 Task: Locate Luxury Apartments in San Francisco.
Action: Key pressed s<Key.caps_lock>AN<Key.space><Key.caps_lock>f<Key.caps_lock>RANS<Key.backspace>CISCO
Screenshot: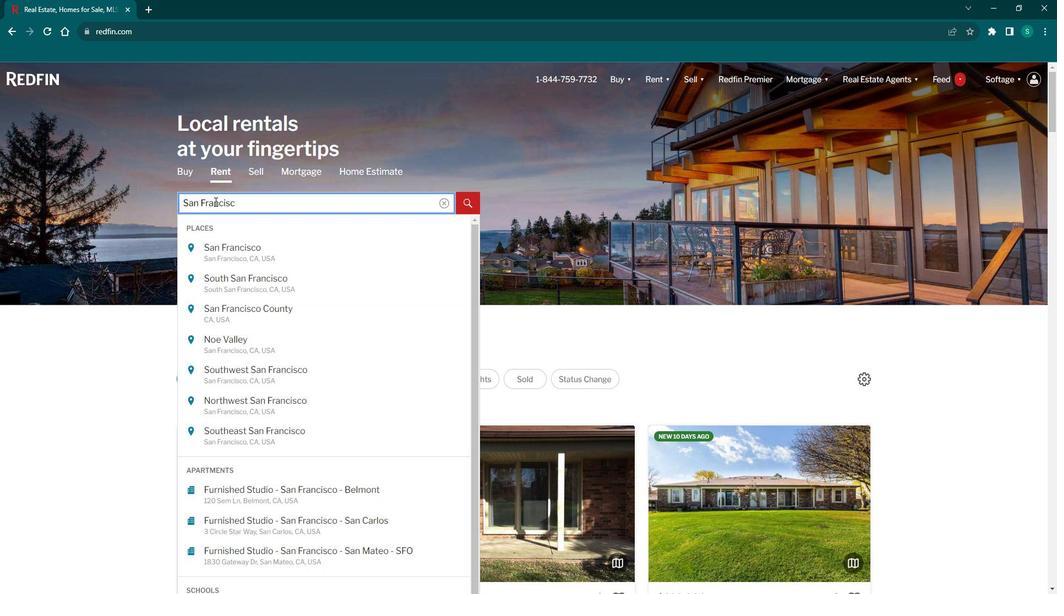 
Action: Mouse moved to (244, 238)
Screenshot: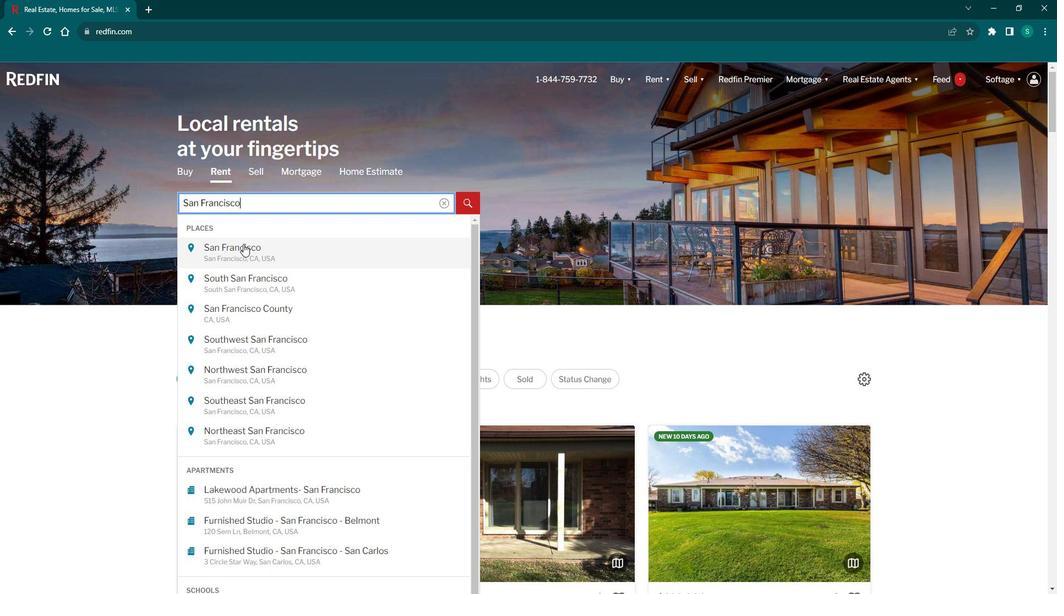 
Action: Mouse pressed left at (244, 238)
Screenshot: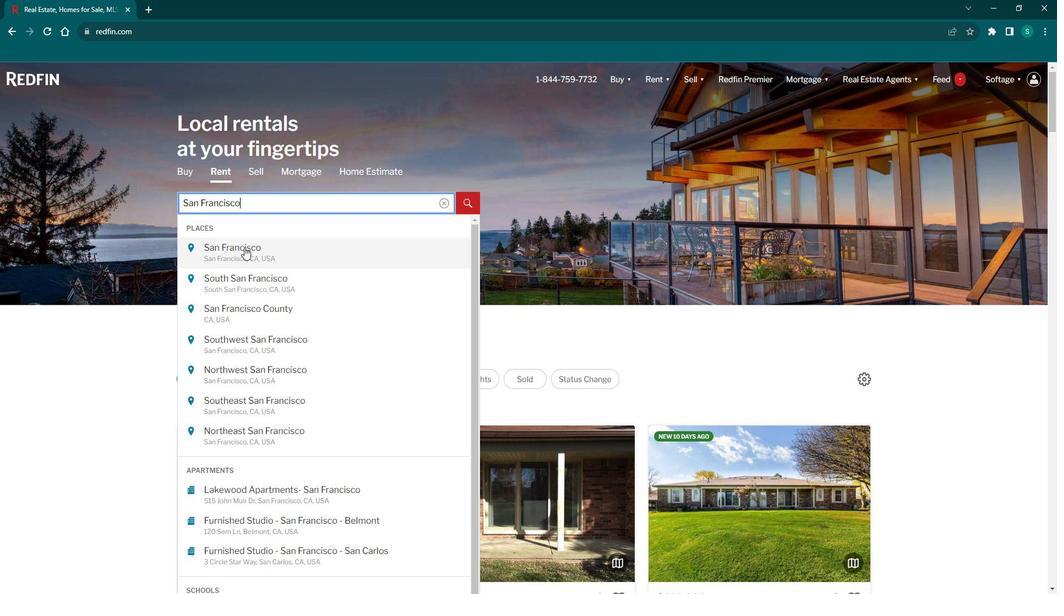 
Action: Mouse moved to (943, 153)
Screenshot: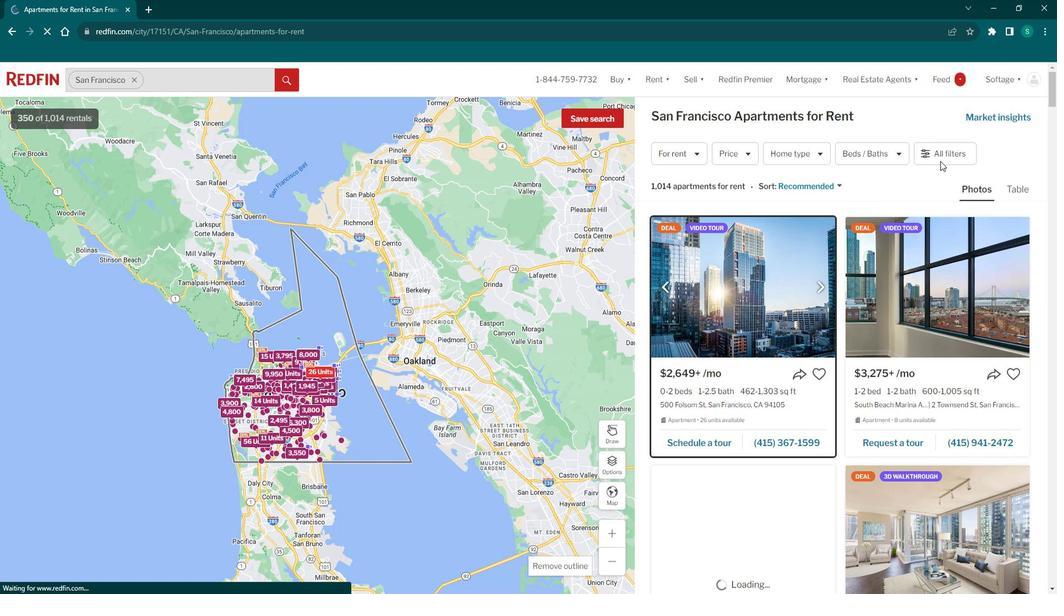 
Action: Mouse pressed left at (943, 153)
Screenshot: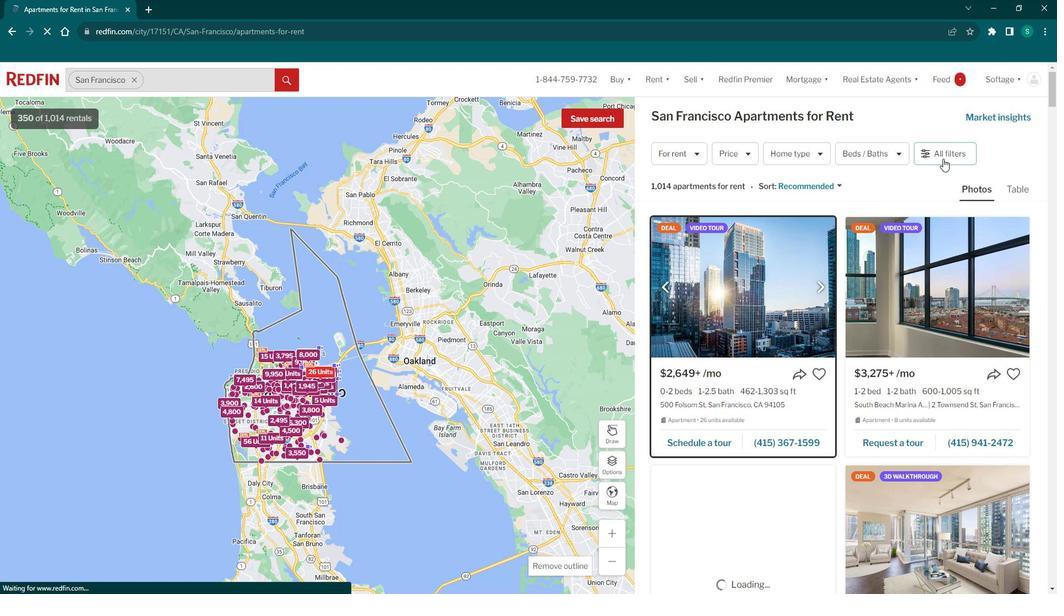 
Action: Mouse pressed left at (943, 153)
Screenshot: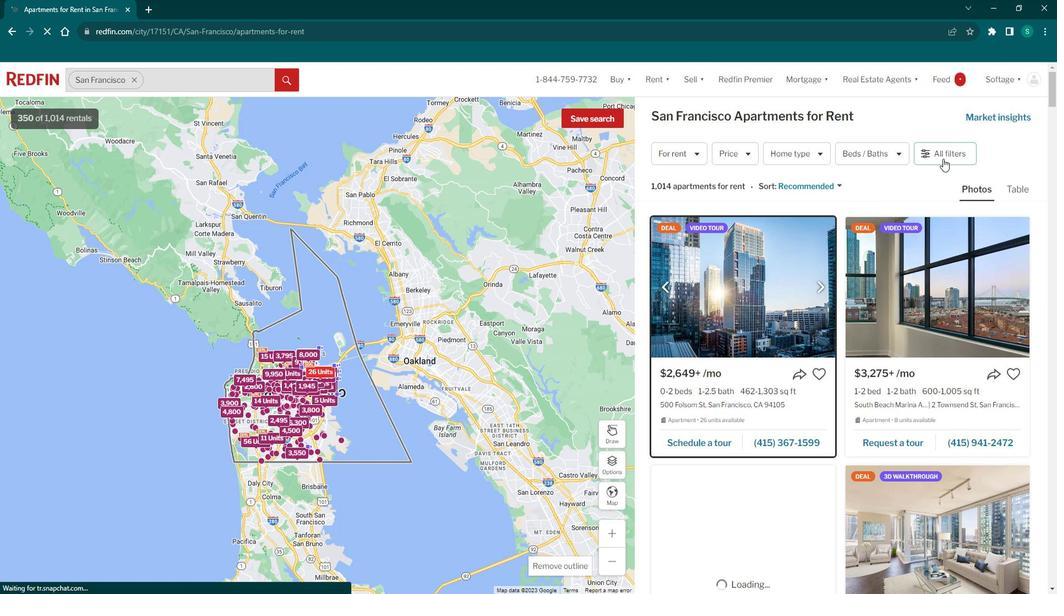 
Action: Mouse moved to (952, 150)
Screenshot: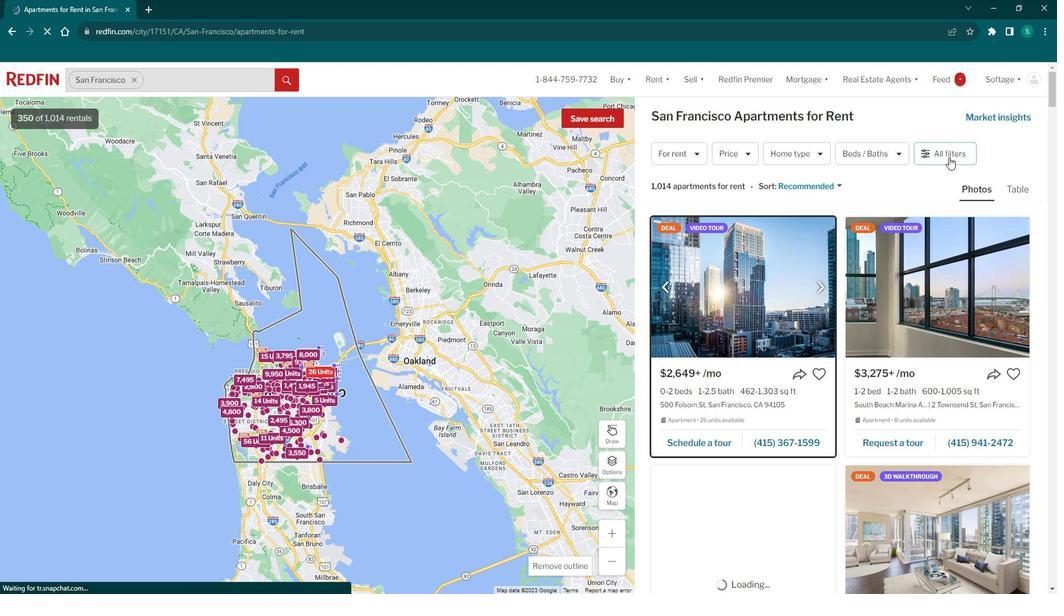 
Action: Mouse pressed left at (952, 150)
Screenshot: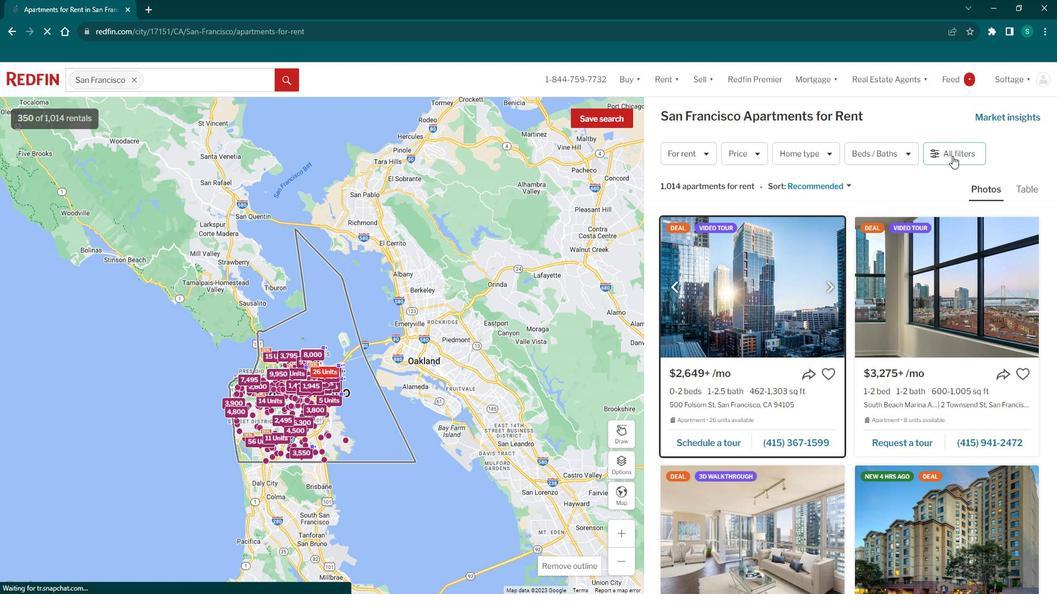 
Action: Mouse moved to (865, 348)
Screenshot: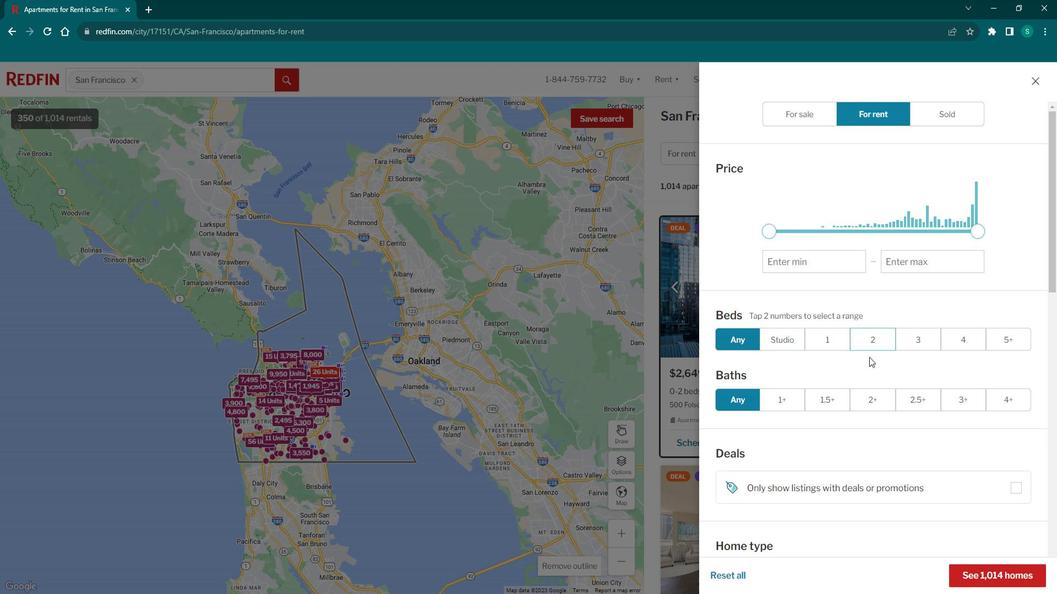
Action: Mouse scrolled (865, 348) with delta (0, 0)
Screenshot: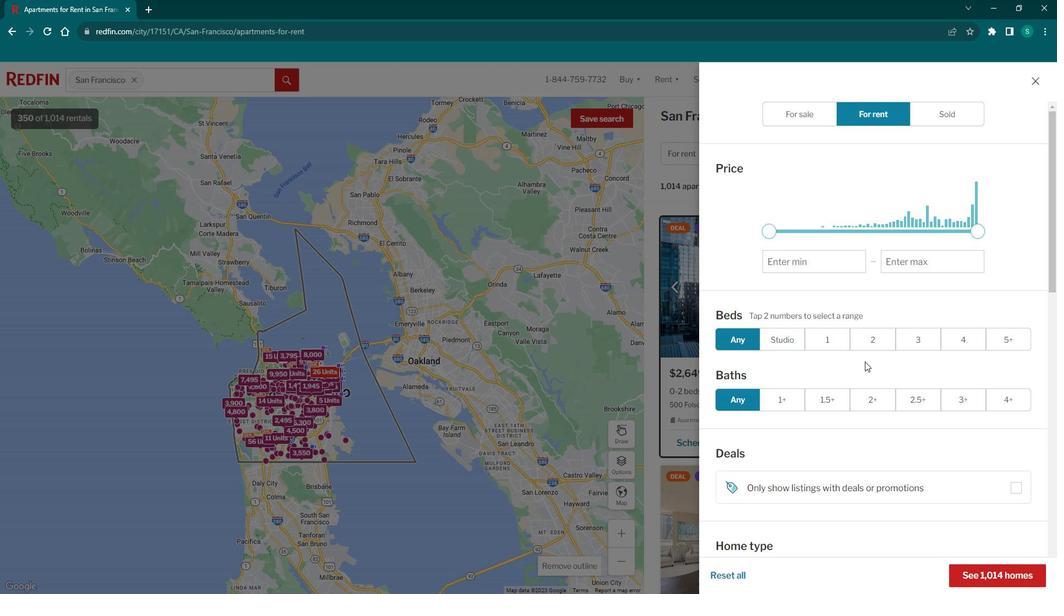 
Action: Mouse scrolled (865, 348) with delta (0, 0)
Screenshot: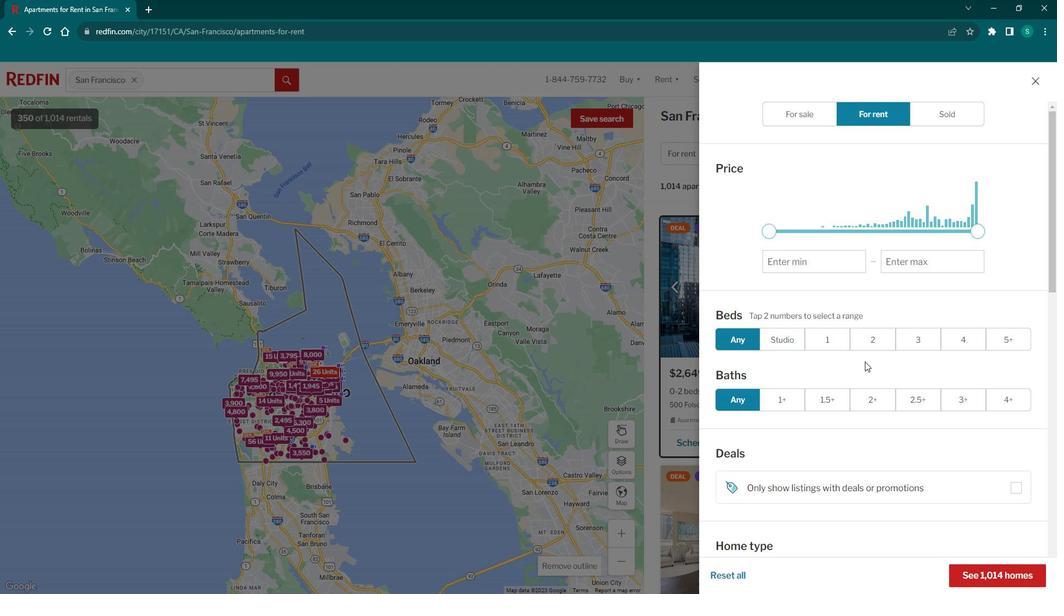 
Action: Mouse scrolled (865, 348) with delta (0, 0)
Screenshot: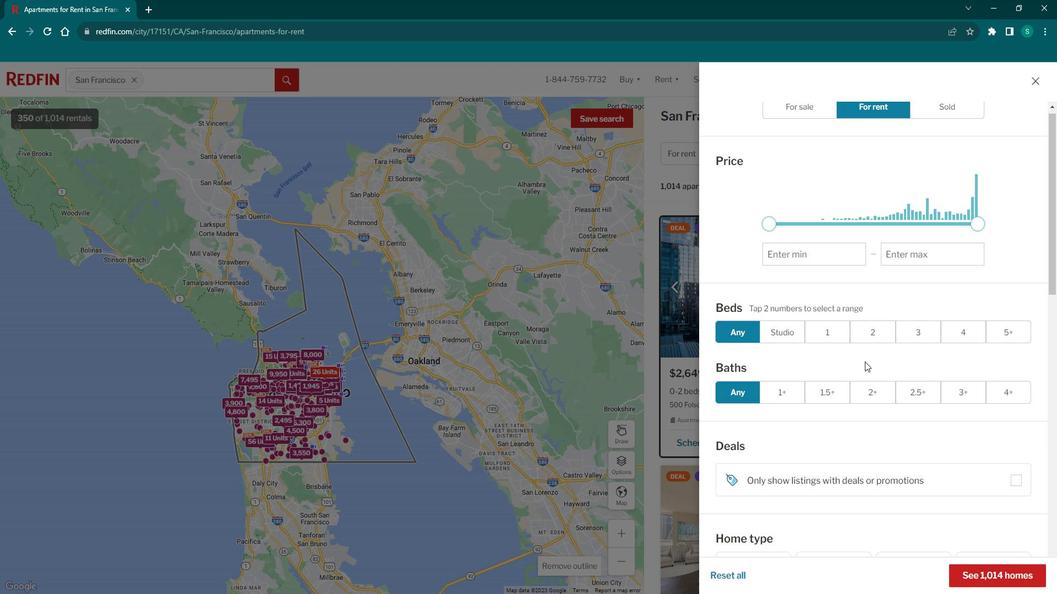 
Action: Mouse scrolled (865, 348) with delta (0, 0)
Screenshot: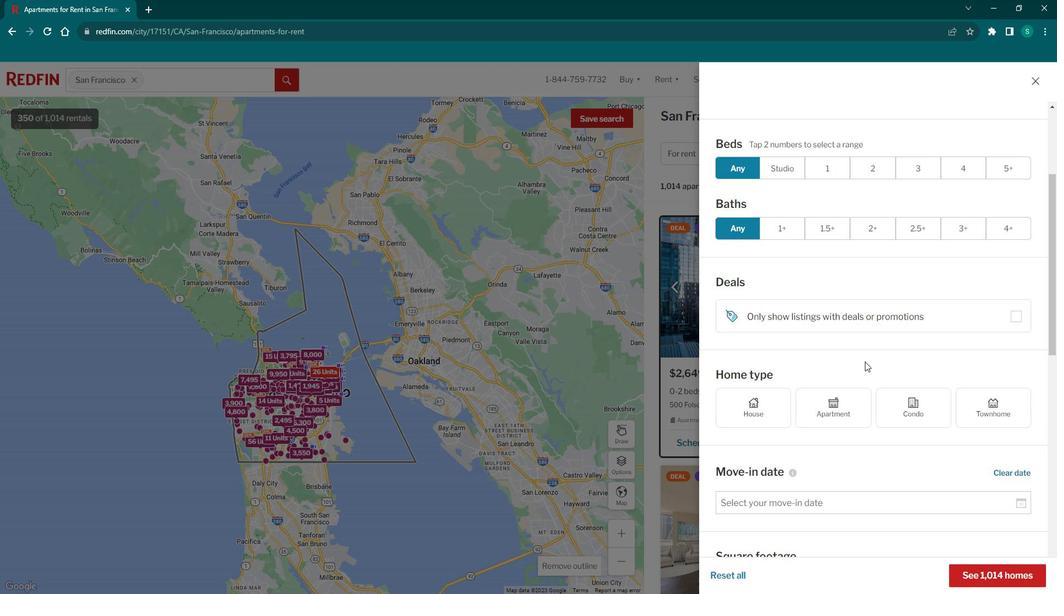 
Action: Mouse scrolled (865, 348) with delta (0, 0)
Screenshot: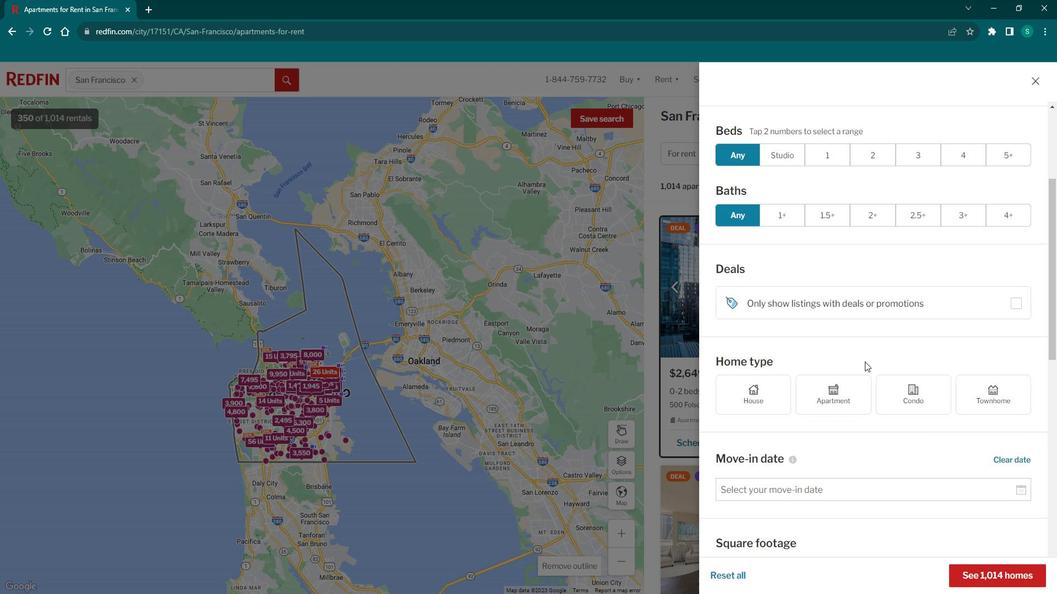 
Action: Mouse moved to (848, 285)
Screenshot: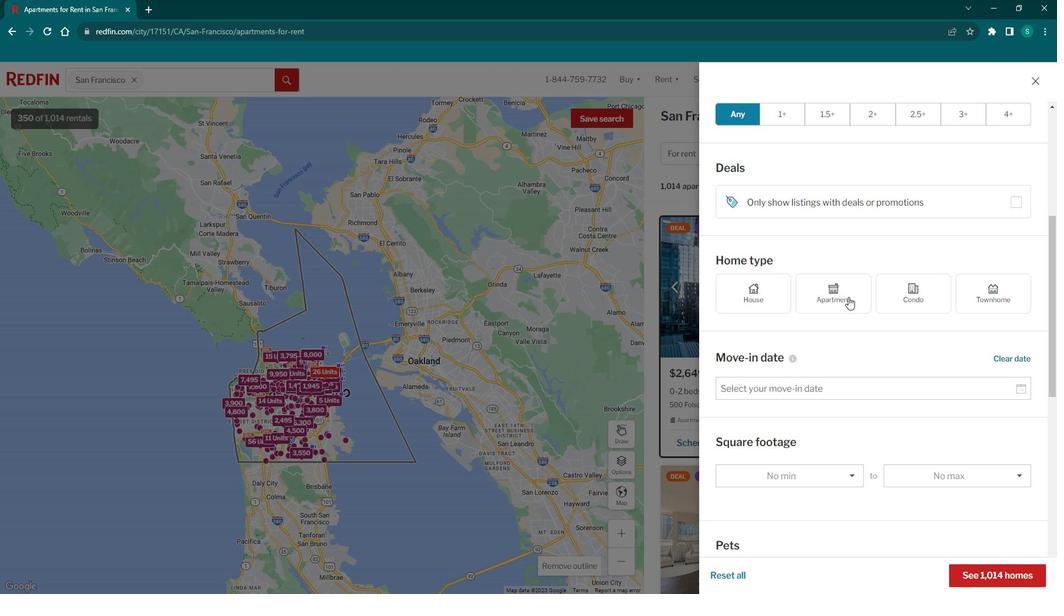 
Action: Mouse pressed left at (848, 285)
Screenshot: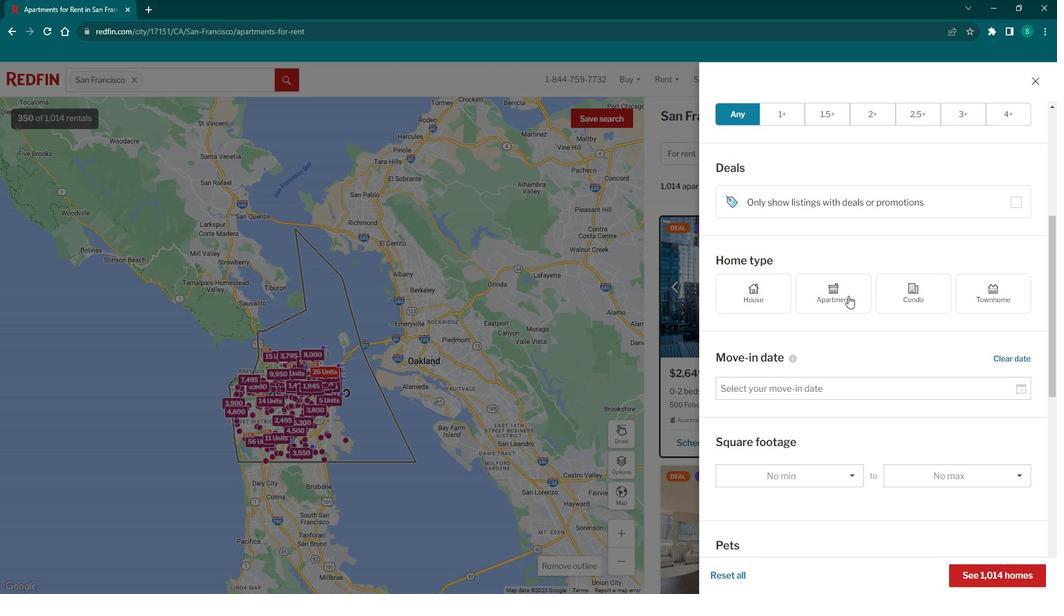 
Action: Mouse moved to (800, 385)
Screenshot: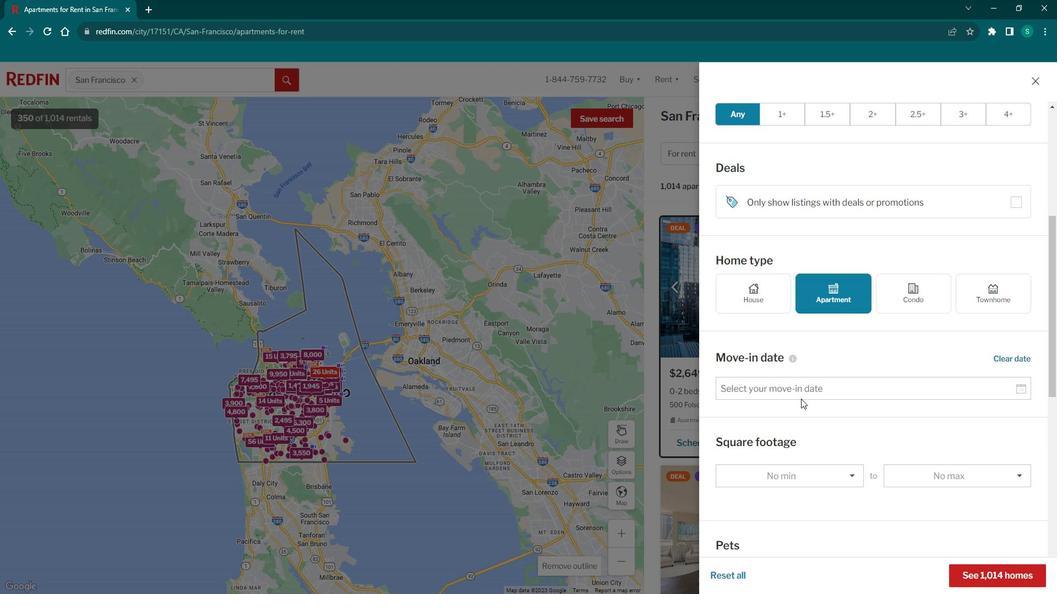 
Action: Mouse scrolled (800, 385) with delta (0, 0)
Screenshot: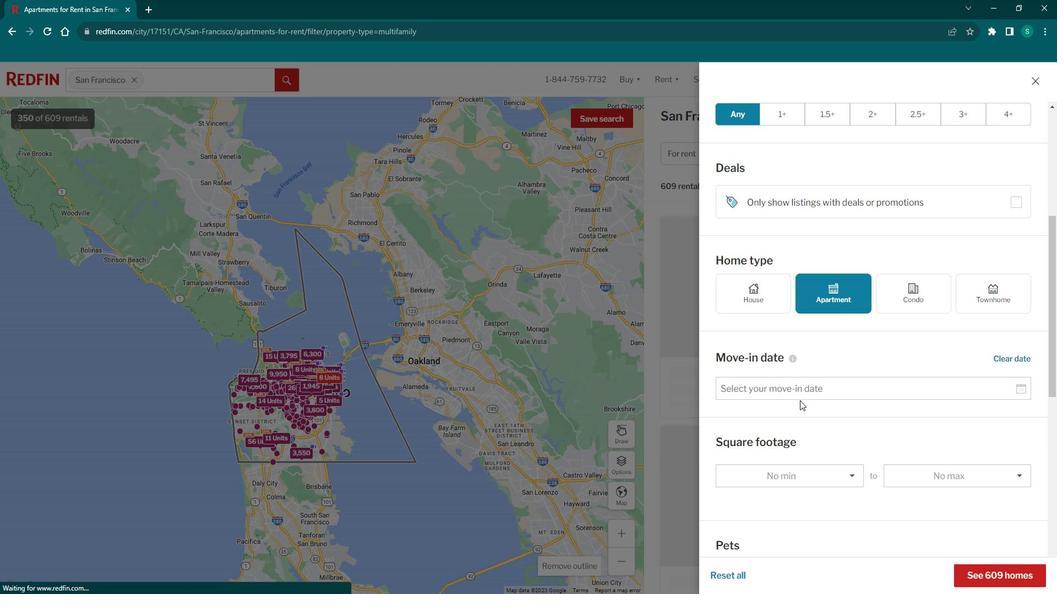
Action: Mouse scrolled (800, 385) with delta (0, 0)
Screenshot: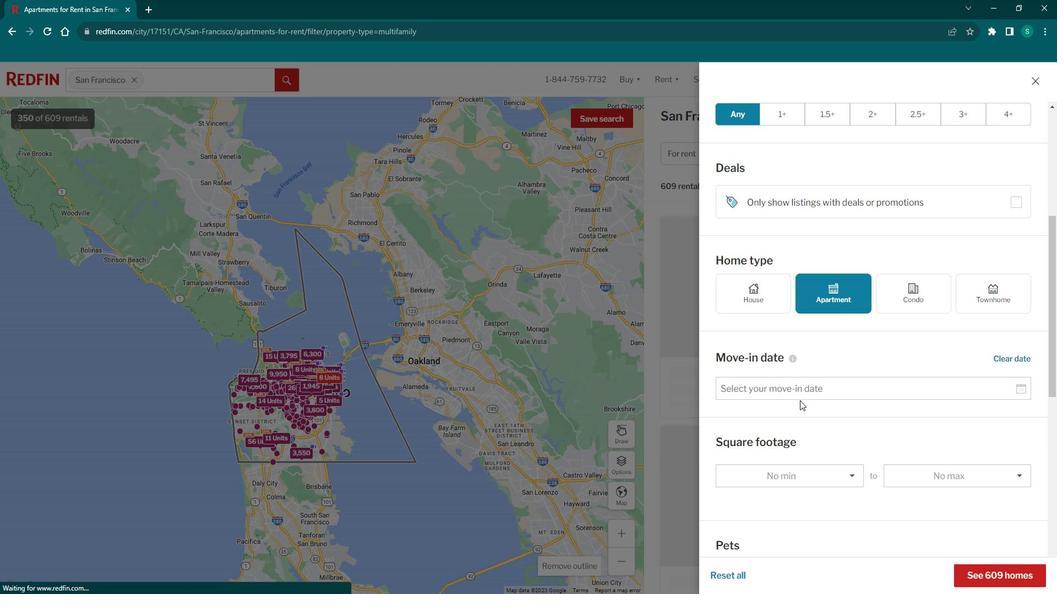 
Action: Mouse scrolled (800, 385) with delta (0, 0)
Screenshot: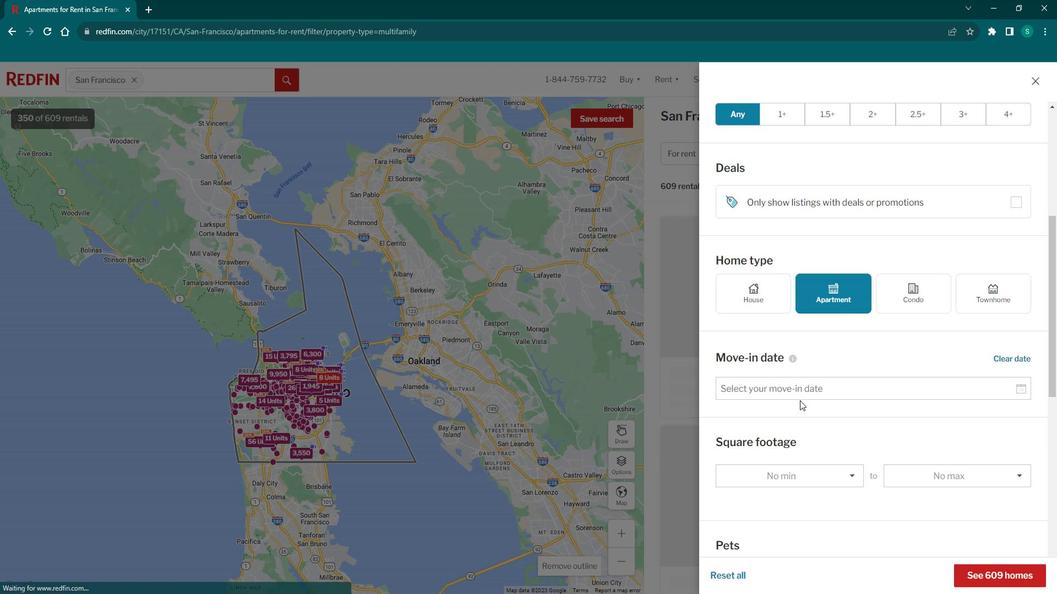
Action: Mouse scrolled (800, 385) with delta (0, 0)
Screenshot: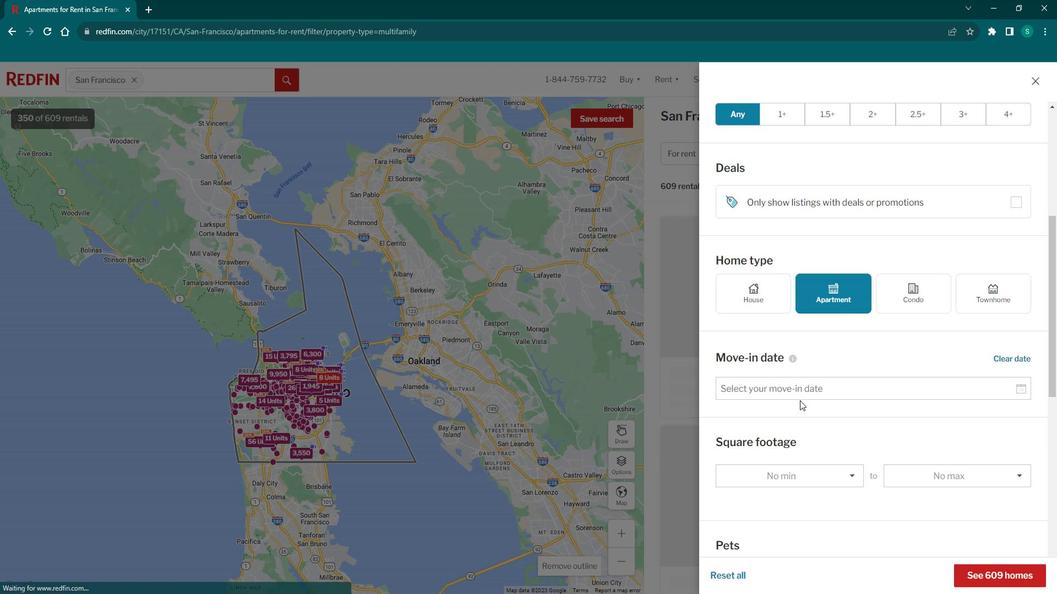 
Action: Mouse scrolled (800, 385) with delta (0, 0)
Screenshot: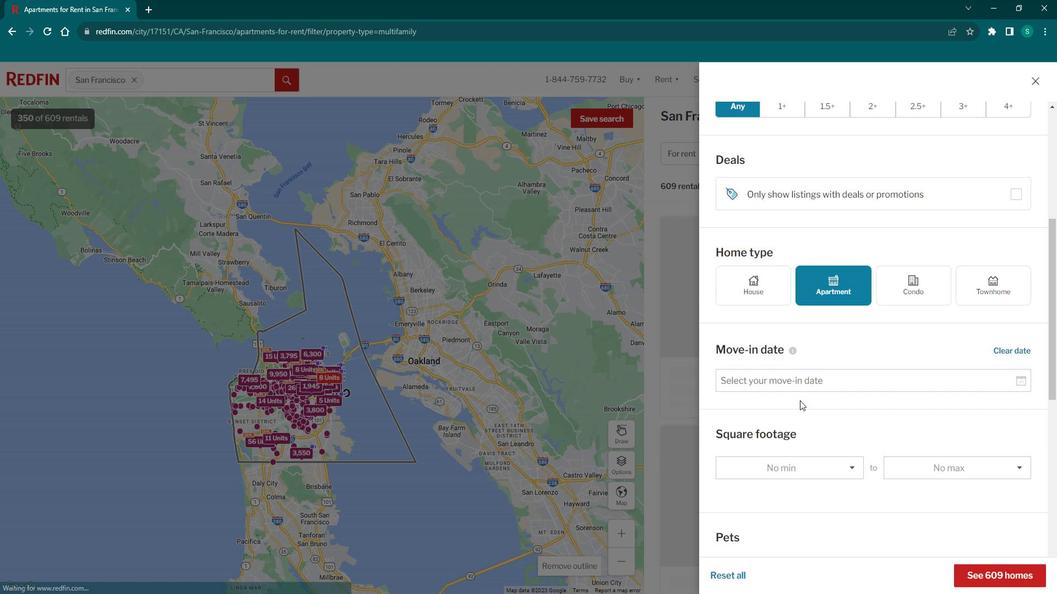 
Action: Mouse scrolled (800, 385) with delta (0, 0)
Screenshot: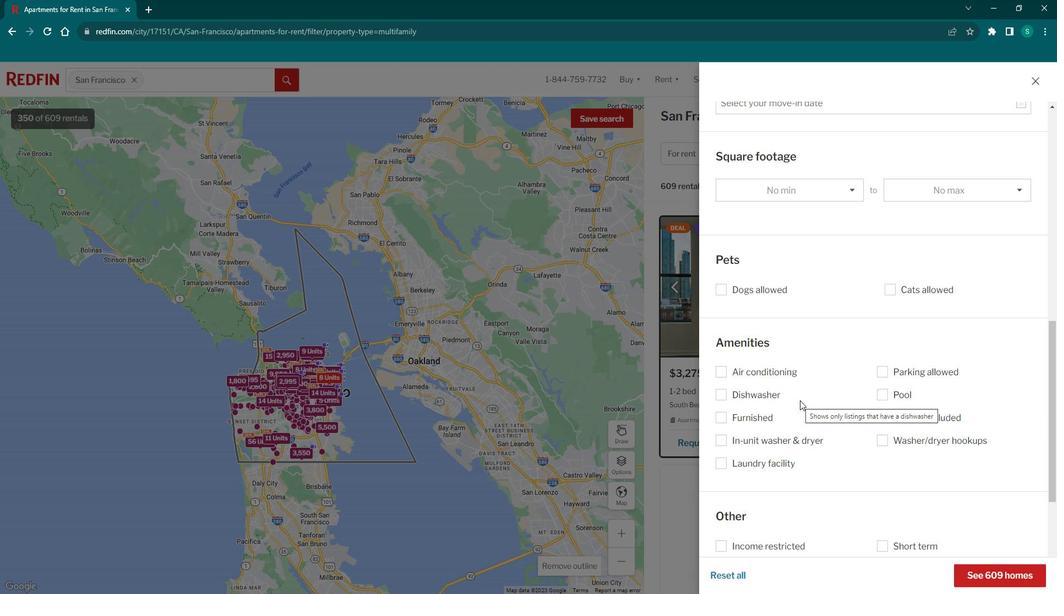 
Action: Mouse scrolled (800, 385) with delta (0, 0)
Screenshot: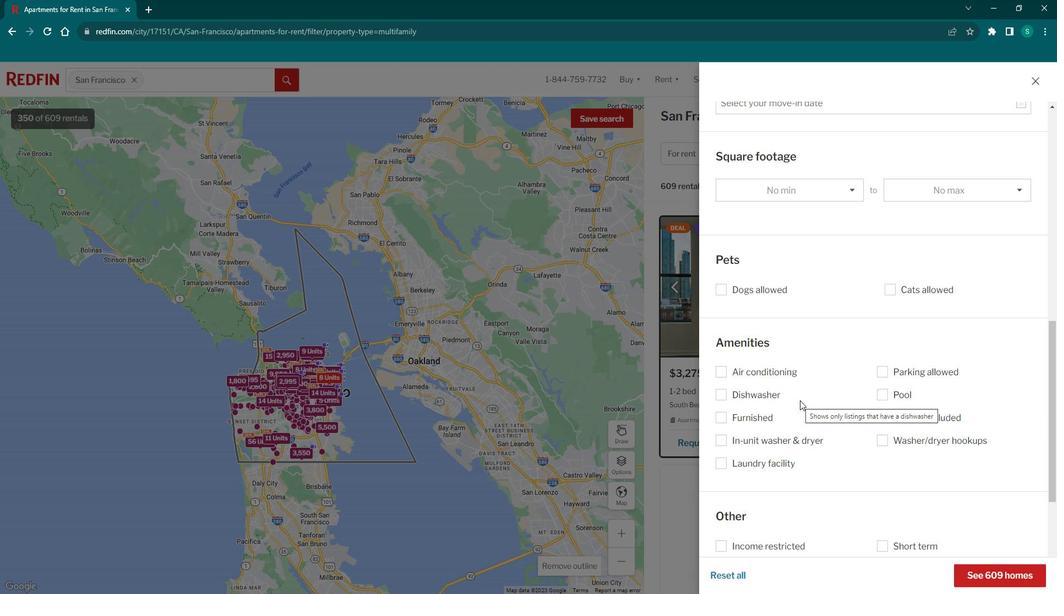 
Action: Mouse scrolled (800, 385) with delta (0, 0)
Screenshot: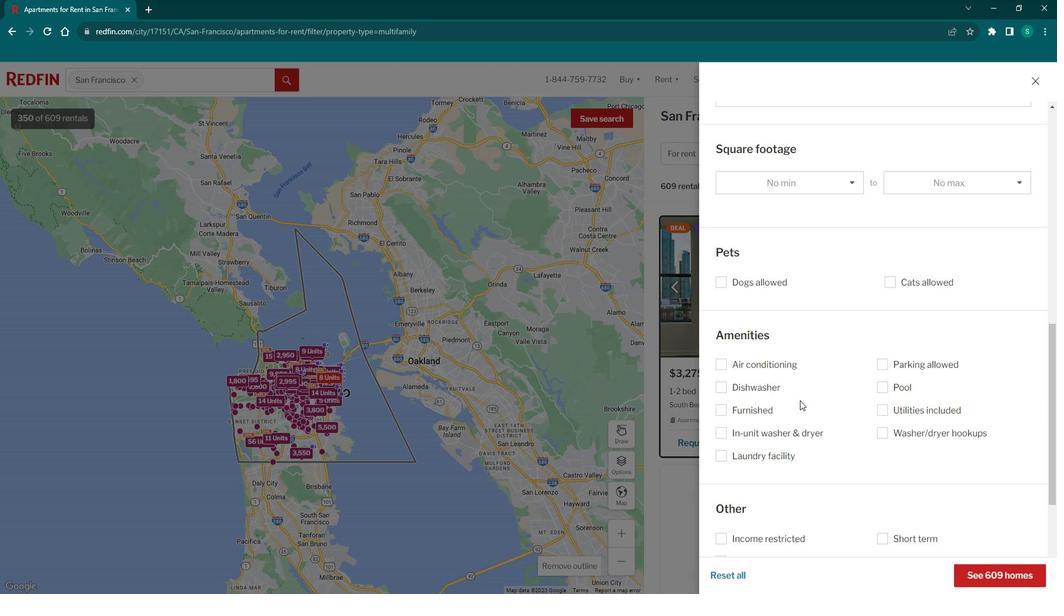 
Action: Mouse scrolled (800, 385) with delta (0, 0)
Screenshot: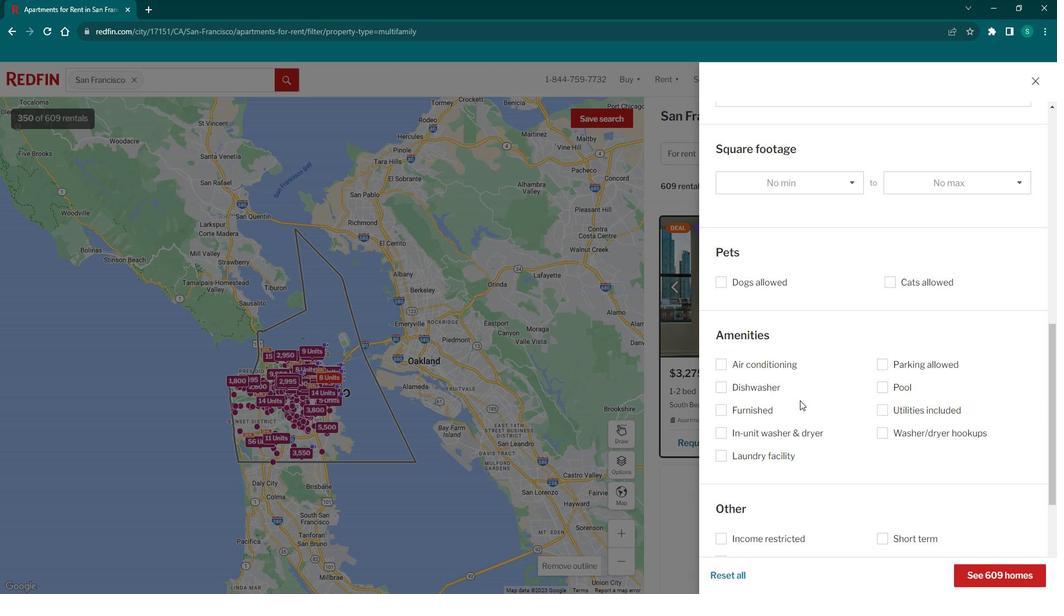 
Action: Mouse scrolled (800, 385) with delta (0, 0)
Screenshot: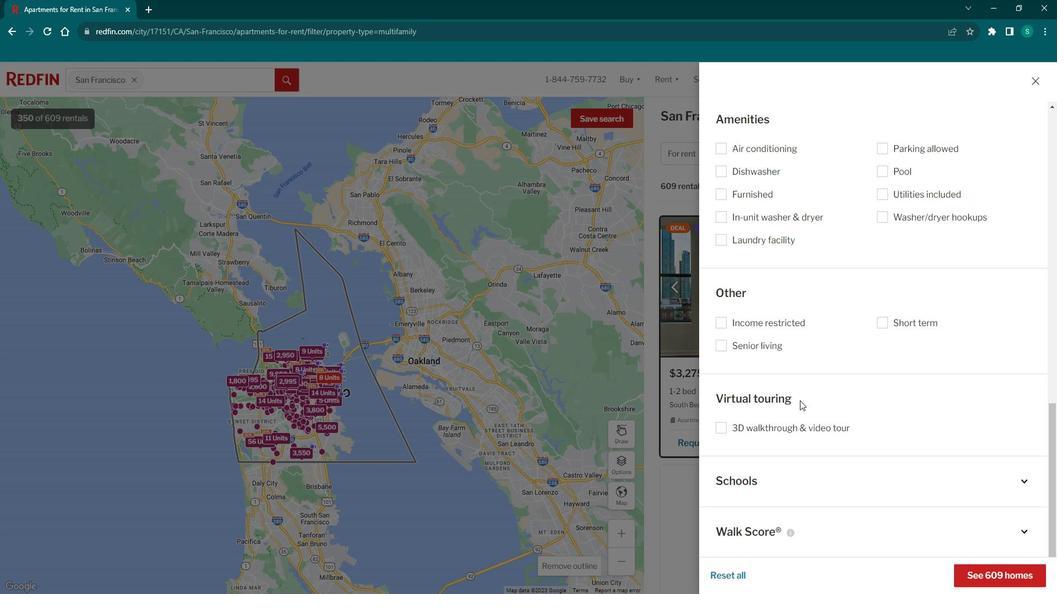 
Action: Mouse scrolled (800, 385) with delta (0, 0)
Screenshot: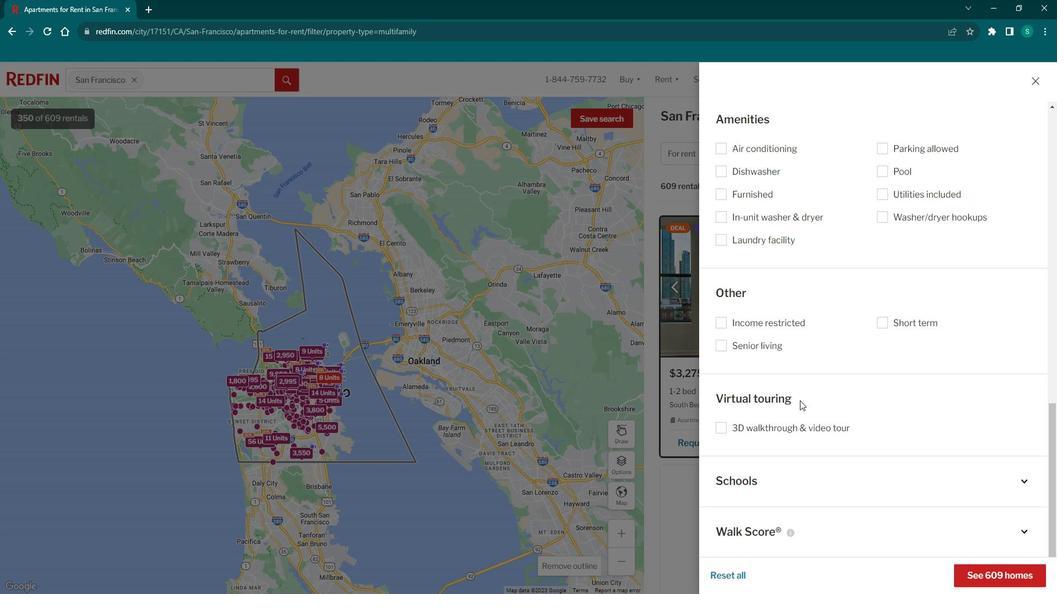 
Action: Mouse scrolled (800, 385) with delta (0, 0)
Screenshot: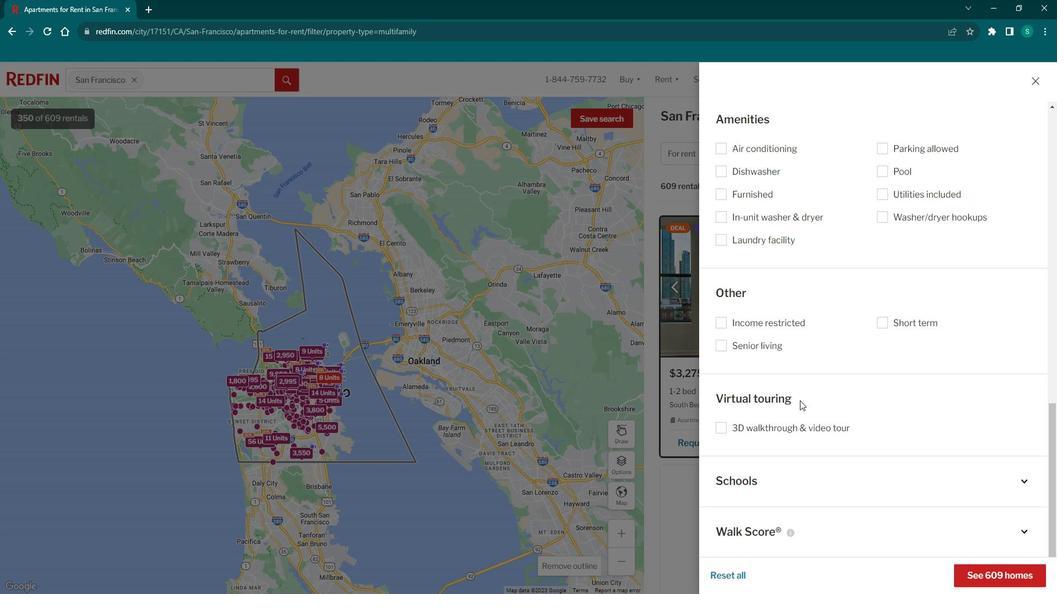 
Action: Mouse scrolled (800, 385) with delta (0, 0)
Screenshot: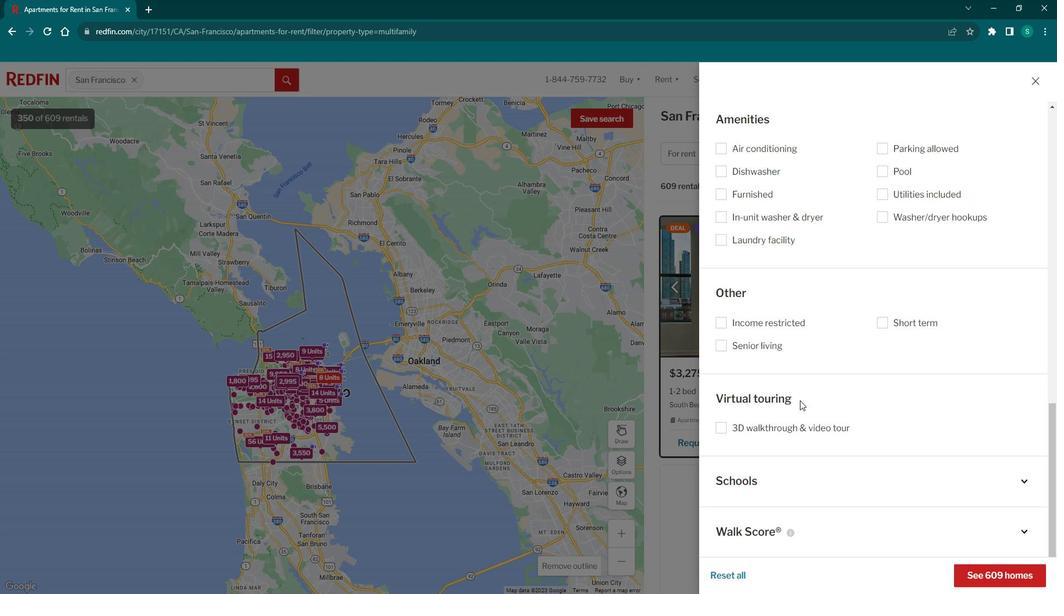 
Action: Mouse scrolled (800, 386) with delta (0, 0)
Screenshot: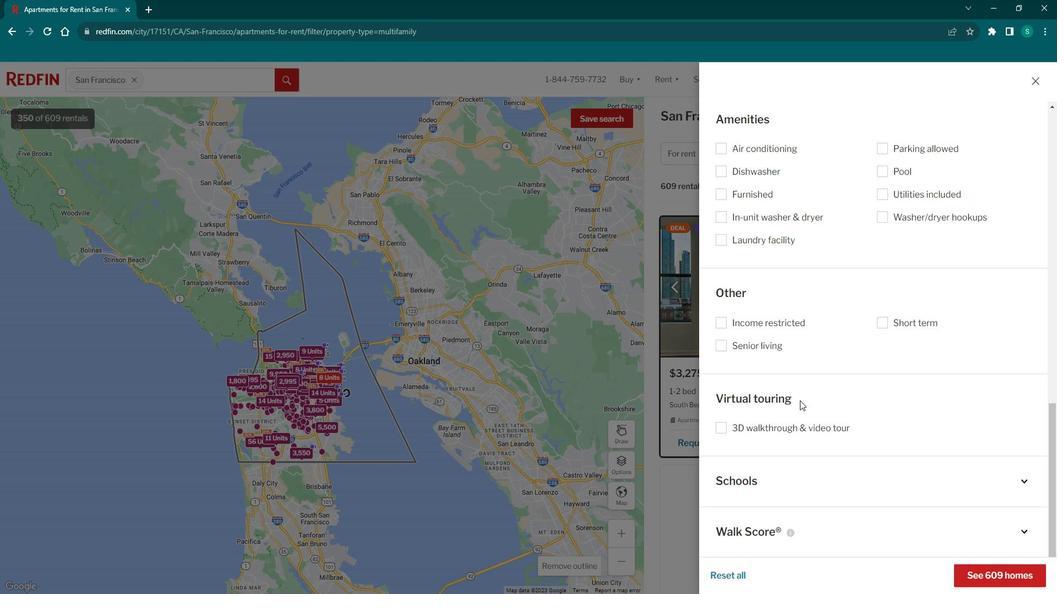 
Action: Mouse scrolled (800, 386) with delta (0, 0)
Screenshot: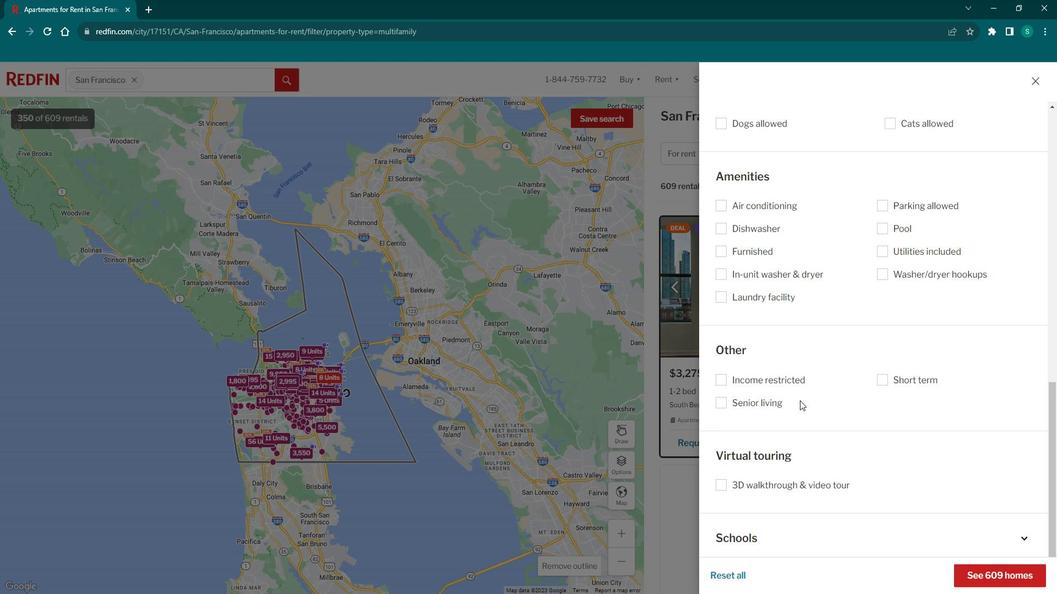 
Action: Mouse scrolled (800, 386) with delta (0, 0)
Screenshot: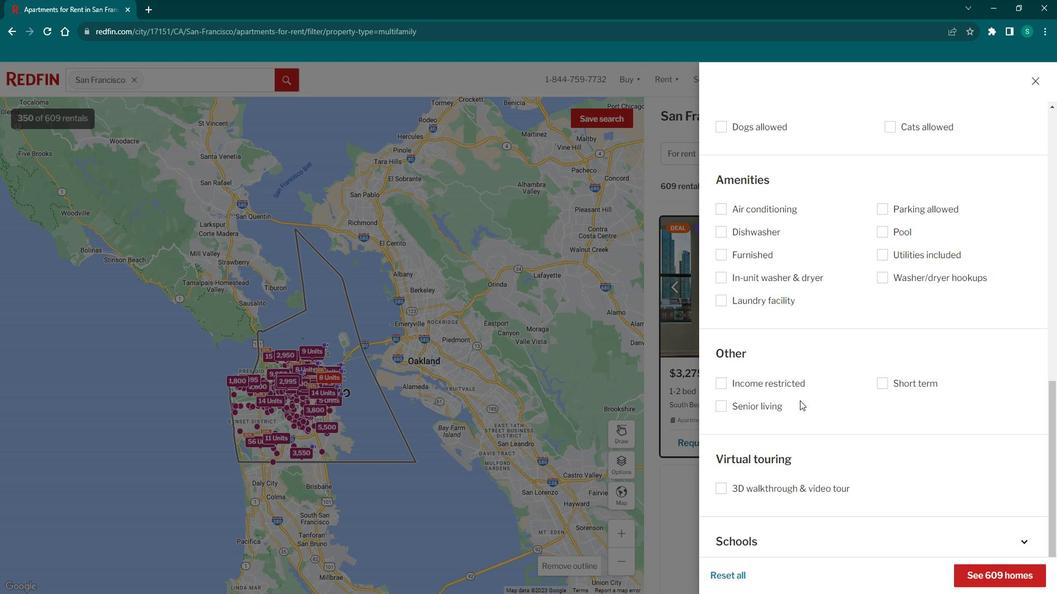 
Action: Mouse scrolled (800, 386) with delta (0, 0)
Screenshot: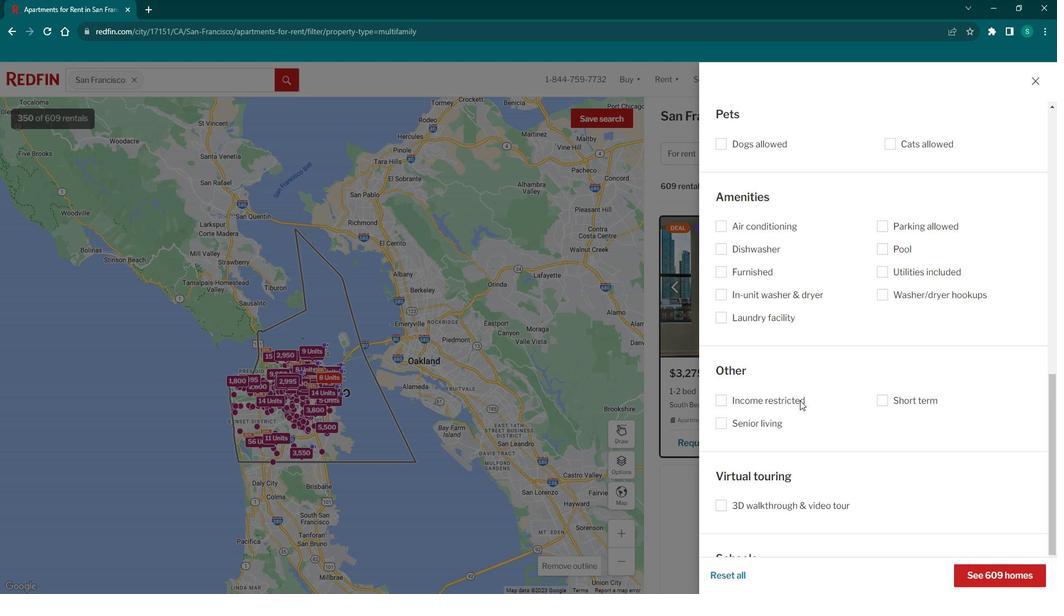 
Action: Mouse moved to (964, 553)
Screenshot: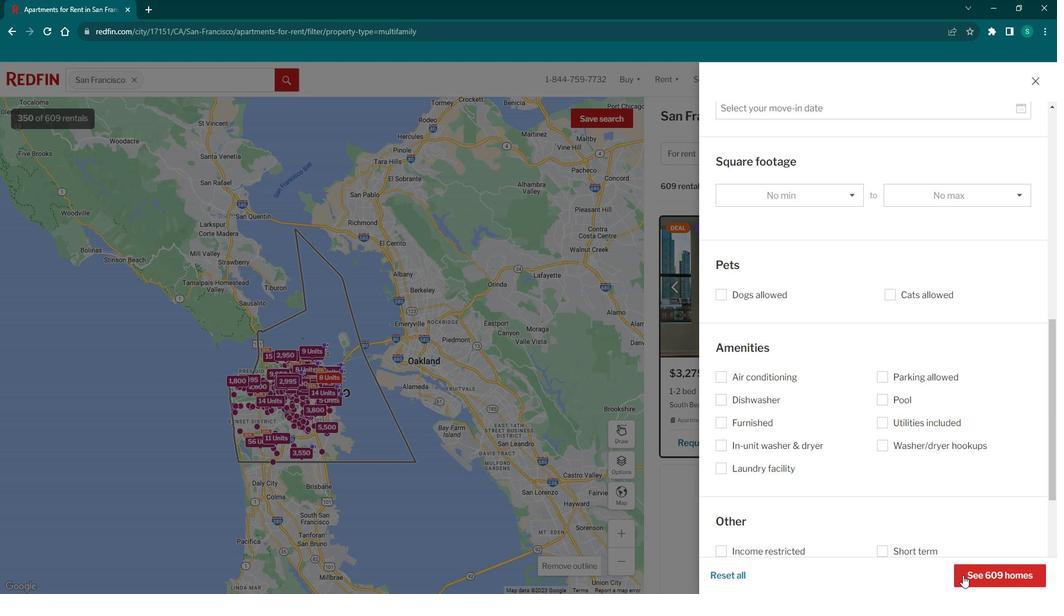 
Action: Mouse pressed left at (964, 553)
Screenshot: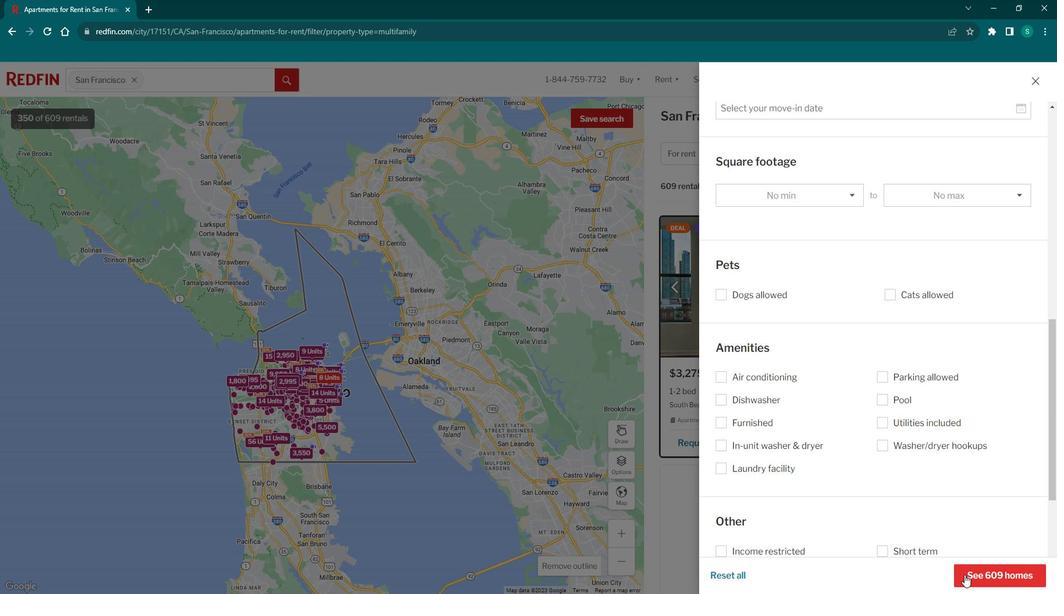 
Action: Mouse moved to (778, 401)
Screenshot: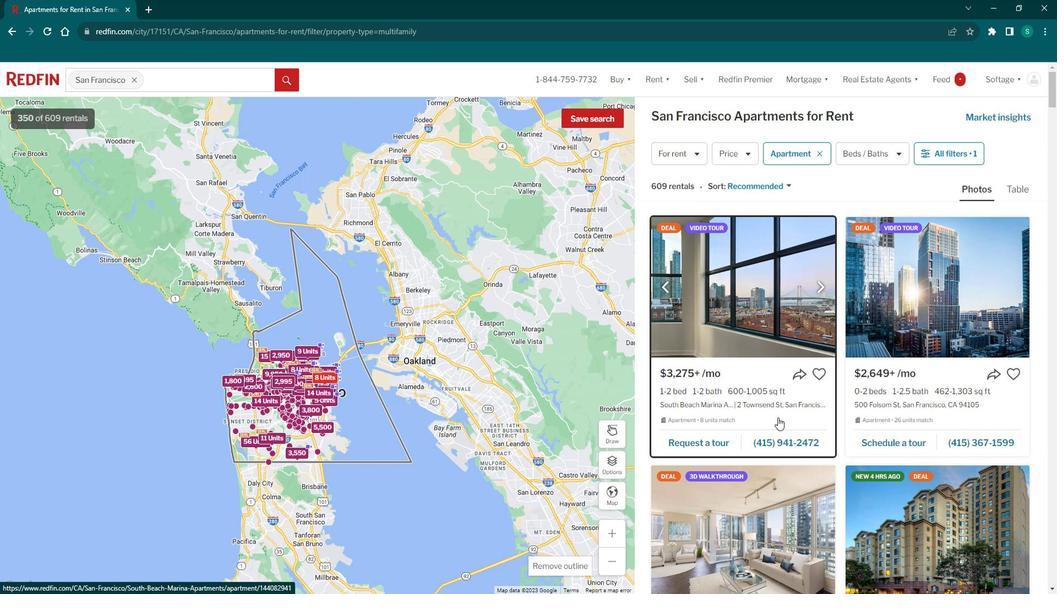 
Action: Mouse scrolled (778, 401) with delta (0, 0)
Screenshot: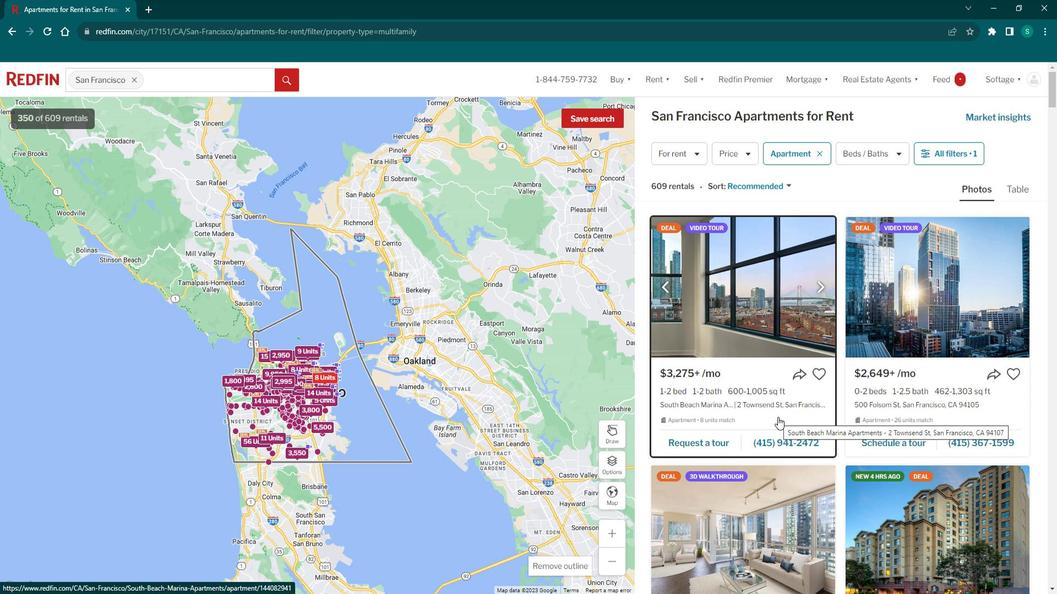 
Action: Mouse scrolled (778, 401) with delta (0, 0)
Screenshot: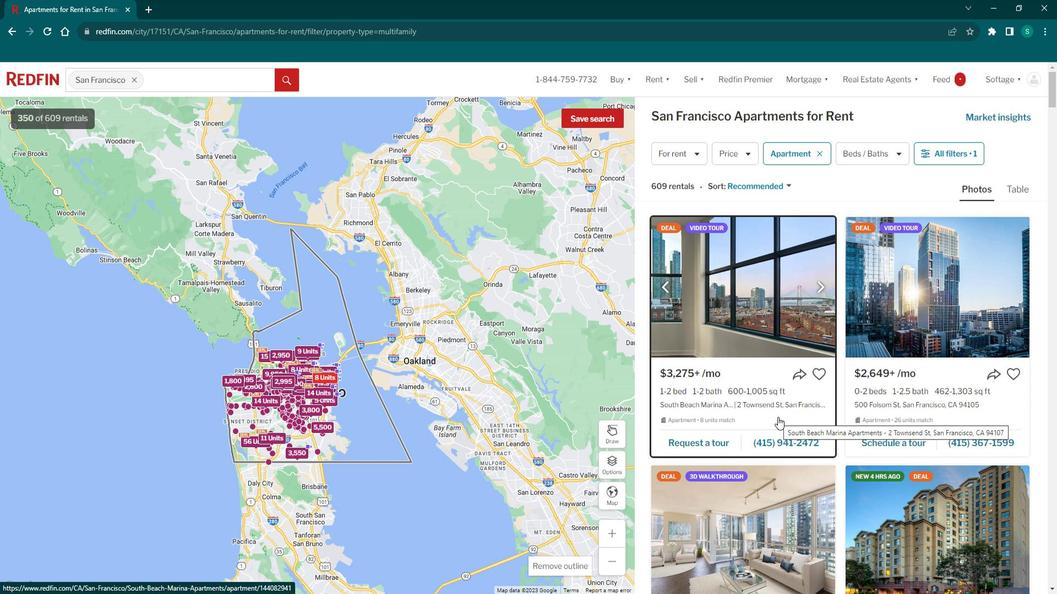 
Action: Mouse scrolled (778, 401) with delta (0, 0)
Screenshot: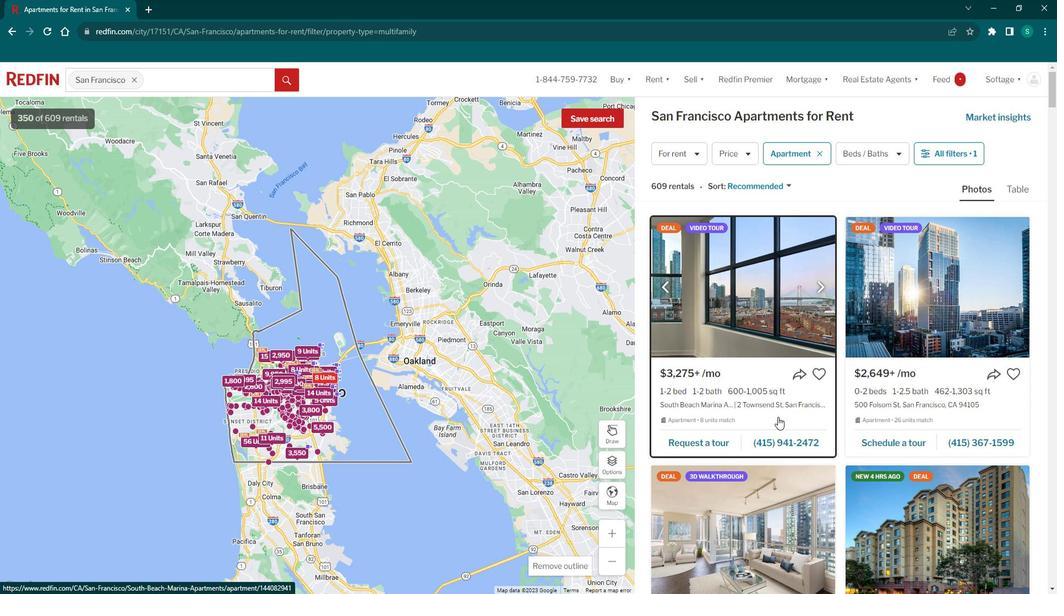 
Action: Mouse scrolled (778, 401) with delta (0, 0)
Screenshot: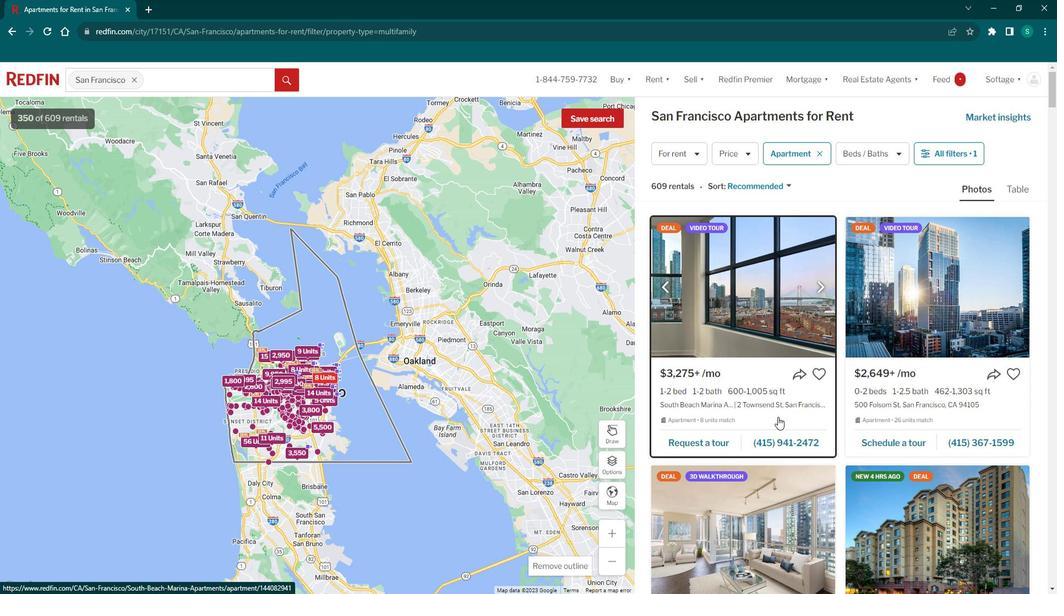 
Action: Mouse moved to (734, 378)
Screenshot: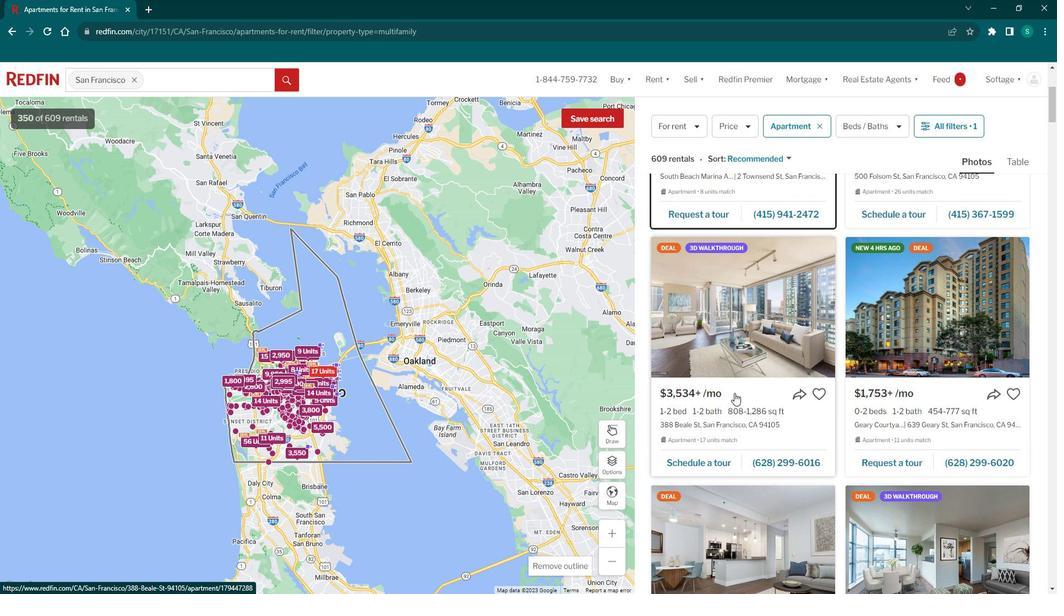
Action: Mouse pressed left at (734, 378)
Screenshot: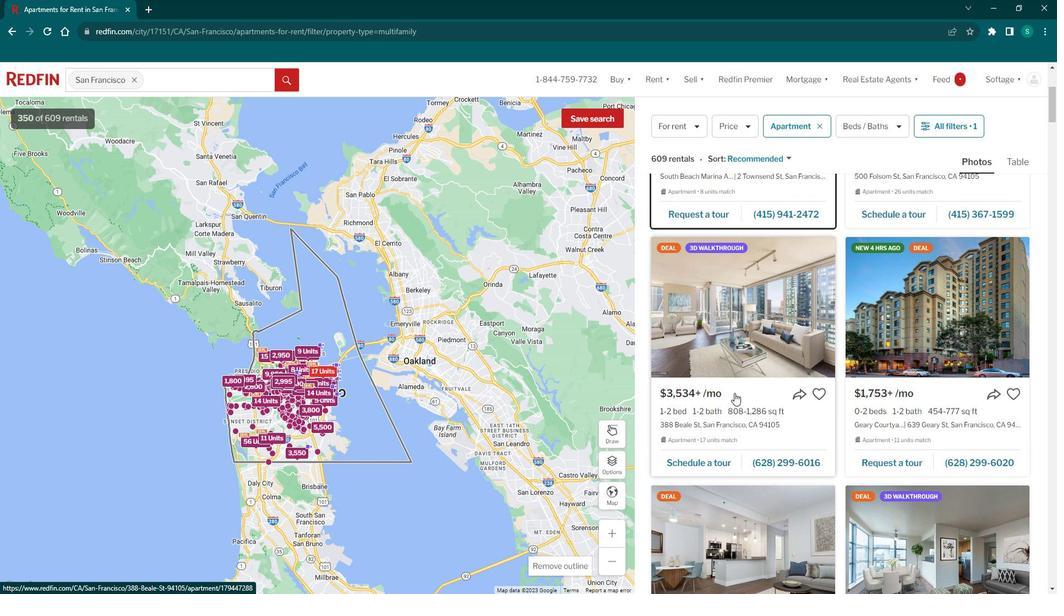 
Action: Mouse moved to (482, 379)
Screenshot: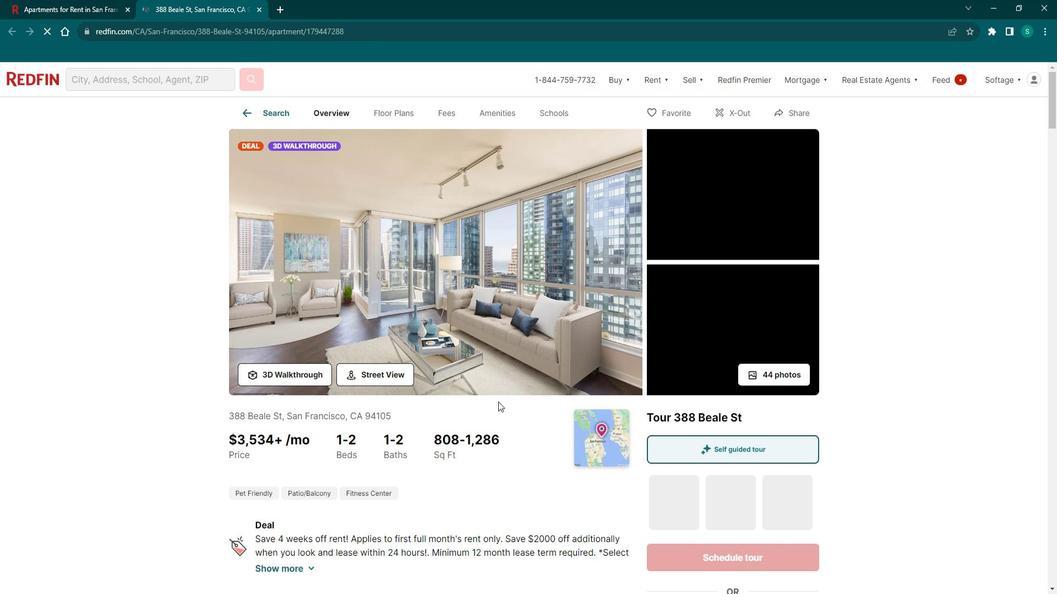 
Action: Mouse scrolled (482, 378) with delta (0, 0)
Screenshot: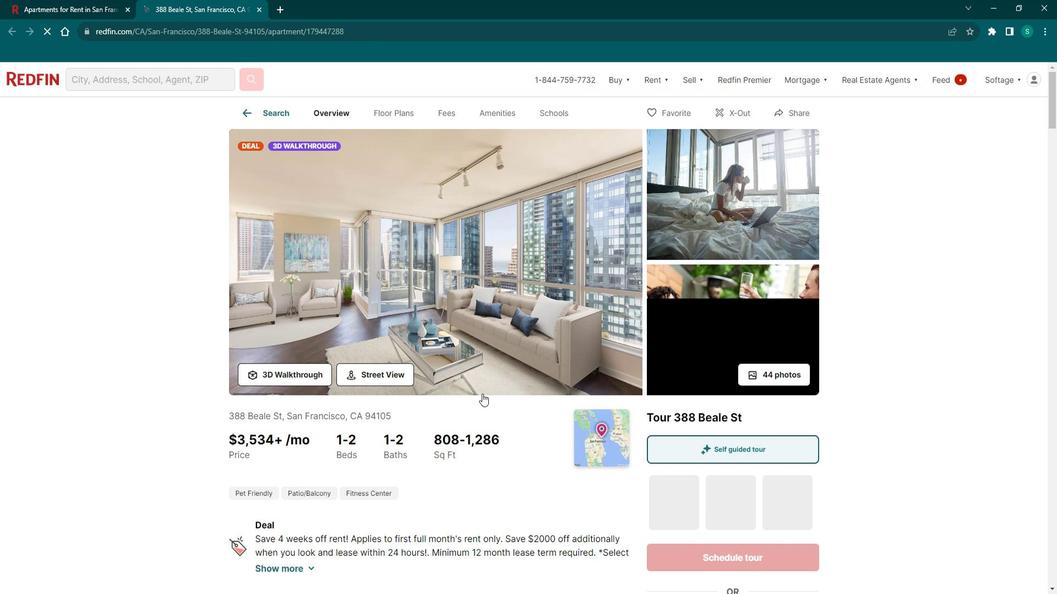
Action: Mouse scrolled (482, 378) with delta (0, 0)
Screenshot: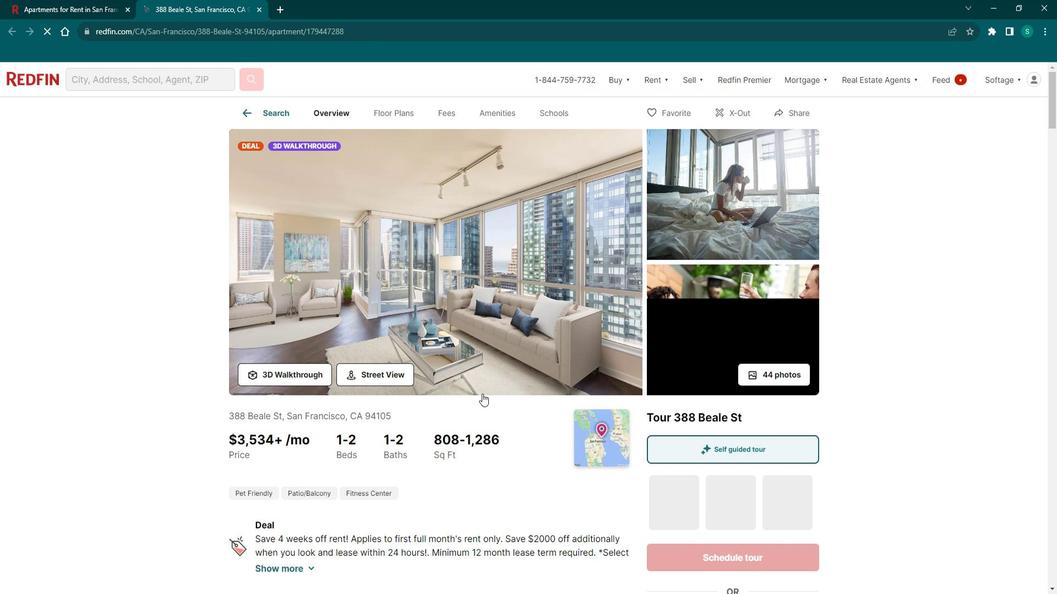
Action: Mouse scrolled (482, 378) with delta (0, 0)
Screenshot: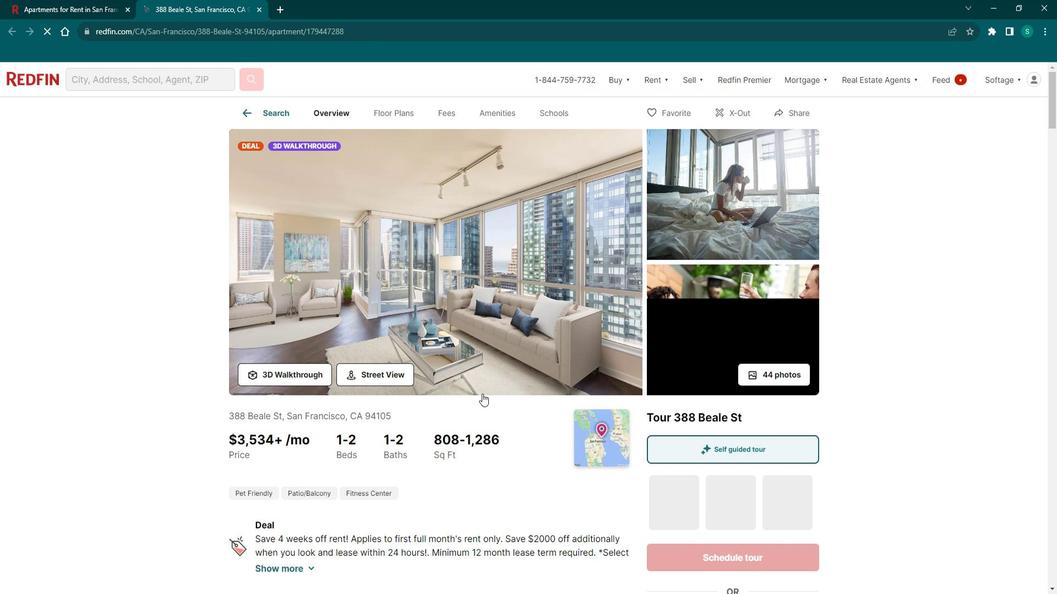 
Action: Mouse scrolled (482, 378) with delta (0, 0)
Screenshot: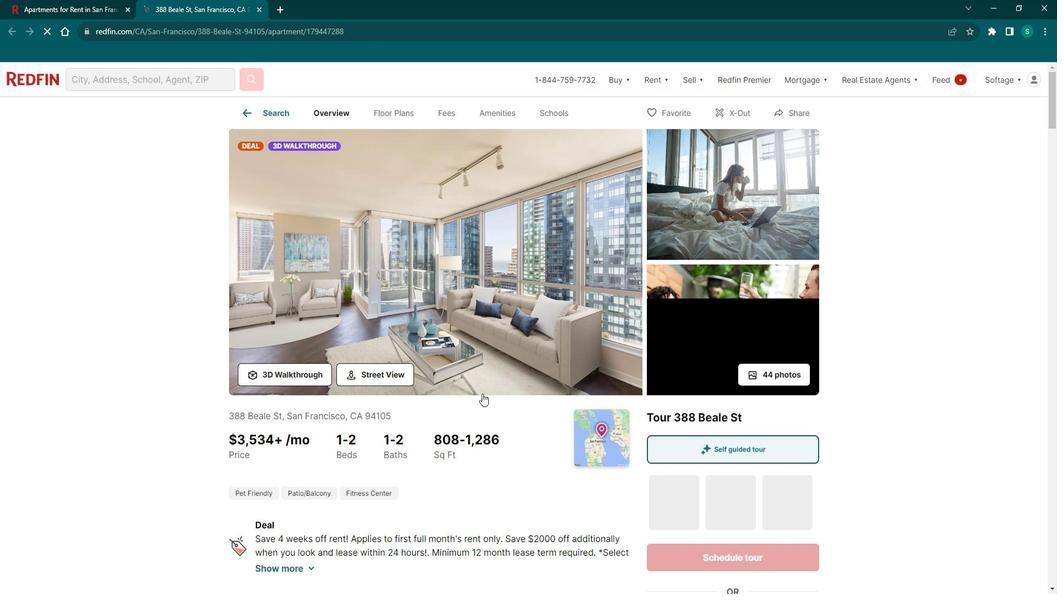 
Action: Mouse moved to (481, 378)
Screenshot: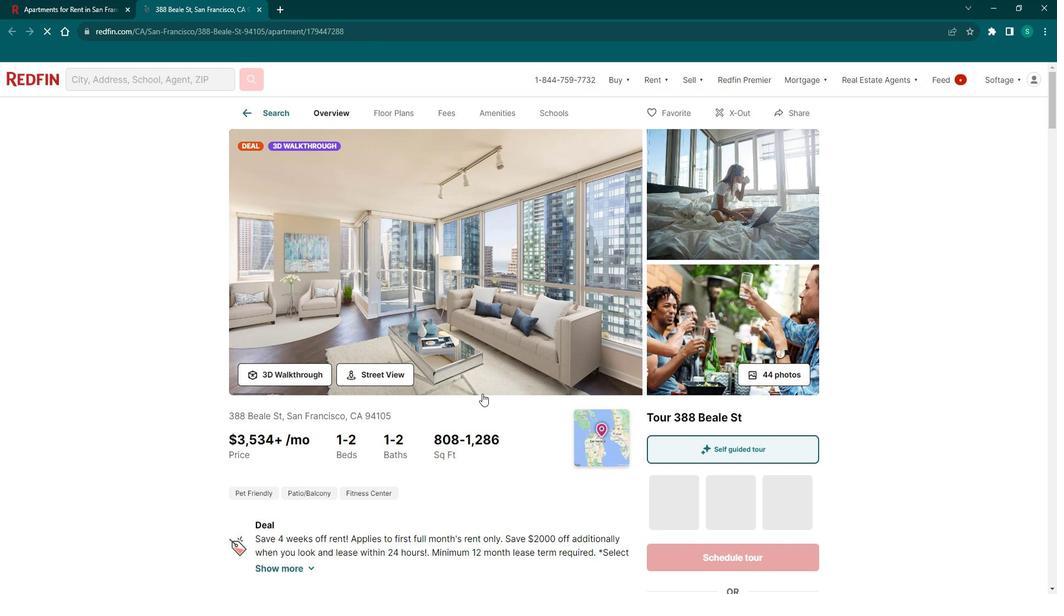 
Action: Mouse scrolled (481, 378) with delta (0, 0)
Screenshot: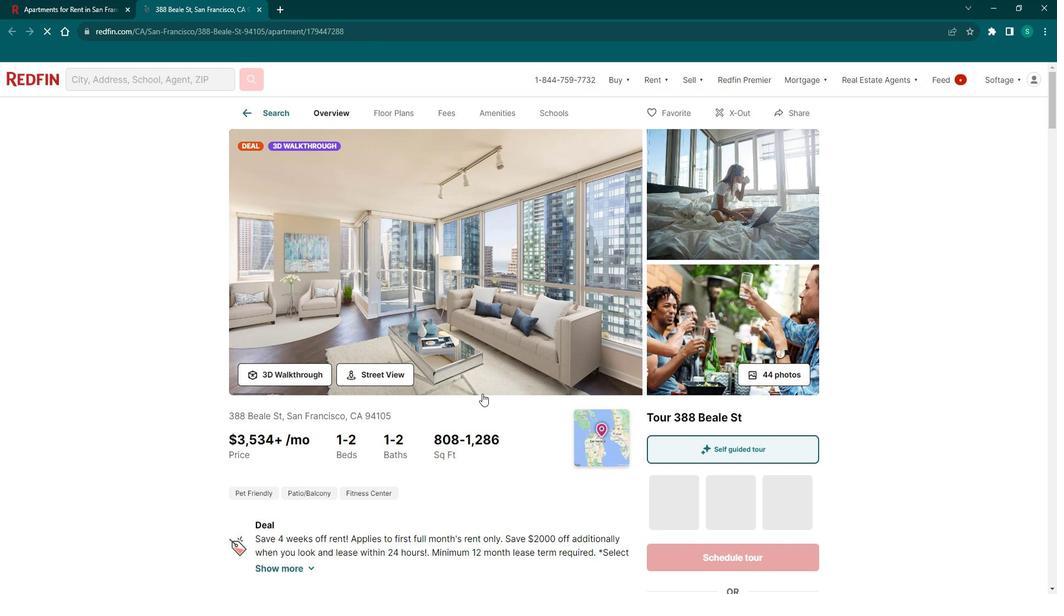 
Action: Mouse moved to (480, 378)
Screenshot: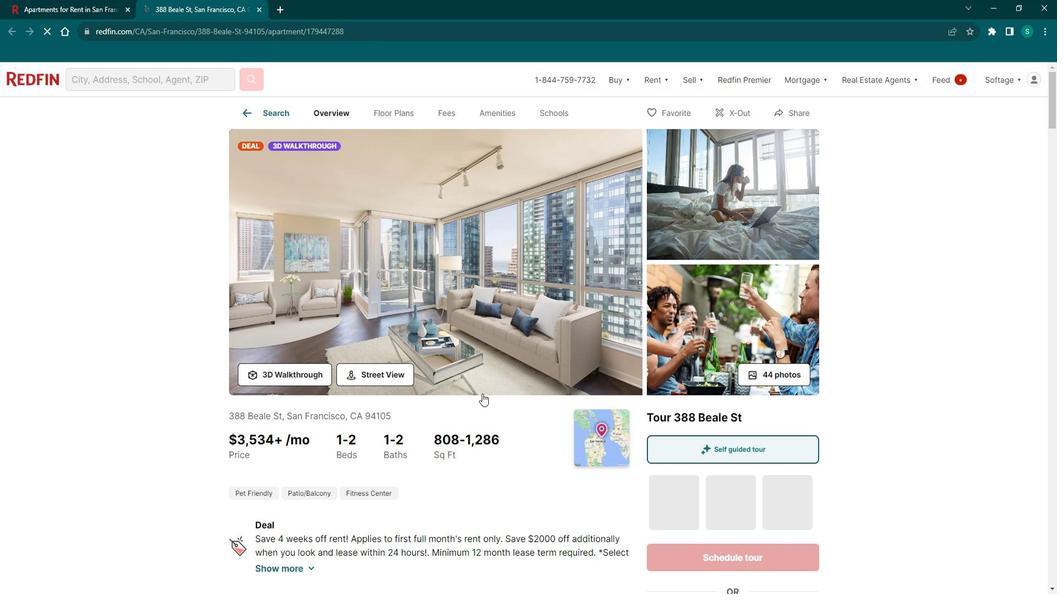 
Action: Mouse scrolled (480, 378) with delta (0, 0)
Screenshot: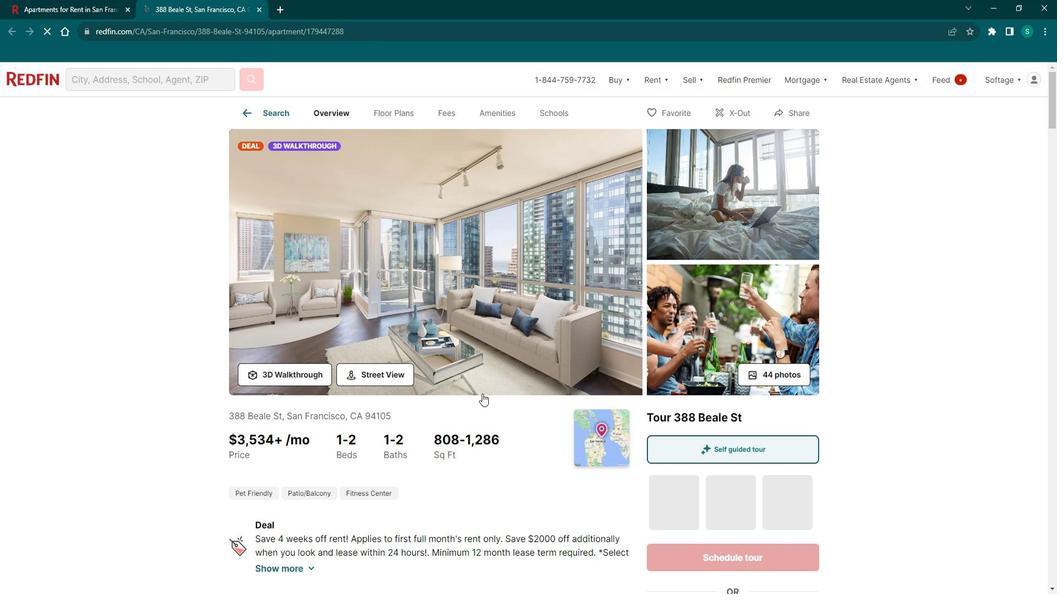 
Action: Mouse moved to (310, 264)
Screenshot: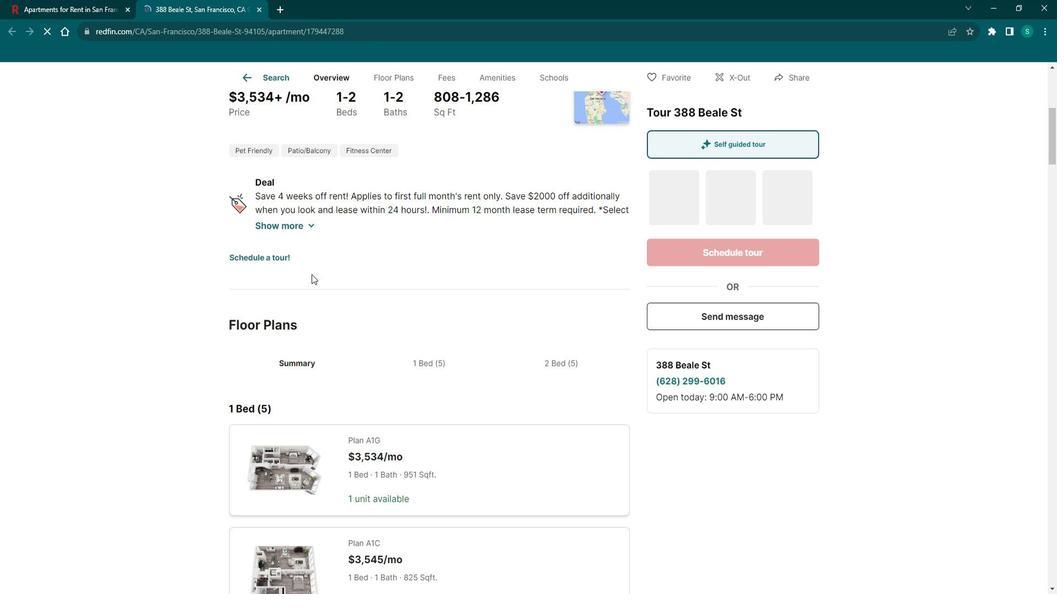 
Action: Mouse scrolled (310, 263) with delta (0, 0)
Screenshot: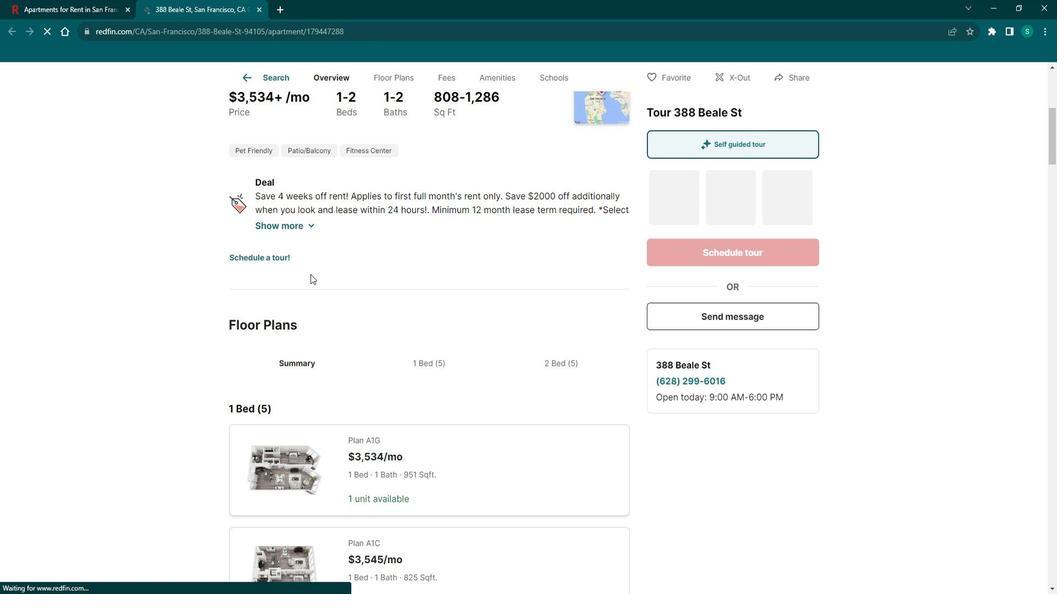 
Action: Mouse scrolled (310, 263) with delta (0, 0)
Screenshot: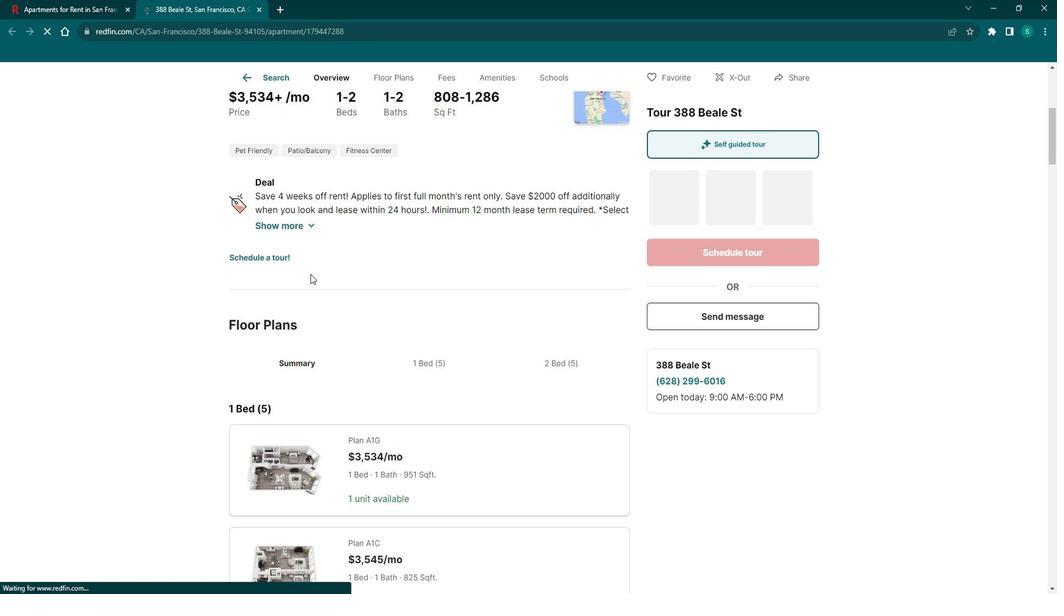 
Action: Mouse scrolled (310, 263) with delta (0, 0)
Screenshot: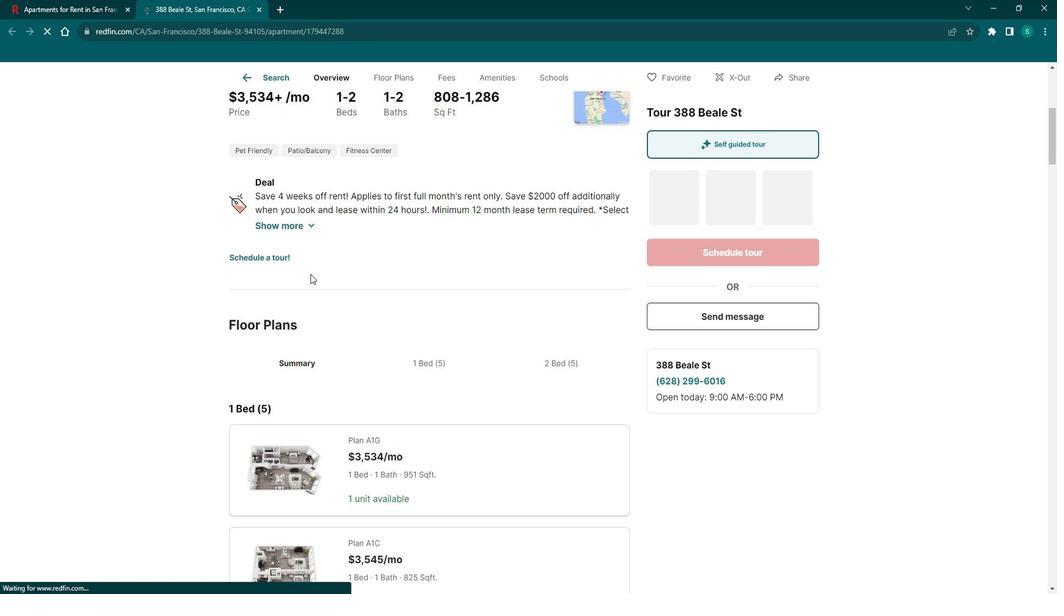 
Action: Mouse scrolled (310, 263) with delta (0, 0)
Screenshot: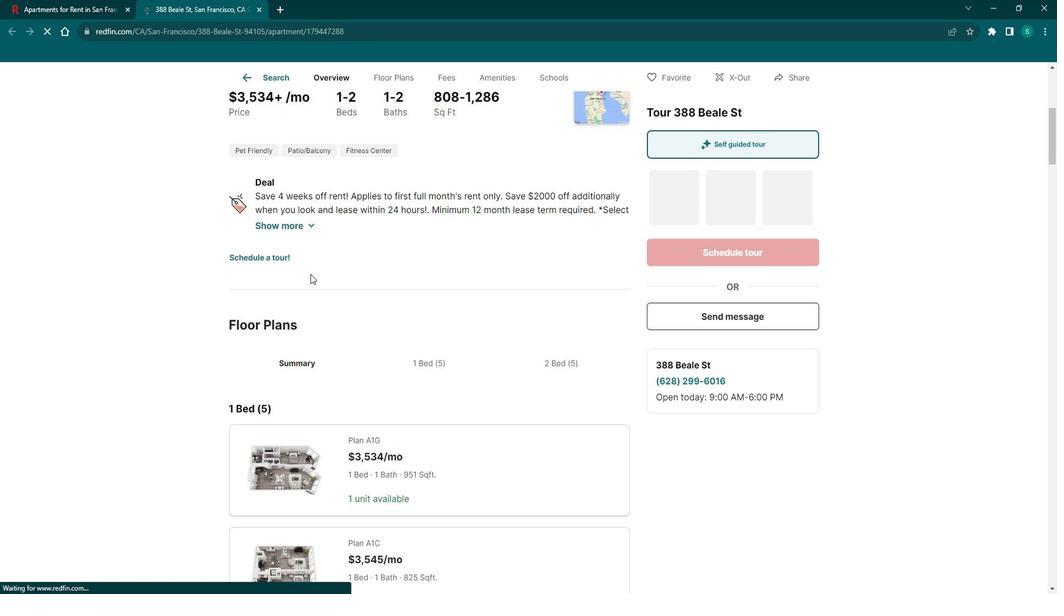 
Action: Mouse scrolled (310, 263) with delta (0, 0)
Screenshot: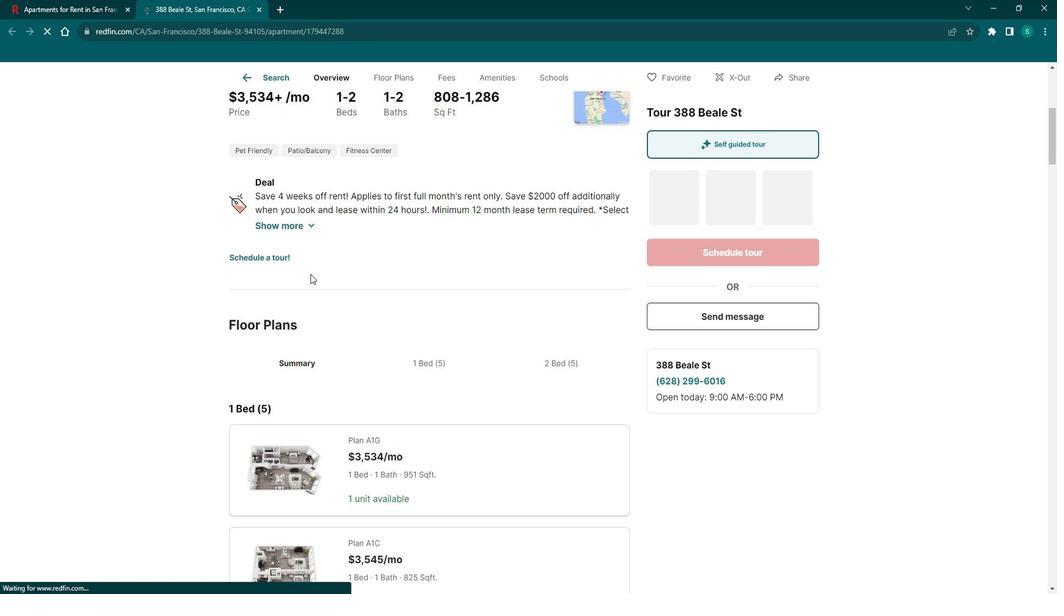 
Action: Mouse scrolled (310, 263) with delta (0, 0)
Screenshot: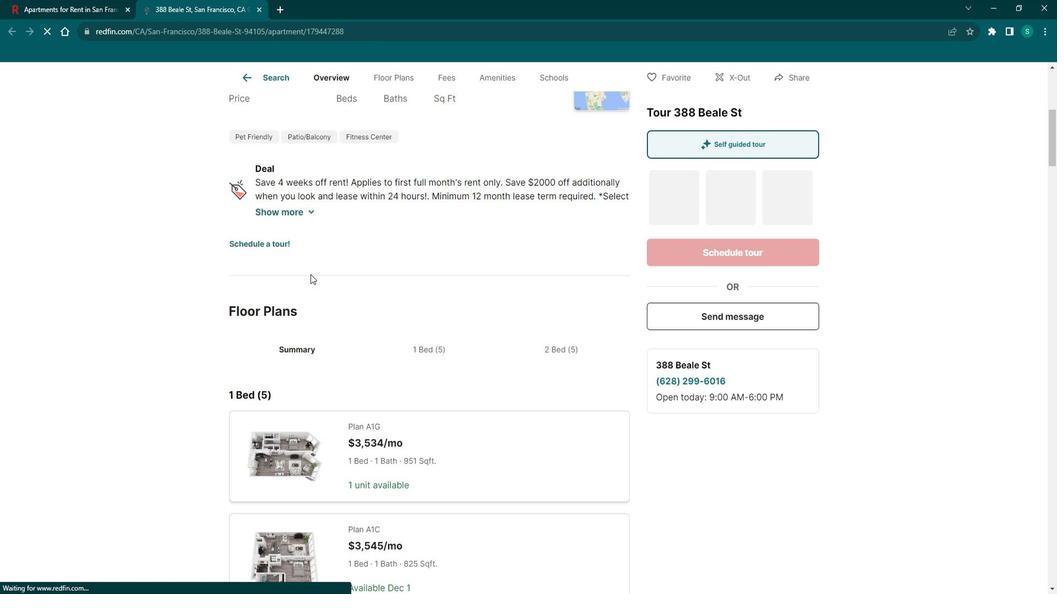 
Action: Mouse scrolled (310, 263) with delta (0, 0)
Screenshot: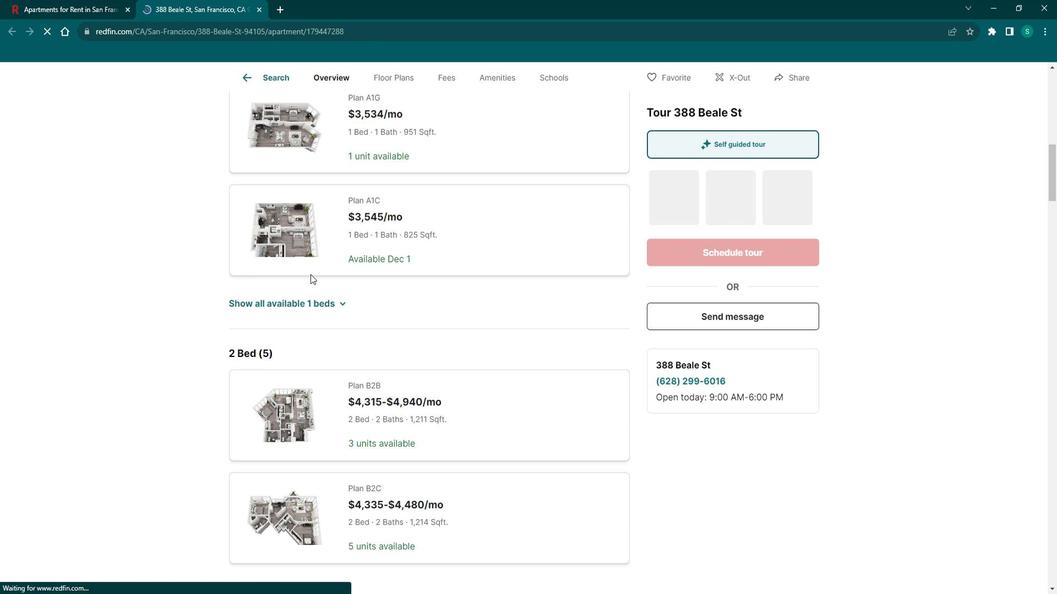 
Action: Mouse scrolled (310, 263) with delta (0, 0)
Screenshot: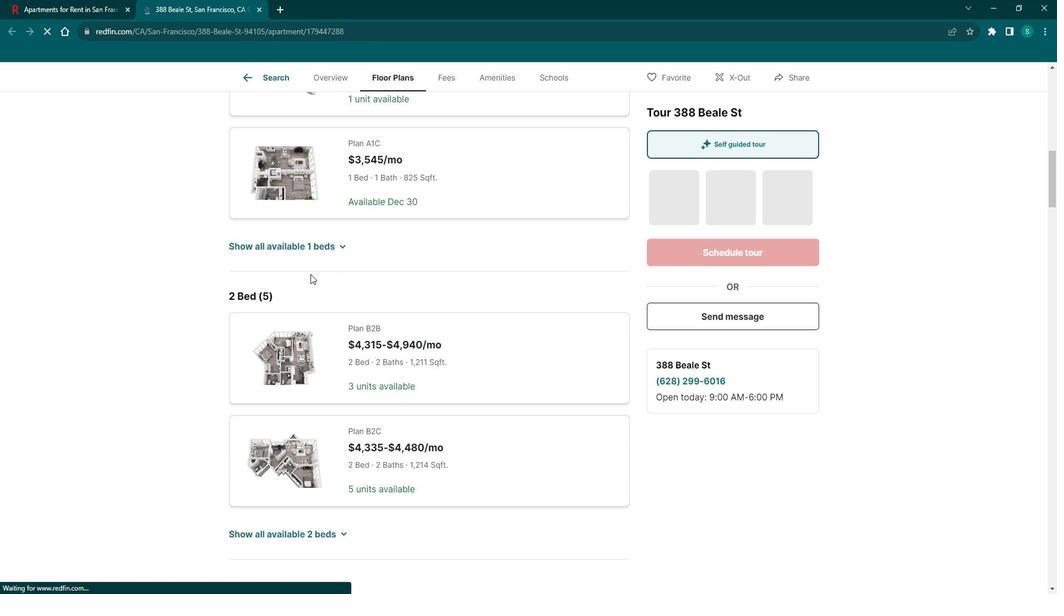 
Action: Mouse scrolled (310, 263) with delta (0, 0)
Screenshot: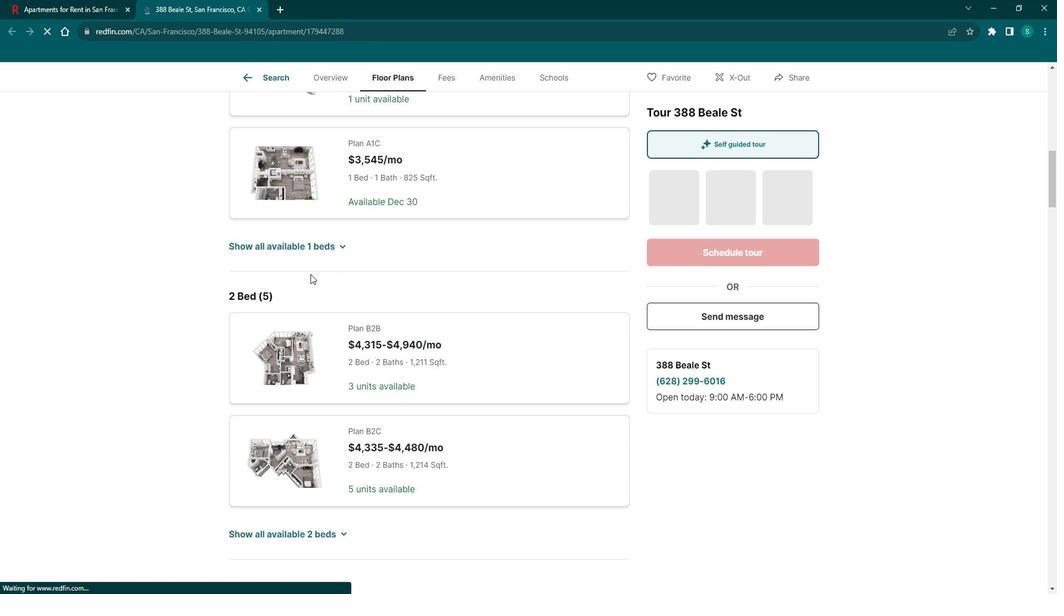 
Action: Mouse scrolled (310, 263) with delta (0, 0)
Screenshot: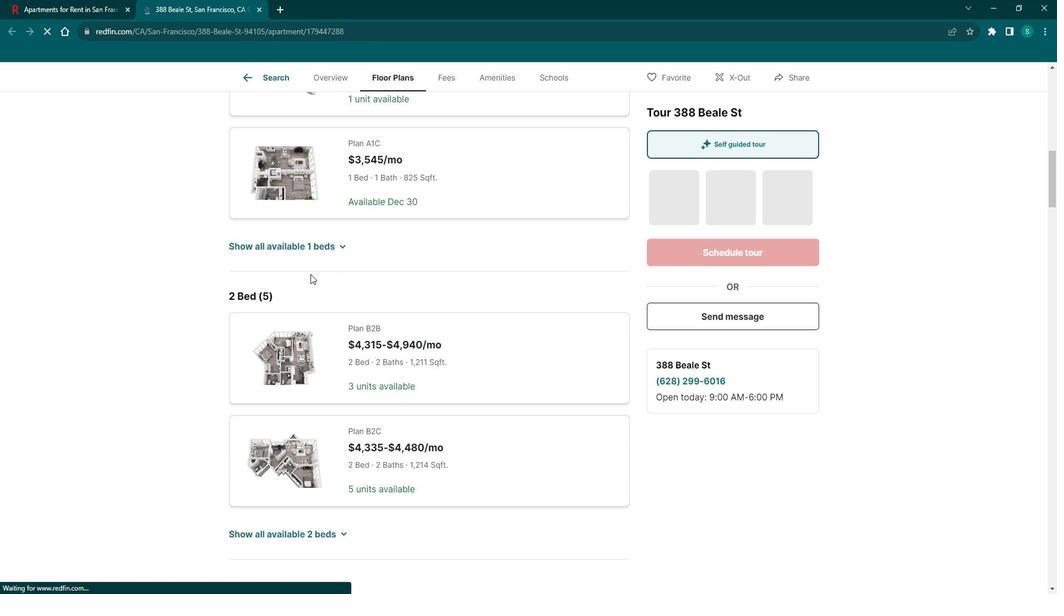 
Action: Mouse scrolled (310, 263) with delta (0, 0)
Screenshot: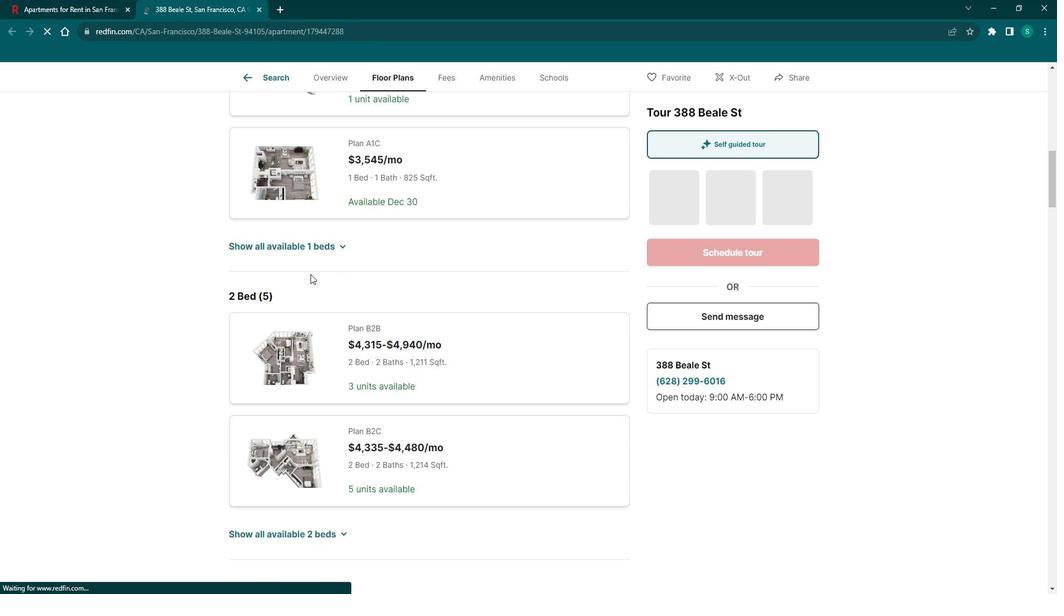 
Action: Mouse scrolled (310, 263) with delta (0, 0)
Screenshot: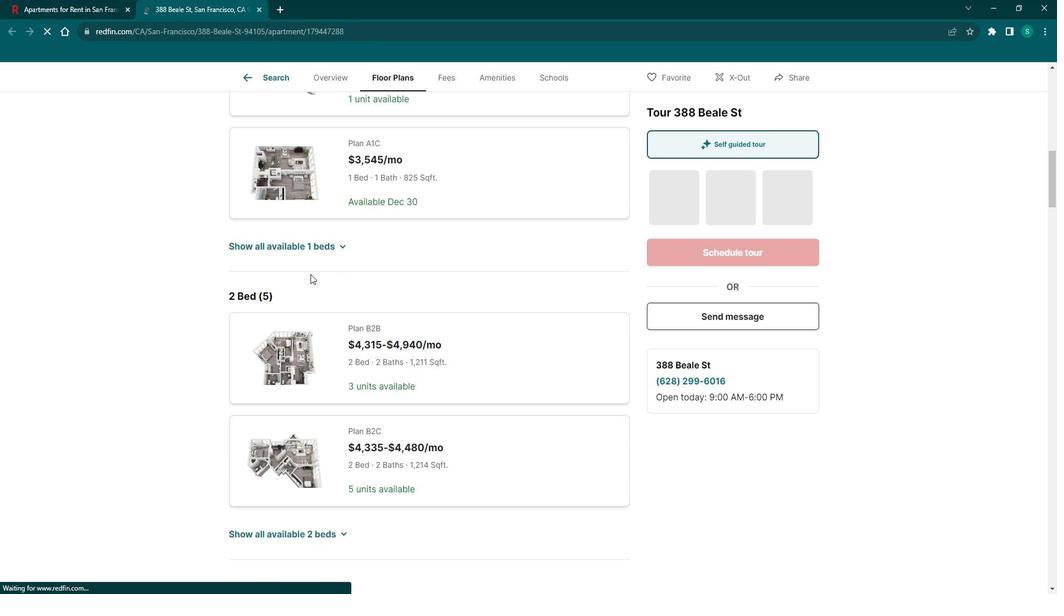 
Action: Mouse scrolled (310, 263) with delta (0, 0)
Screenshot: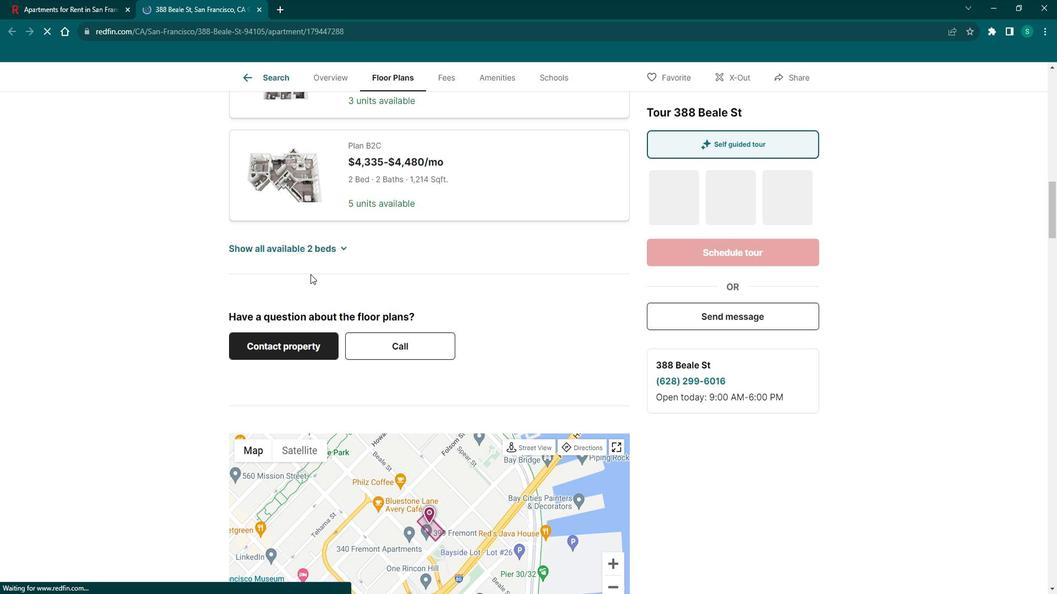 
Action: Mouse scrolled (310, 263) with delta (0, 0)
Screenshot: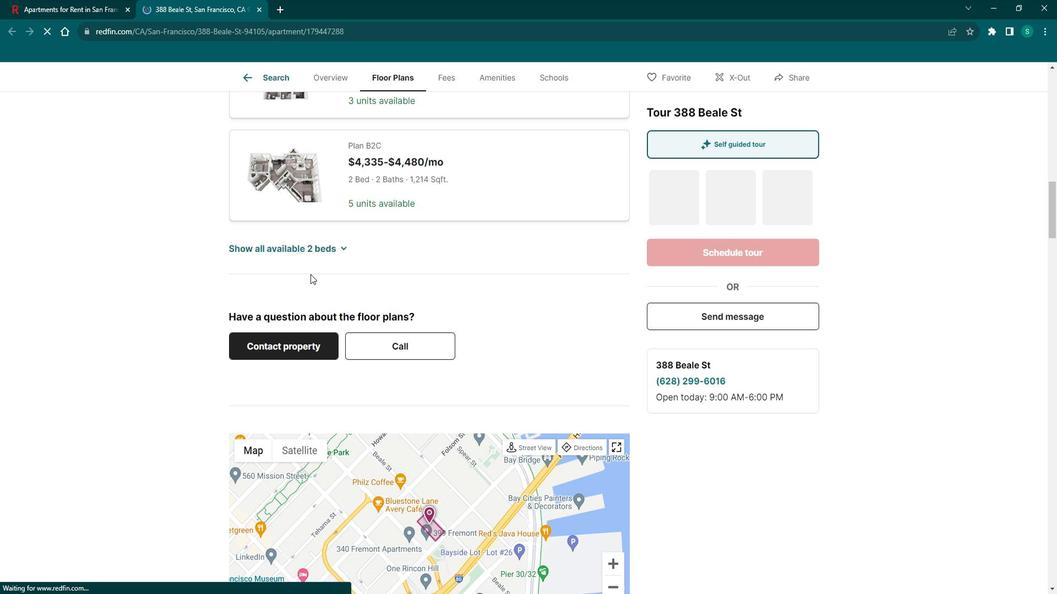 
Action: Mouse scrolled (310, 263) with delta (0, 0)
Screenshot: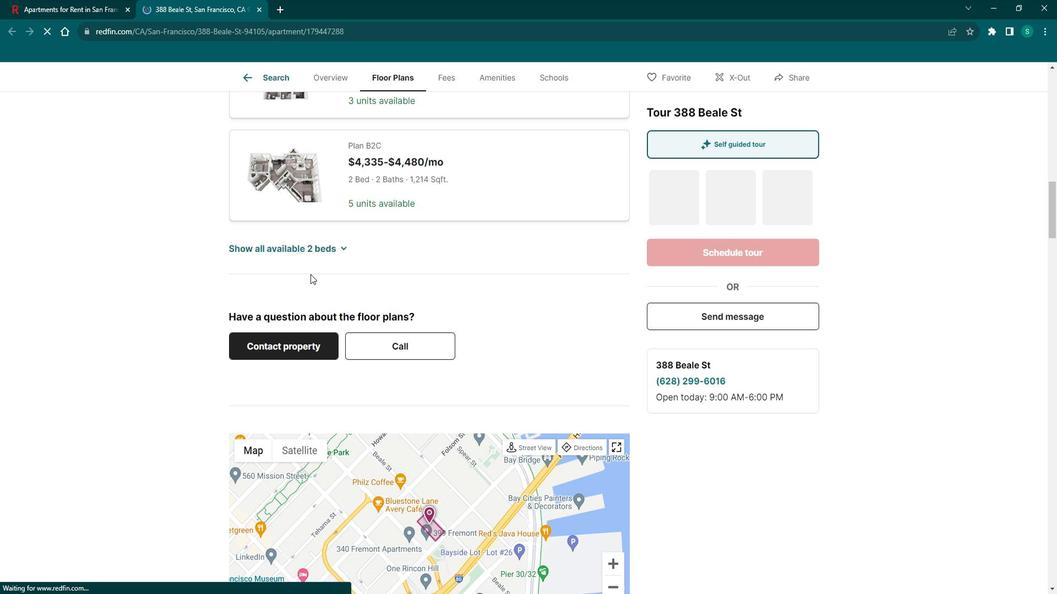 
Action: Mouse scrolled (310, 263) with delta (0, 0)
Screenshot: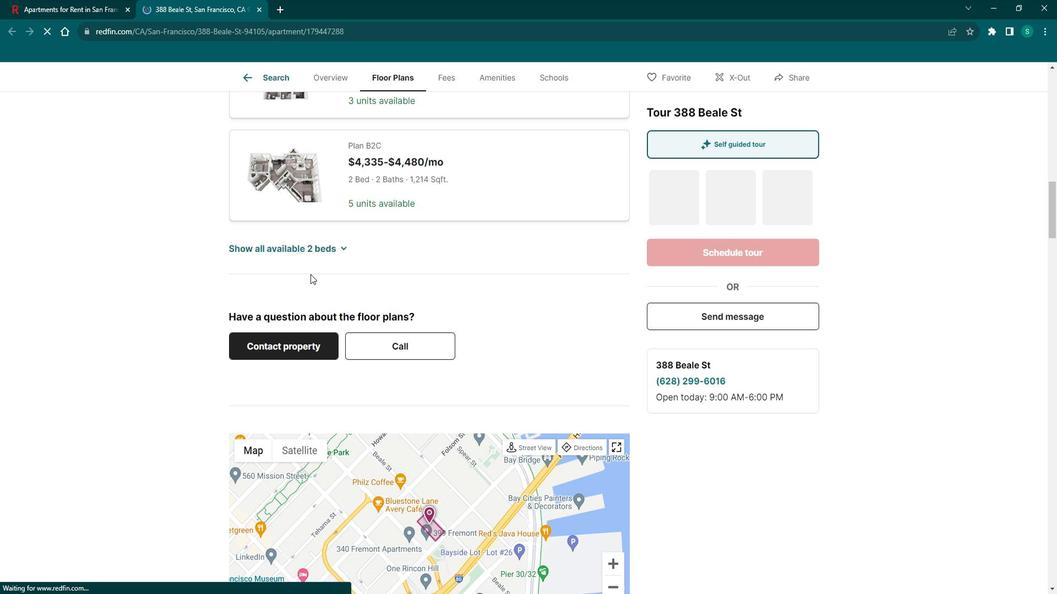 
Action: Mouse scrolled (310, 263) with delta (0, 0)
Screenshot: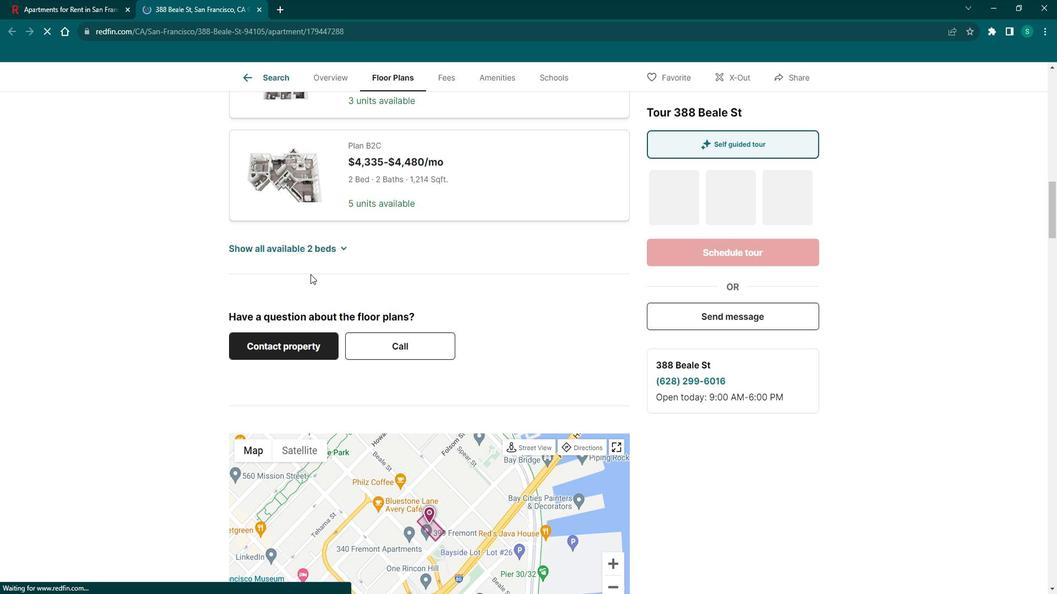 
Action: Mouse scrolled (310, 263) with delta (0, 0)
Screenshot: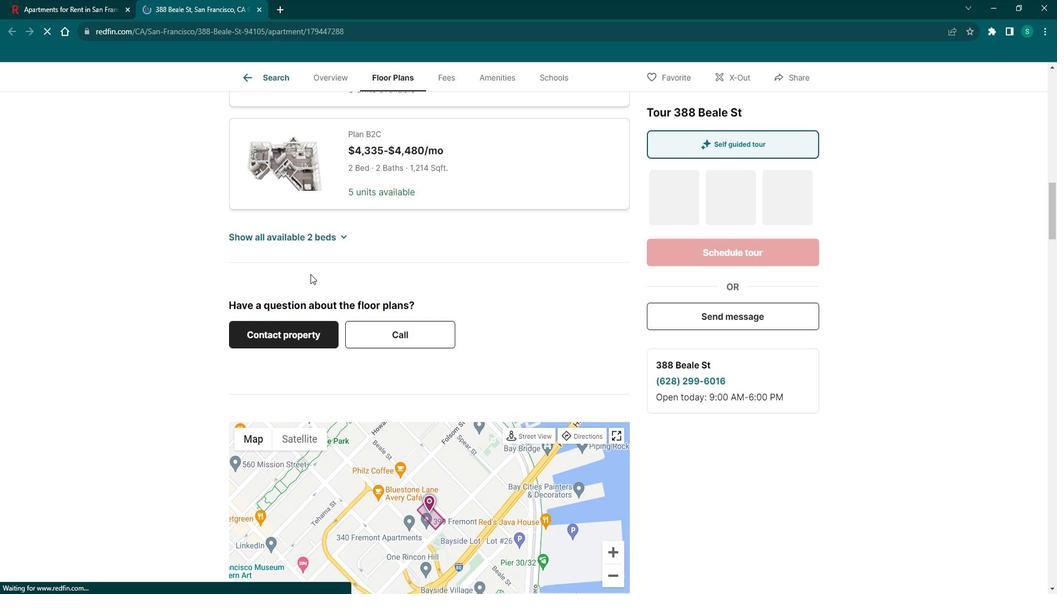 
Action: Mouse moved to (316, 284)
Screenshot: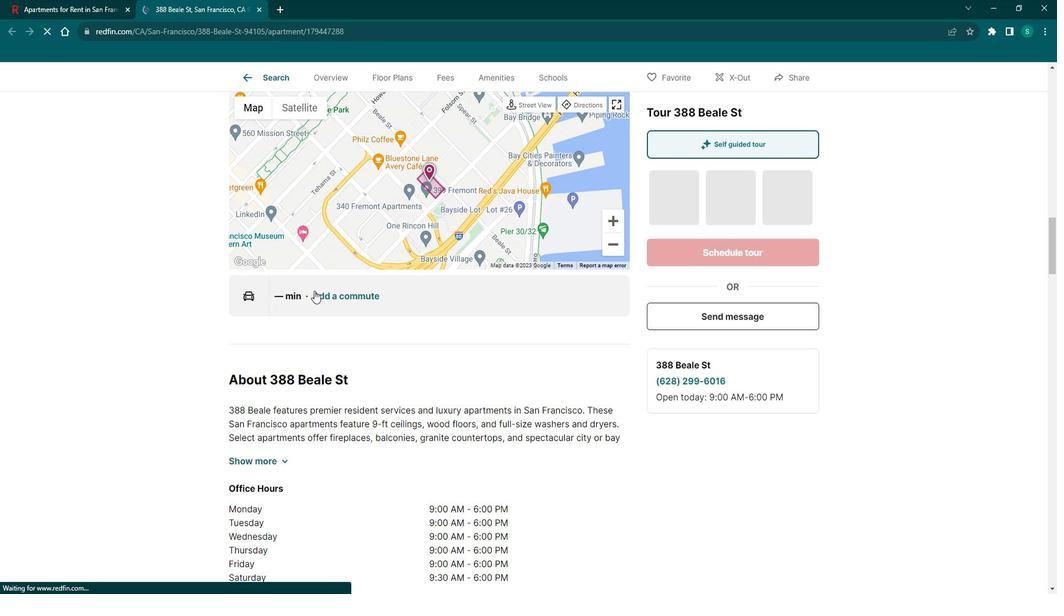 
Action: Mouse scrolled (316, 284) with delta (0, 0)
Screenshot: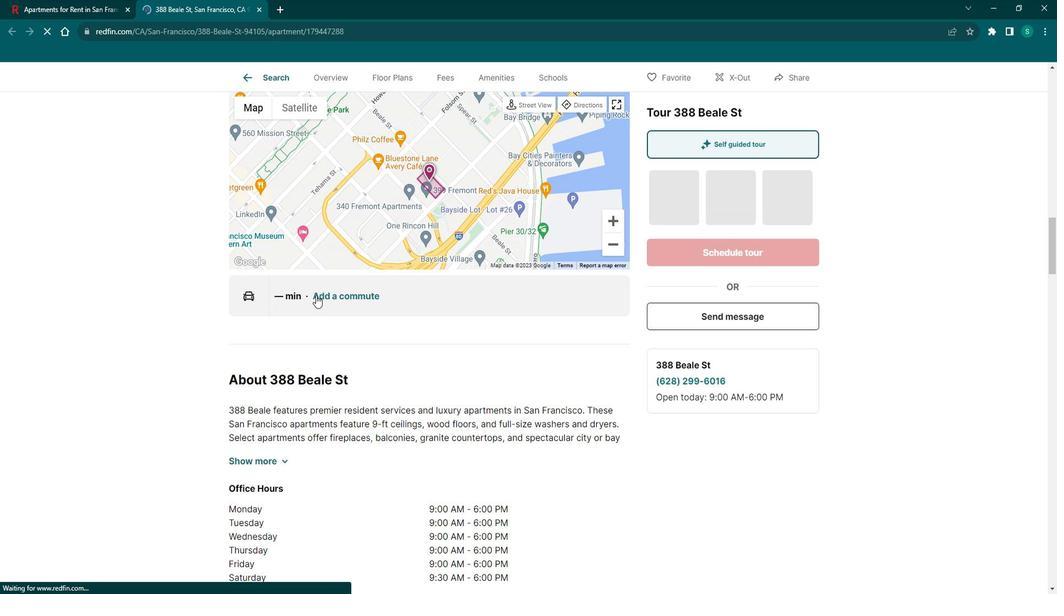 
Action: Mouse scrolled (316, 284) with delta (0, 0)
Screenshot: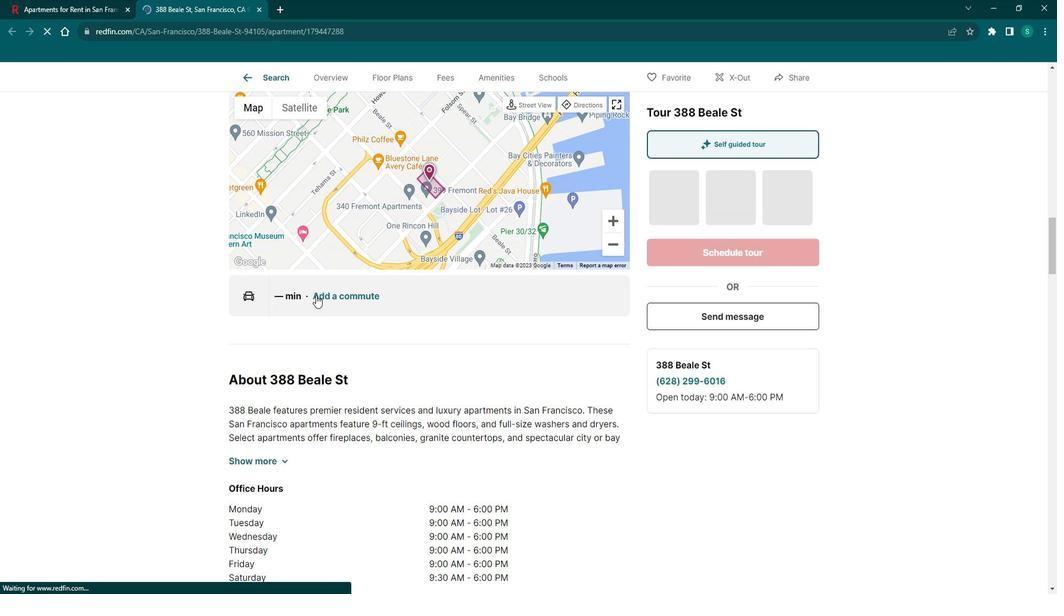 
Action: Mouse scrolled (316, 284) with delta (0, 0)
Screenshot: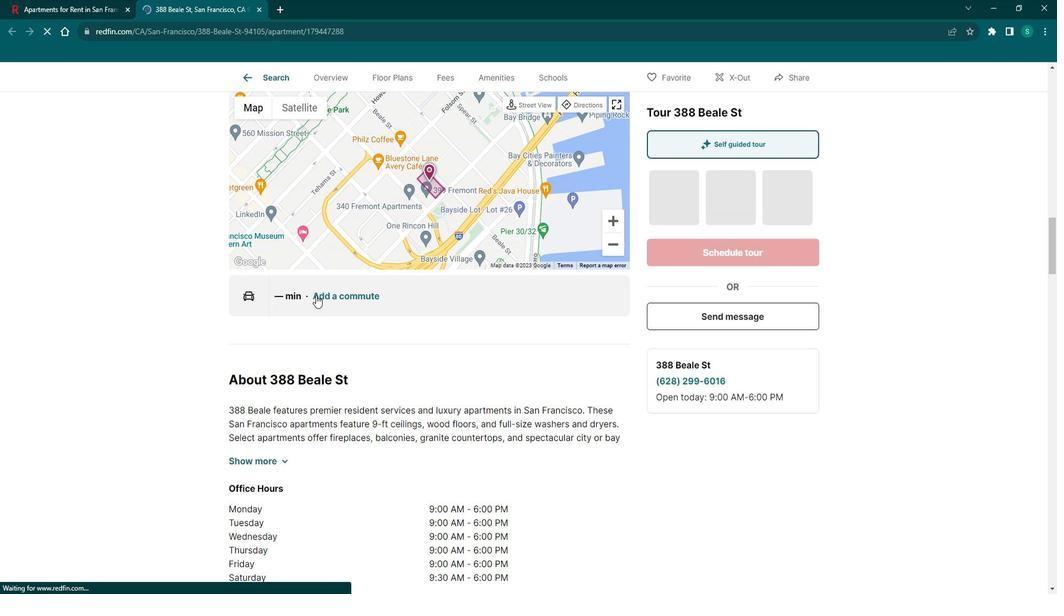 
Action: Mouse scrolled (316, 284) with delta (0, 0)
Screenshot: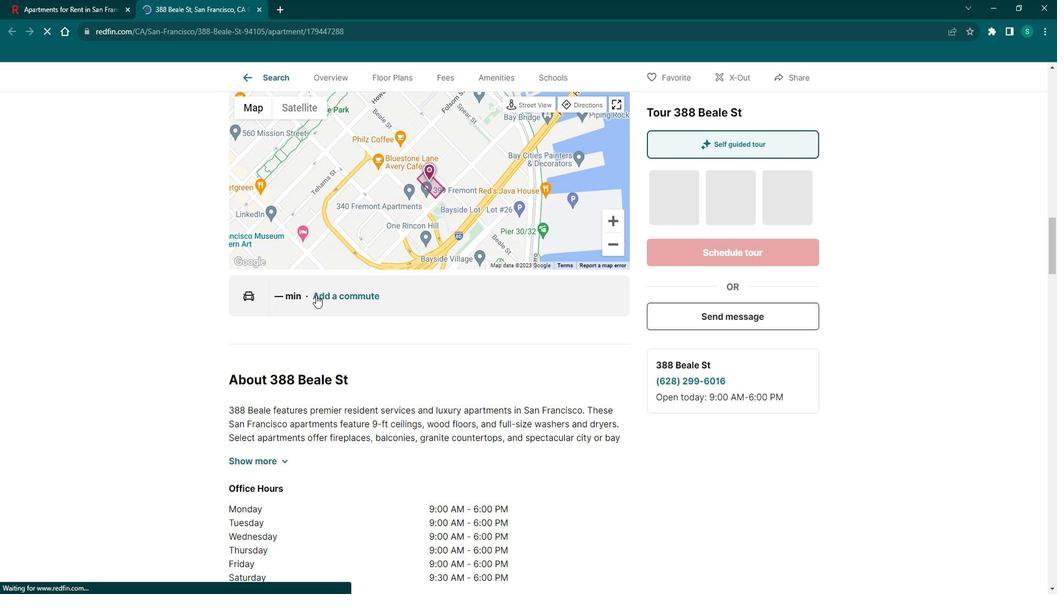 
Action: Mouse scrolled (316, 284) with delta (0, 0)
Screenshot: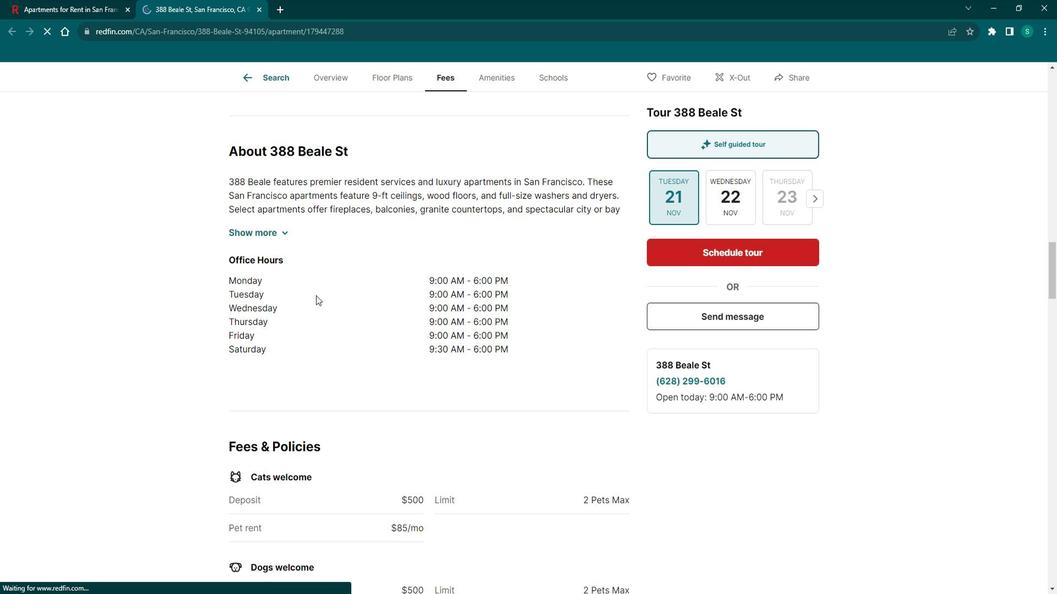 
Action: Mouse scrolled (316, 284) with delta (0, 0)
Screenshot: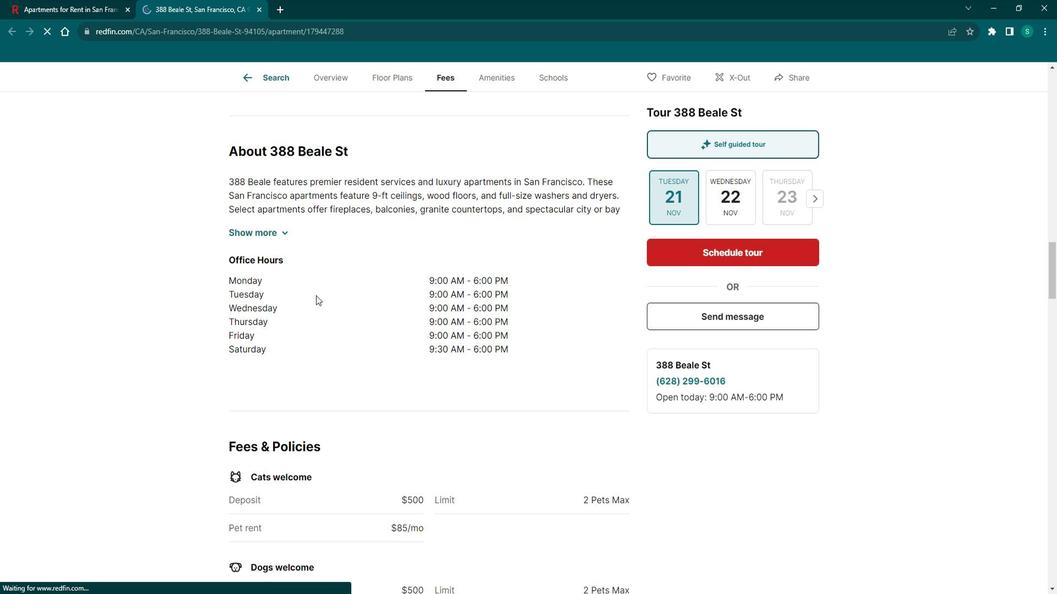 
Action: Mouse scrolled (316, 284) with delta (0, 0)
Screenshot: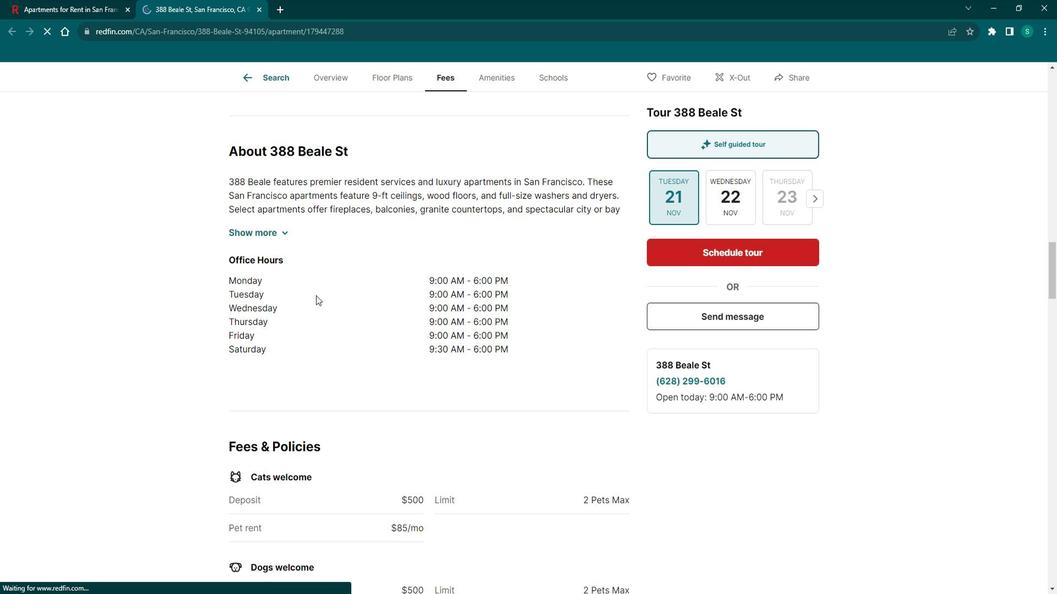 
Action: Mouse scrolled (316, 284) with delta (0, 0)
Screenshot: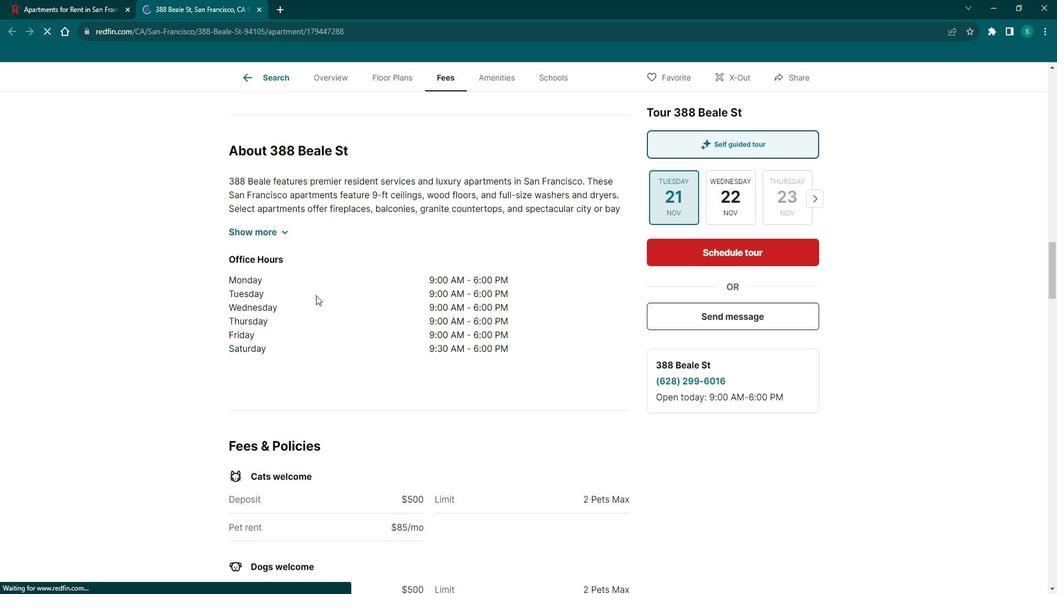 
Action: Mouse scrolled (316, 285) with delta (0, 0)
Screenshot: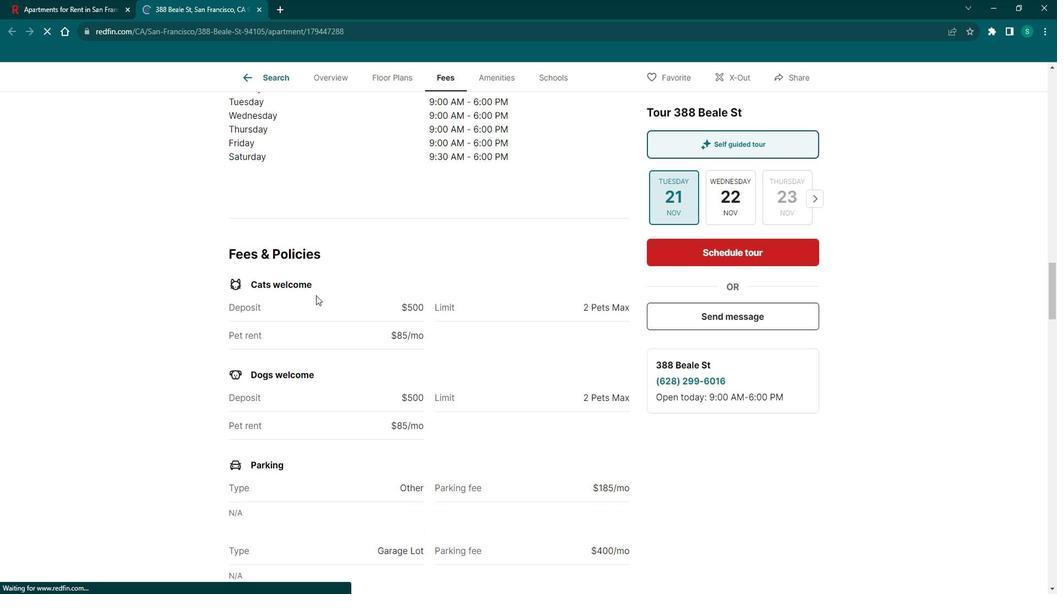 
Action: Mouse scrolled (316, 284) with delta (0, 0)
Screenshot: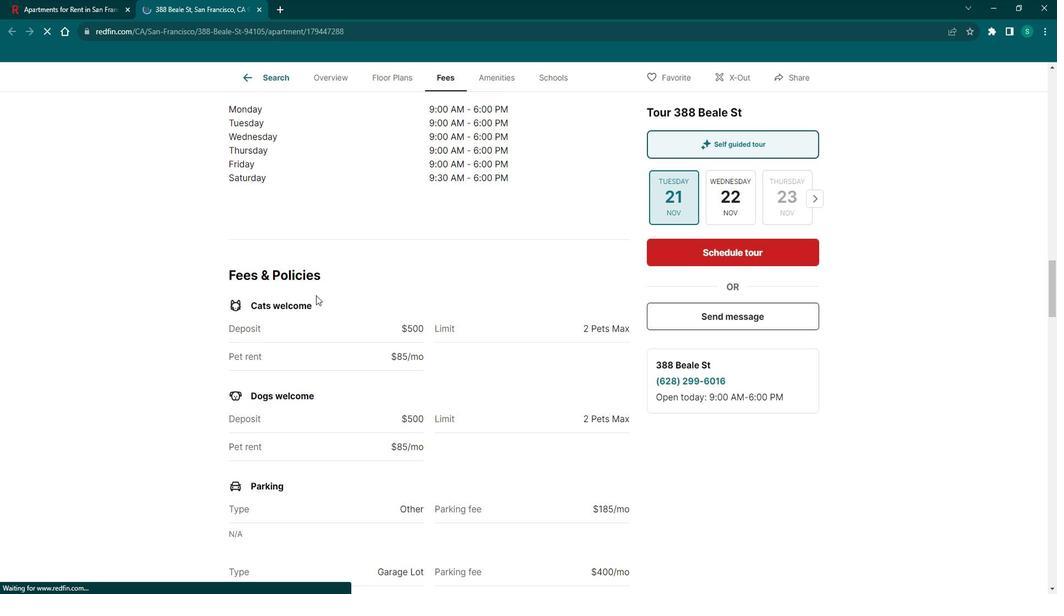 
Action: Mouse scrolled (316, 284) with delta (0, 0)
Screenshot: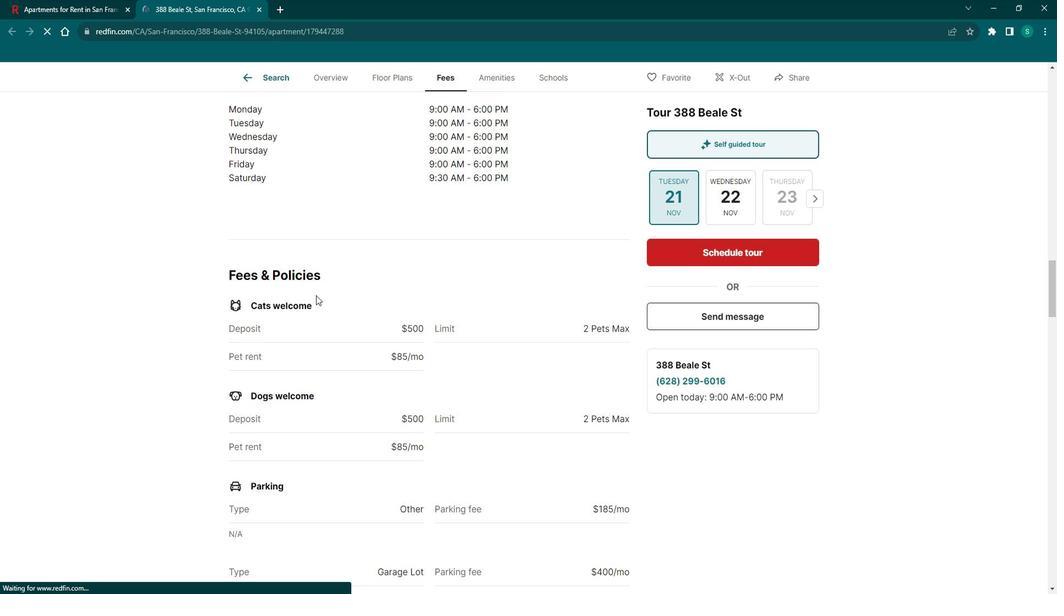 
Action: Mouse scrolled (316, 284) with delta (0, 0)
Screenshot: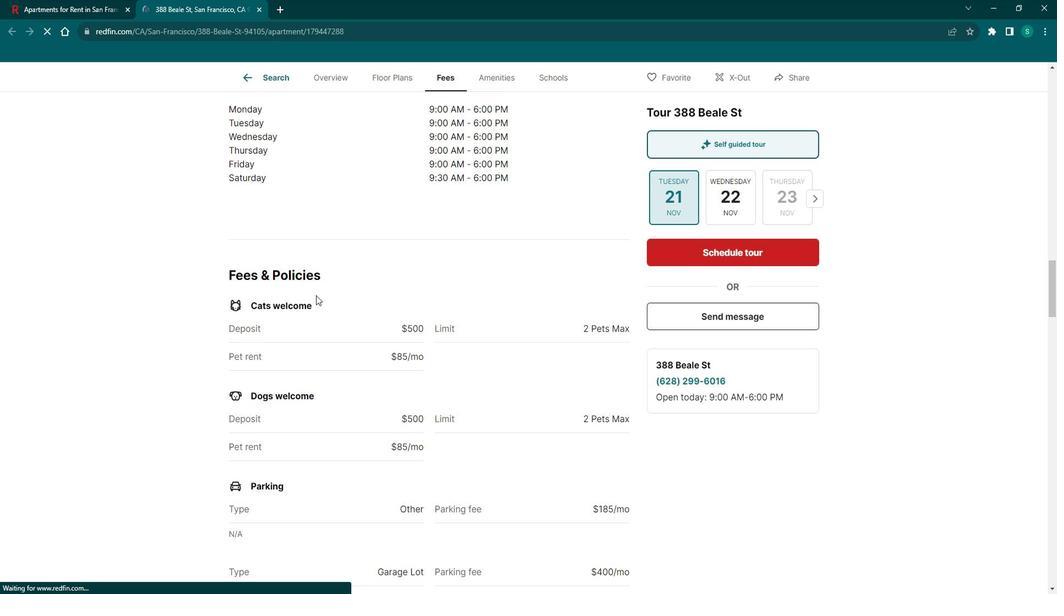 
Action: Mouse scrolled (316, 284) with delta (0, 0)
Screenshot: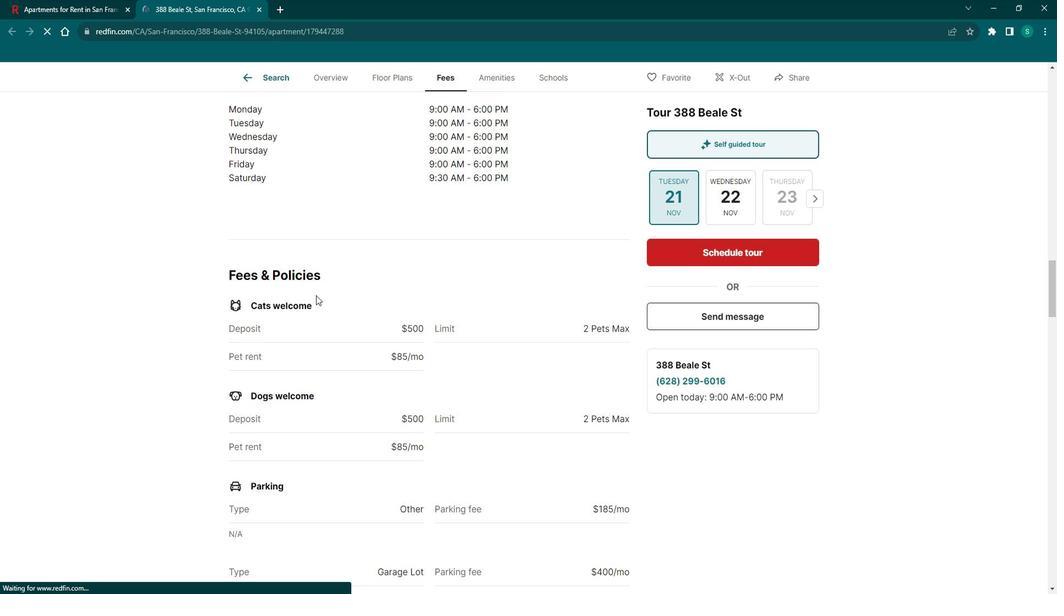 
Action: Mouse scrolled (316, 284) with delta (0, 0)
Screenshot: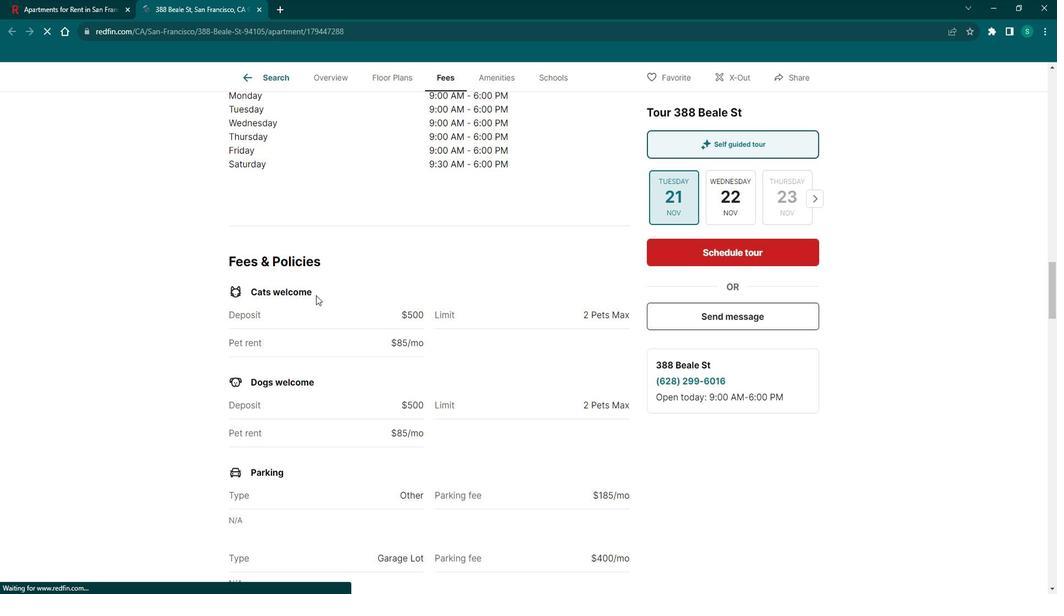 
Action: Mouse scrolled (316, 284) with delta (0, 0)
Screenshot: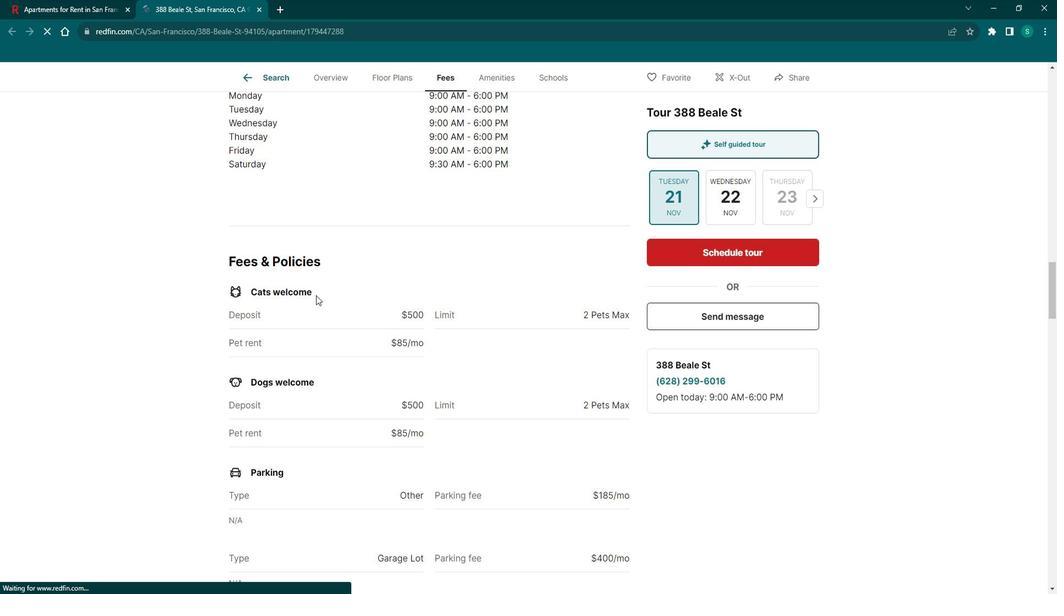 
Action: Mouse scrolled (316, 285) with delta (0, 0)
Screenshot: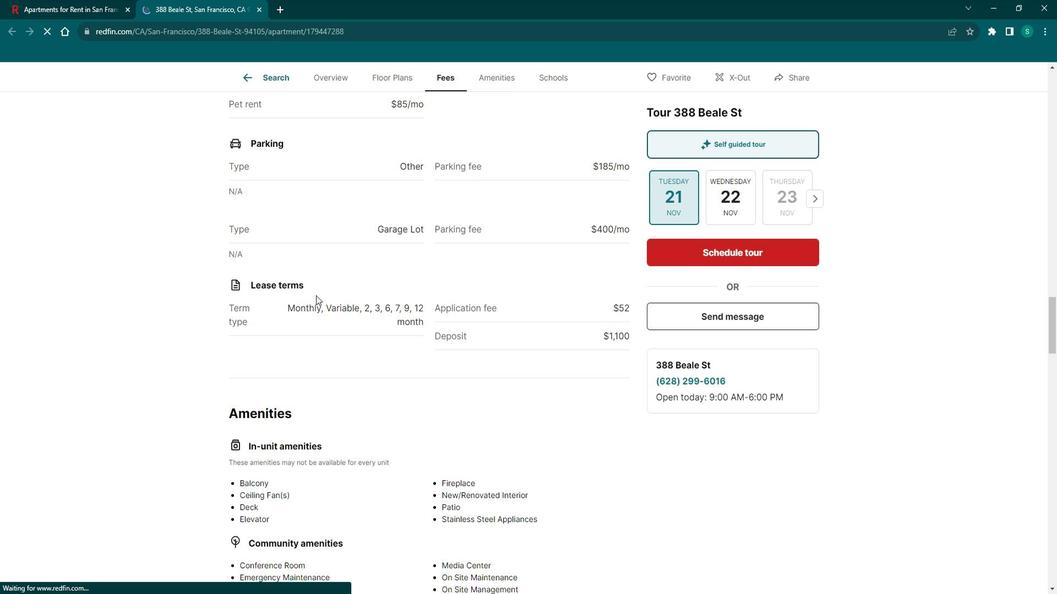 
Action: Mouse scrolled (316, 284) with delta (0, 0)
Screenshot: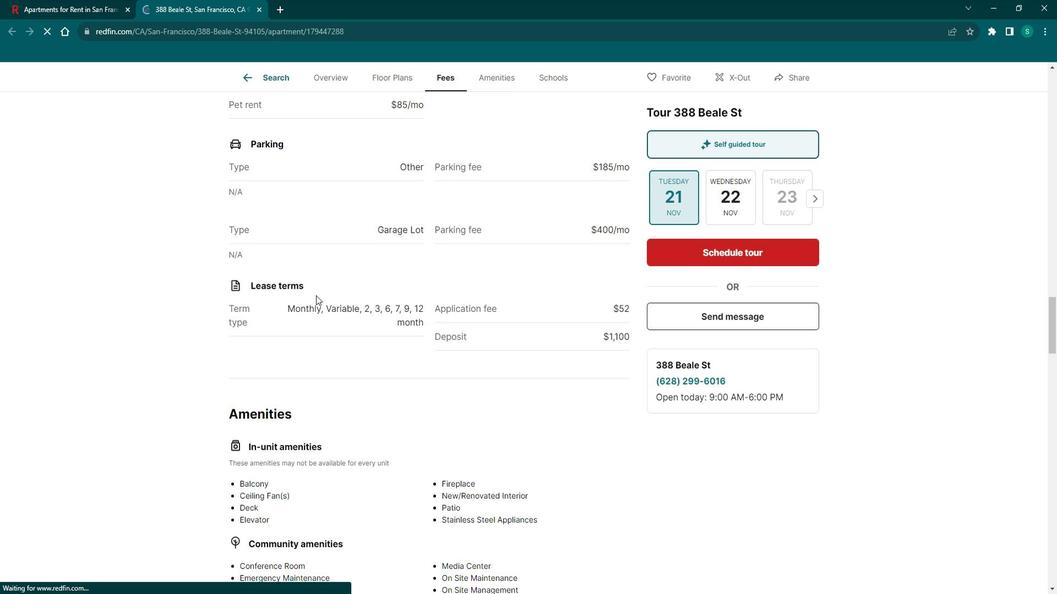 
Action: Mouse scrolled (316, 284) with delta (0, 0)
Screenshot: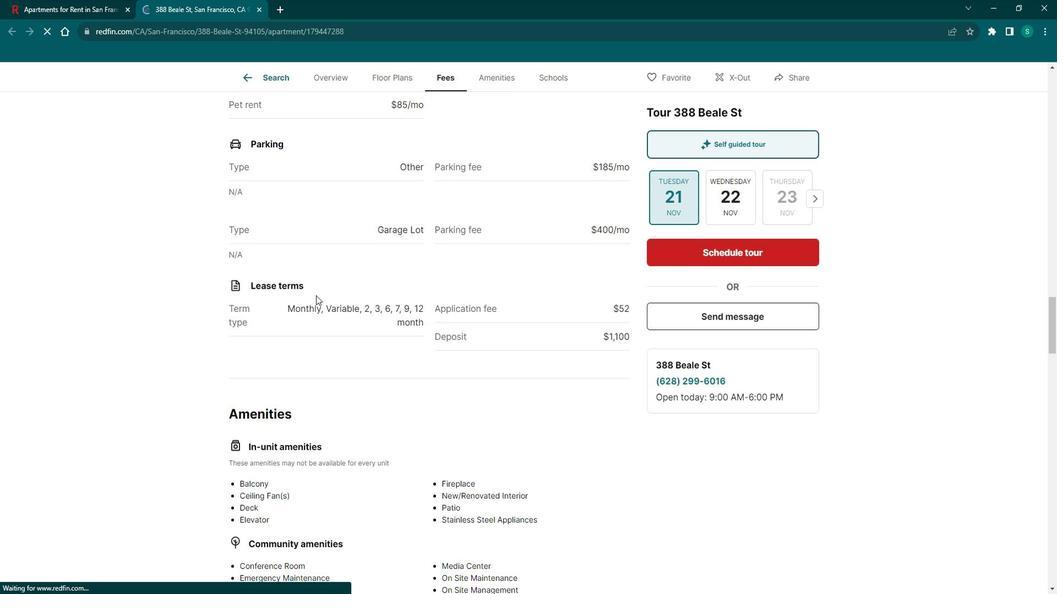 
Action: Mouse scrolled (316, 284) with delta (0, 0)
Screenshot: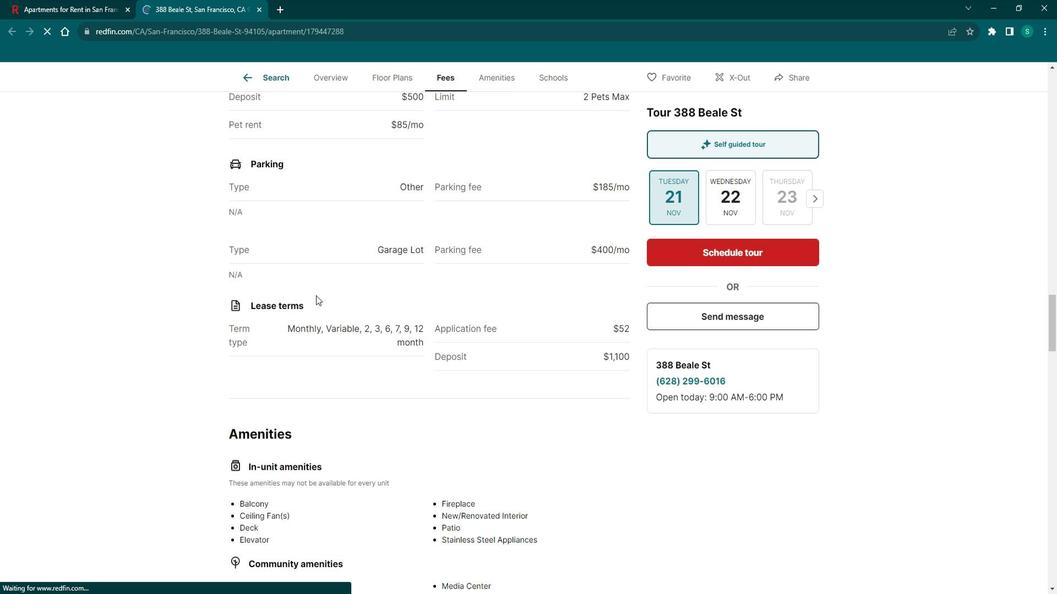 
Action: Mouse scrolled (316, 284) with delta (0, 0)
Screenshot: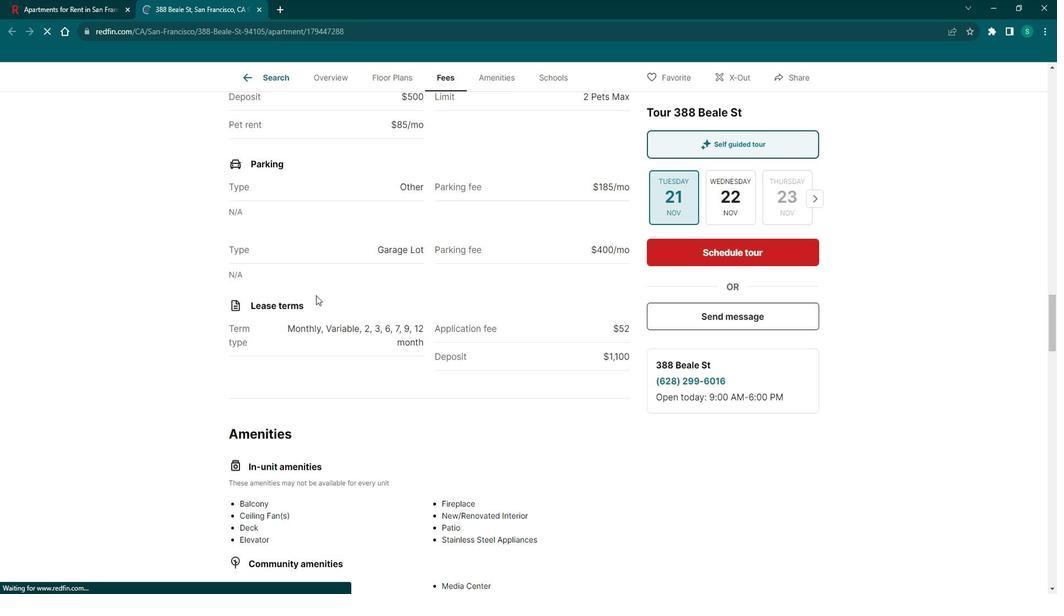 
Action: Mouse scrolled (316, 284) with delta (0, 0)
Screenshot: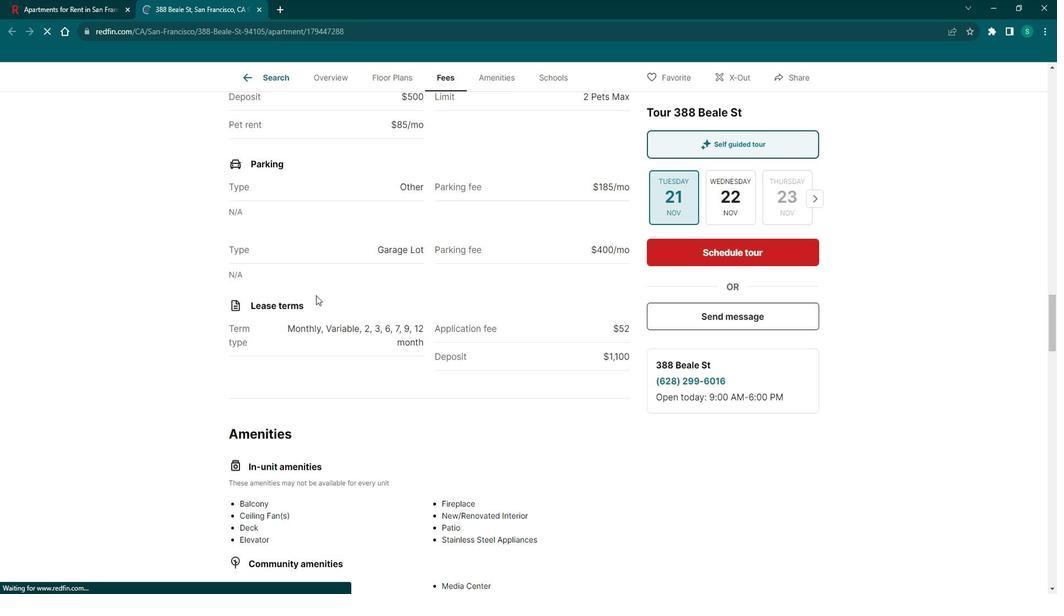 
Action: Mouse scrolled (316, 284) with delta (0, 0)
Screenshot: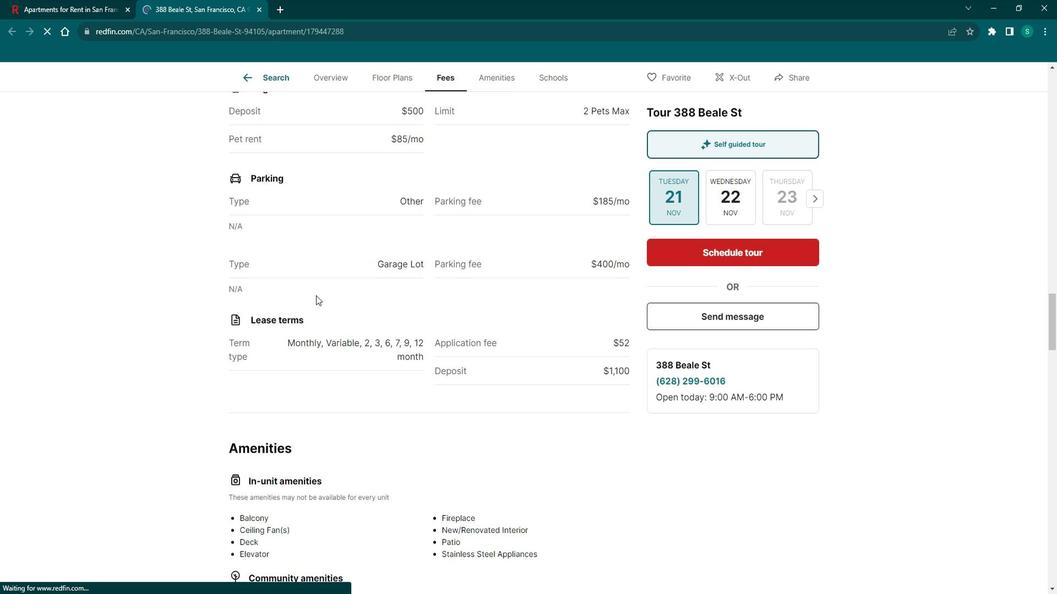 
Action: Mouse scrolled (316, 284) with delta (0, 0)
Screenshot: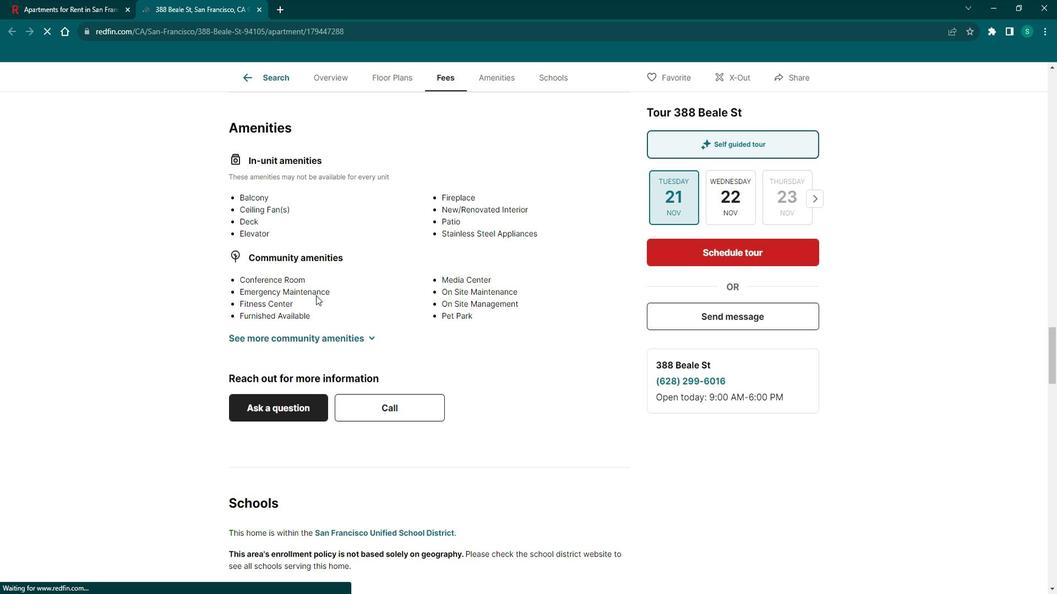 
Action: Mouse scrolled (316, 284) with delta (0, 0)
Screenshot: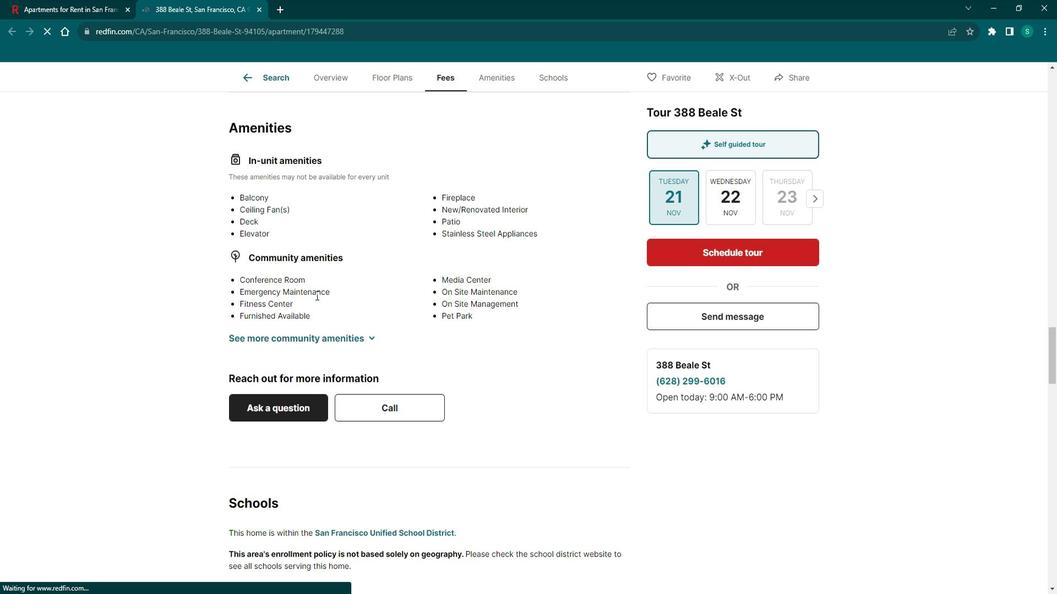 
Action: Mouse scrolled (316, 284) with delta (0, 0)
Screenshot: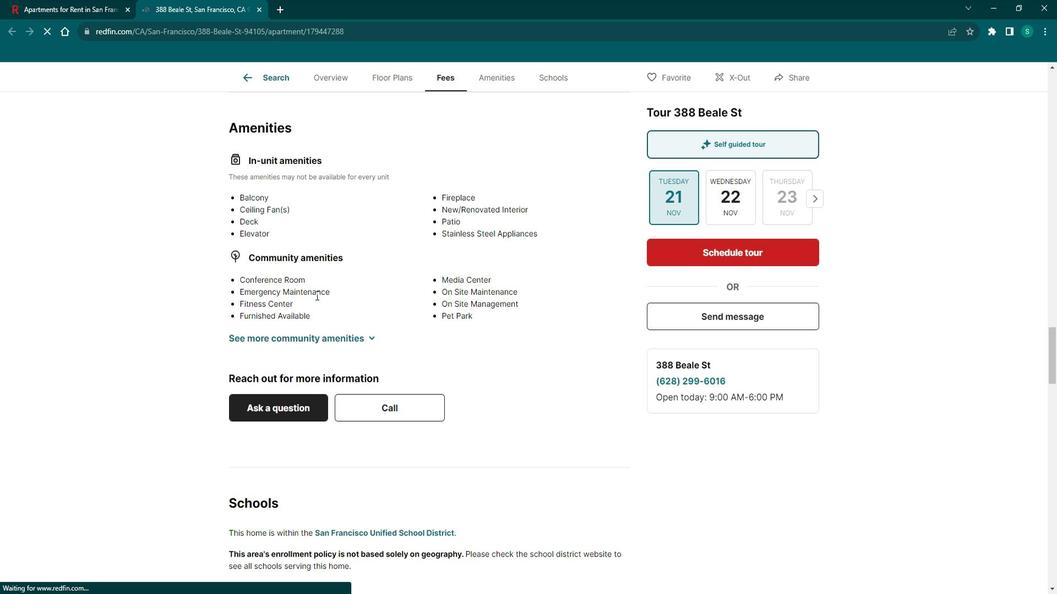 
Action: Mouse scrolled (316, 284) with delta (0, 0)
Screenshot: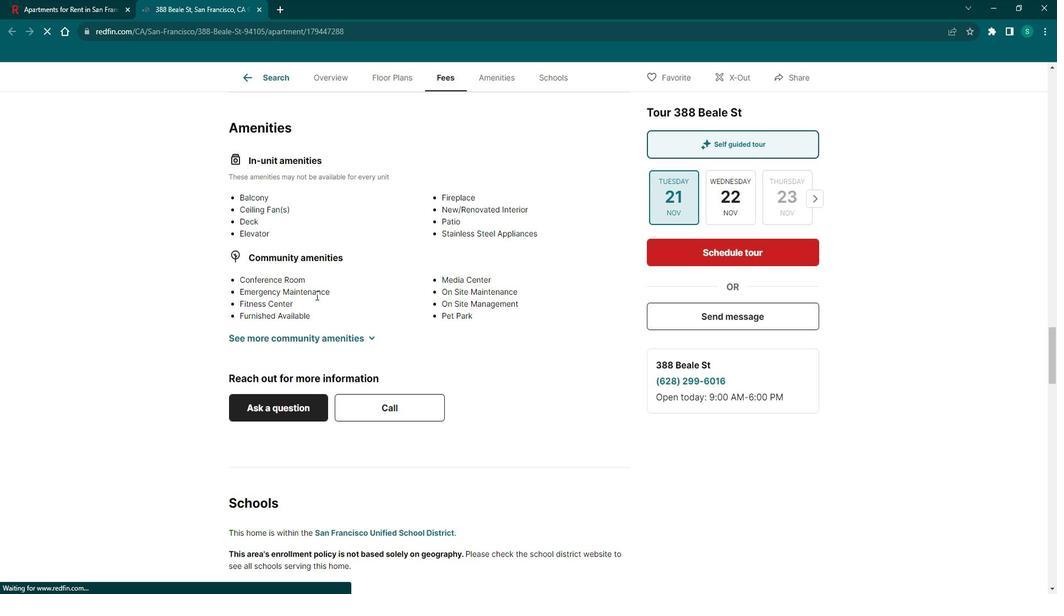 
Action: Mouse scrolled (316, 284) with delta (0, 0)
Screenshot: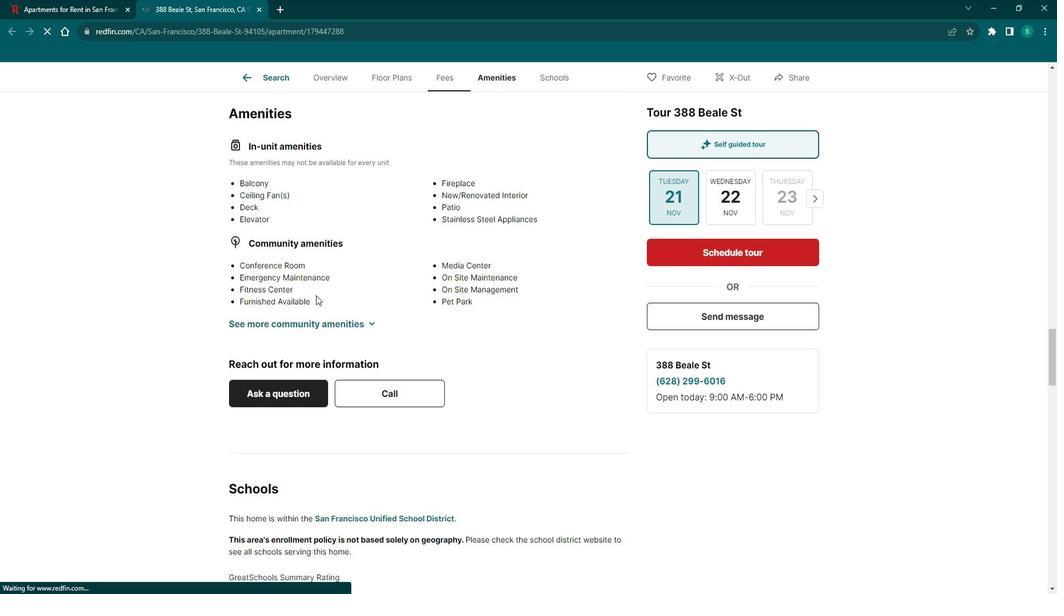 
Action: Mouse scrolled (316, 284) with delta (0, 0)
Screenshot: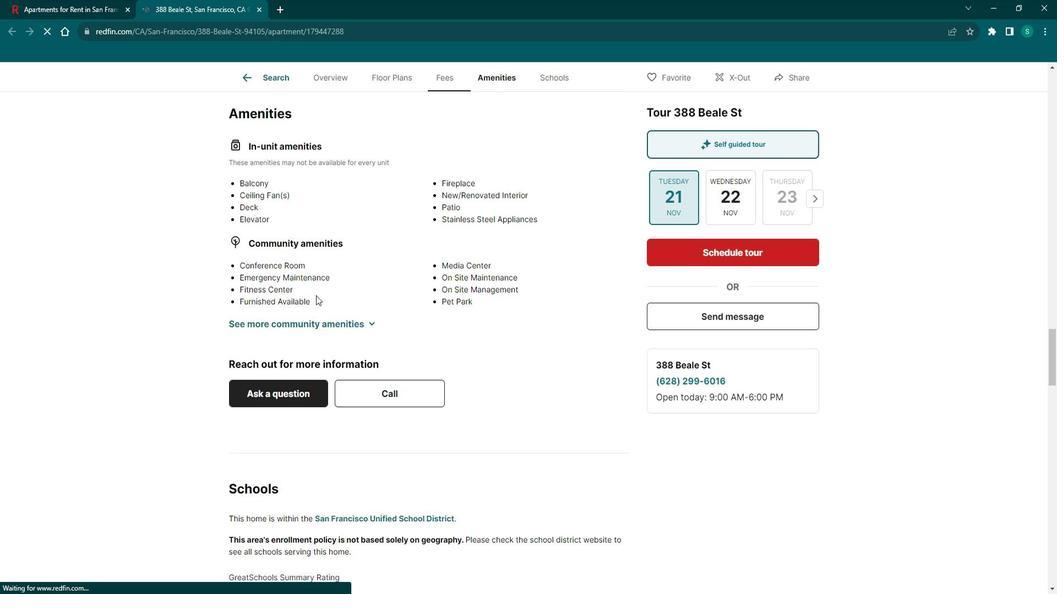 
Action: Mouse scrolled (316, 284) with delta (0, 0)
Screenshot: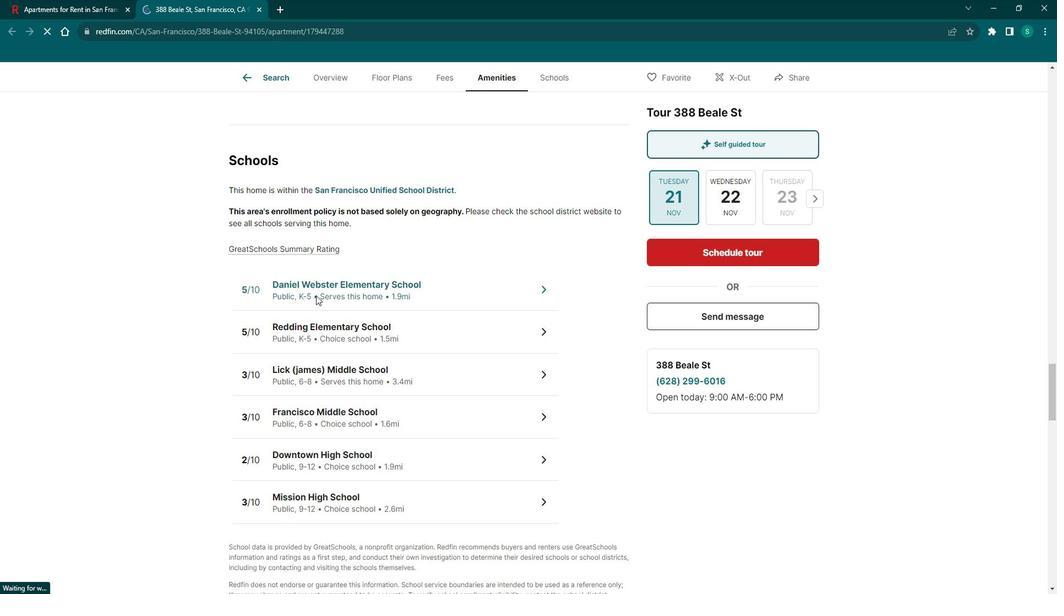 
Action: Mouse scrolled (316, 284) with delta (0, 0)
Screenshot: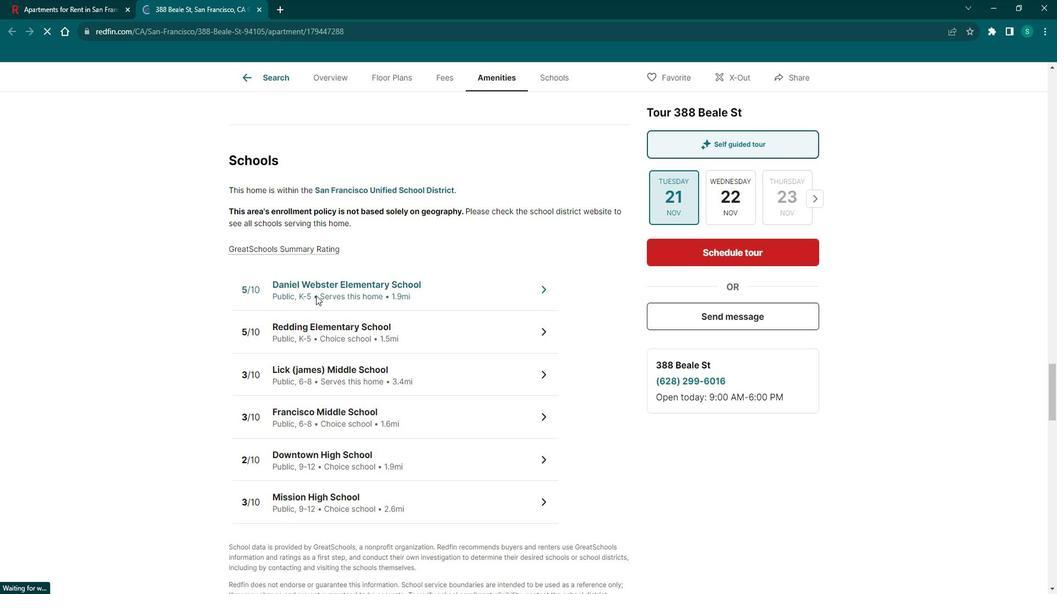 
Action: Mouse scrolled (316, 284) with delta (0, 0)
Screenshot: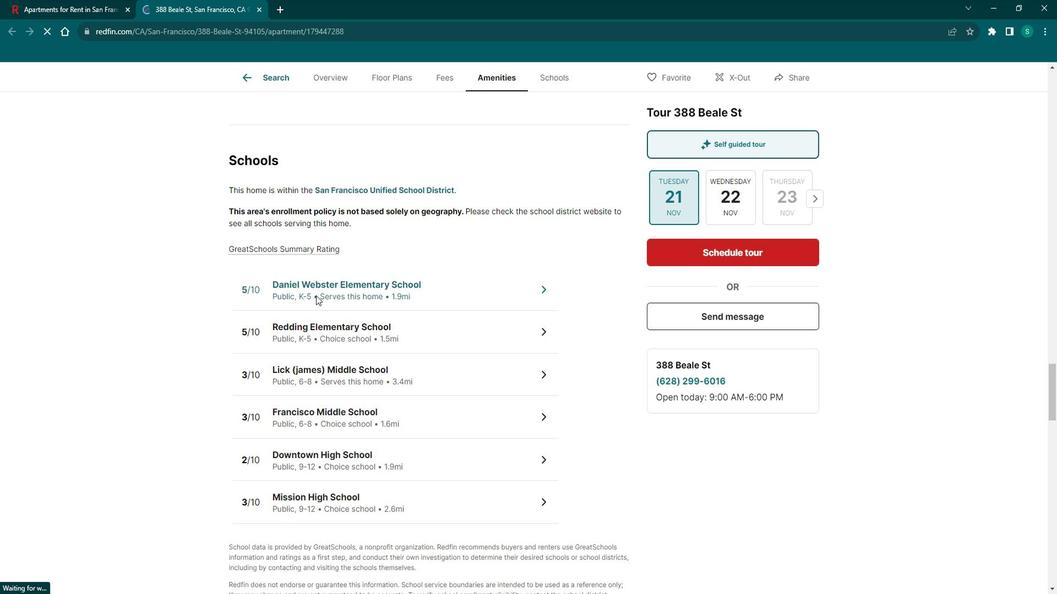 
Action: Mouse scrolled (316, 284) with delta (0, 0)
Screenshot: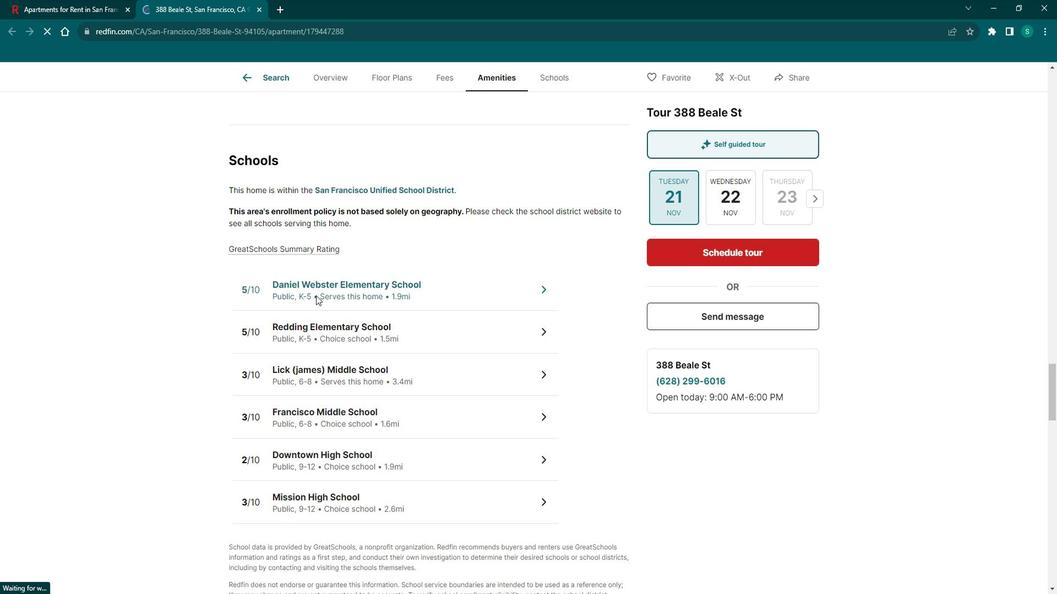 
Action: Mouse scrolled (316, 284) with delta (0, 0)
Screenshot: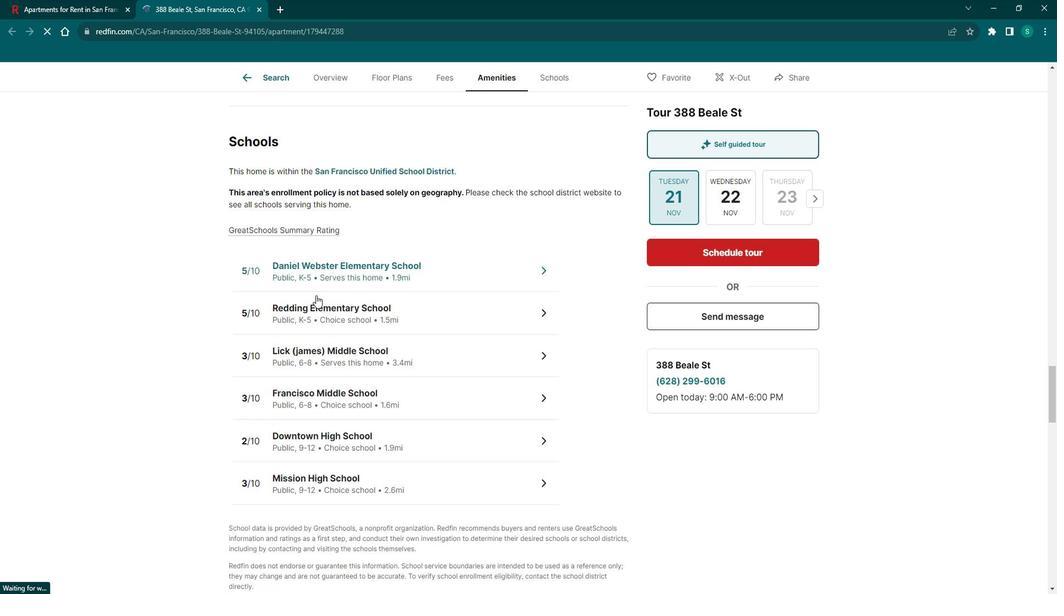 
Action: Mouse scrolled (316, 285) with delta (0, 0)
Screenshot: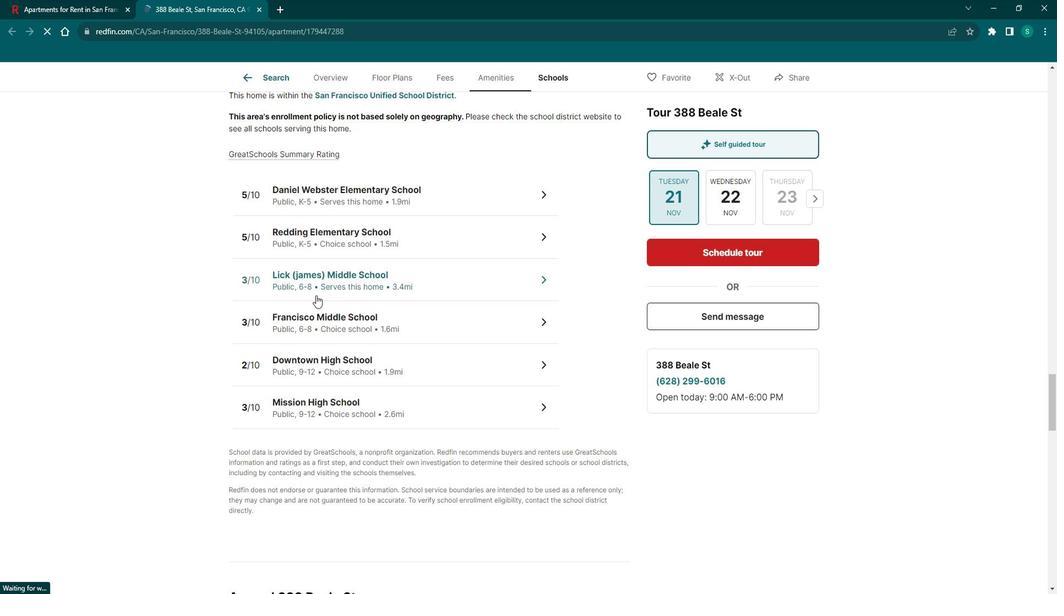 
Action: Mouse scrolled (316, 284) with delta (0, 0)
Screenshot: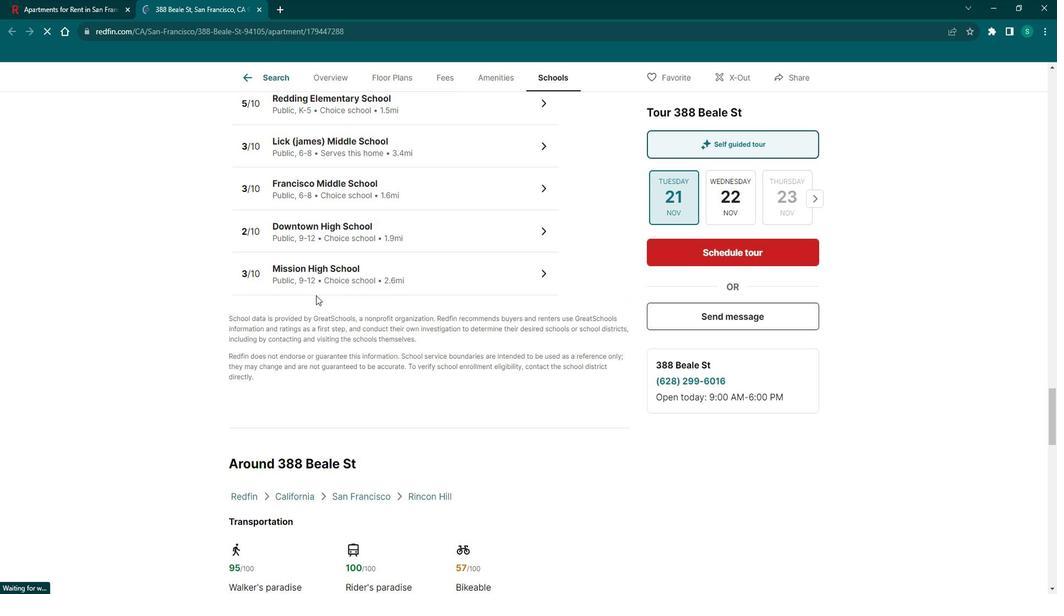 
Action: Mouse scrolled (316, 284) with delta (0, 0)
Screenshot: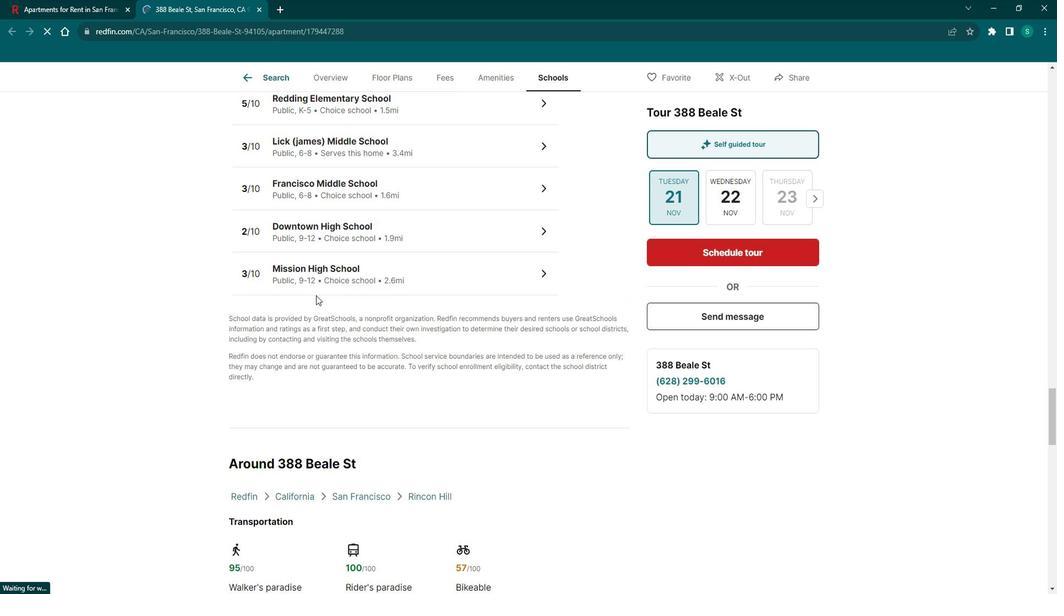
Action: Mouse scrolled (316, 284) with delta (0, 0)
Screenshot: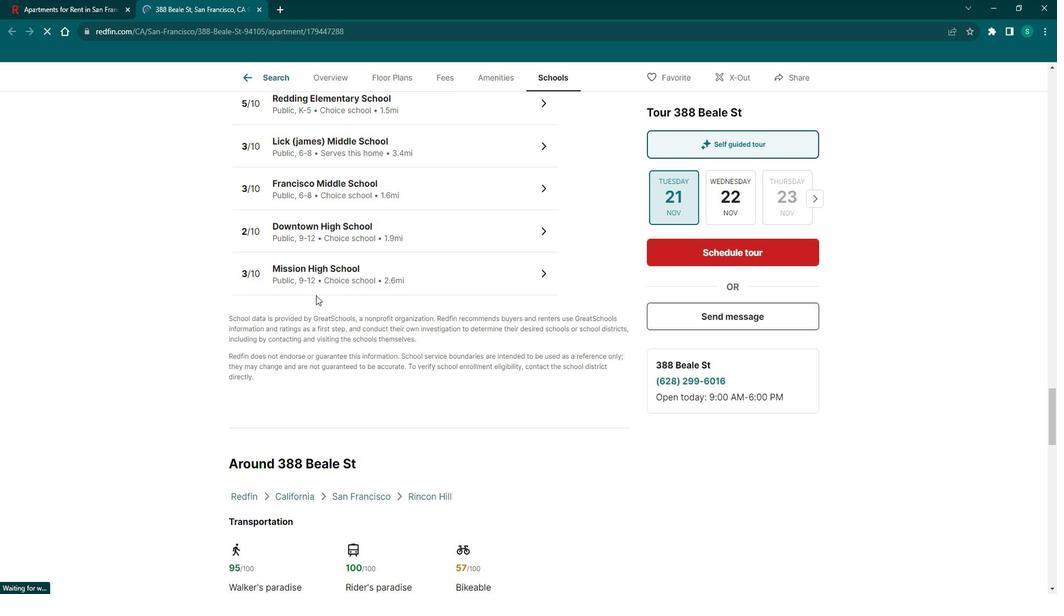 
Action: Mouse scrolled (316, 284) with delta (0, 0)
Screenshot: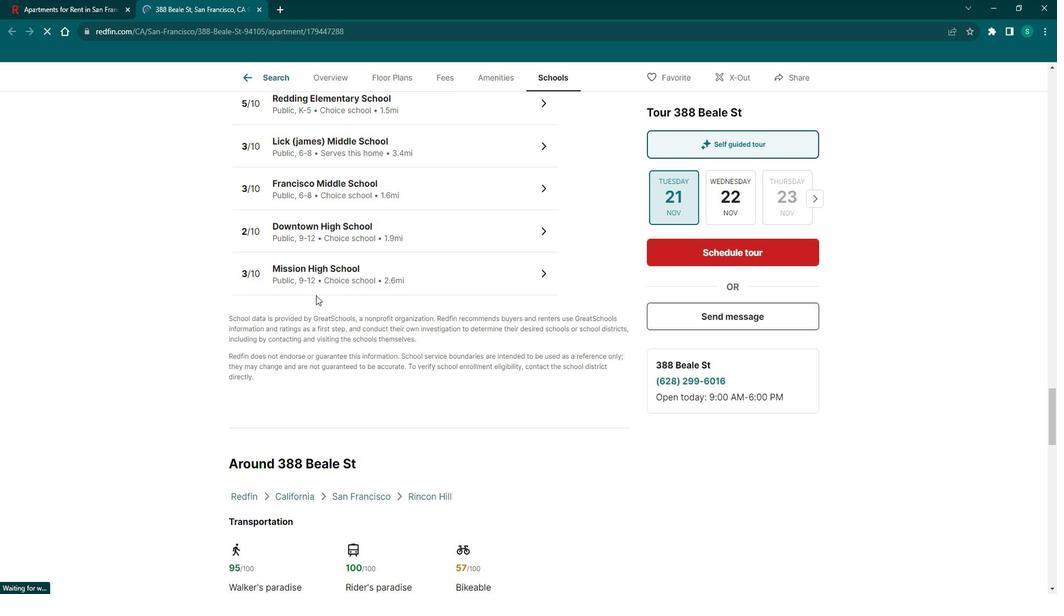 
Action: Mouse scrolled (316, 284) with delta (0, 0)
Screenshot: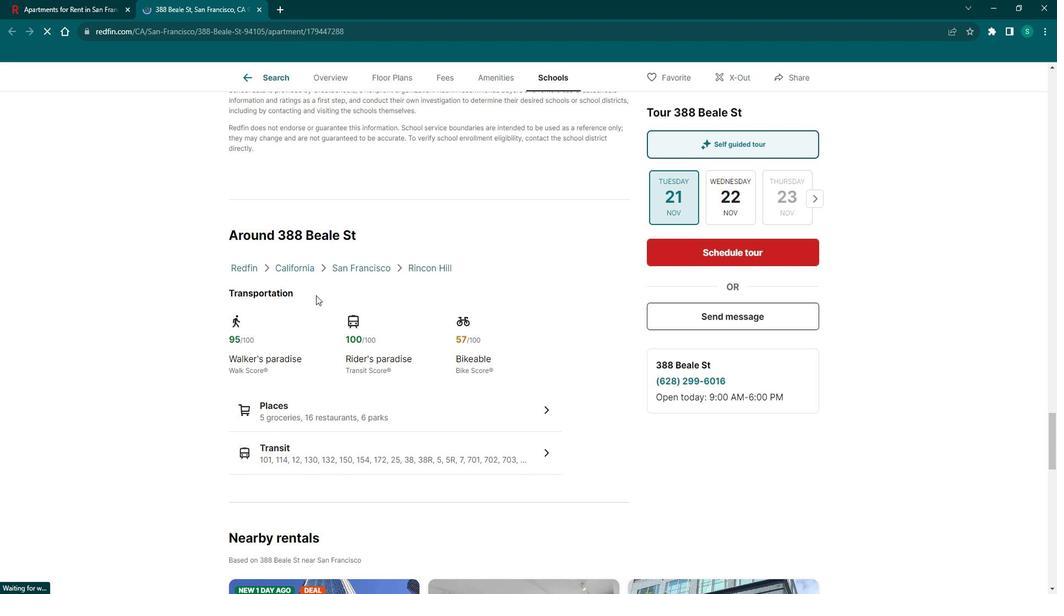
Action: Mouse scrolled (316, 284) with delta (0, 0)
Screenshot: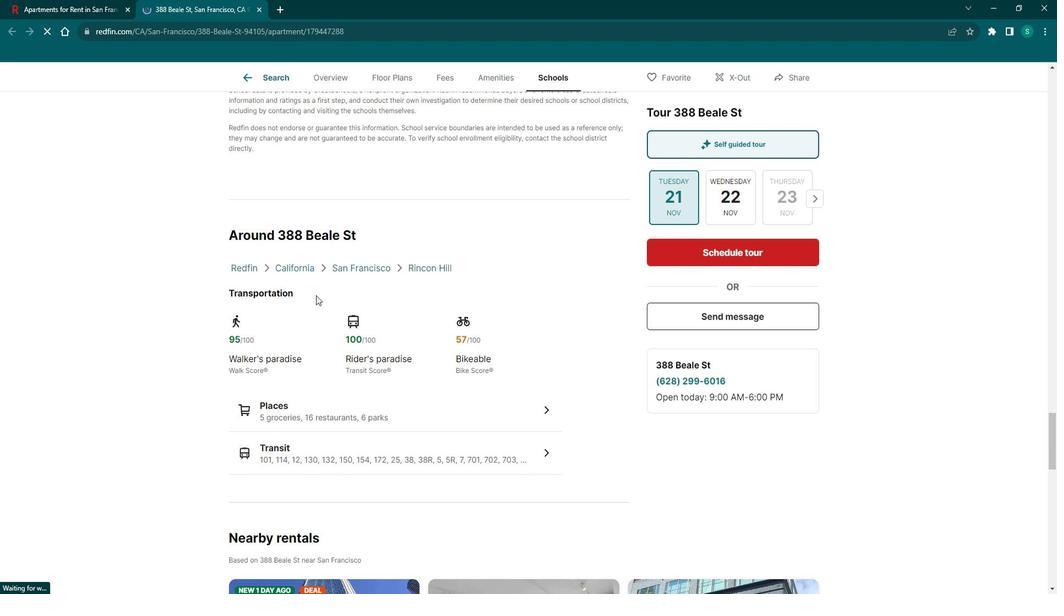 
Action: Mouse scrolled (316, 284) with delta (0, 0)
Screenshot: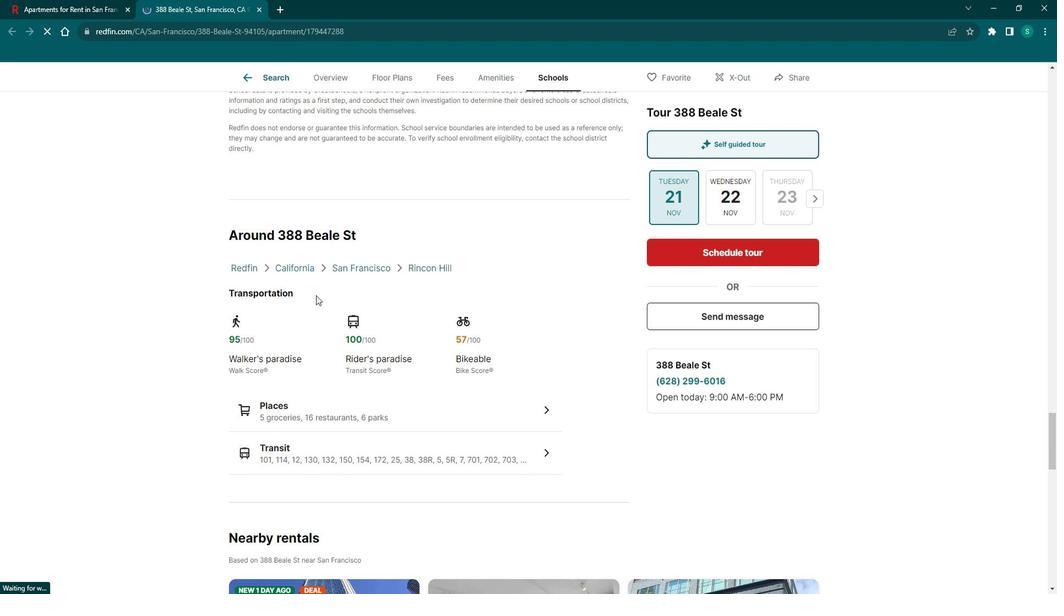 
Action: Mouse moved to (316, 285)
Screenshot: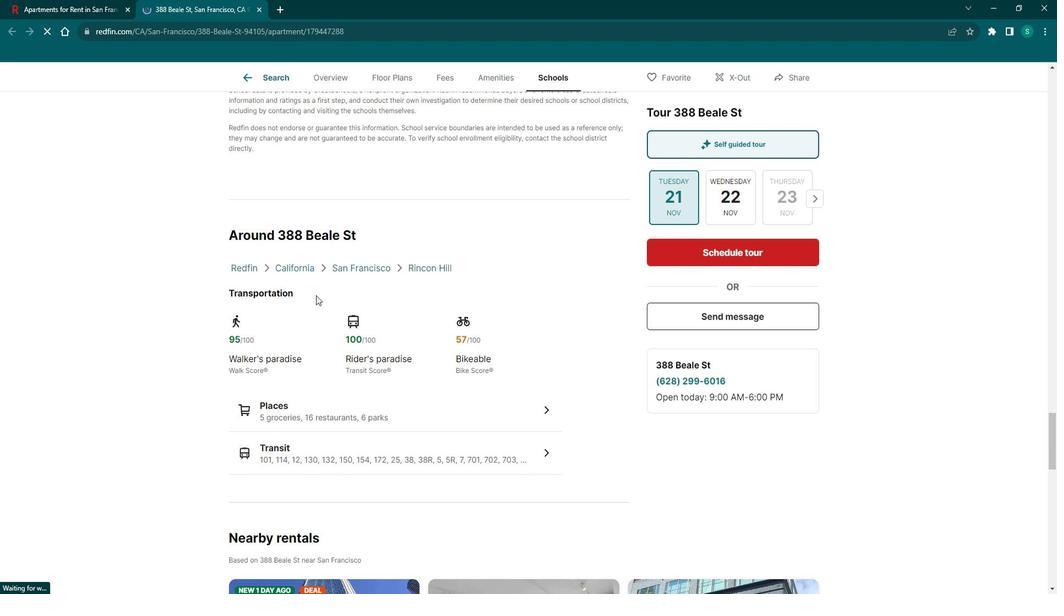 
Action: Mouse scrolled (316, 284) with delta (0, 0)
Screenshot: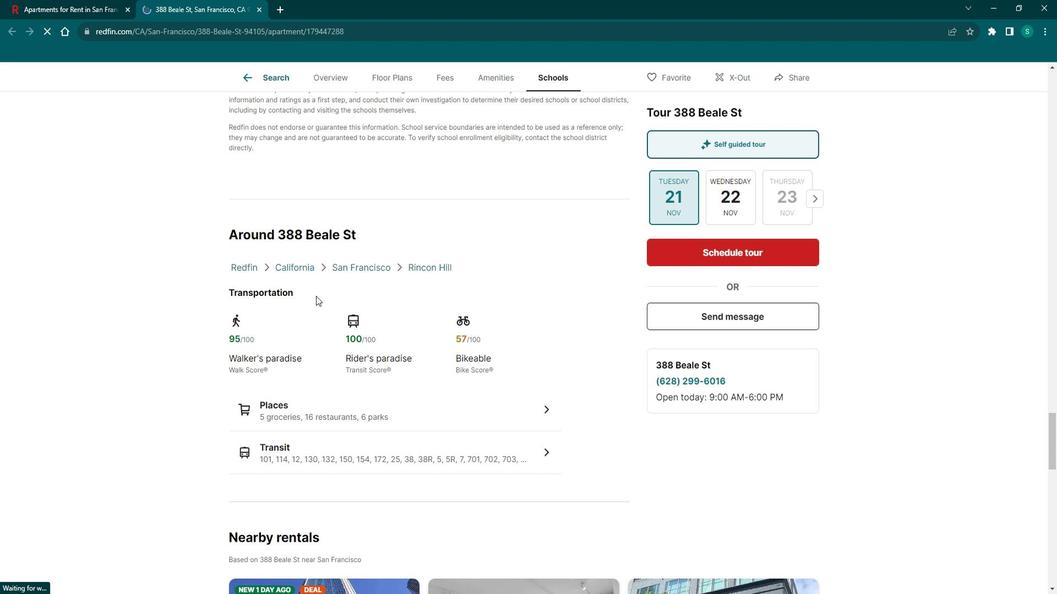 
Action: Mouse moved to (314, 290)
Screenshot: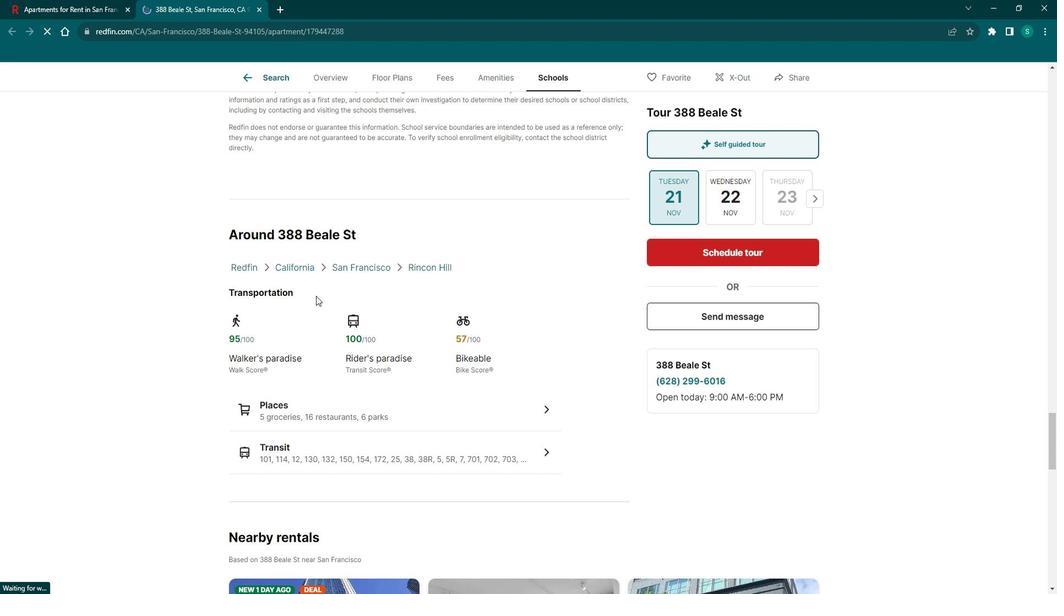 
Action: Mouse scrolled (314, 289) with delta (0, 0)
Screenshot: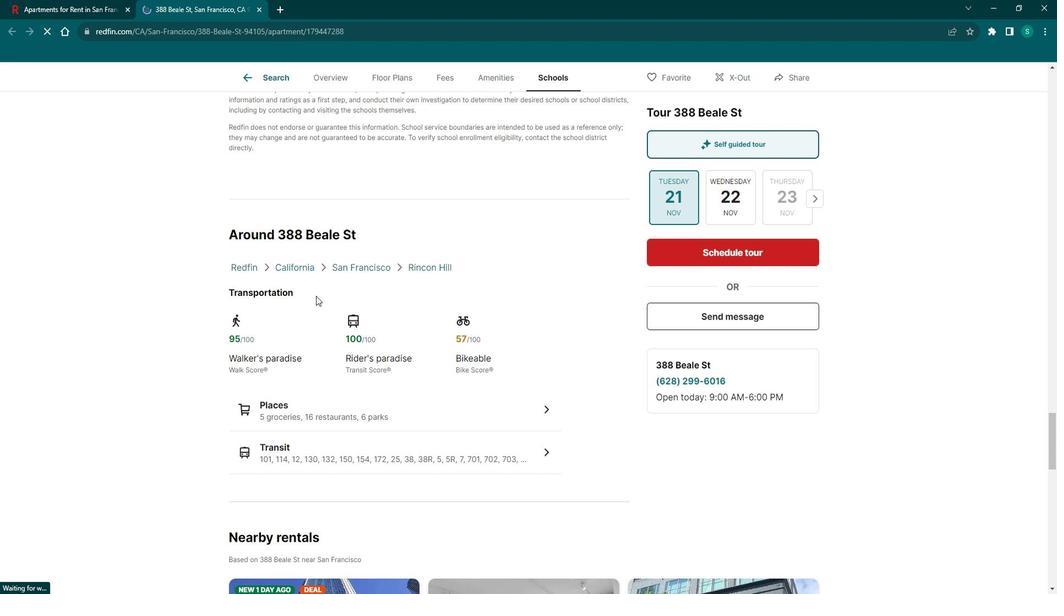 
Action: Mouse scrolled (314, 289) with delta (0, 0)
Screenshot: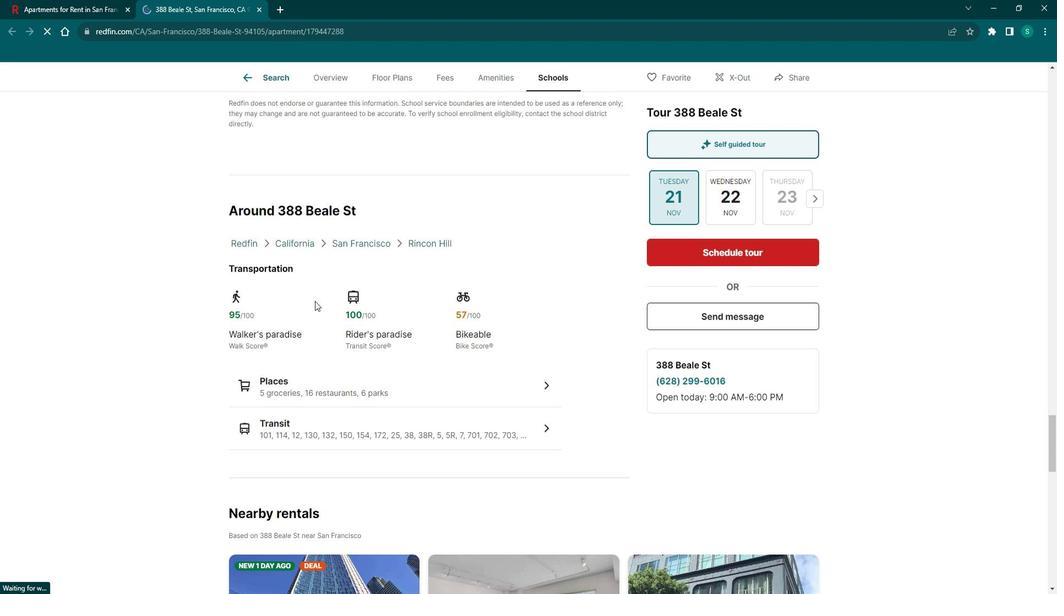 
Action: Mouse scrolled (314, 290) with delta (0, 0)
Screenshot: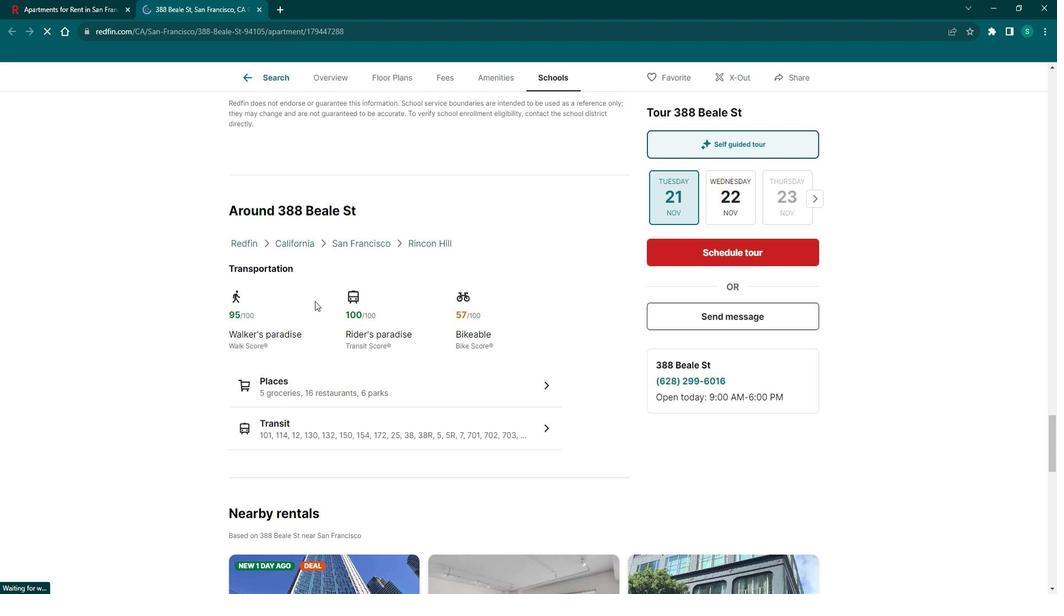 
Action: Mouse moved to (277, 79)
Screenshot: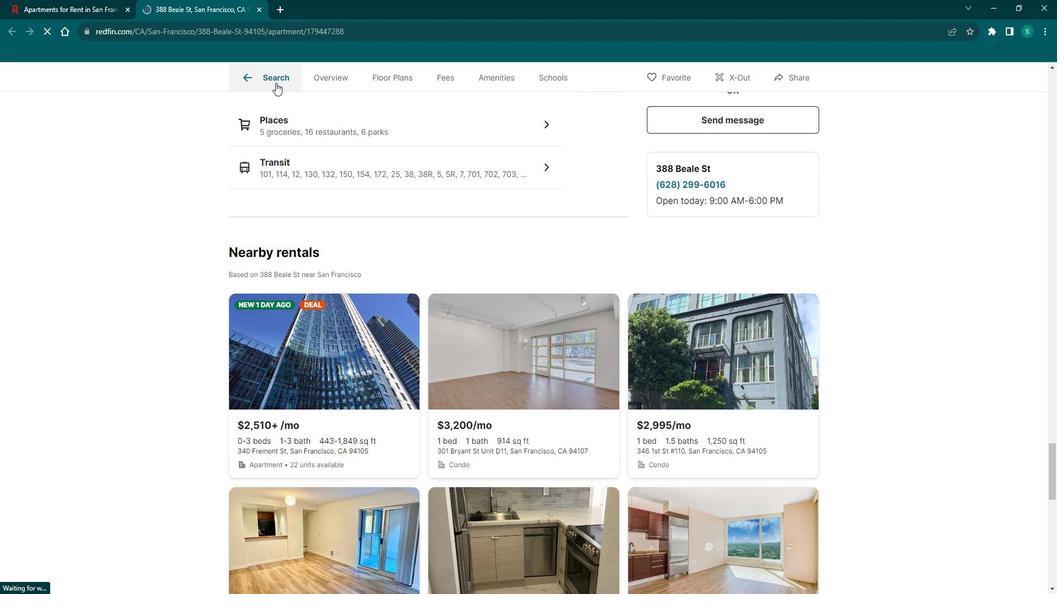 
Action: Mouse pressed left at (277, 79)
Screenshot: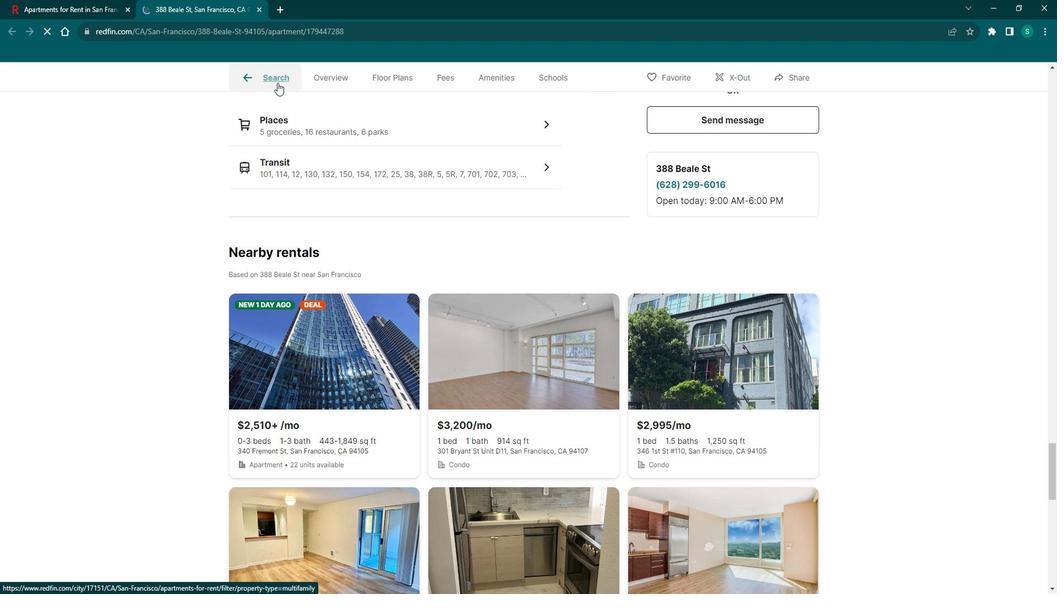 
Action: Mouse moved to (873, 393)
Screenshot: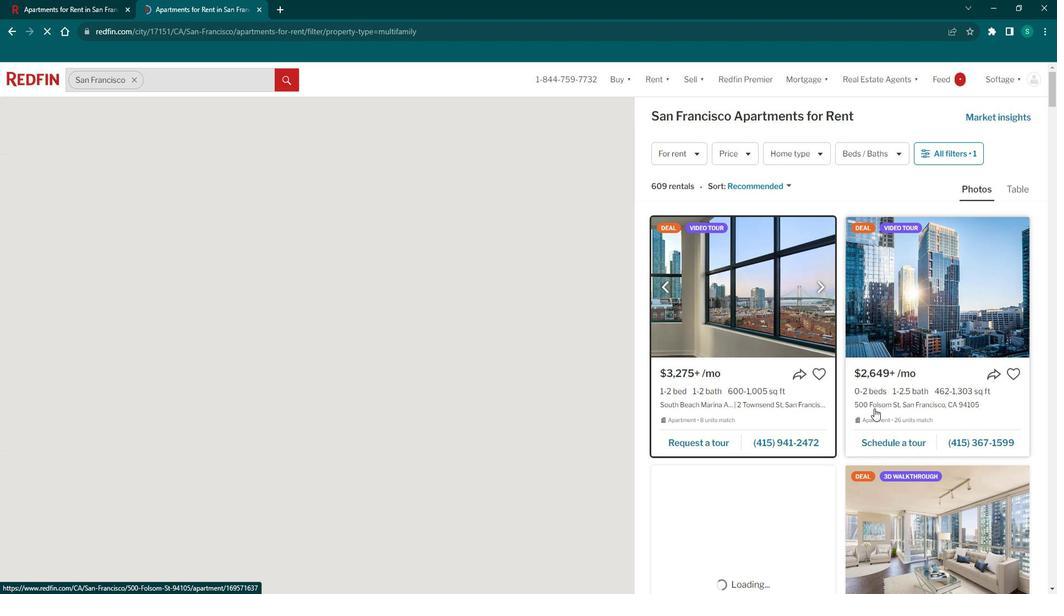 
Action: Mouse scrolled (873, 393) with delta (0, 0)
Screenshot: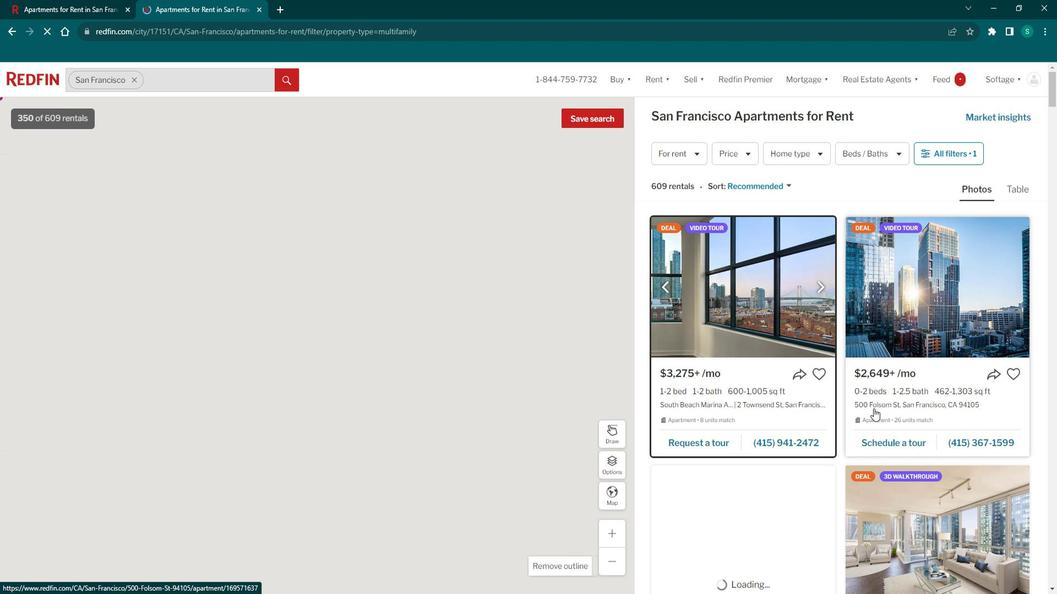 
Action: Mouse moved to (871, 394)
Screenshot: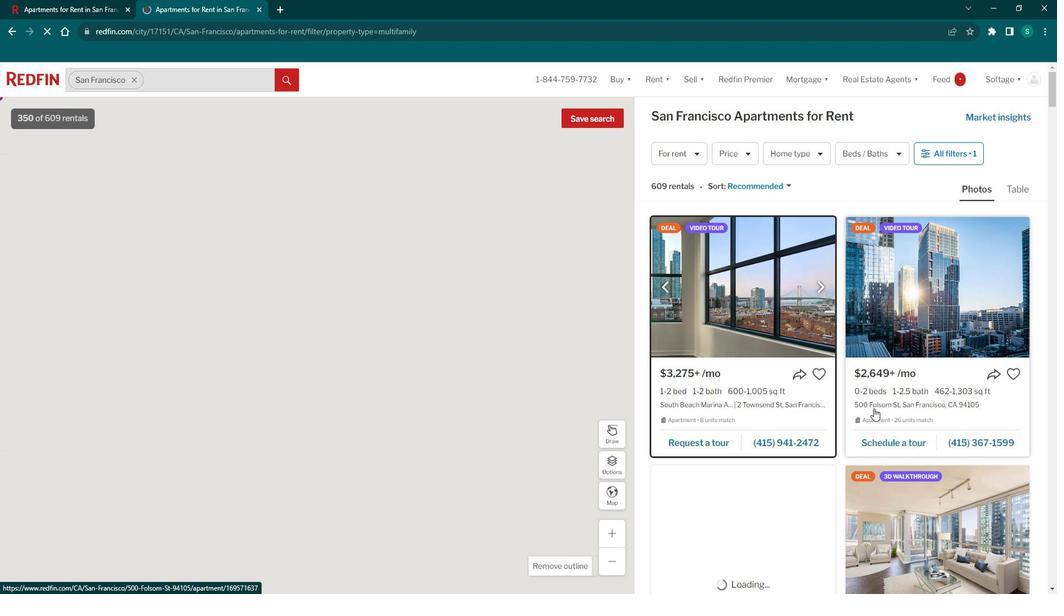 
Action: Mouse scrolled (871, 393) with delta (0, 0)
Screenshot: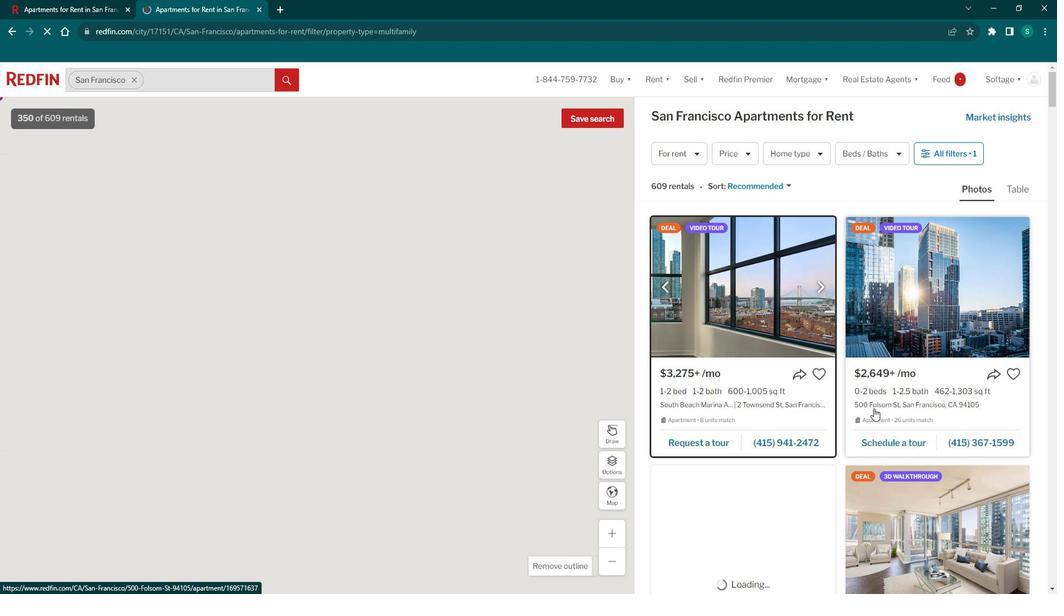 
Action: Mouse moved to (870, 394)
Screenshot: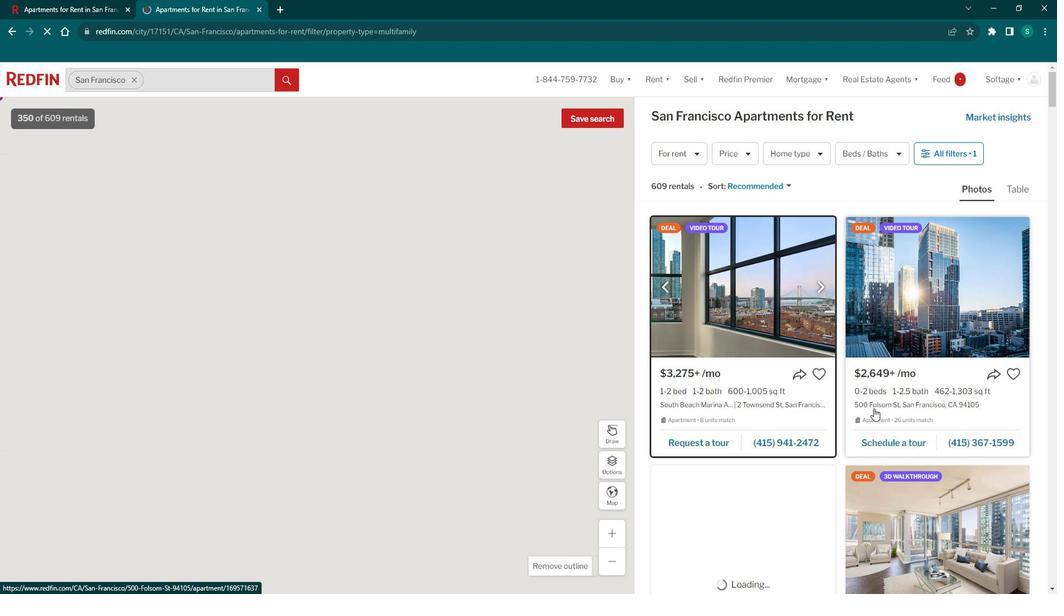 
Action: Mouse scrolled (870, 394) with delta (0, 0)
Screenshot: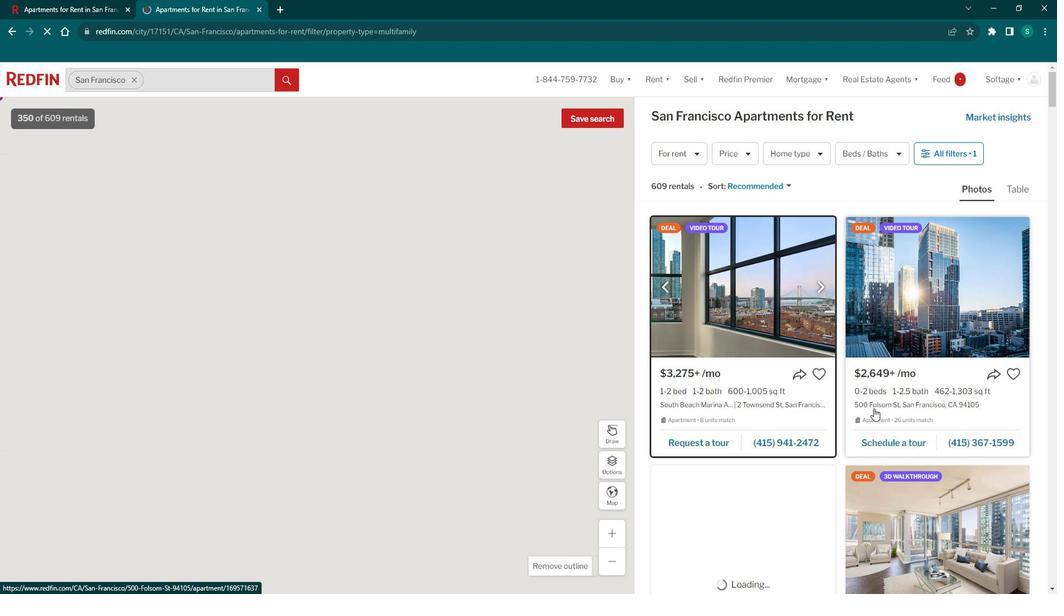 
Action: Mouse scrolled (870, 394) with delta (0, 0)
Screenshot: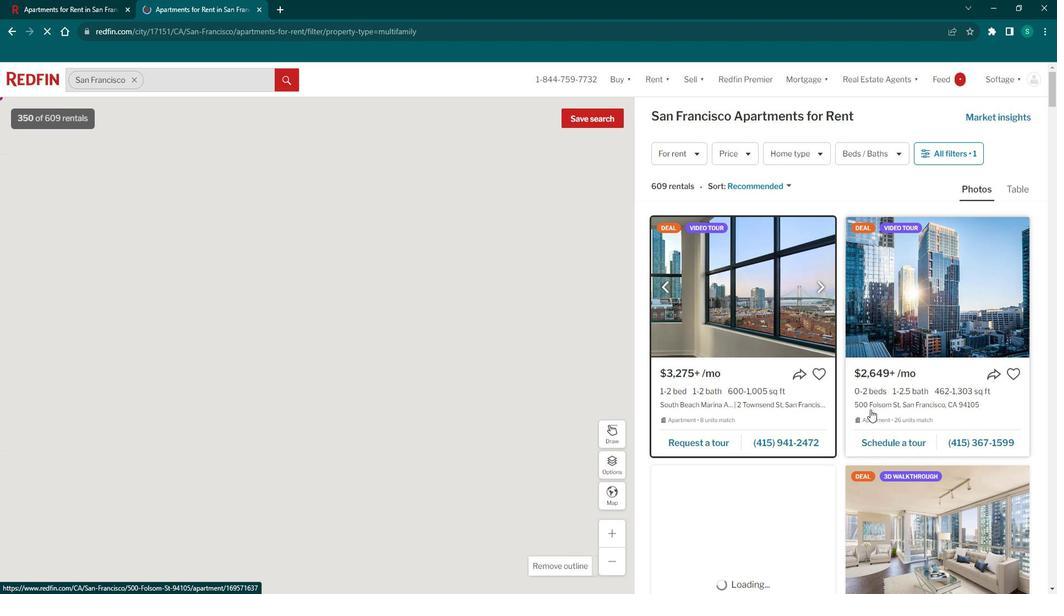 
Action: Mouse scrolled (870, 394) with delta (0, 0)
Screenshot: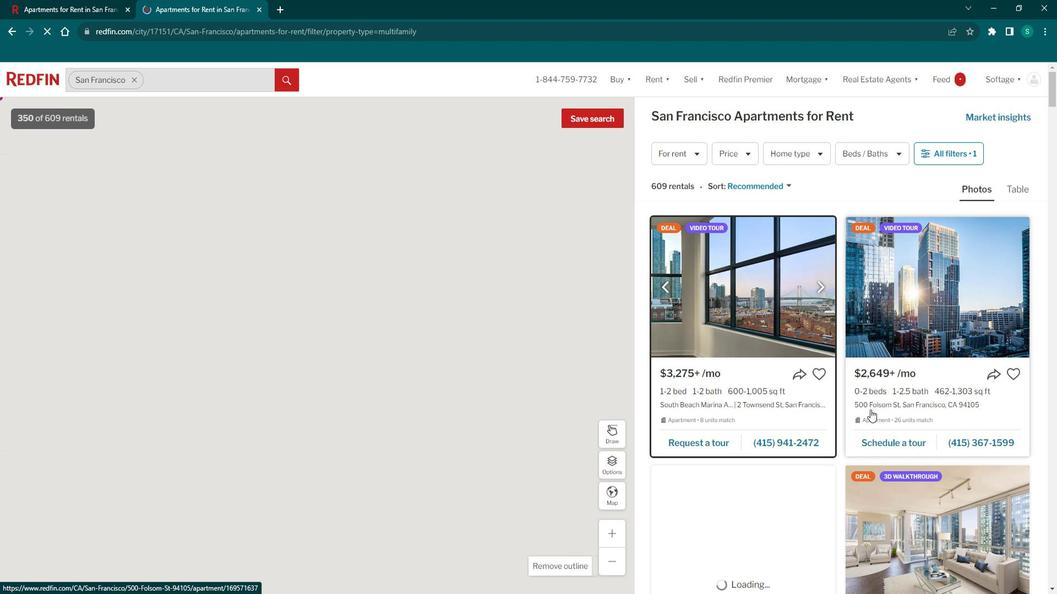 
Action: Mouse scrolled (870, 394) with delta (0, 0)
Screenshot: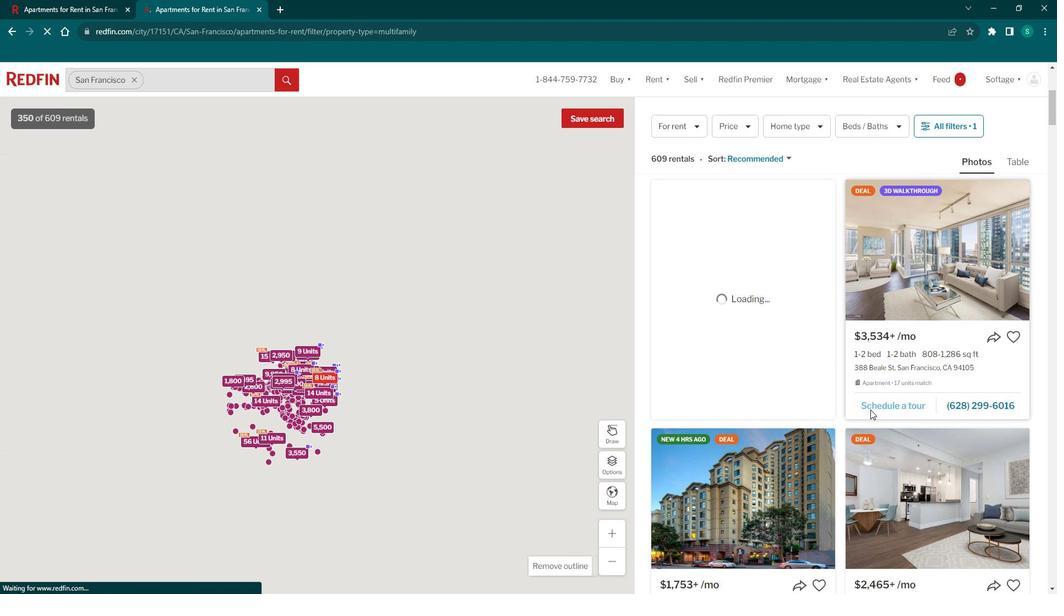 
Action: Mouse scrolled (870, 394) with delta (0, 0)
Screenshot: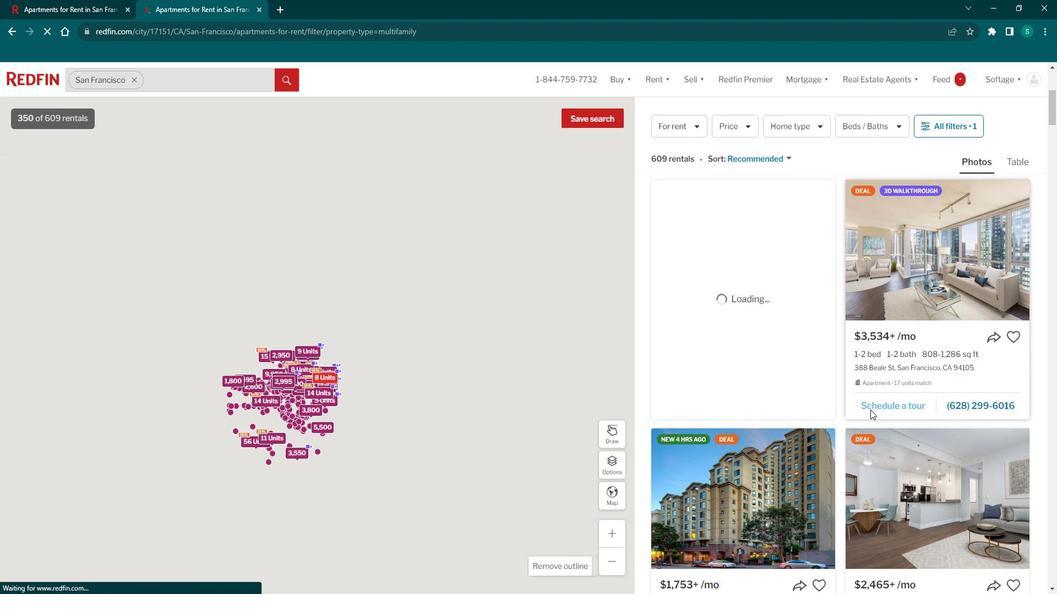 
Action: Mouse scrolled (870, 394) with delta (0, 0)
Screenshot: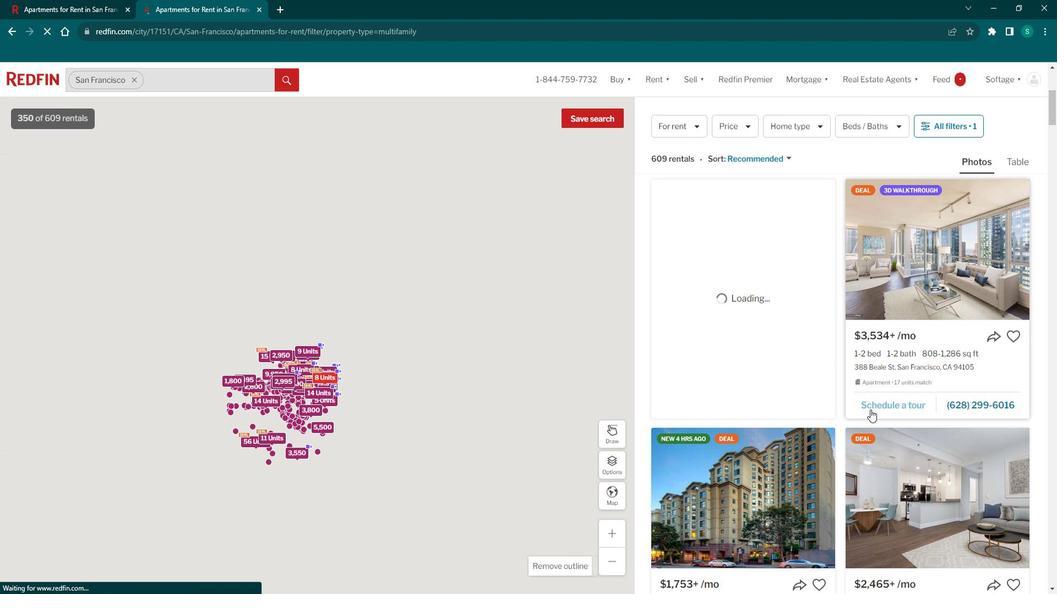 
Action: Mouse moved to (932, 378)
Screenshot: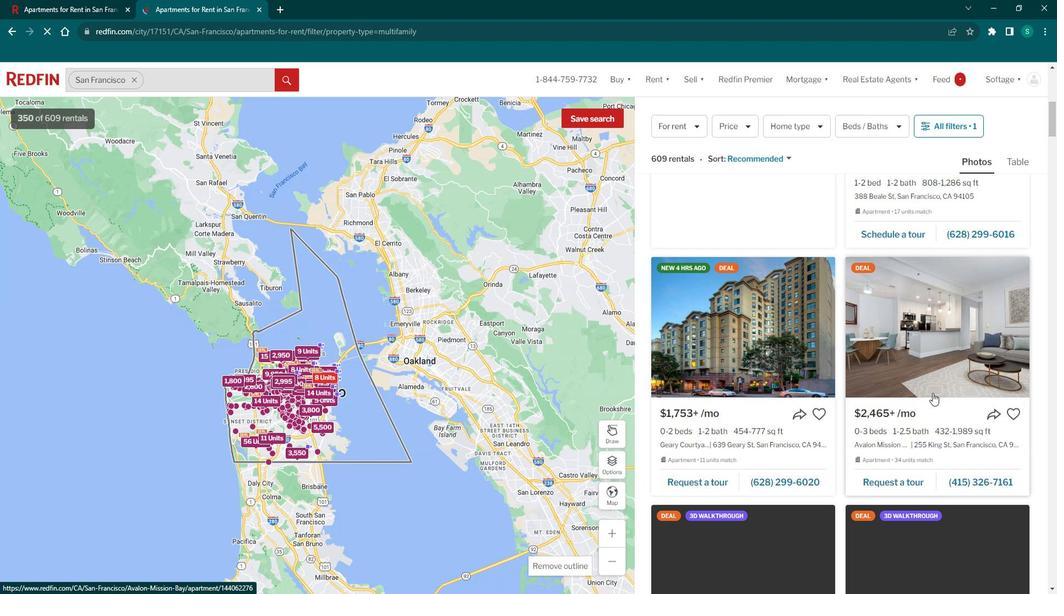 
Action: Mouse pressed left at (932, 378)
Screenshot: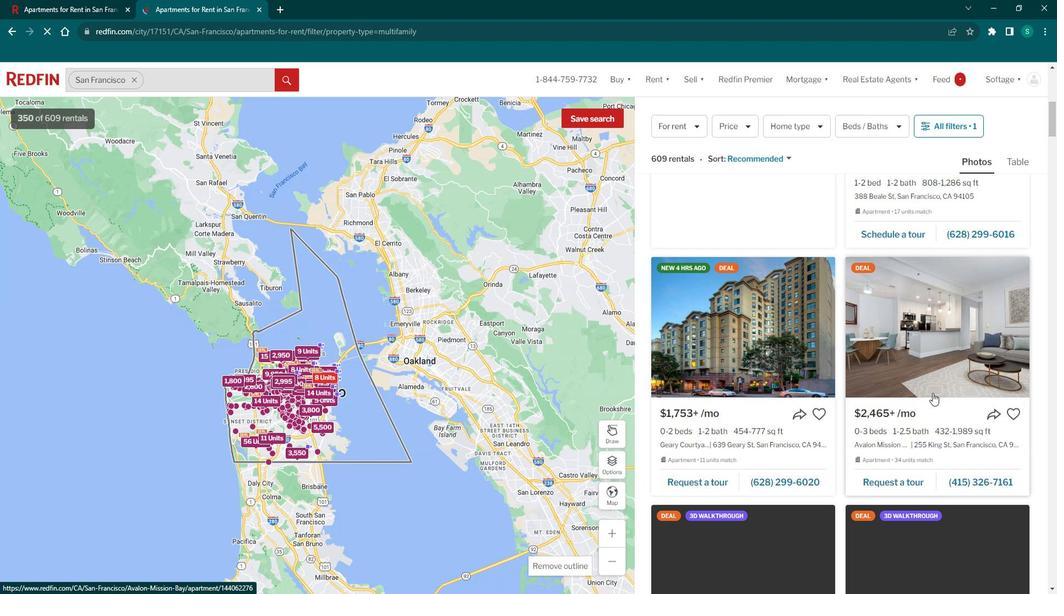 
Action: Mouse moved to (857, 390)
Screenshot: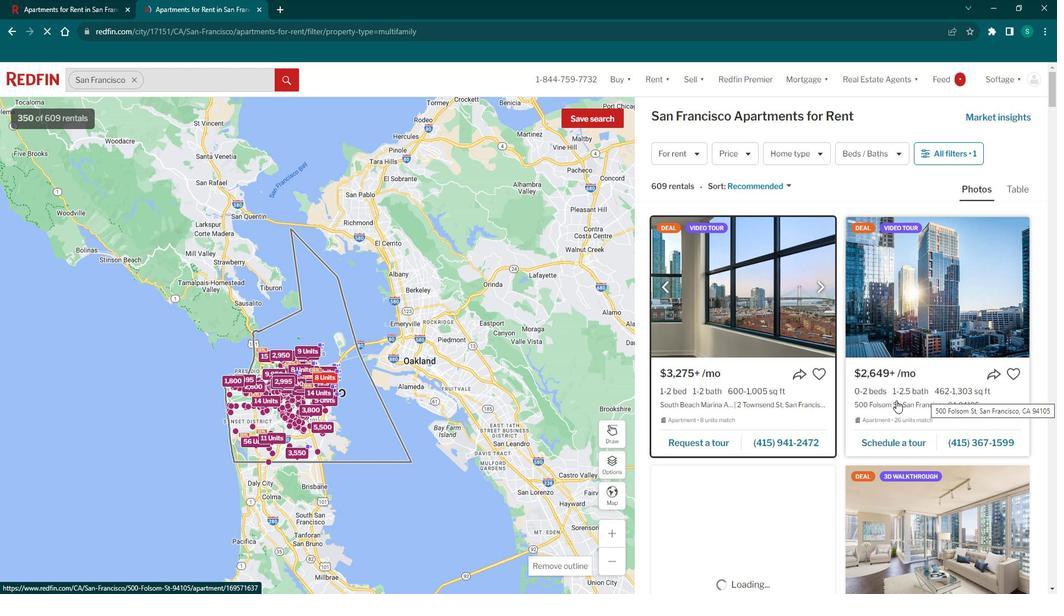 
Action: Mouse scrolled (857, 389) with delta (0, 0)
Screenshot: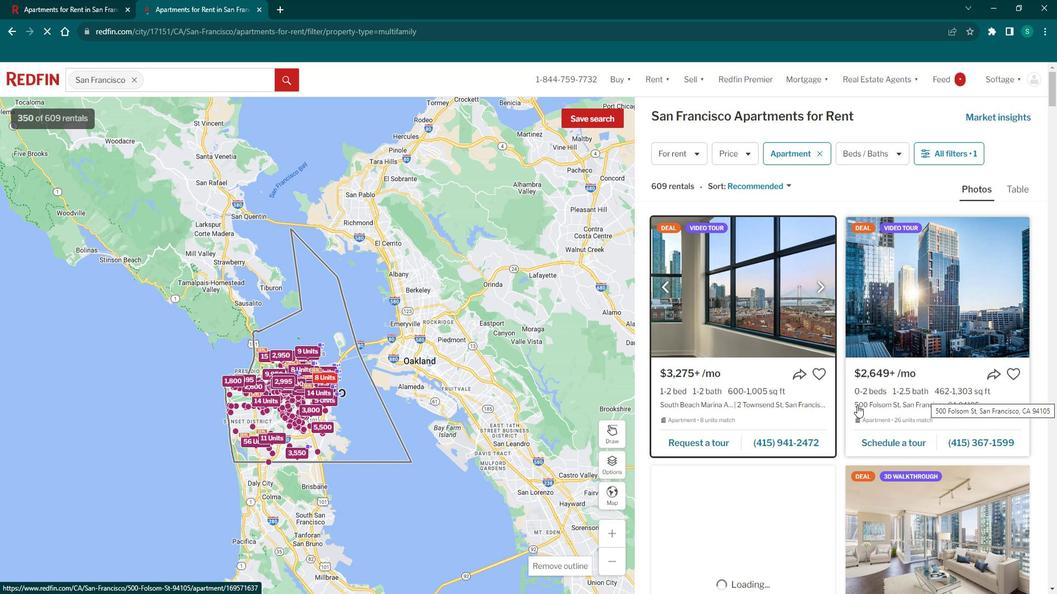 
Action: Mouse scrolled (857, 389) with delta (0, 0)
Screenshot: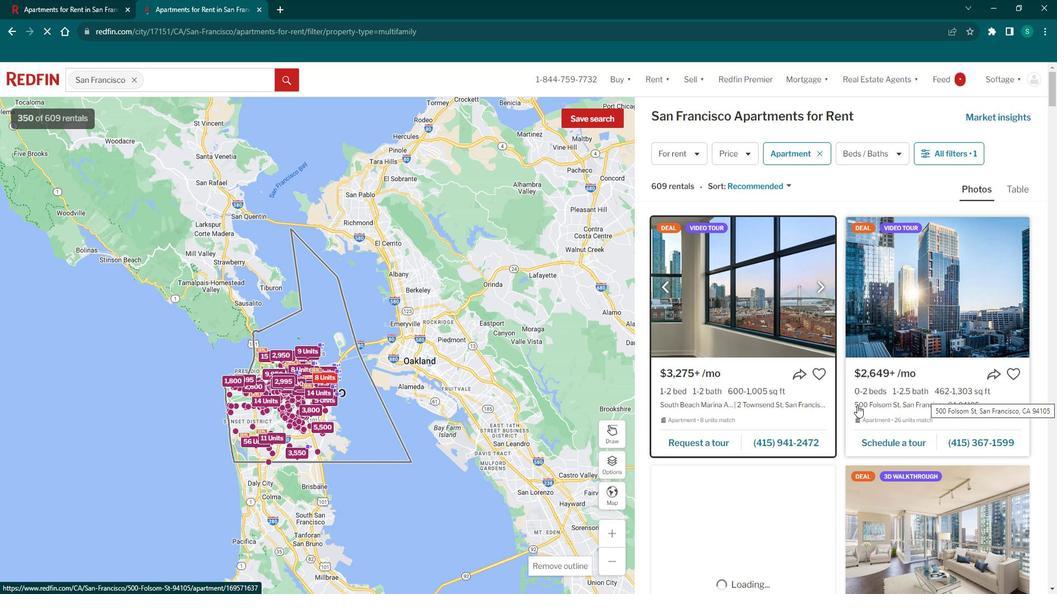 
Action: Mouse scrolled (857, 389) with delta (0, 0)
Screenshot: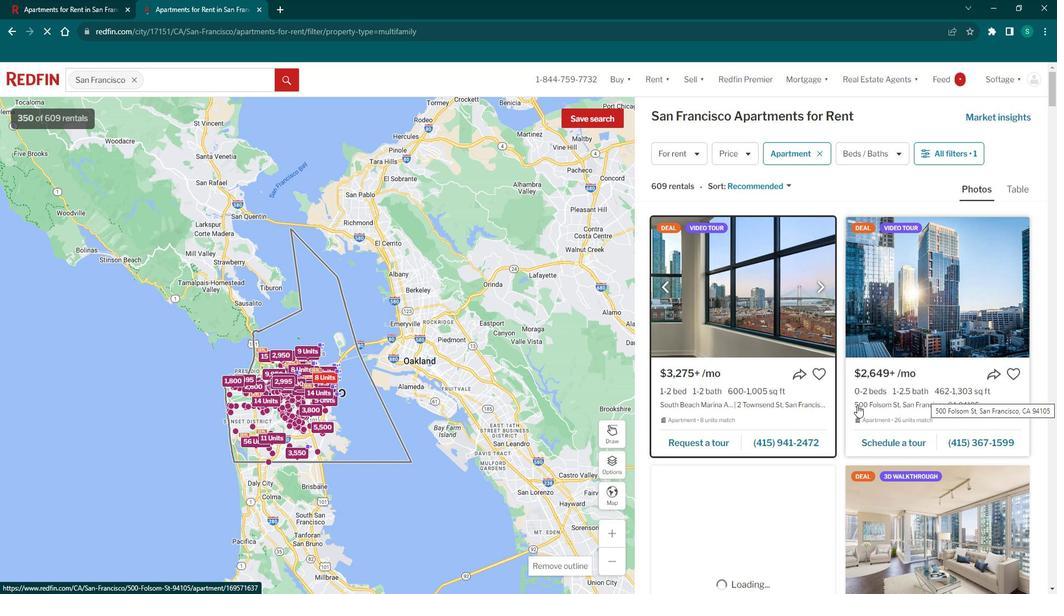 
Action: Mouse scrolled (857, 389) with delta (0, 0)
Screenshot: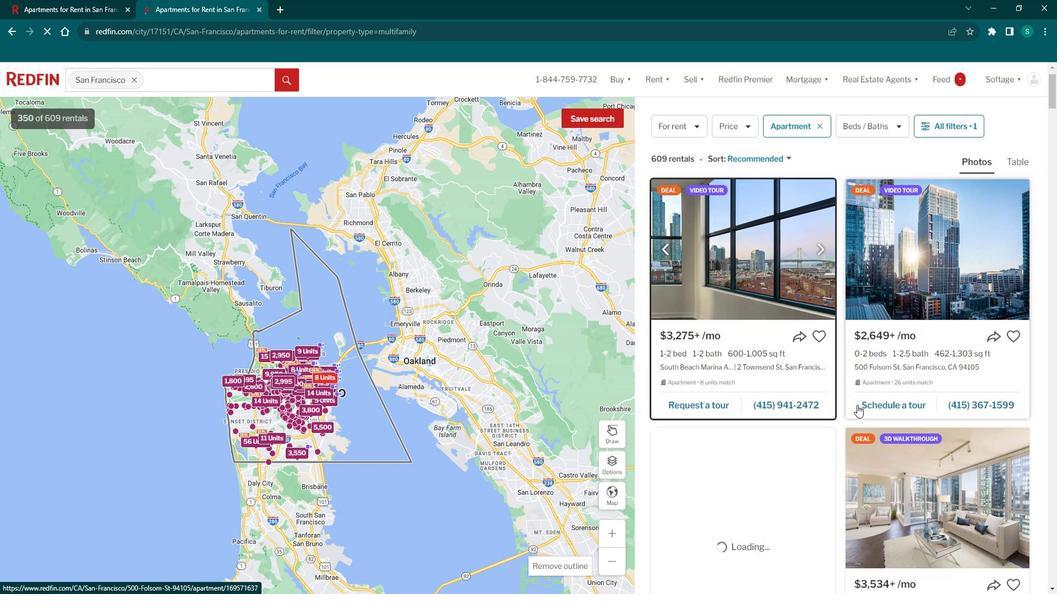 
Action: Mouse moved to (932, 384)
Screenshot: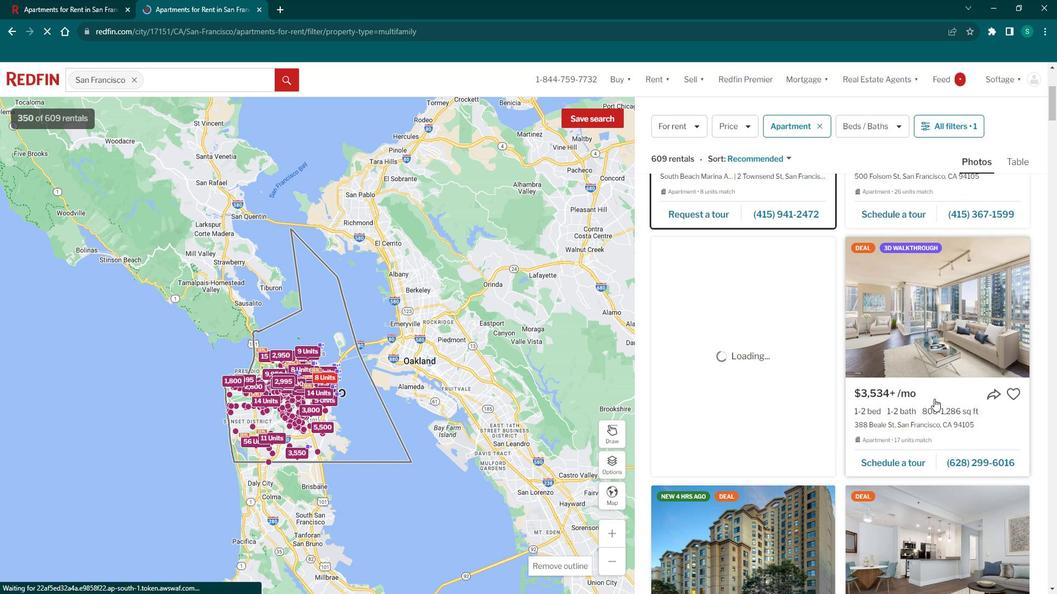 
Action: Mouse pressed left at (932, 384)
Screenshot: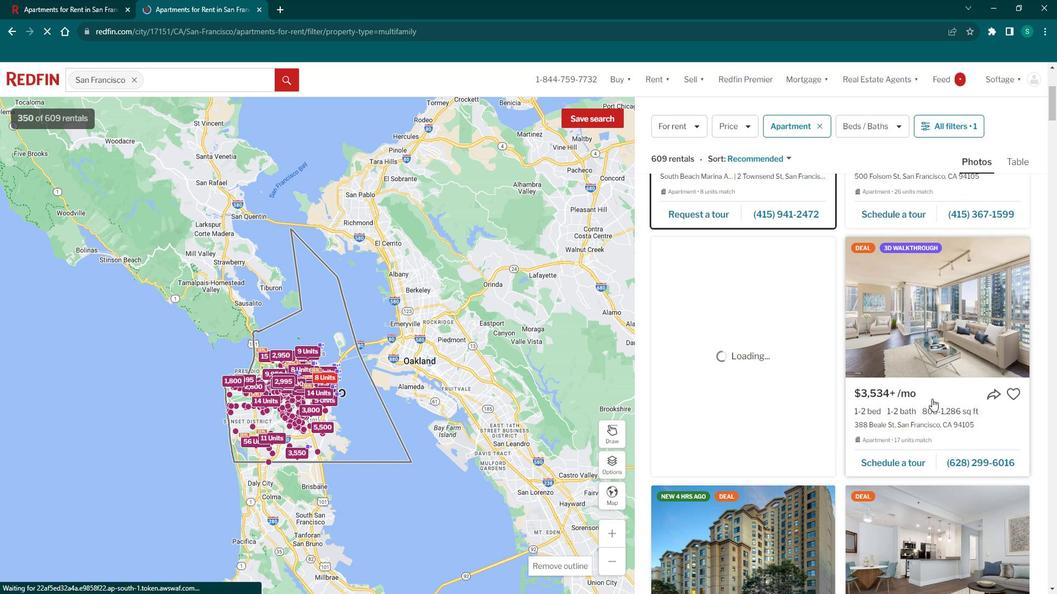 
Action: Mouse moved to (477, 355)
Screenshot: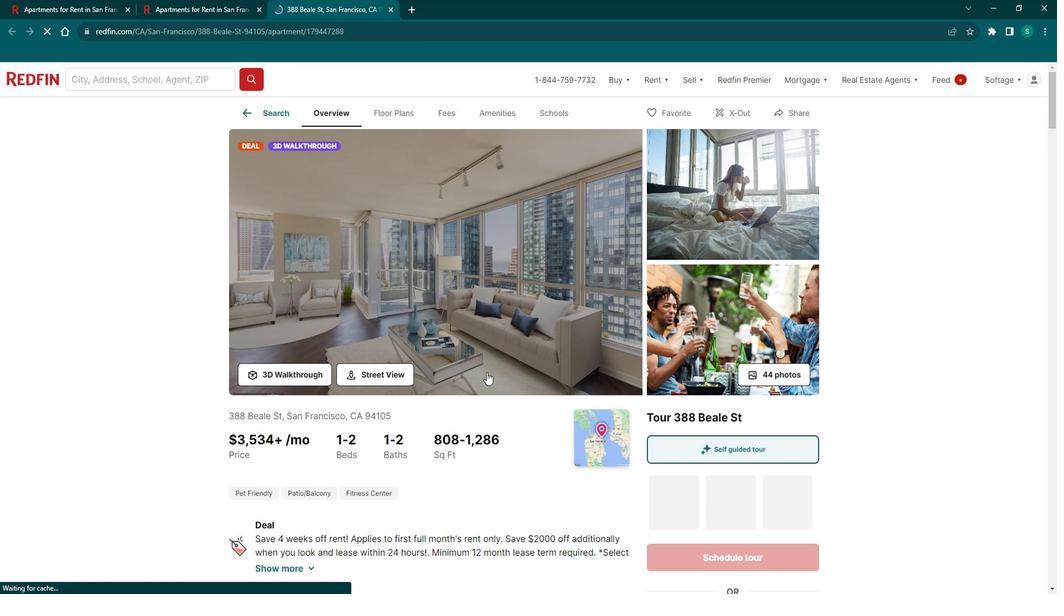 
Action: Mouse scrolled (477, 355) with delta (0, 0)
Screenshot: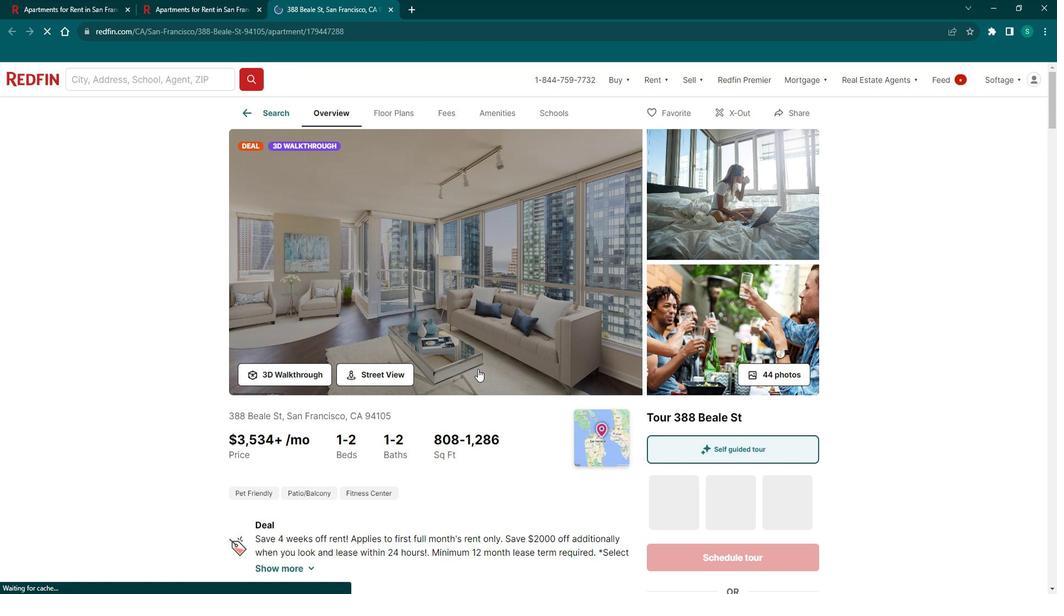 
Action: Mouse scrolled (477, 355) with delta (0, 0)
Screenshot: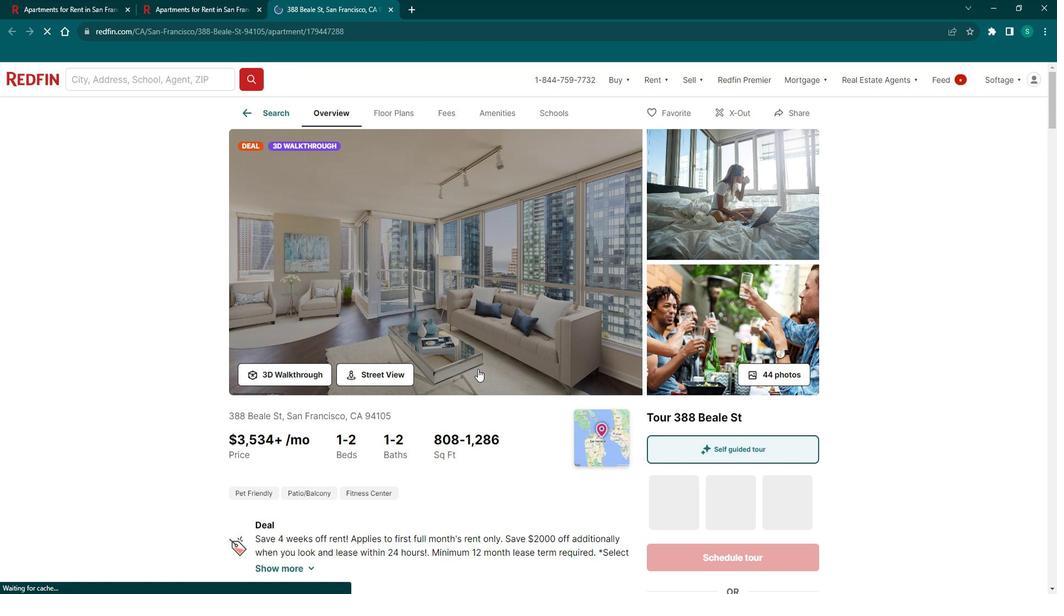 
Action: Mouse scrolled (477, 355) with delta (0, 0)
Screenshot: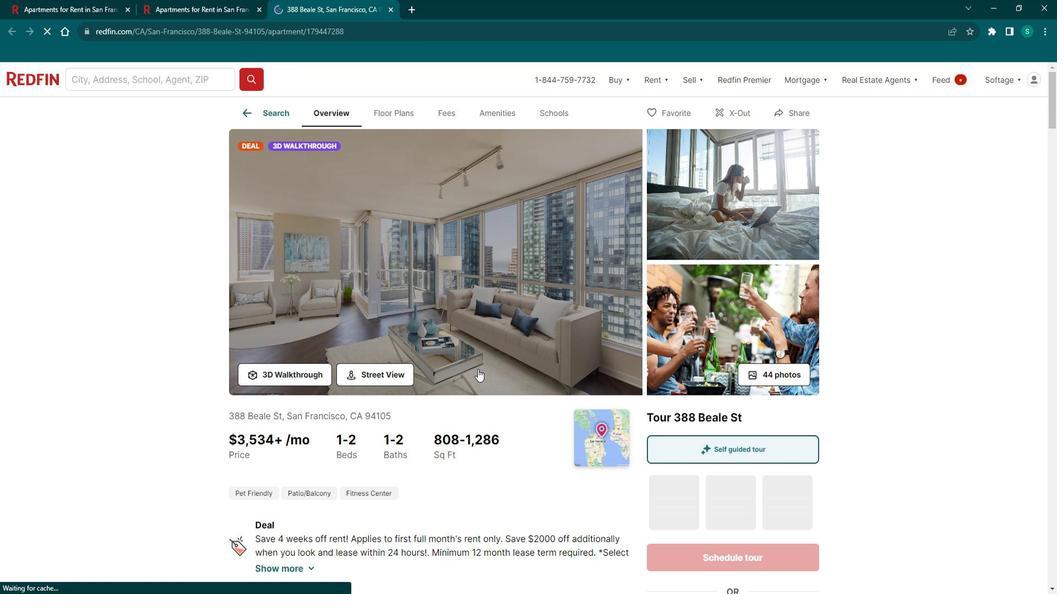 
Action: Mouse scrolled (477, 355) with delta (0, 0)
Screenshot: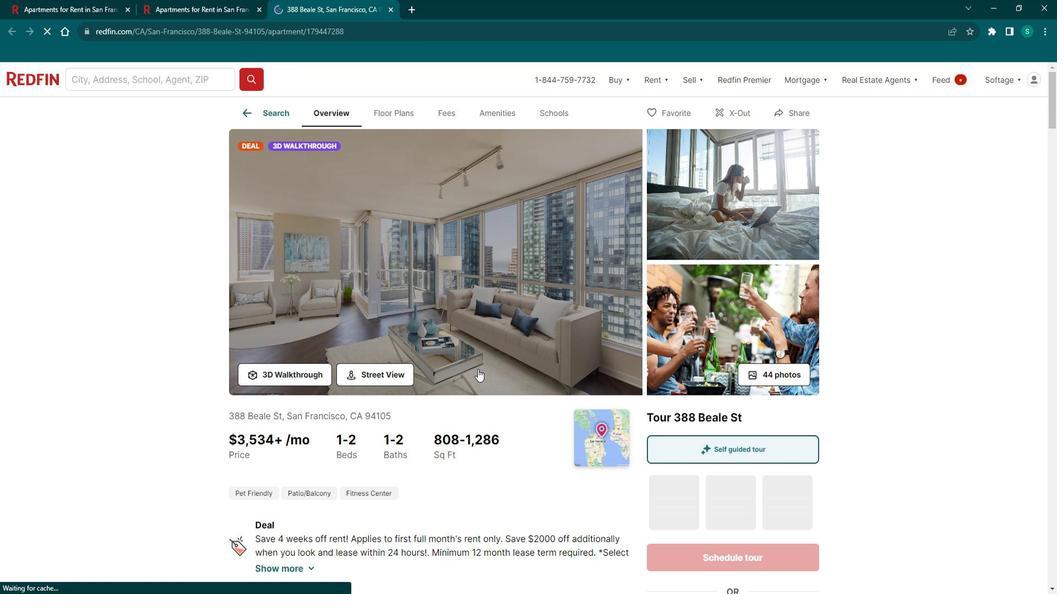 
Action: Mouse moved to (477, 355)
Screenshot: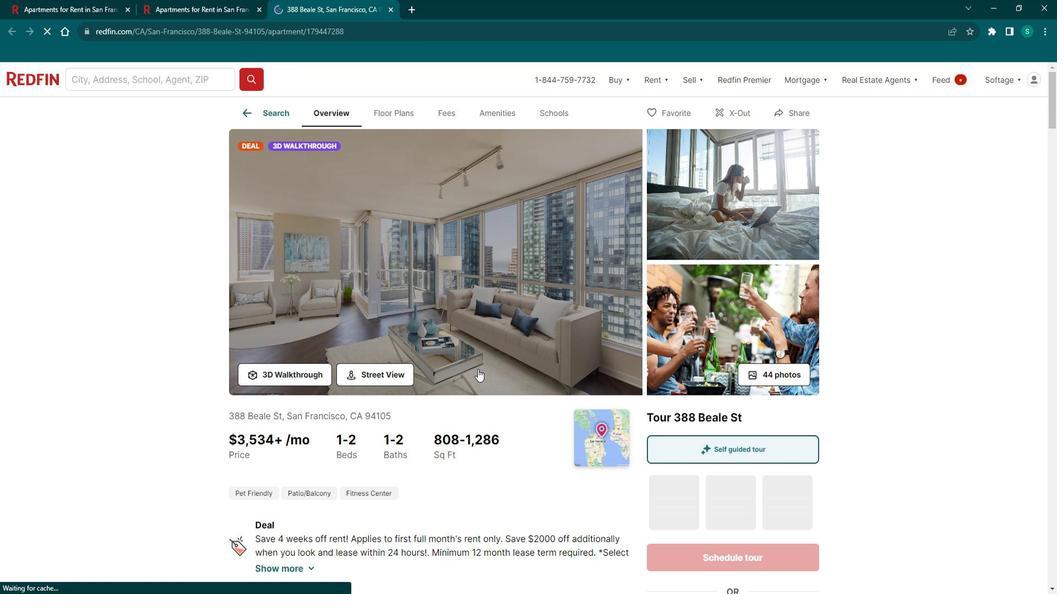
Action: Mouse scrolled (477, 355) with delta (0, 0)
Screenshot: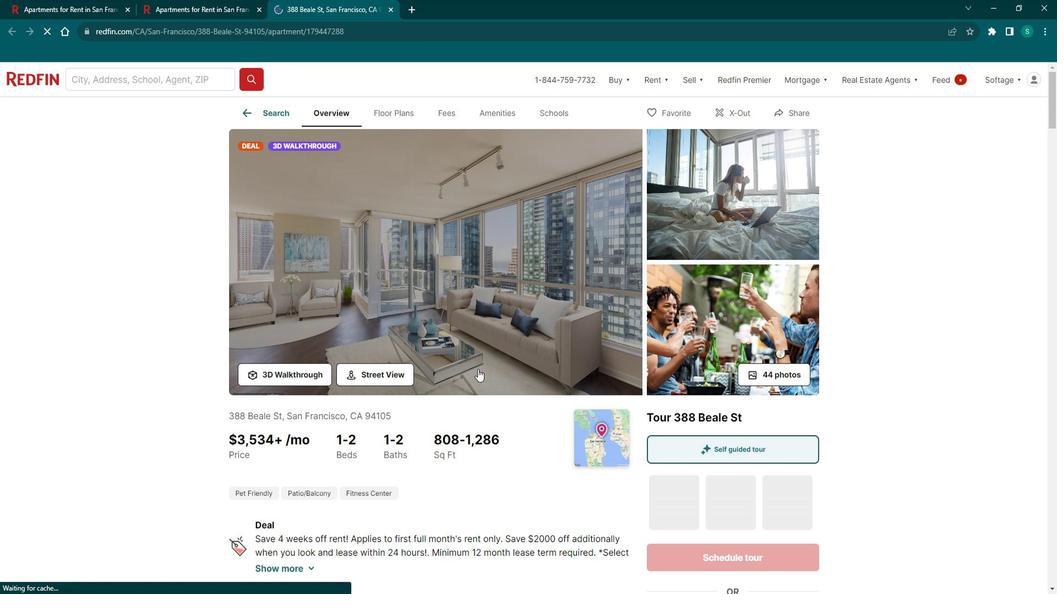 
Action: Mouse scrolled (477, 356) with delta (0, 0)
Screenshot: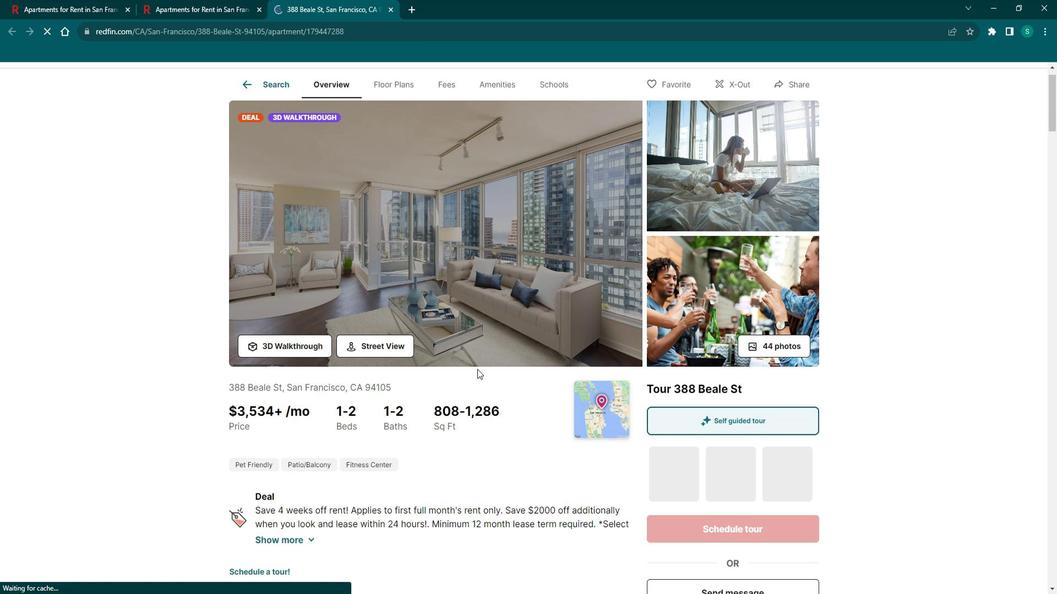 
Action: Mouse moved to (450, 351)
Screenshot: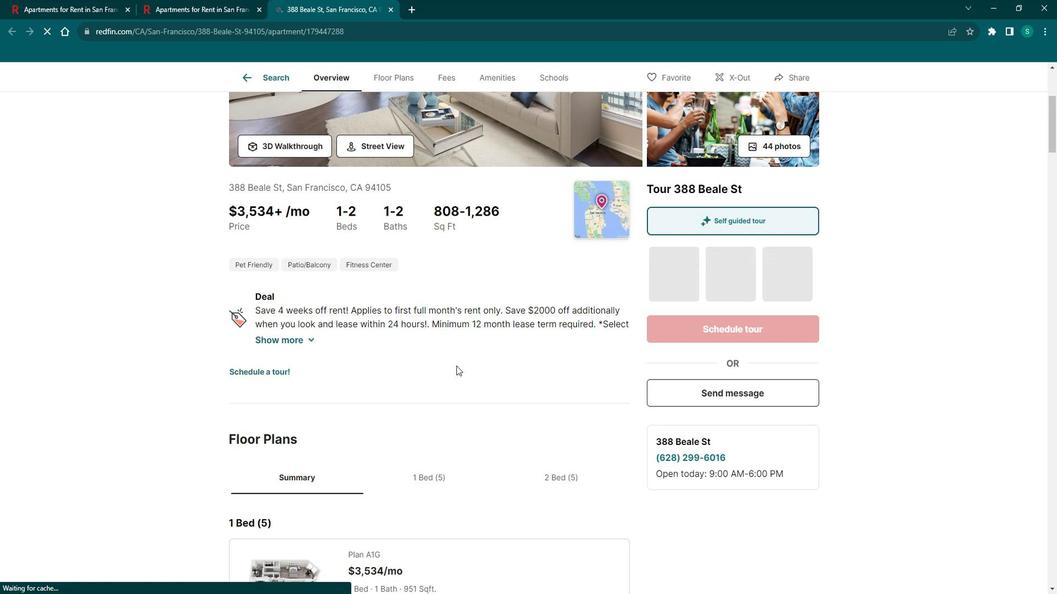 
Action: Mouse scrolled (450, 350) with delta (0, 0)
Screenshot: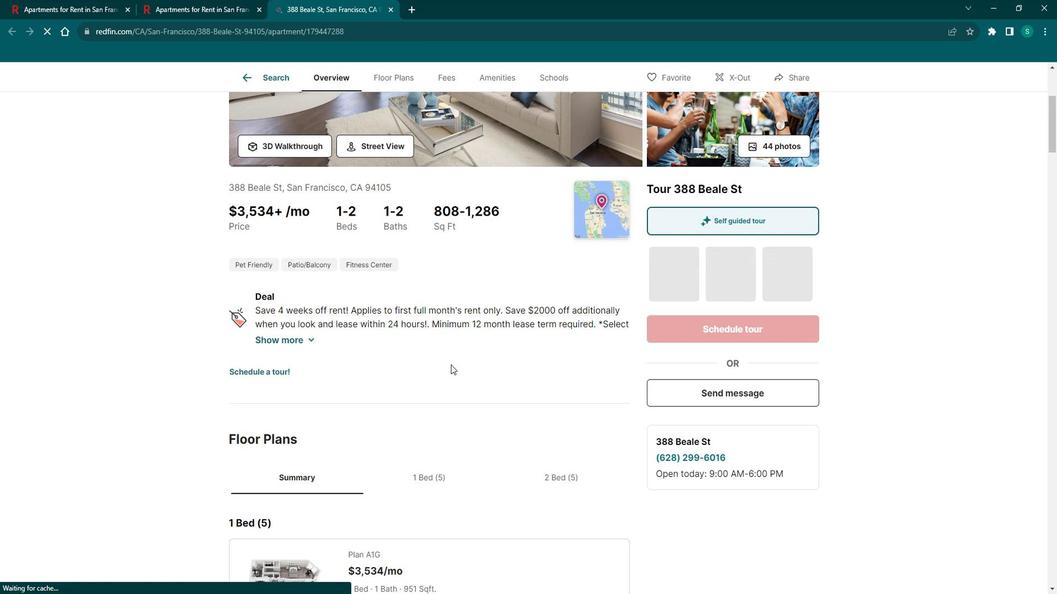 
Action: Mouse scrolled (450, 350) with delta (0, 0)
Screenshot: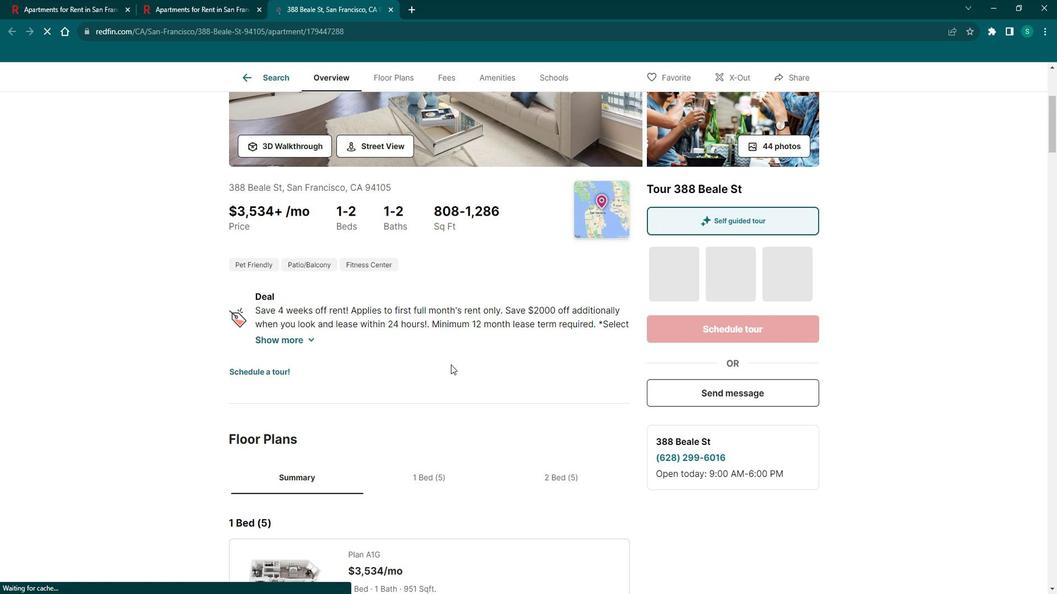 
Action: Mouse scrolled (450, 350) with delta (0, 0)
Screenshot: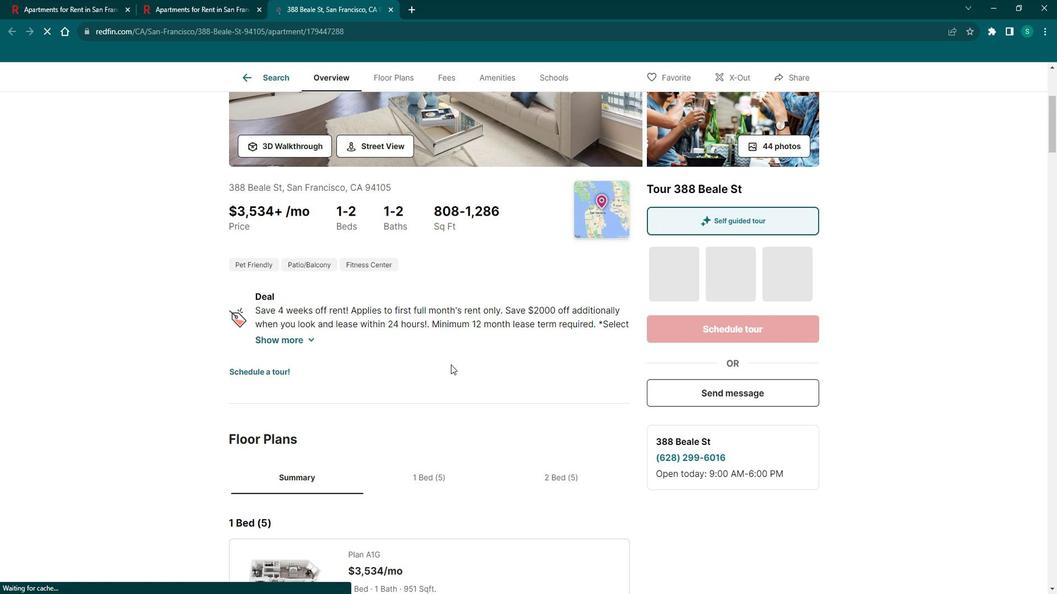 
Action: Mouse scrolled (450, 350) with delta (0, 0)
Screenshot: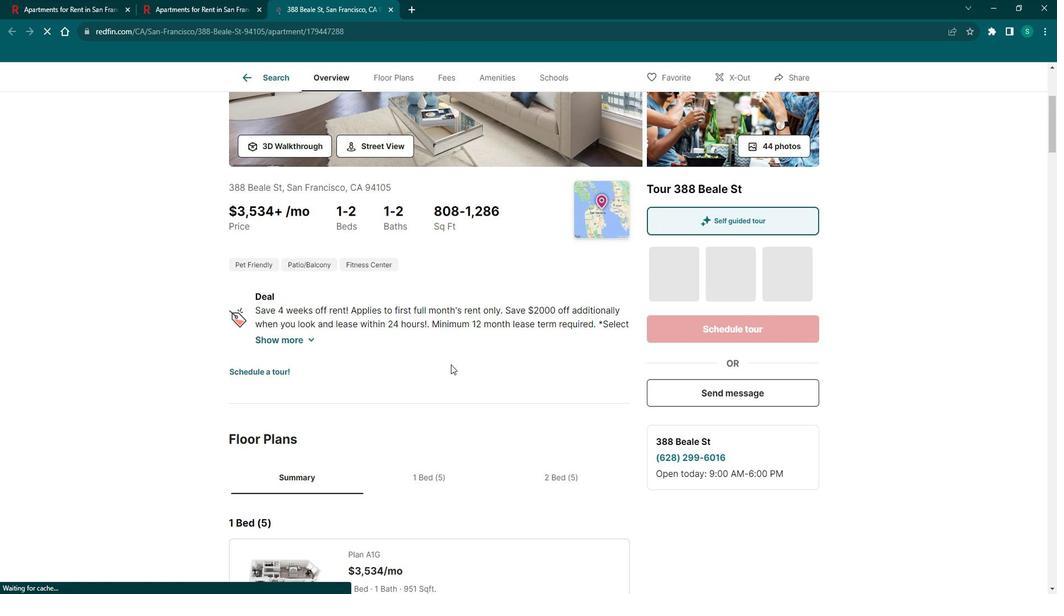 
Action: Mouse moved to (450, 351)
Screenshot: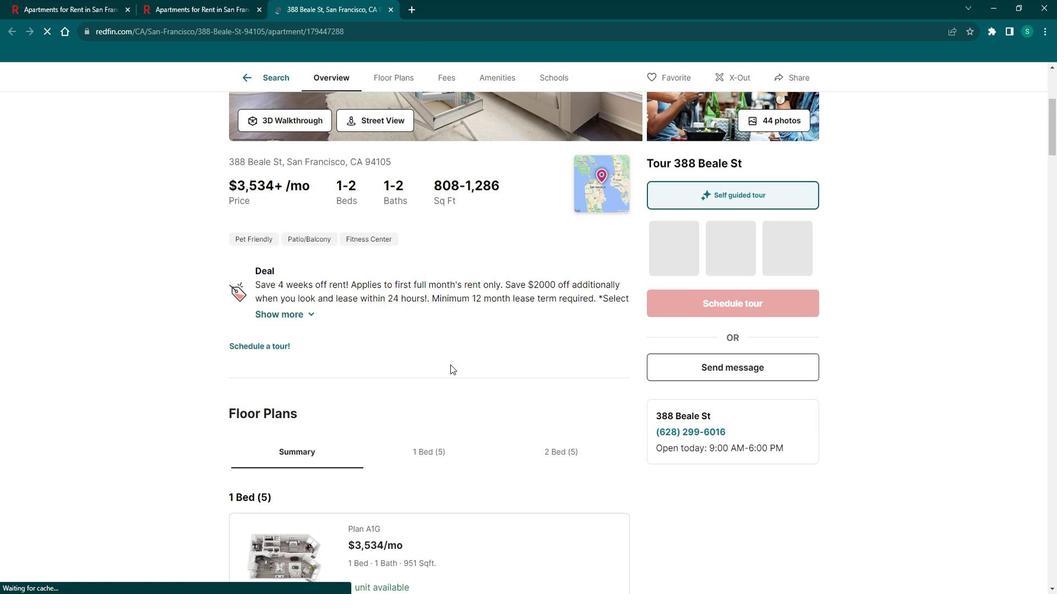 
Action: Mouse scrolled (450, 350) with delta (0, 0)
Screenshot: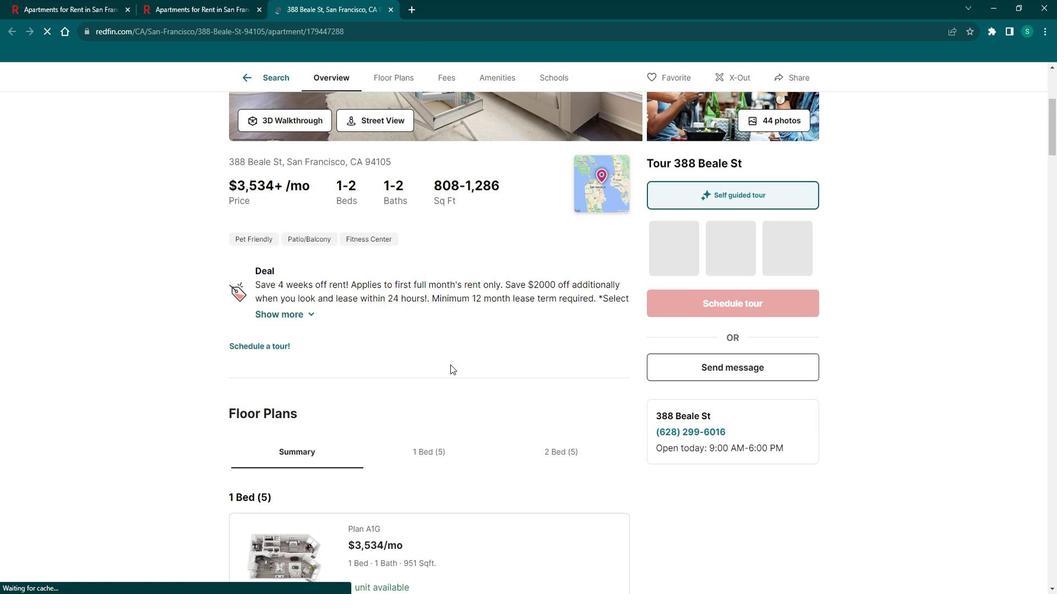 
Action: Mouse moved to (448, 351)
Screenshot: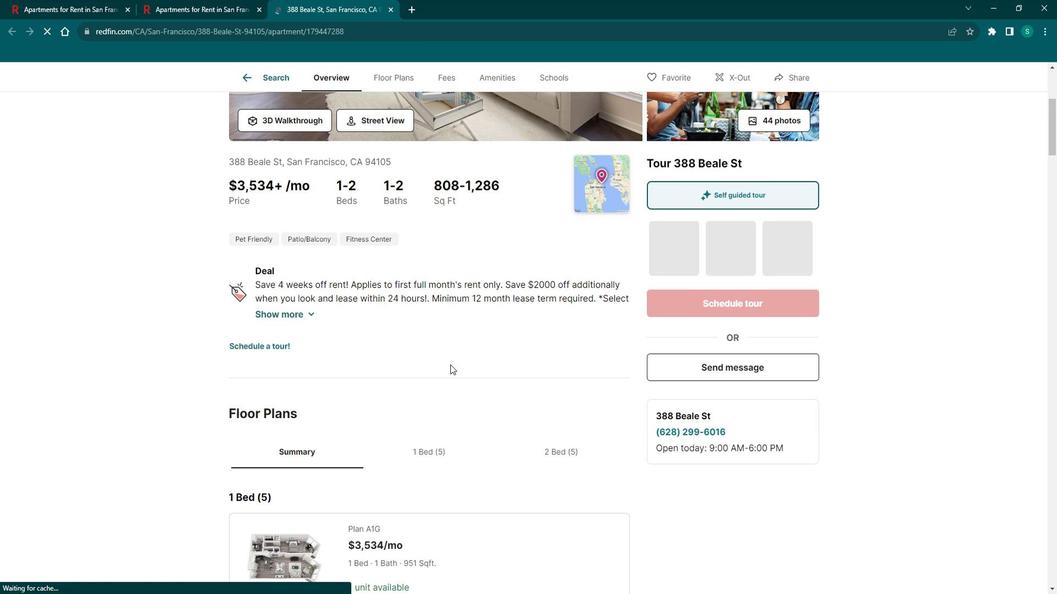 
Action: Mouse scrolled (448, 350) with delta (0, 0)
Screenshot: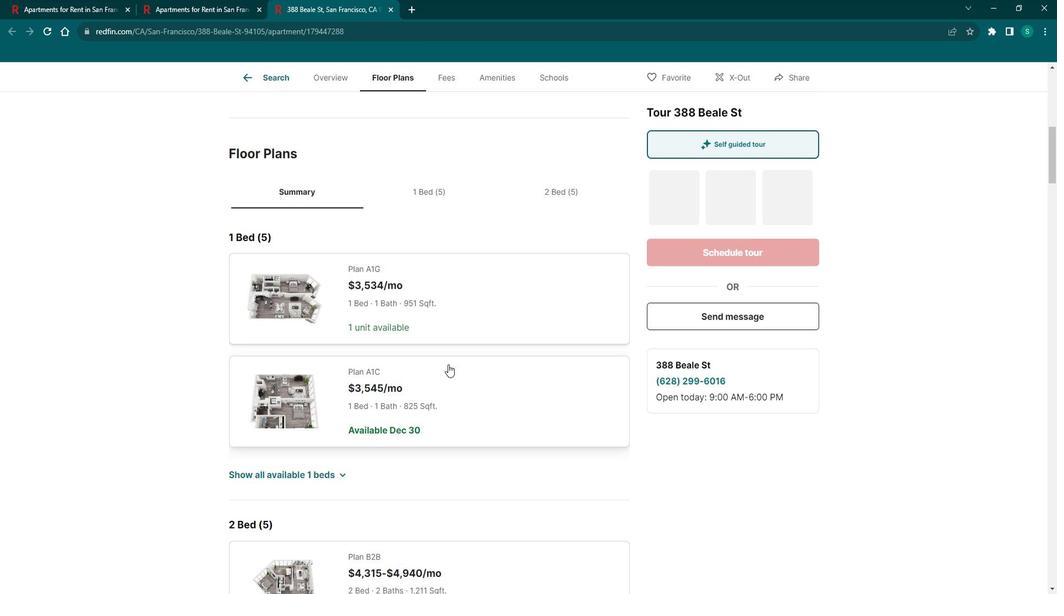 
Action: Mouse scrolled (448, 350) with delta (0, 0)
Screenshot: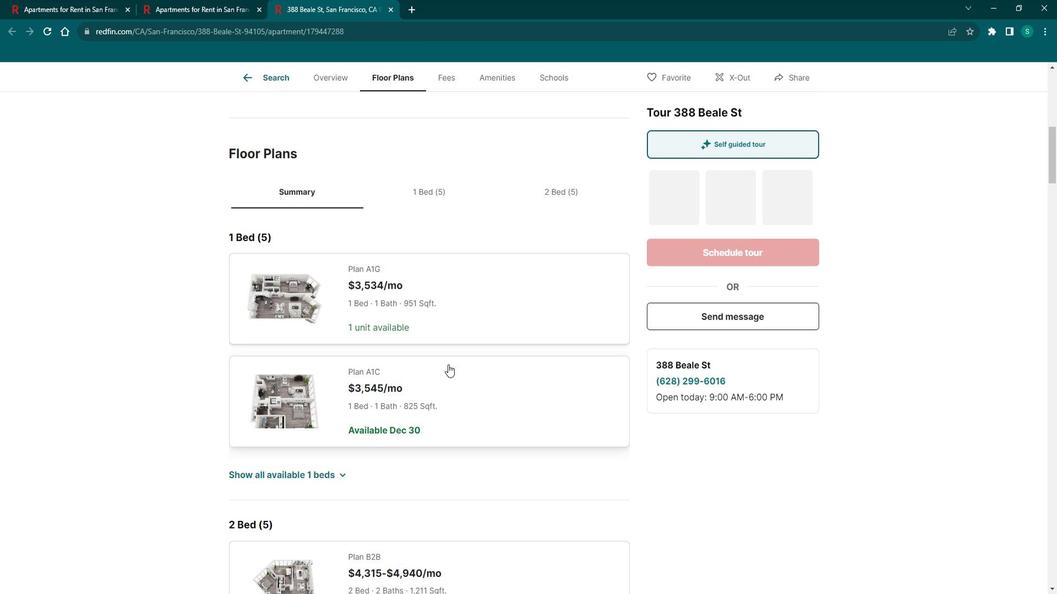 
Action: Mouse scrolled (448, 350) with delta (0, 0)
Screenshot: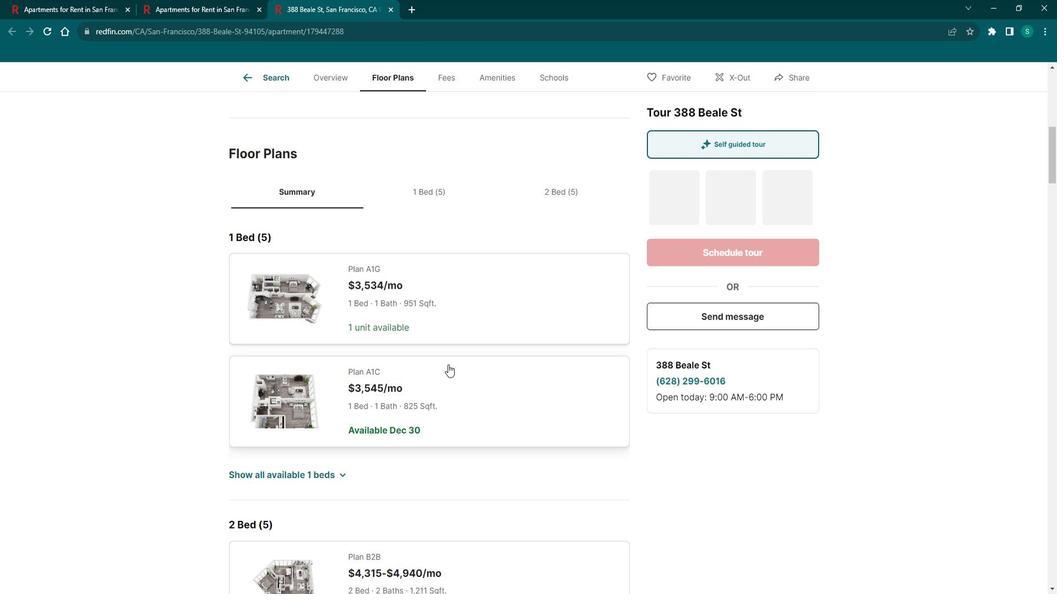 
Action: Mouse scrolled (448, 350) with delta (0, 0)
Screenshot: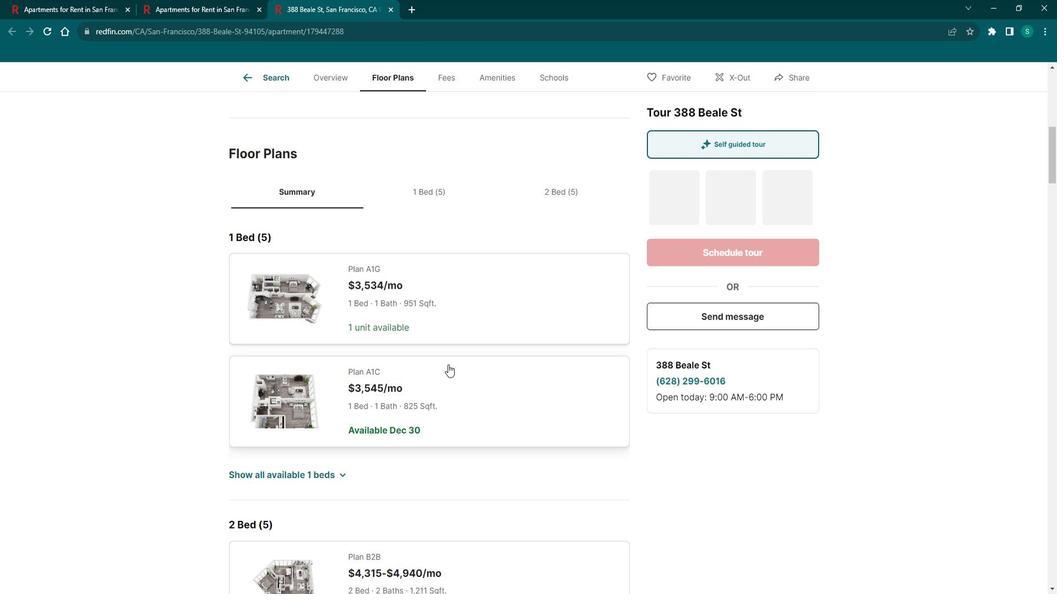 
Action: Mouse moved to (449, 351)
Screenshot: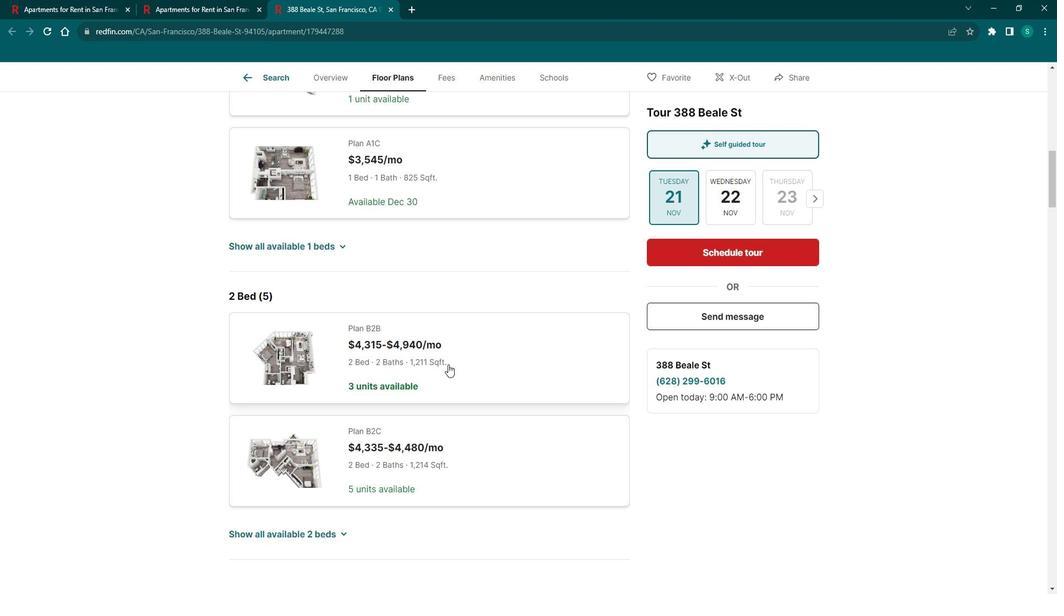 
Action: Mouse scrolled (449, 350) with delta (0, 0)
Screenshot: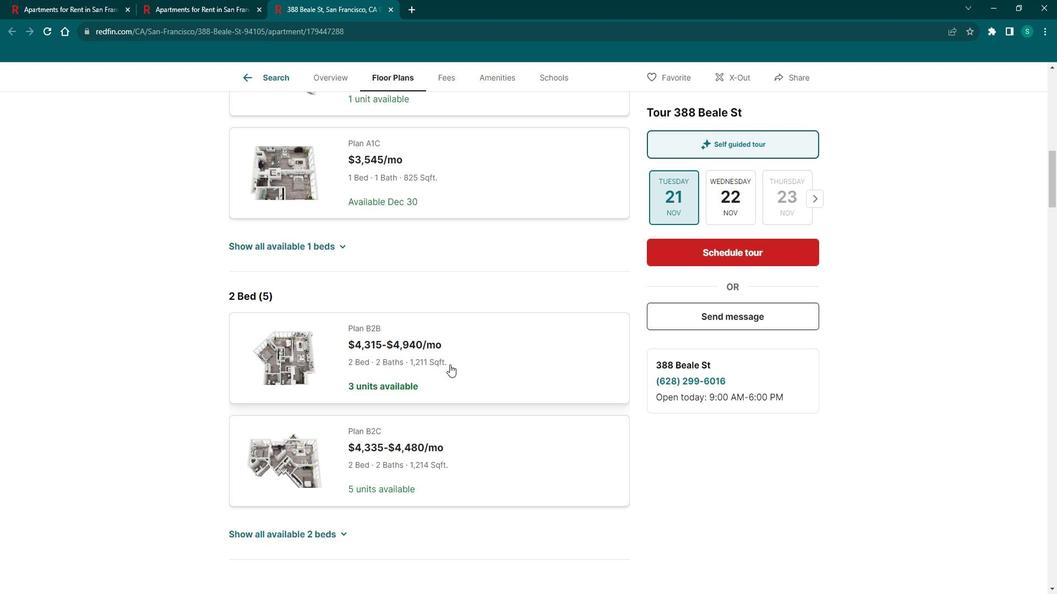 
Action: Mouse scrolled (449, 350) with delta (0, 0)
Screenshot: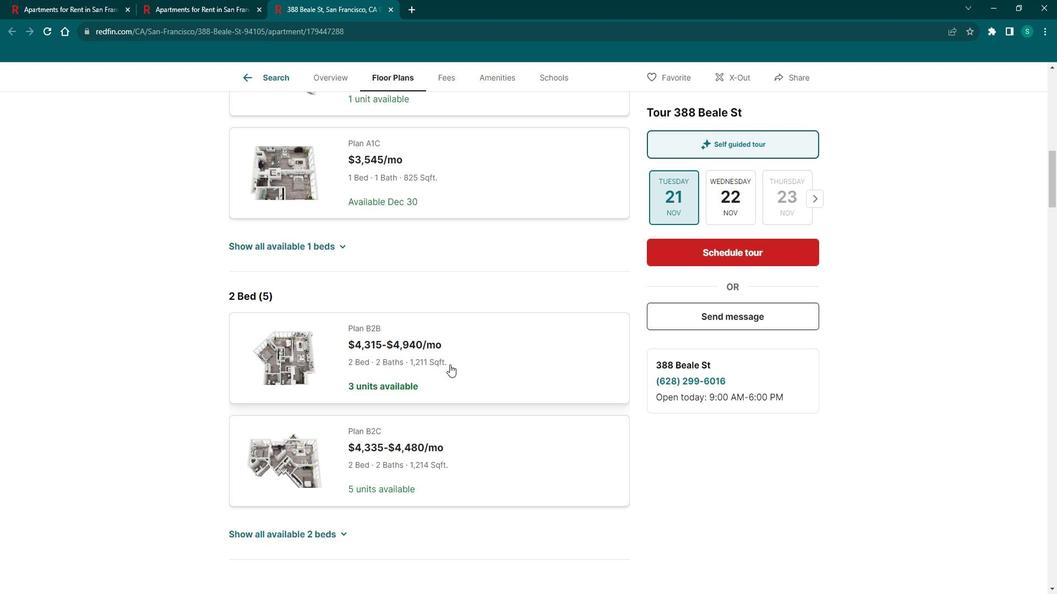 
Action: Mouse scrolled (449, 350) with delta (0, 0)
Screenshot: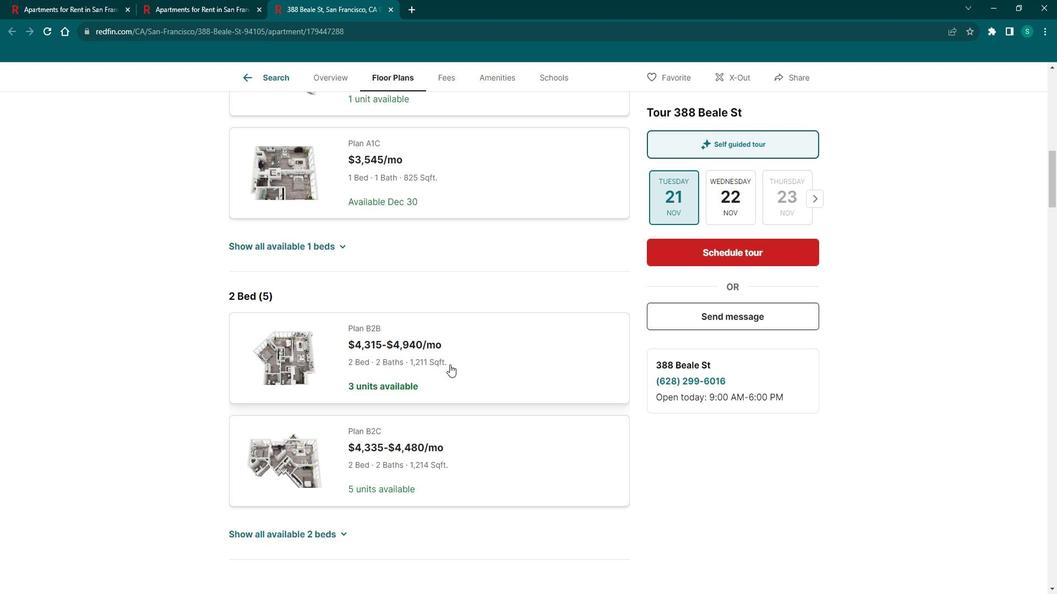
Action: Mouse scrolled (449, 350) with delta (0, 0)
Screenshot: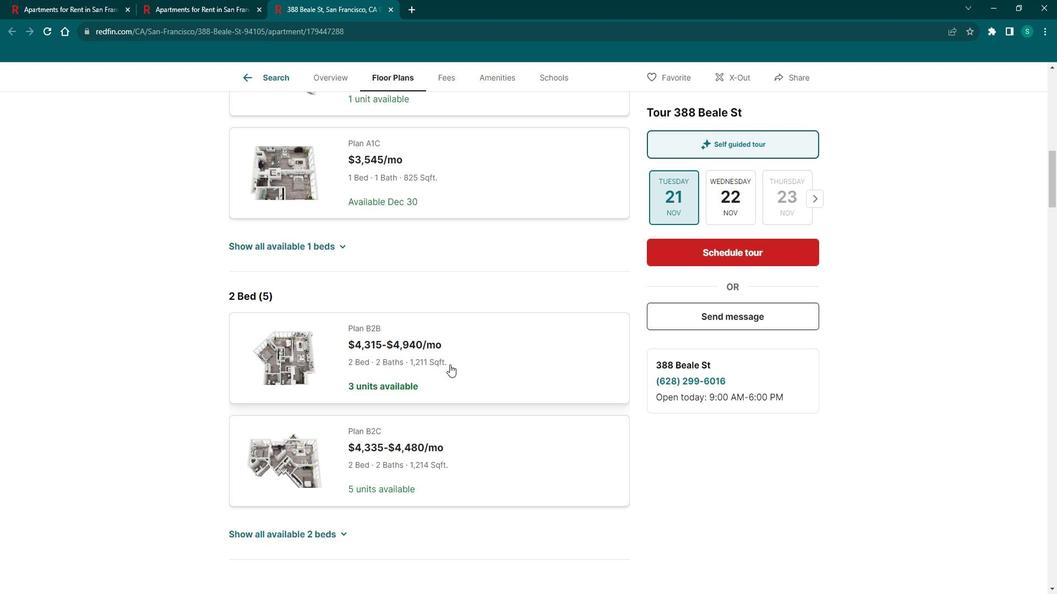 
Action: Mouse scrolled (449, 350) with delta (0, 0)
Screenshot: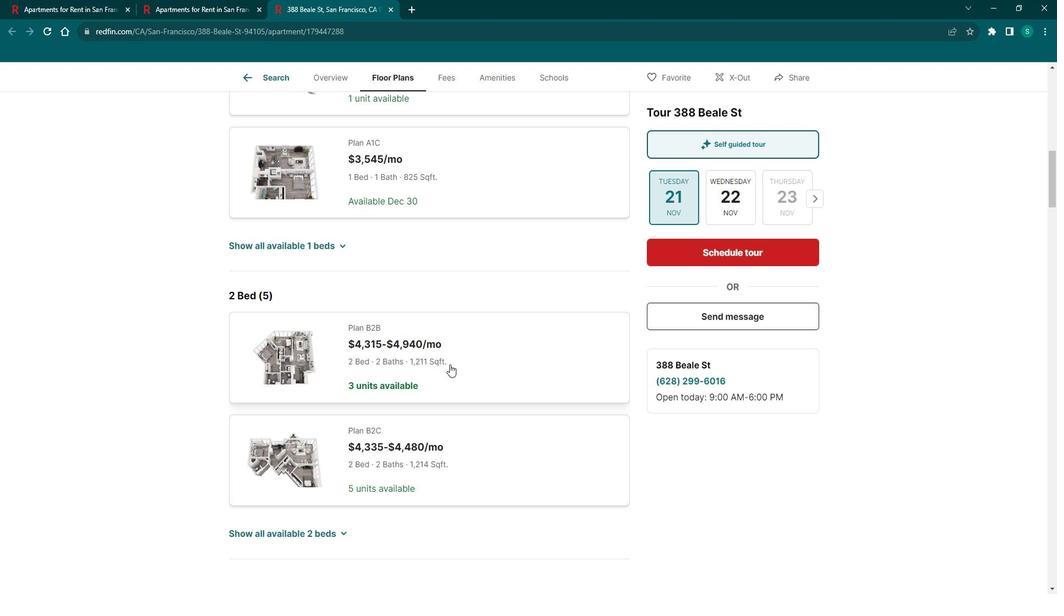 
Action: Mouse scrolled (449, 350) with delta (0, 0)
Screenshot: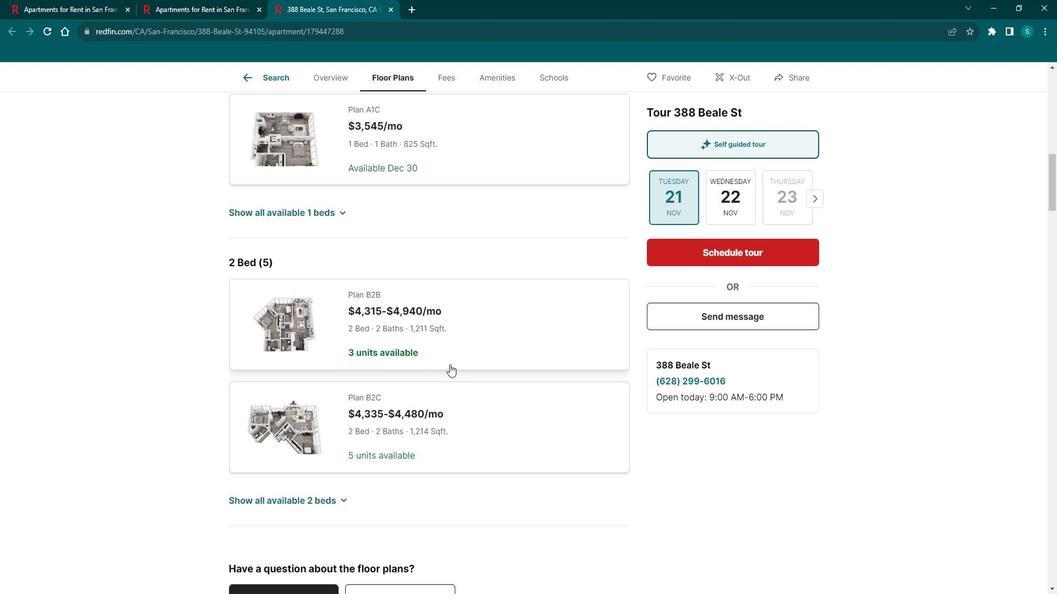 
Action: Mouse moved to (430, 349)
Screenshot: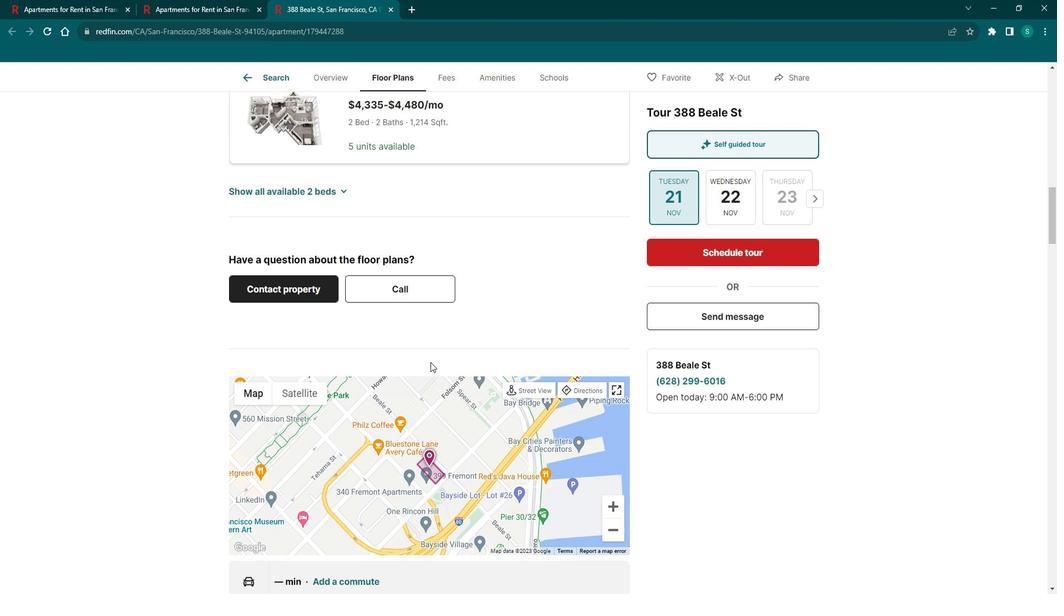 
Action: Mouse scrolled (430, 348) with delta (0, 0)
Screenshot: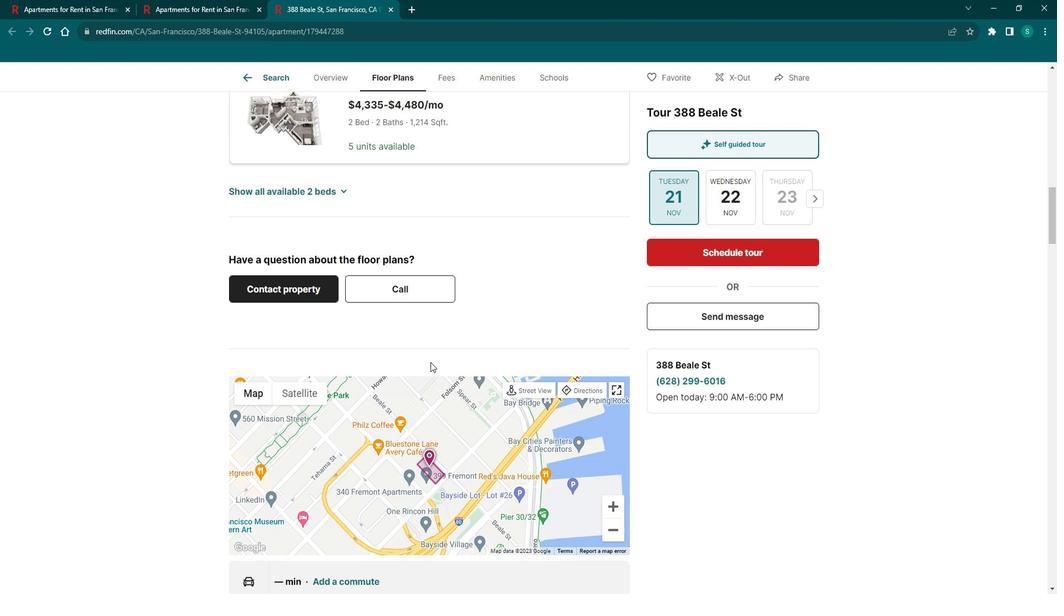 
Action: Mouse scrolled (430, 348) with delta (0, 0)
Screenshot: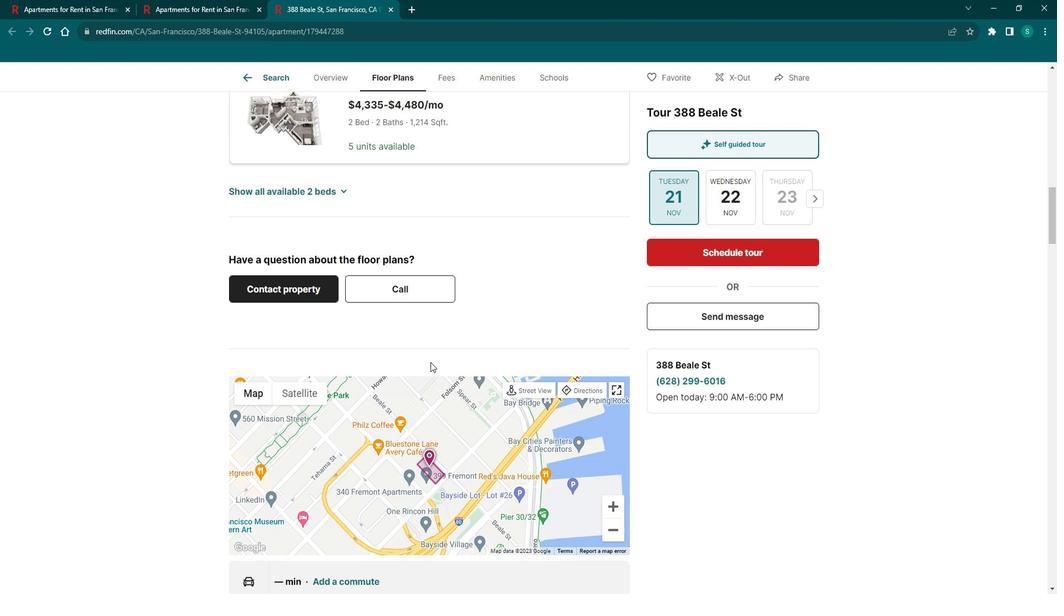 
Action: Mouse scrolled (430, 348) with delta (0, 0)
Screenshot: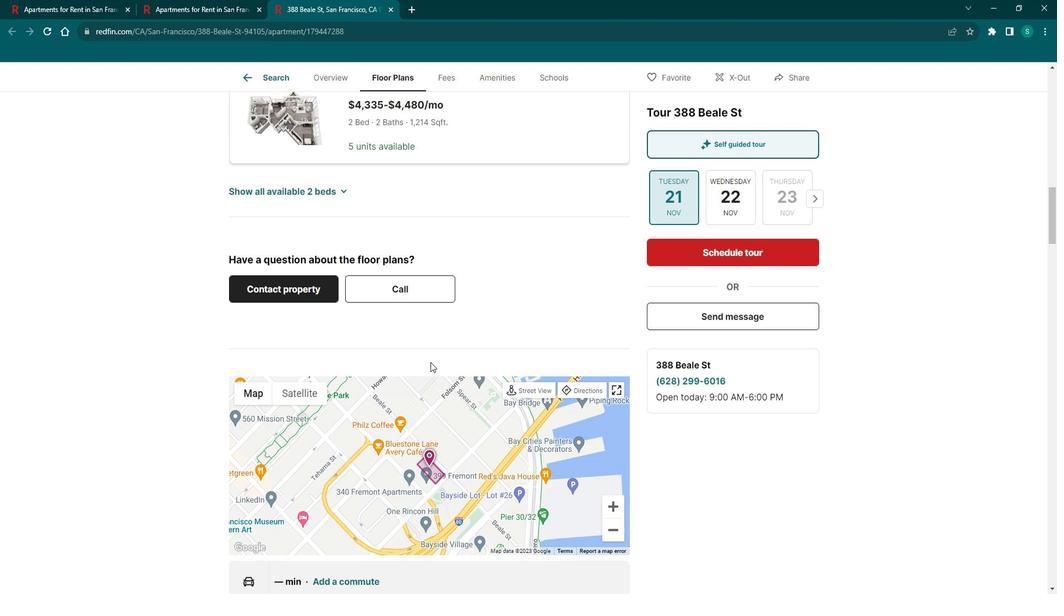 
Action: Mouse scrolled (430, 348) with delta (0, 0)
Screenshot: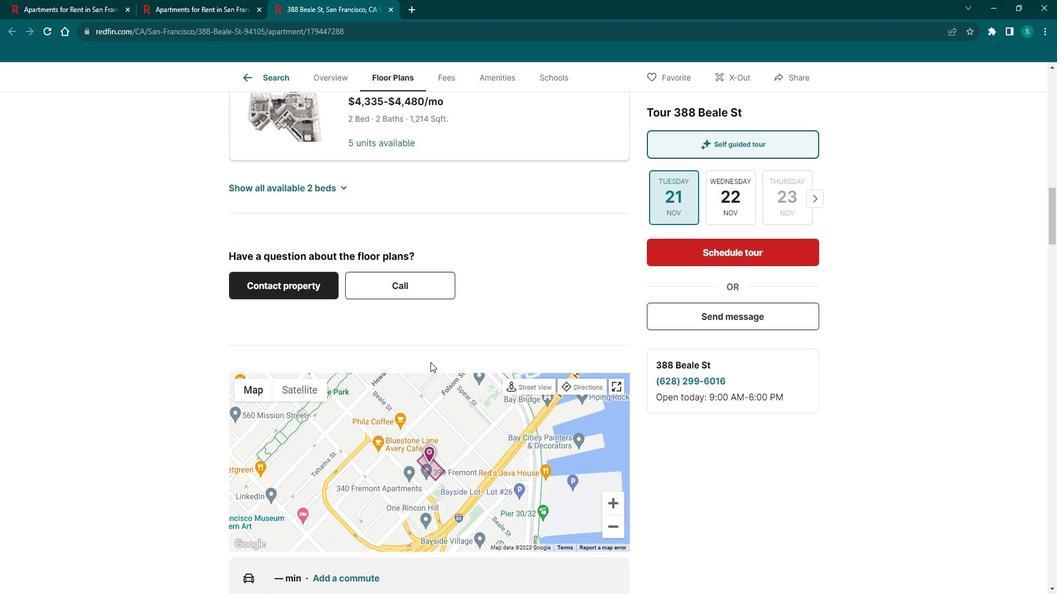 
Action: Mouse scrolled (430, 348) with delta (0, 0)
Screenshot: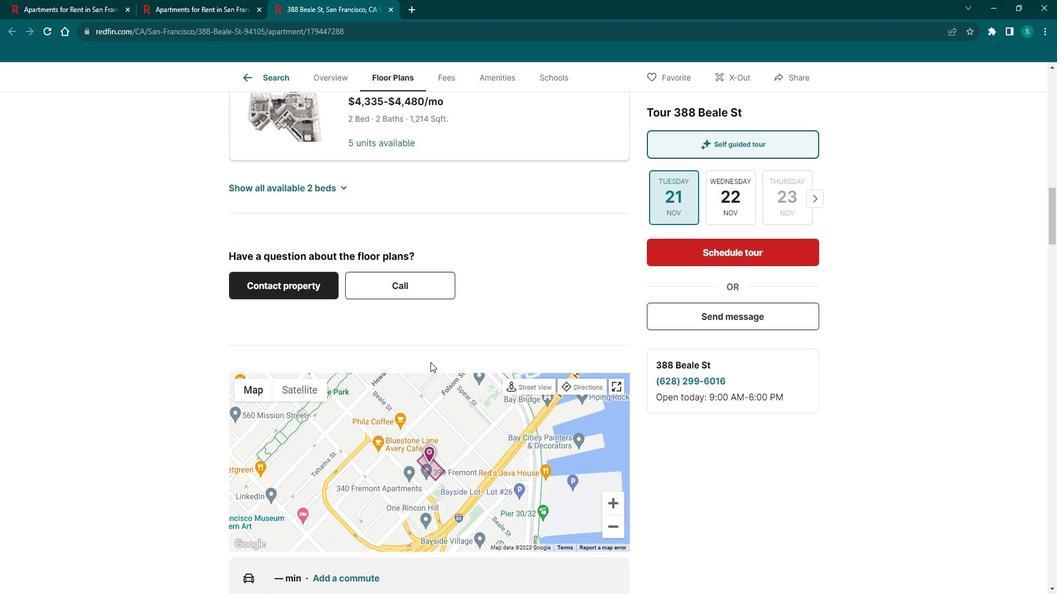 
Action: Mouse scrolled (430, 348) with delta (0, 0)
Screenshot: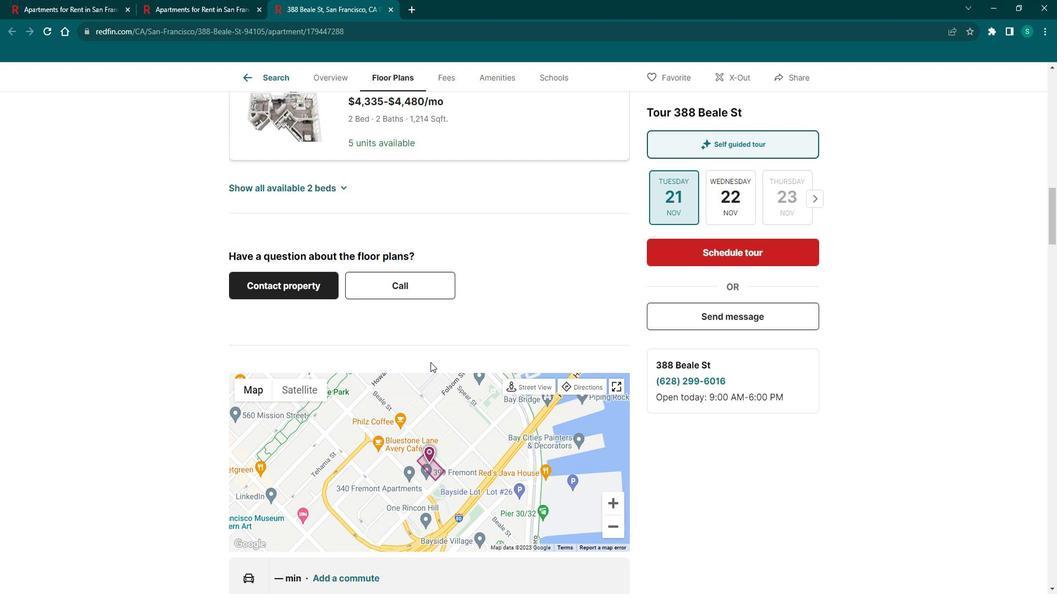 
Action: Mouse moved to (414, 352)
Screenshot: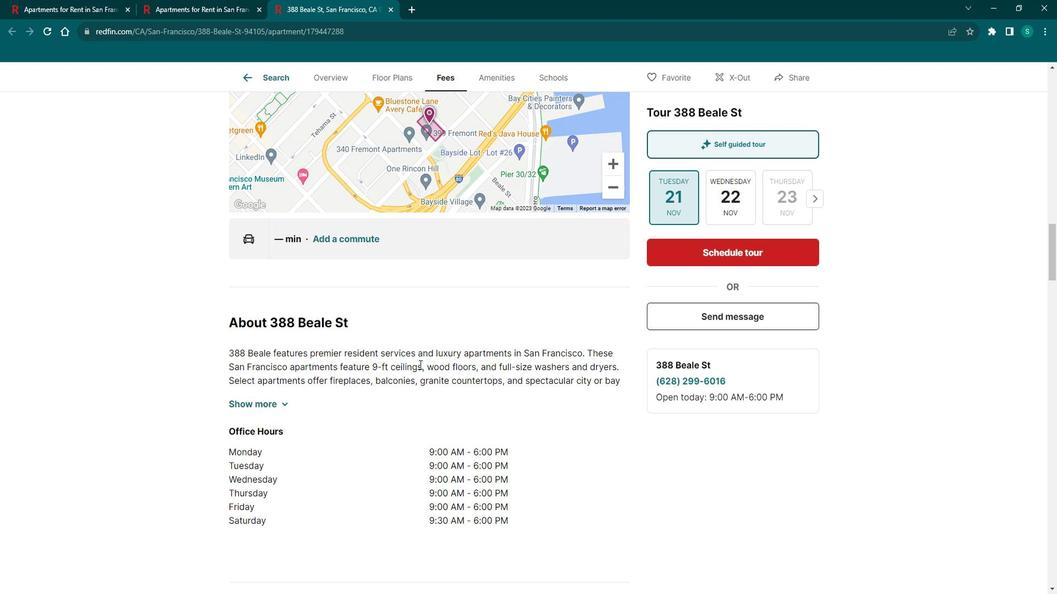 
Action: Mouse scrolled (414, 351) with delta (0, 0)
Screenshot: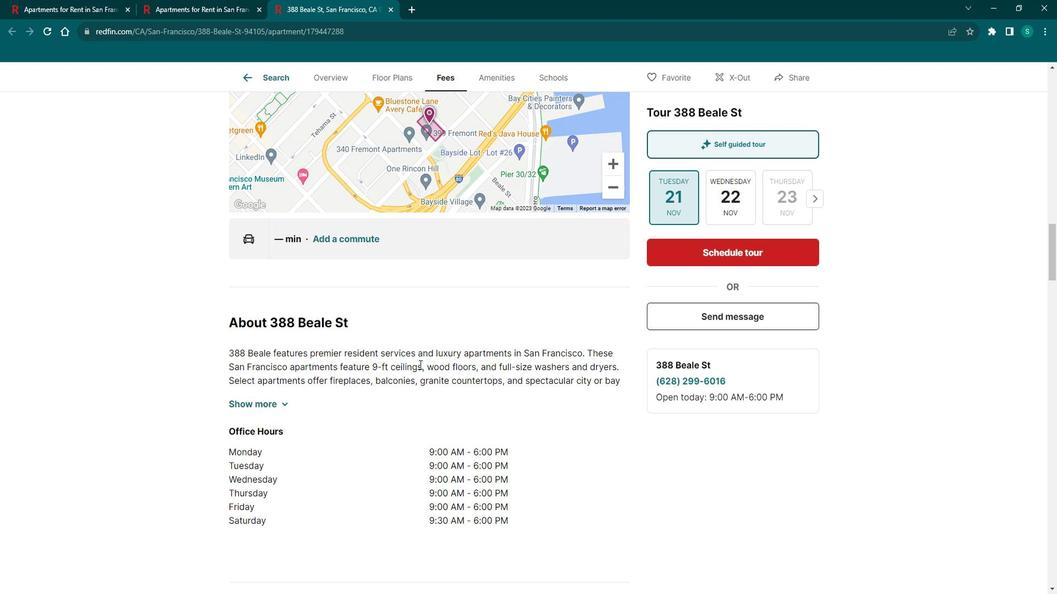 
Action: Mouse moved to (411, 352)
Screenshot: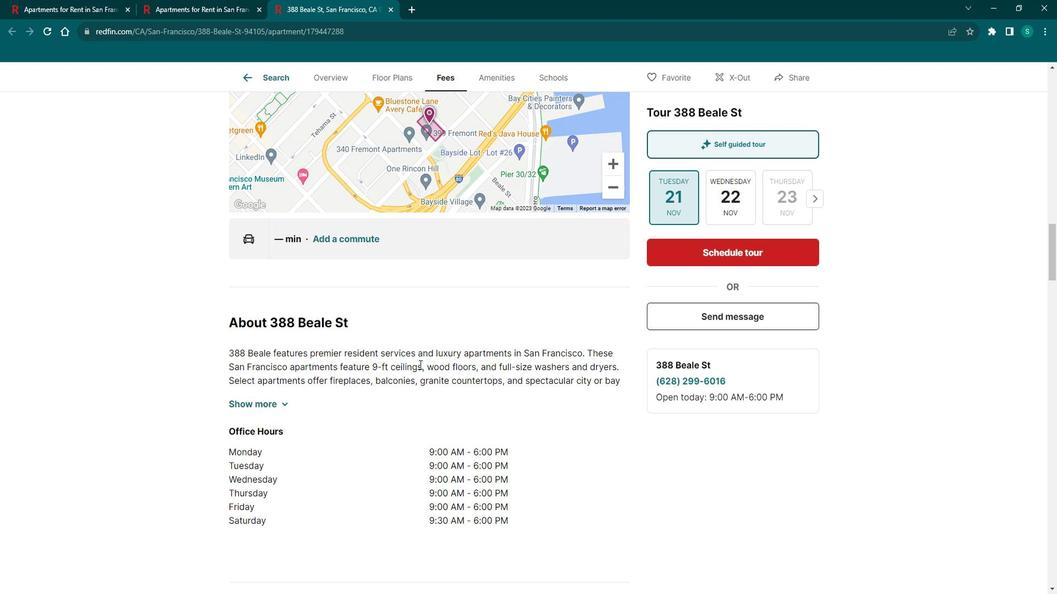 
Action: Mouse scrolled (411, 352) with delta (0, 0)
Screenshot: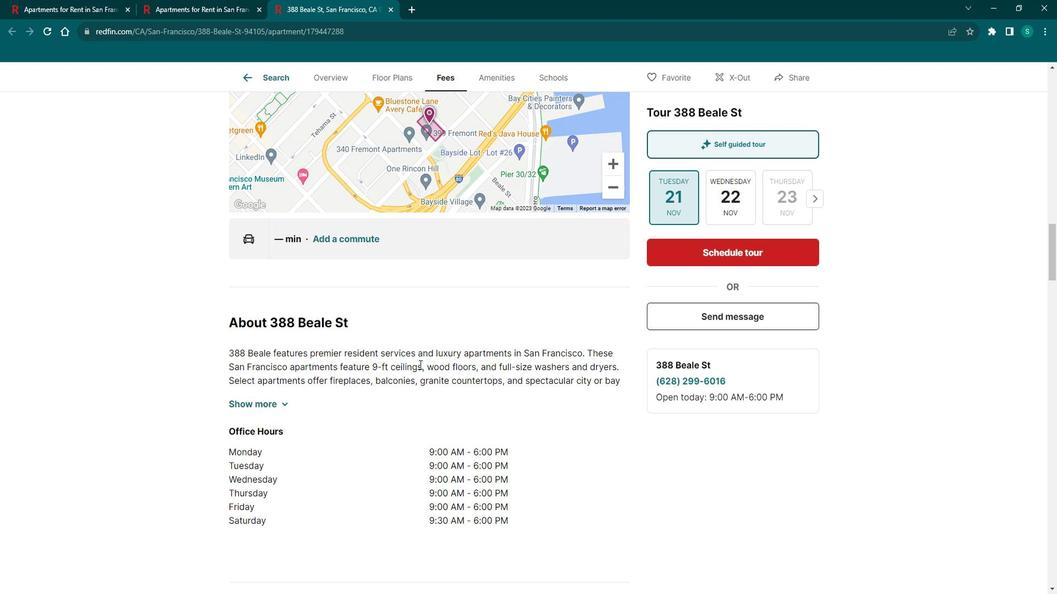 
Action: Mouse scrolled (411, 352) with delta (0, 0)
Screenshot: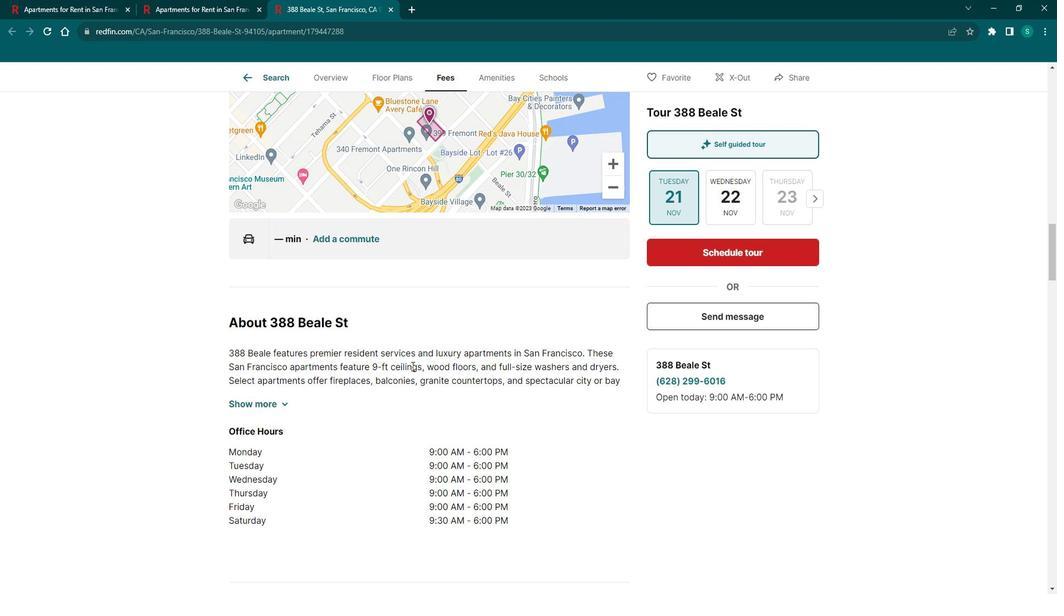 
Action: Mouse moved to (276, 224)
Screenshot: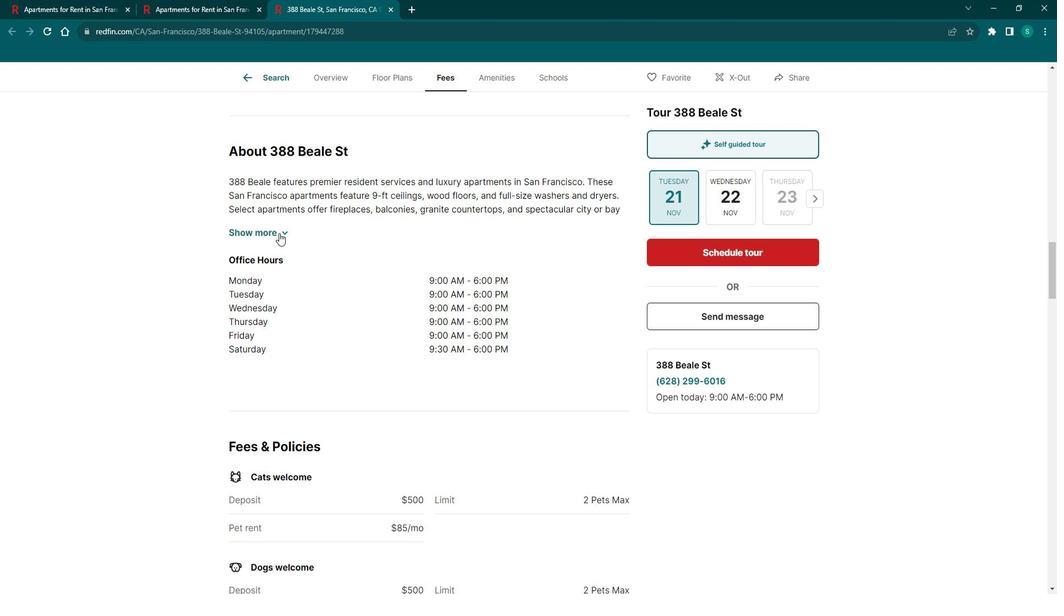
Action: Mouse pressed left at (276, 224)
Screenshot: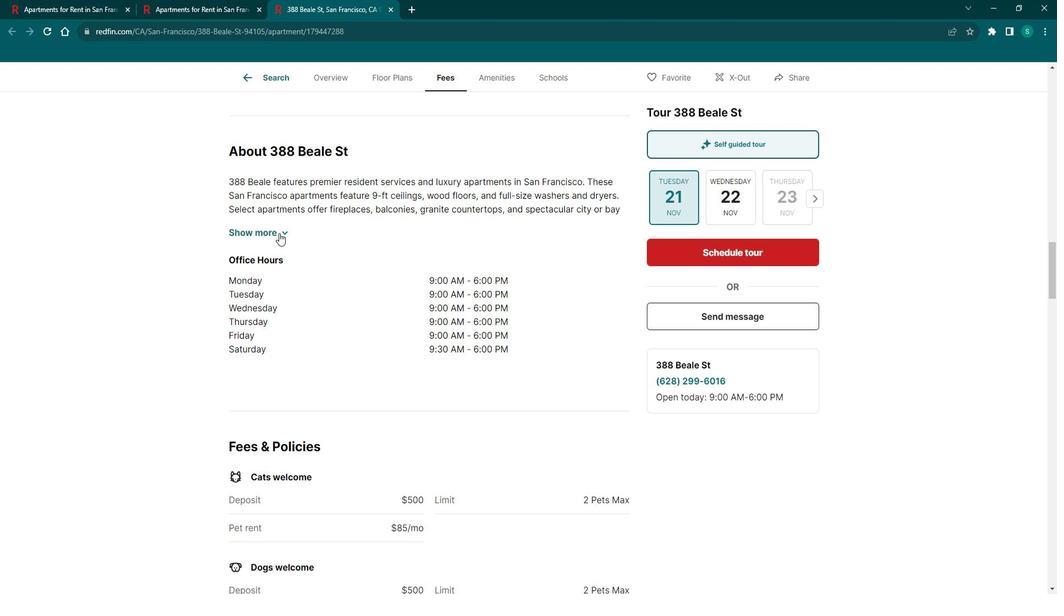 
Action: Mouse moved to (258, 276)
Screenshot: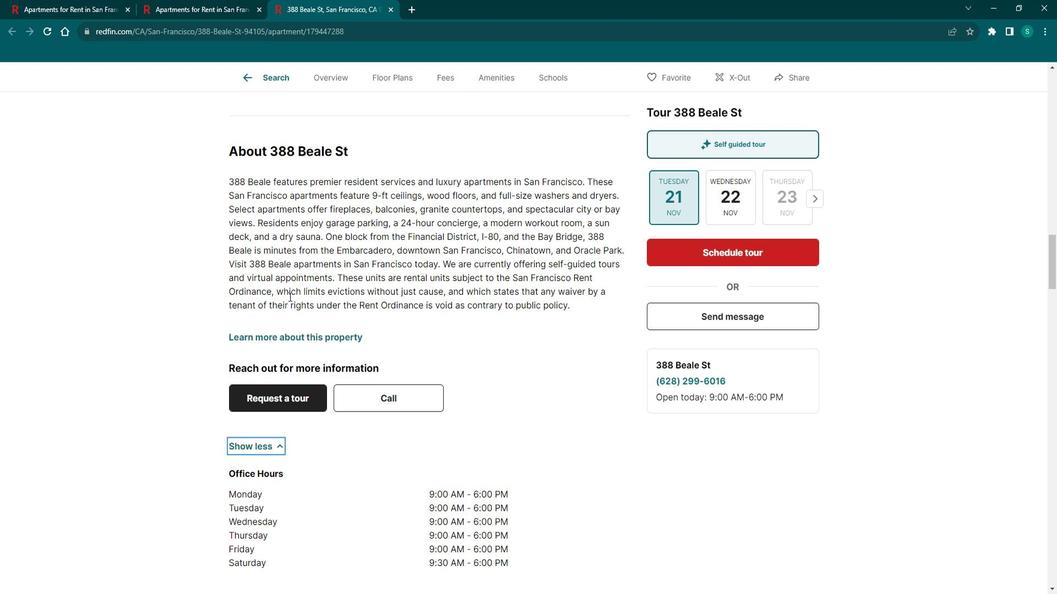 
Action: Mouse scrolled (258, 276) with delta (0, 0)
Screenshot: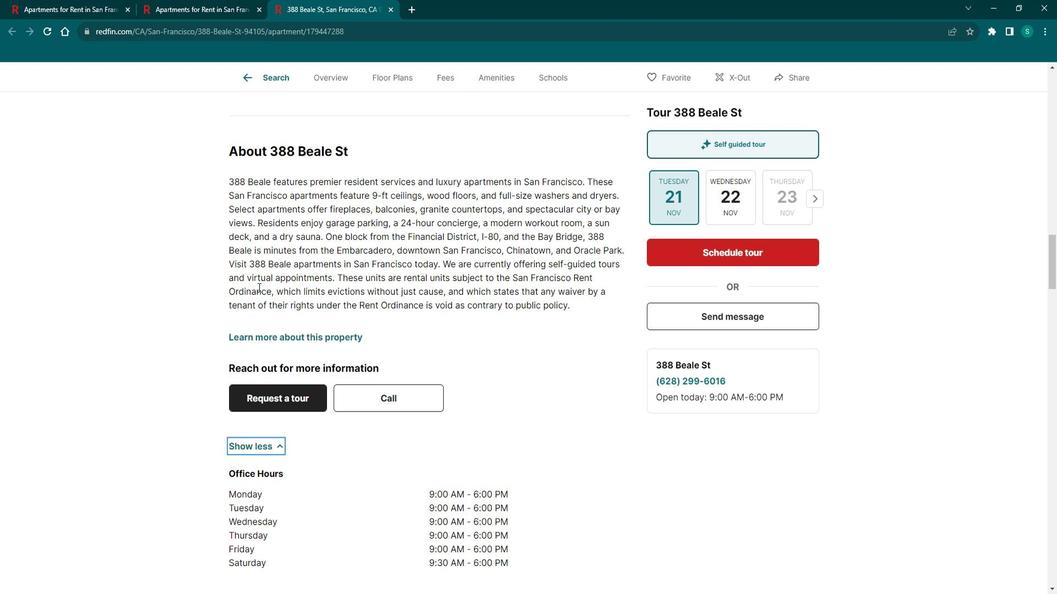 
Action: Mouse scrolled (258, 276) with delta (0, 0)
Screenshot: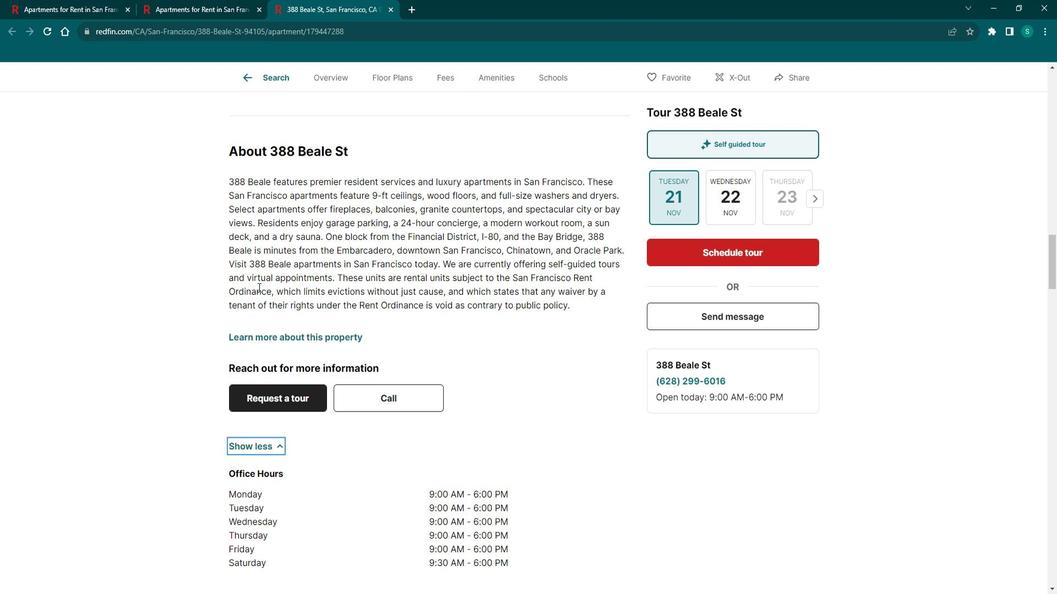 
Action: Mouse scrolled (258, 276) with delta (0, 0)
Screenshot: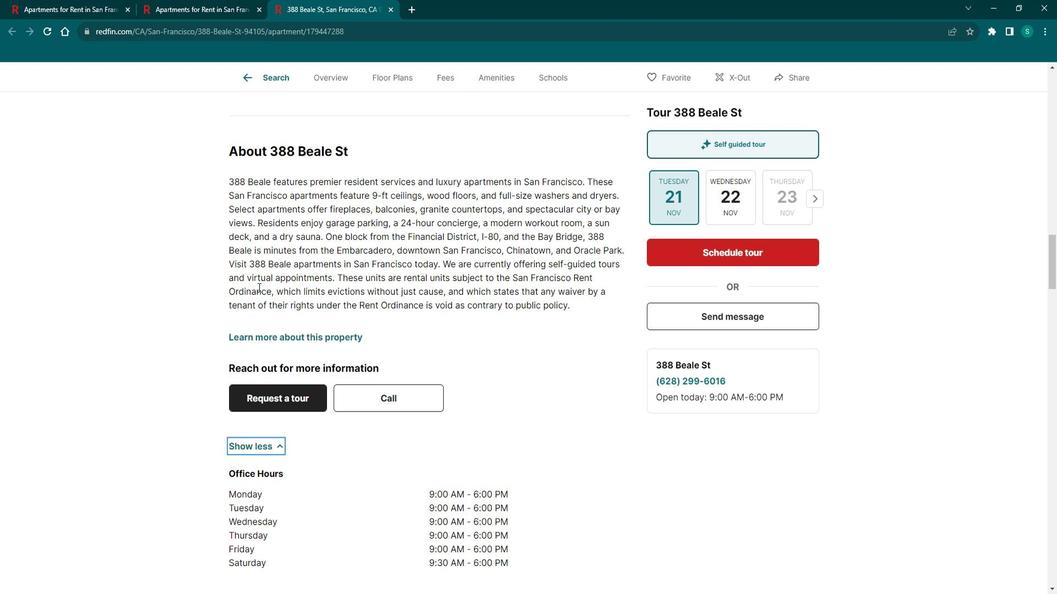 
Action: Mouse scrolled (258, 276) with delta (0, 0)
Screenshot: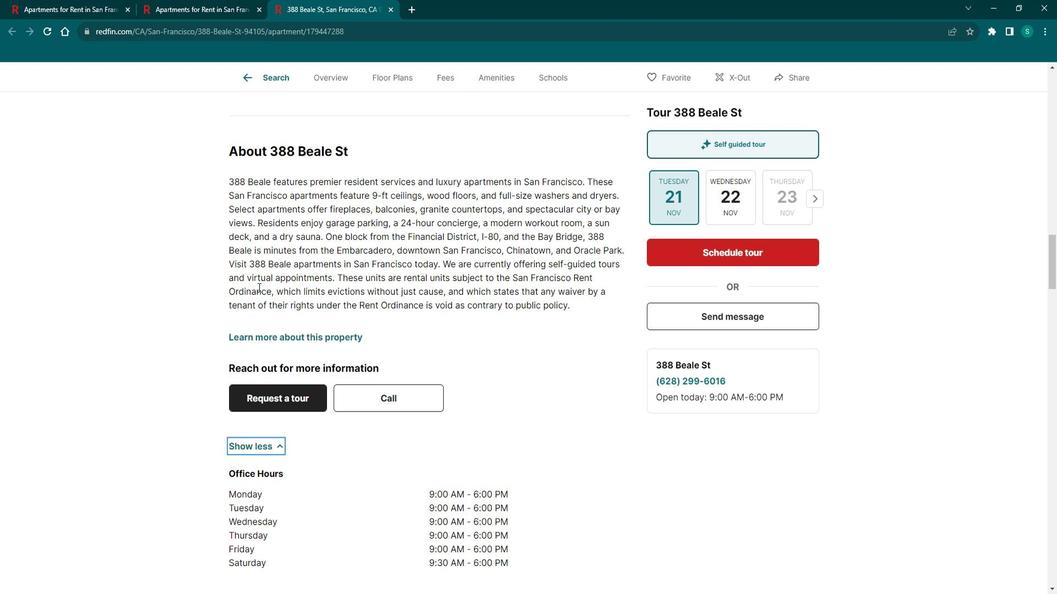 
Action: Mouse scrolled (258, 276) with delta (0, 0)
Screenshot: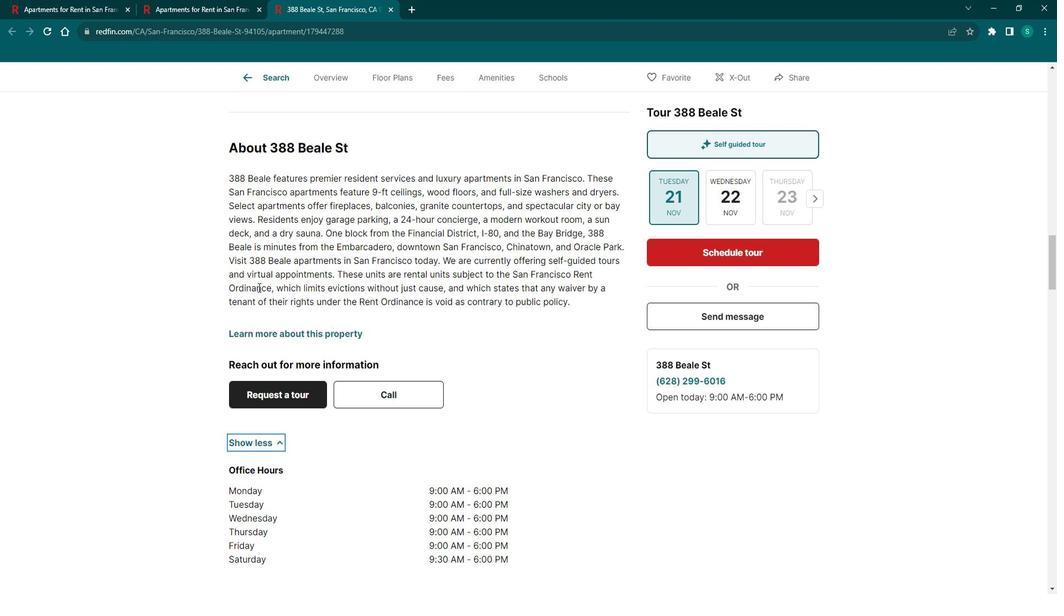 
Action: Mouse scrolled (258, 276) with delta (0, 0)
Screenshot: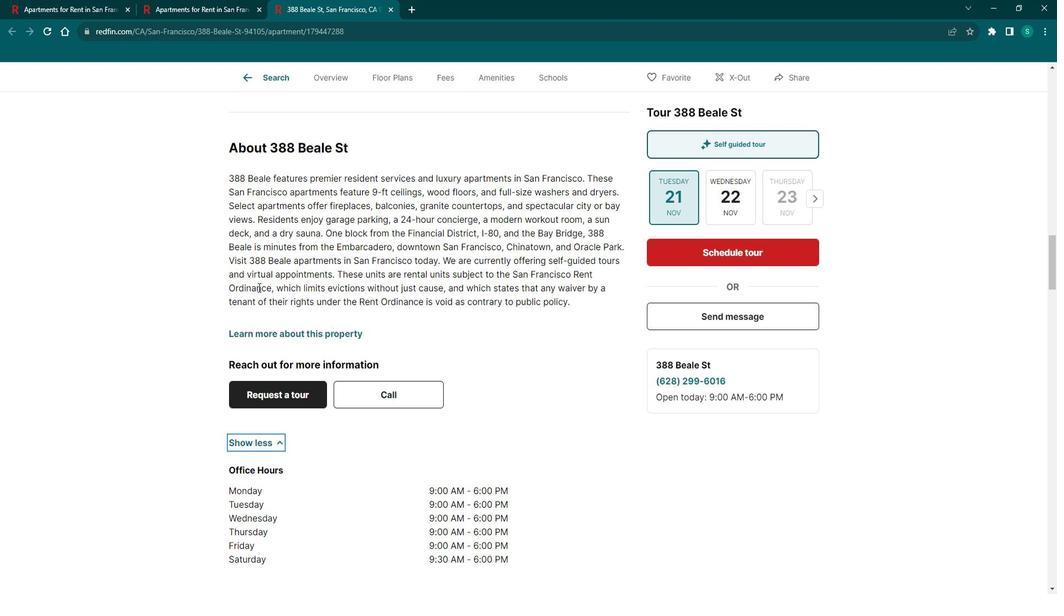 
Action: Mouse scrolled (258, 276) with delta (0, 0)
Screenshot: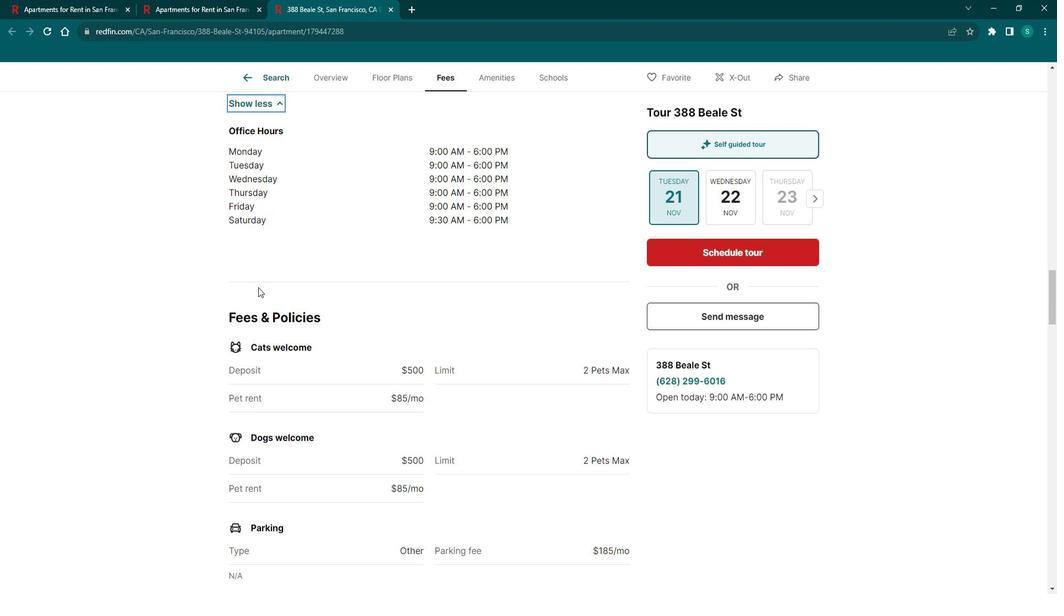 
Action: Mouse scrolled (258, 276) with delta (0, 0)
Screenshot: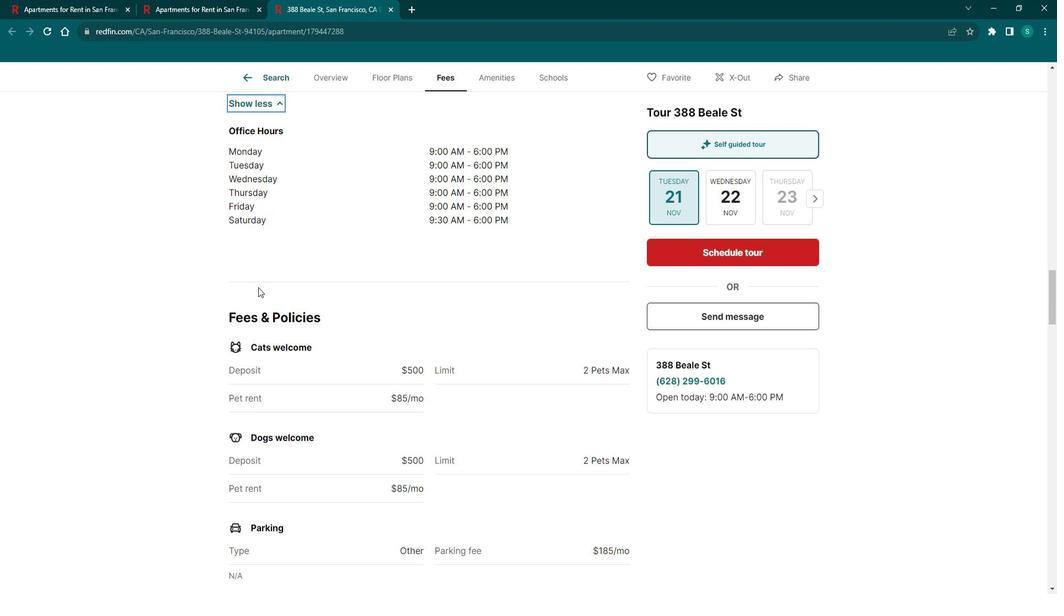 
Action: Mouse scrolled (258, 276) with delta (0, 0)
Screenshot: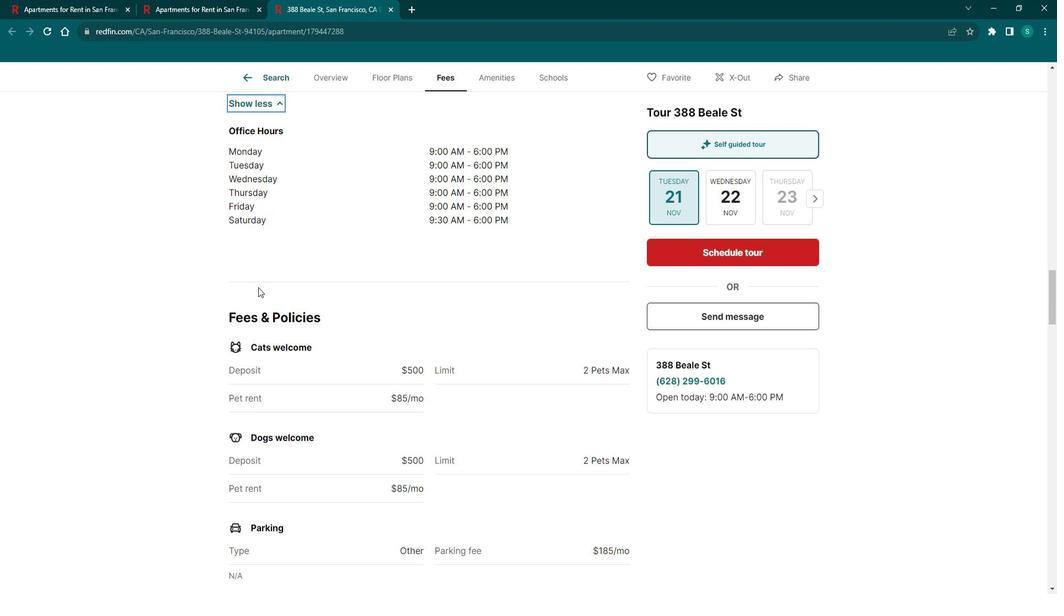 
Action: Mouse scrolled (258, 276) with delta (0, 0)
Screenshot: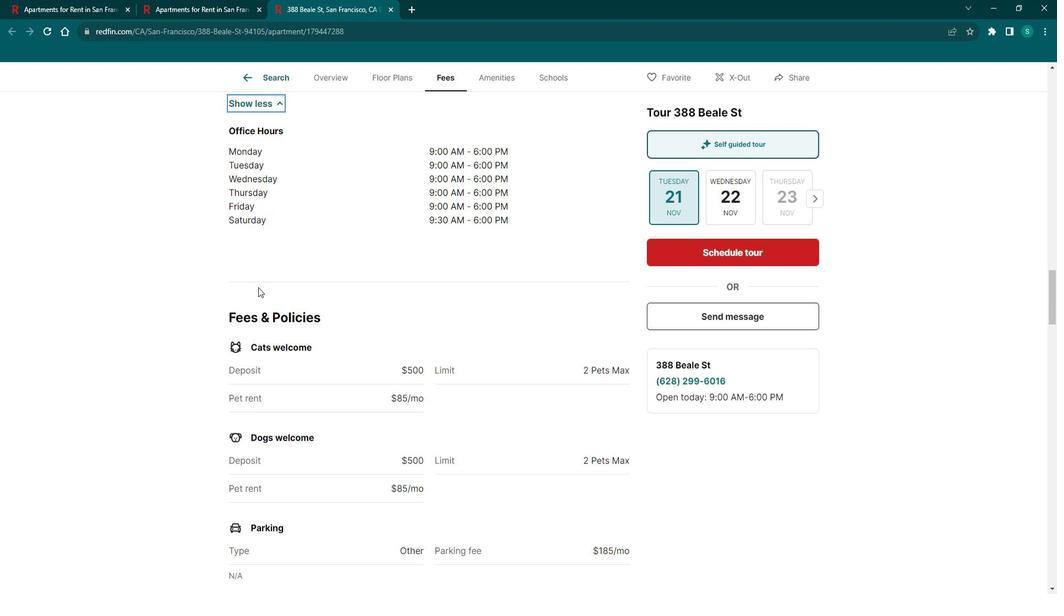 
Action: Mouse scrolled (258, 276) with delta (0, 0)
Screenshot: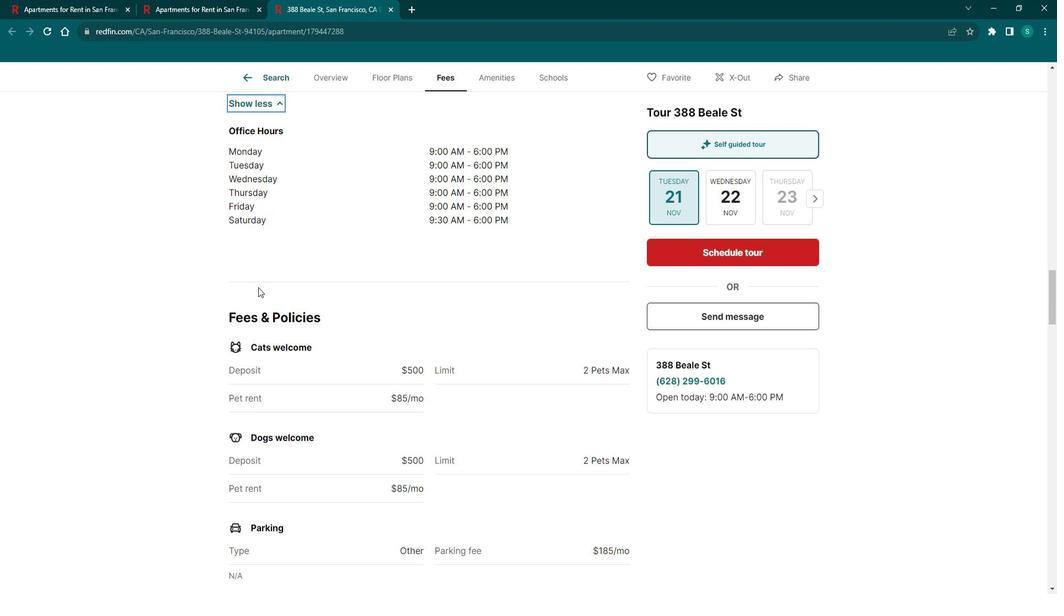 
Action: Mouse scrolled (258, 276) with delta (0, 0)
Screenshot: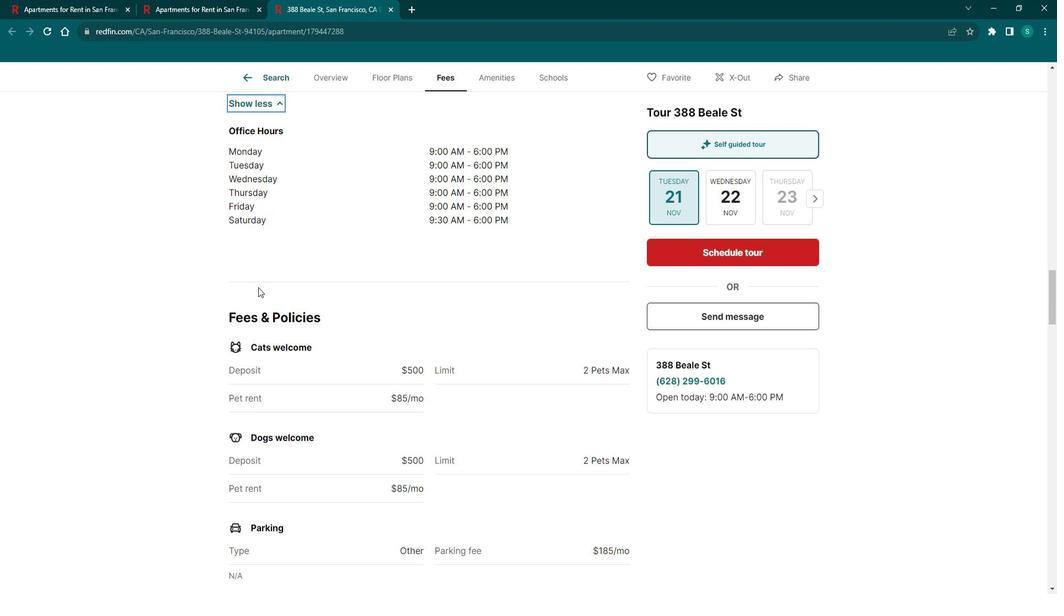 
Action: Mouse moved to (257, 276)
Screenshot: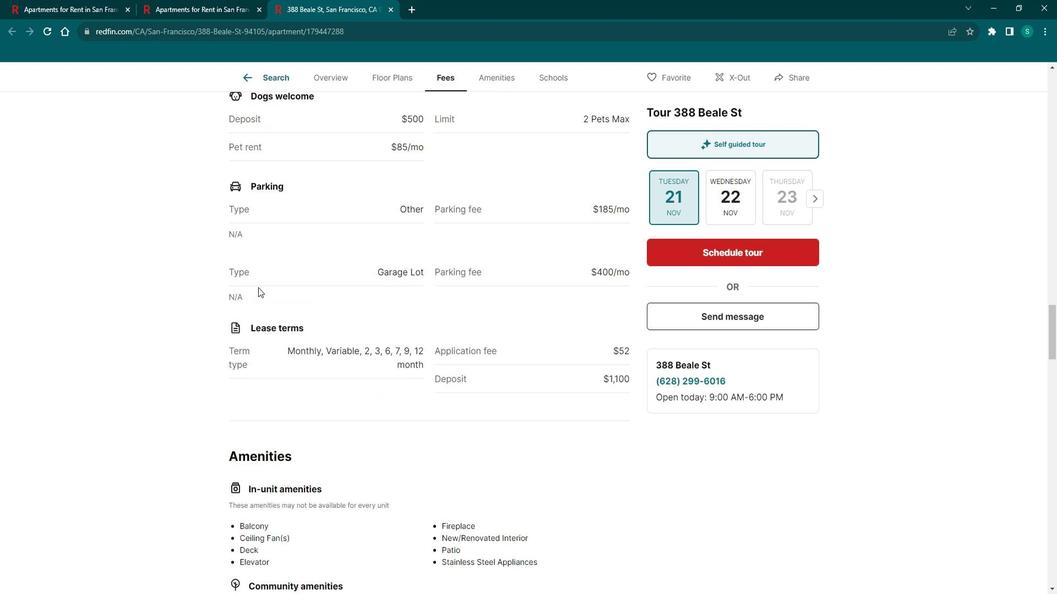 
Action: Mouse scrolled (257, 276) with delta (0, 0)
Screenshot: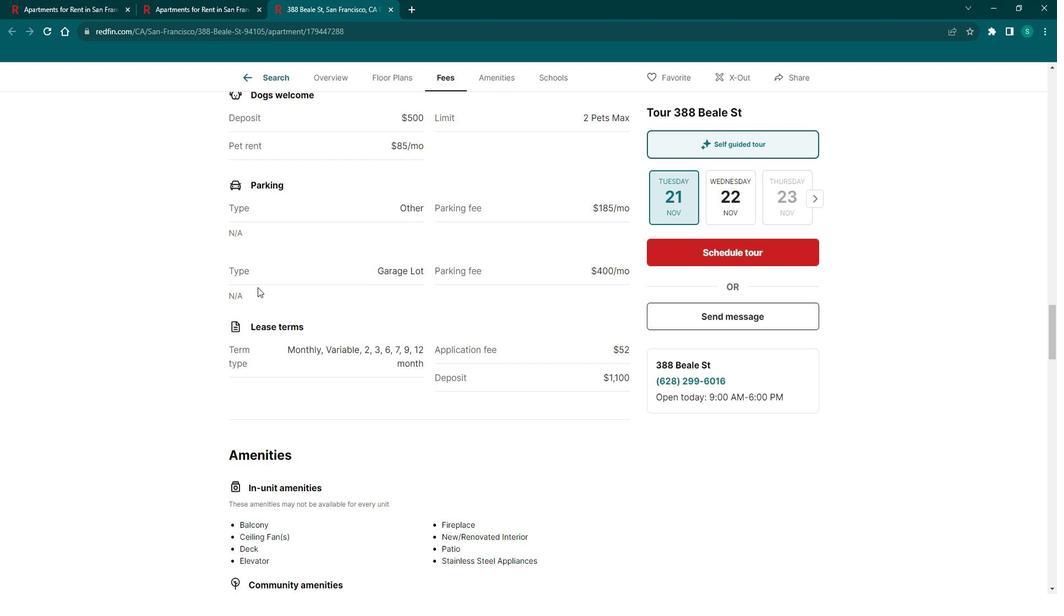 
Action: Mouse scrolled (257, 276) with delta (0, 0)
Screenshot: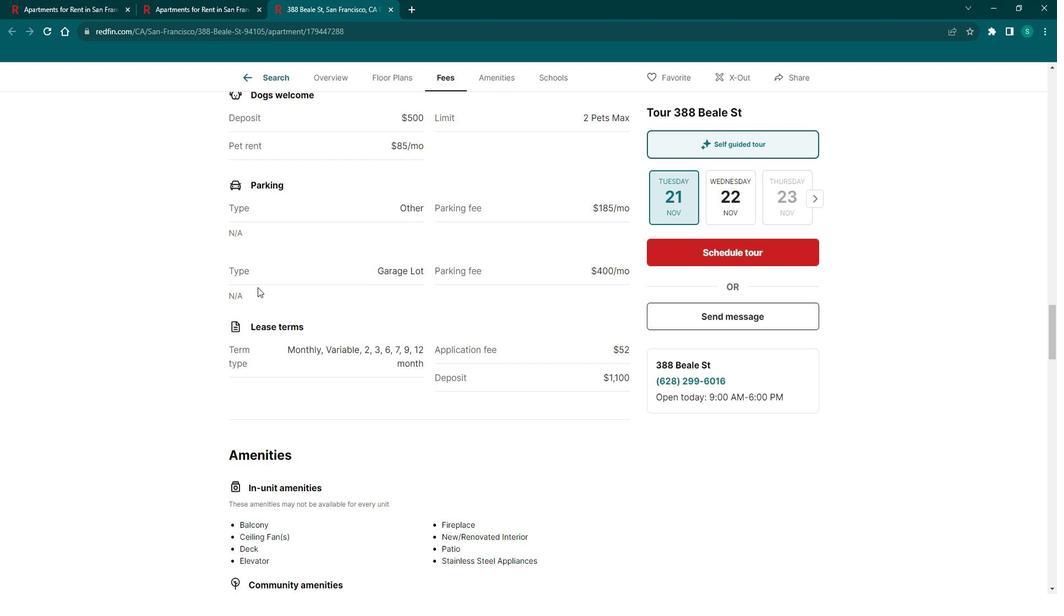 
Action: Mouse scrolled (257, 276) with delta (0, 0)
Screenshot: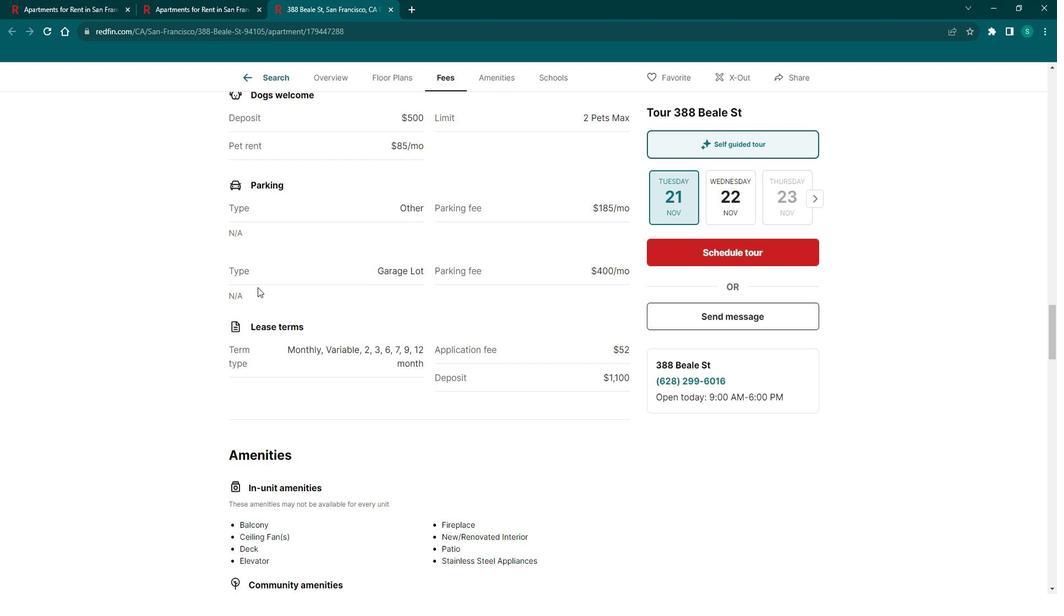 
Action: Mouse scrolled (257, 276) with delta (0, 0)
Screenshot: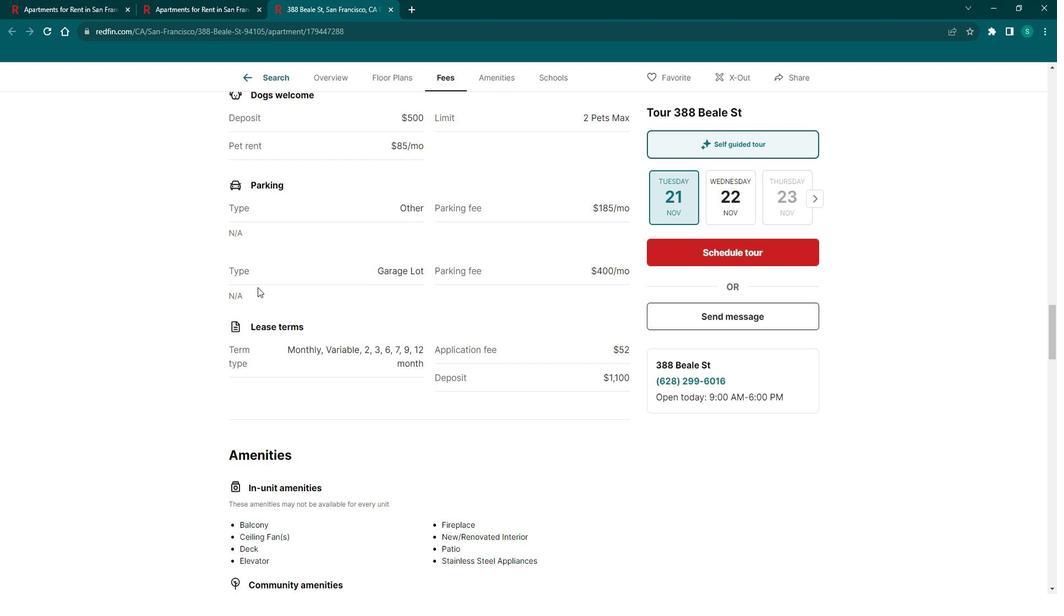 
Action: Mouse scrolled (257, 276) with delta (0, 0)
Screenshot: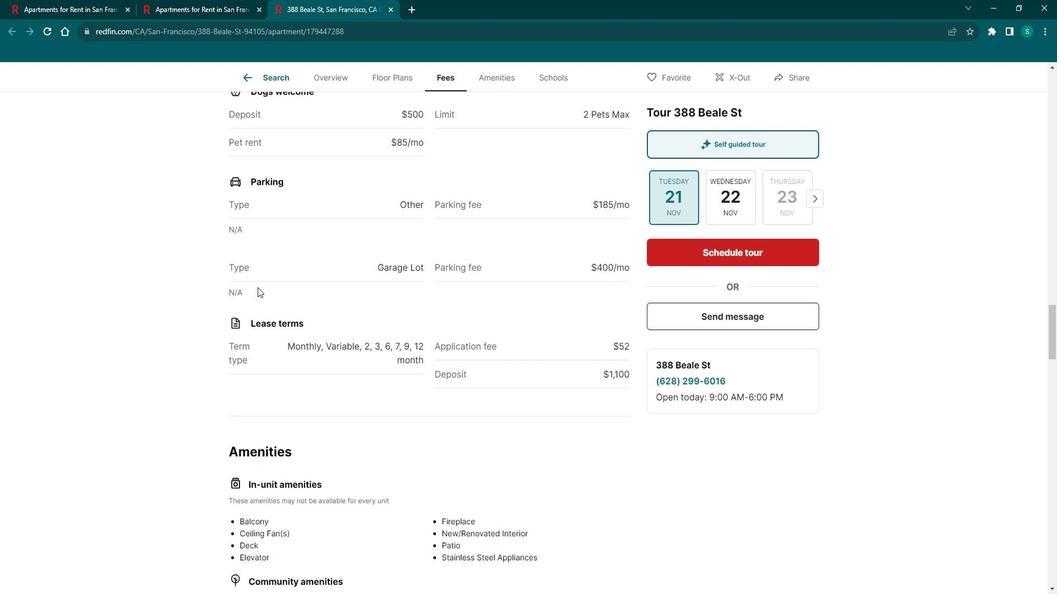 
Action: Mouse scrolled (257, 276) with delta (0, 0)
Screenshot: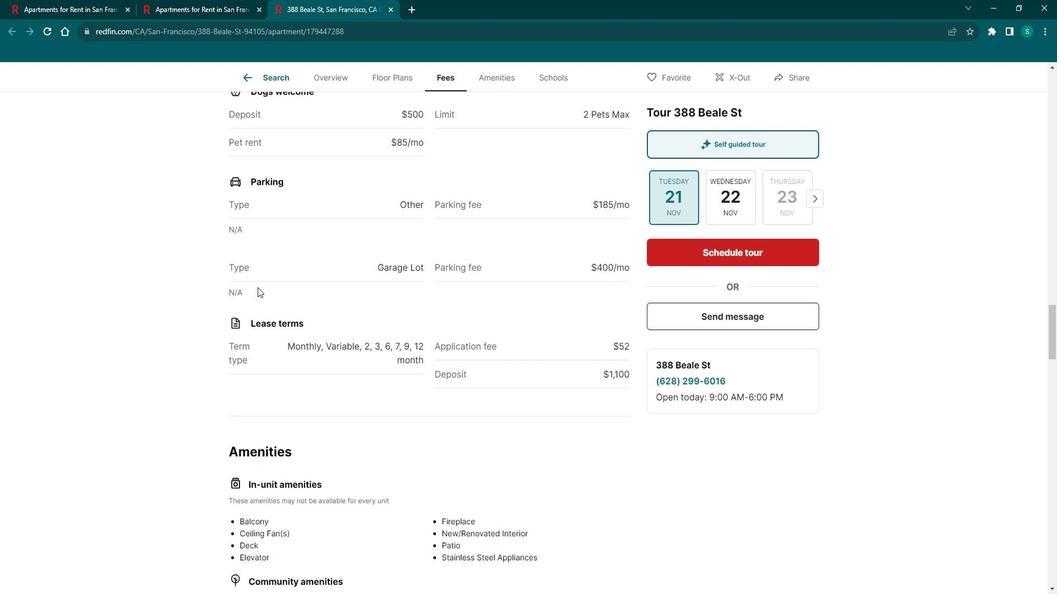 
Action: Mouse scrolled (257, 276) with delta (0, 0)
Screenshot: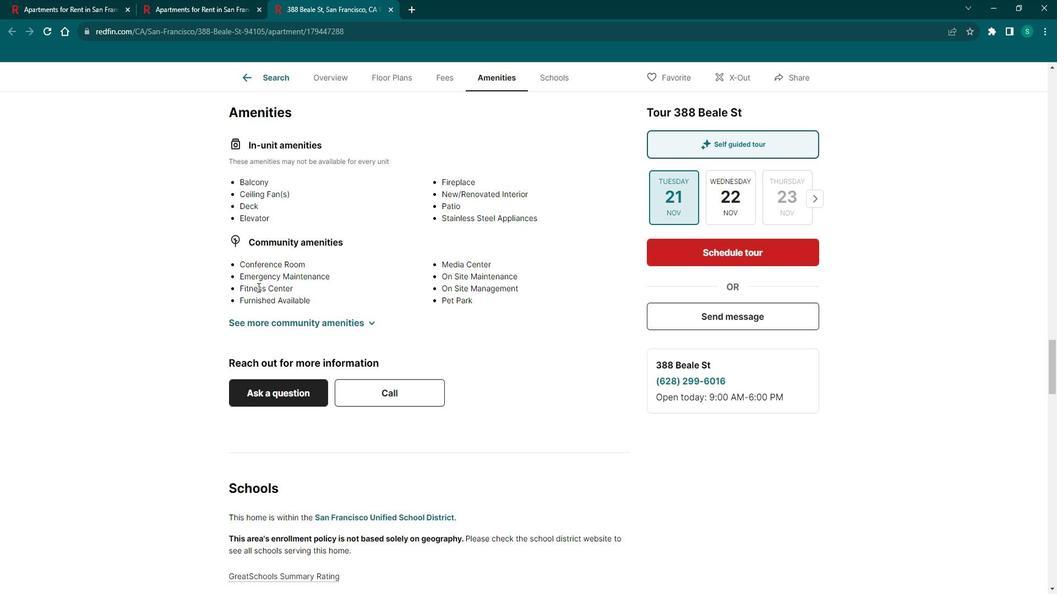 
Action: Mouse scrolled (257, 276) with delta (0, 0)
Screenshot: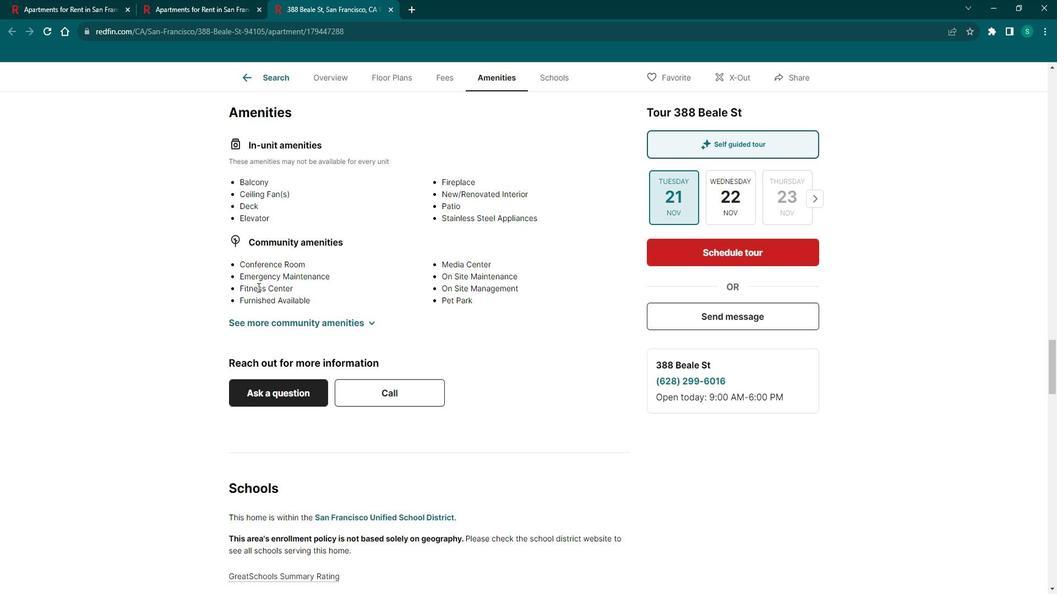 
Action: Mouse scrolled (257, 276) with delta (0, 0)
Screenshot: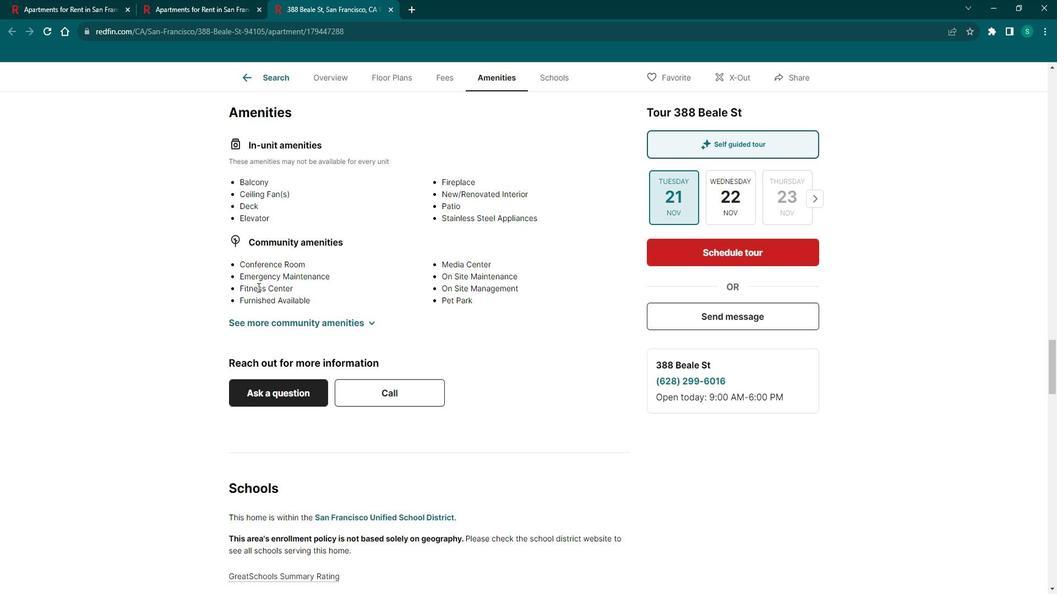 
Action: Mouse scrolled (257, 276) with delta (0, 0)
Screenshot: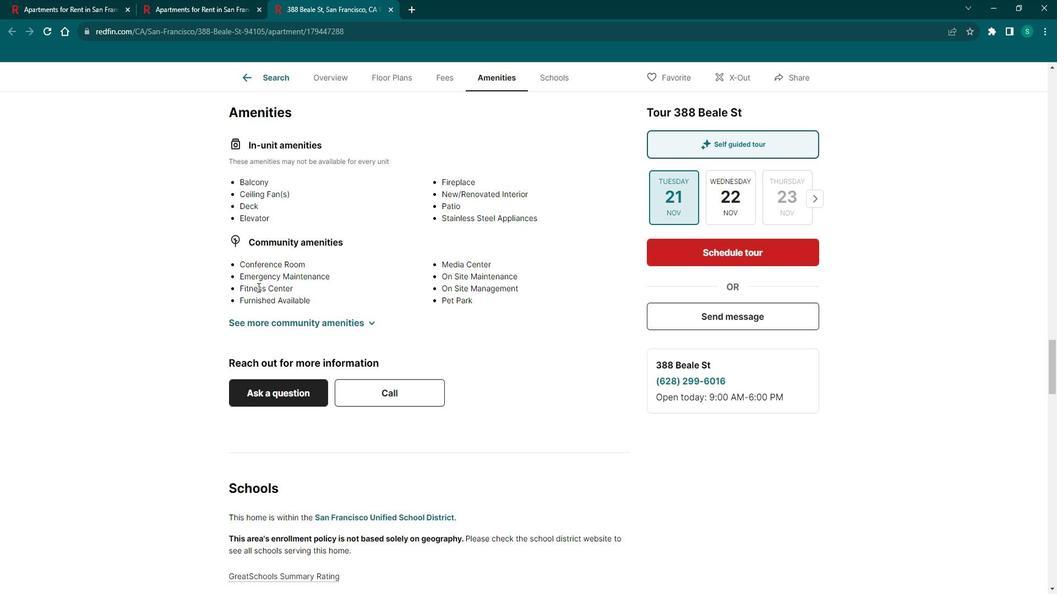 
Action: Mouse scrolled (257, 276) with delta (0, 0)
Screenshot: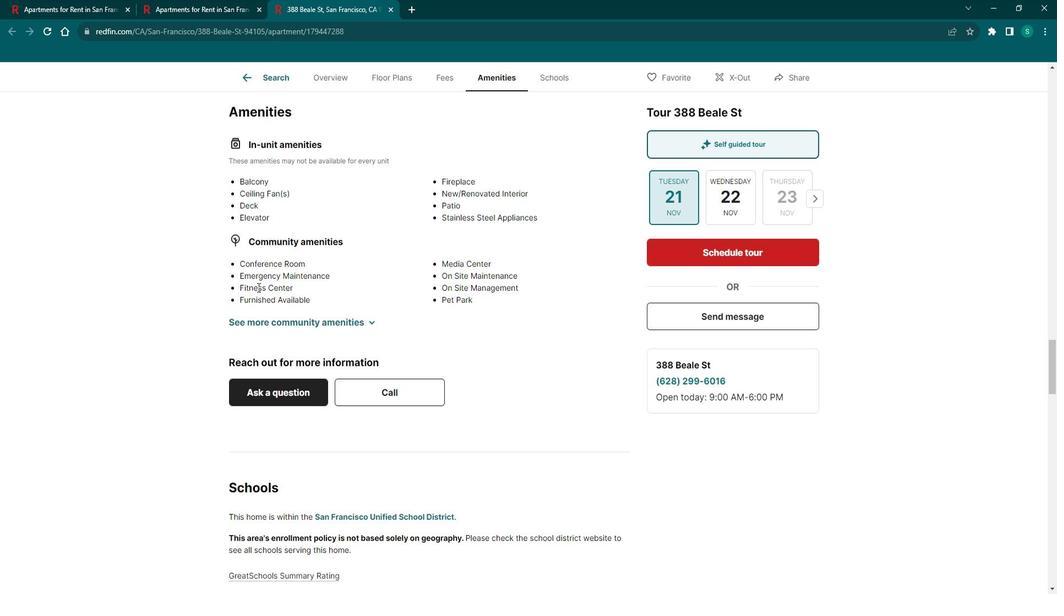 
Action: Mouse scrolled (257, 276) with delta (0, 0)
Screenshot: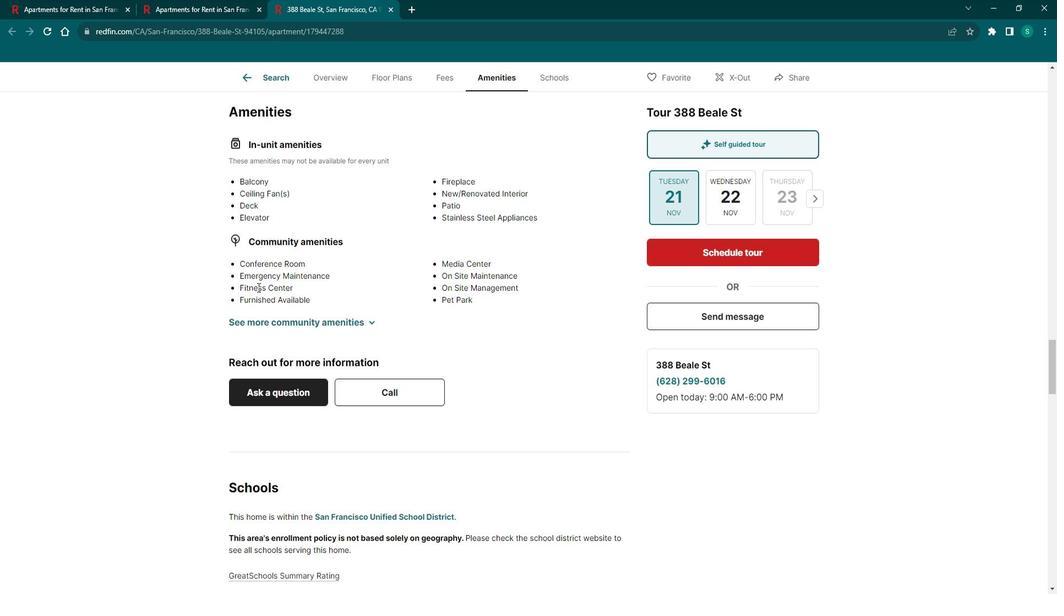 
Action: Mouse scrolled (257, 276) with delta (0, 0)
Screenshot: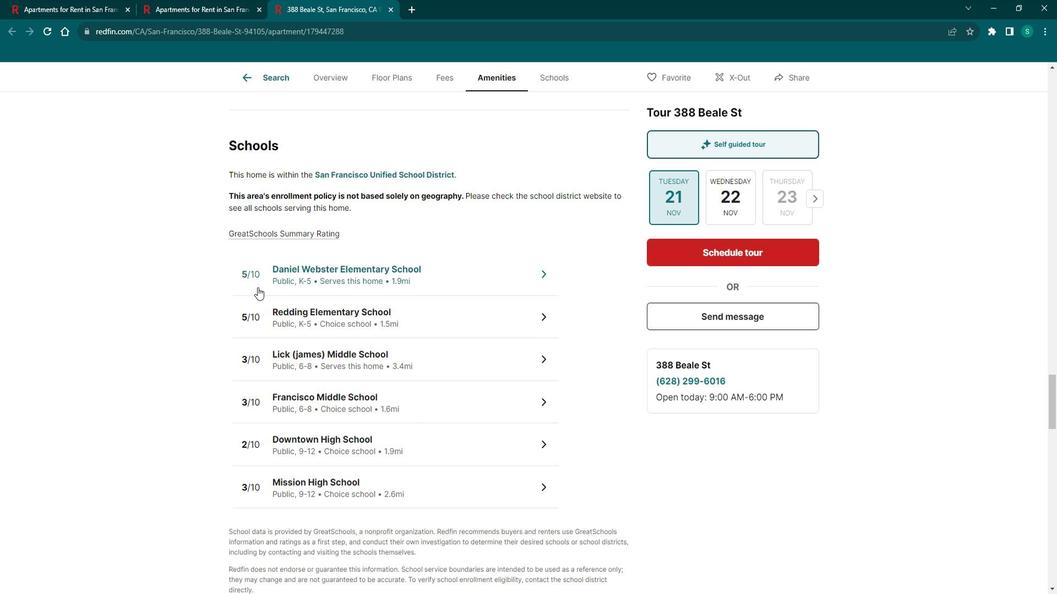 
Action: Mouse scrolled (257, 276) with delta (0, 0)
Screenshot: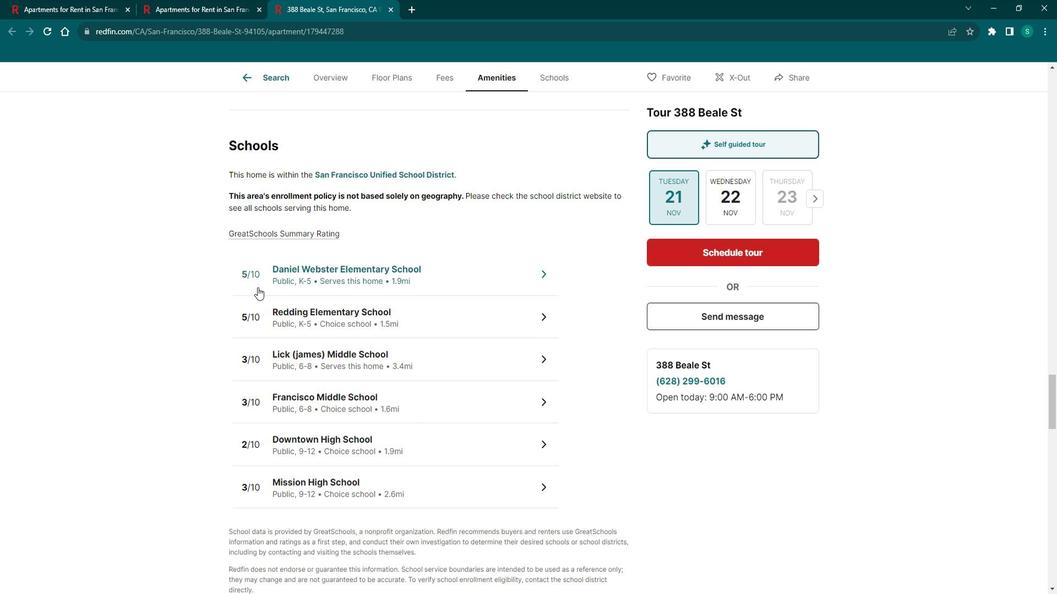 
Action: Mouse scrolled (257, 276) with delta (0, 0)
Screenshot: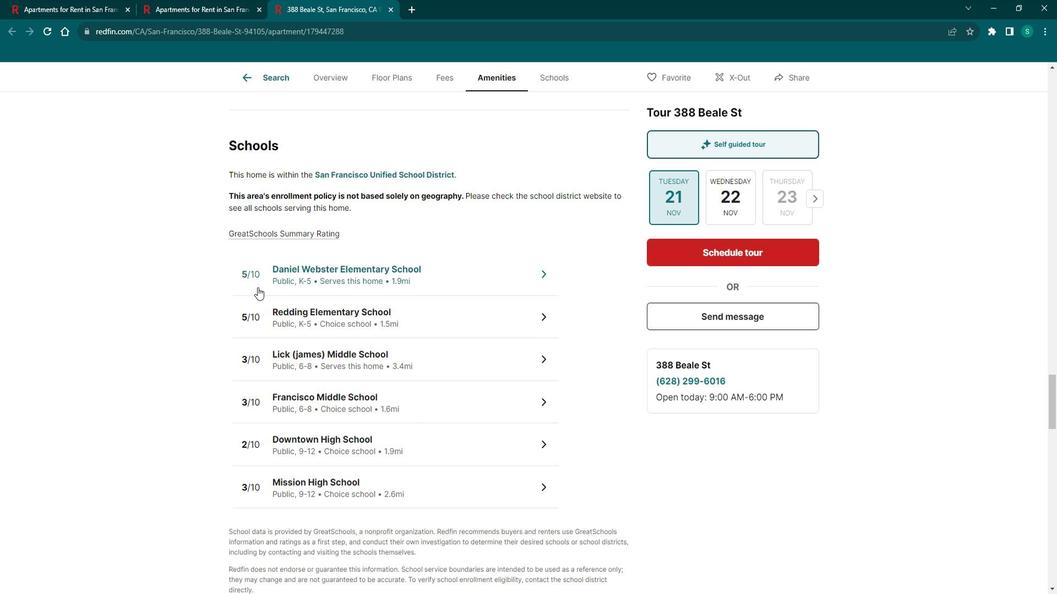 
Action: Mouse scrolled (257, 276) with delta (0, 0)
Screenshot: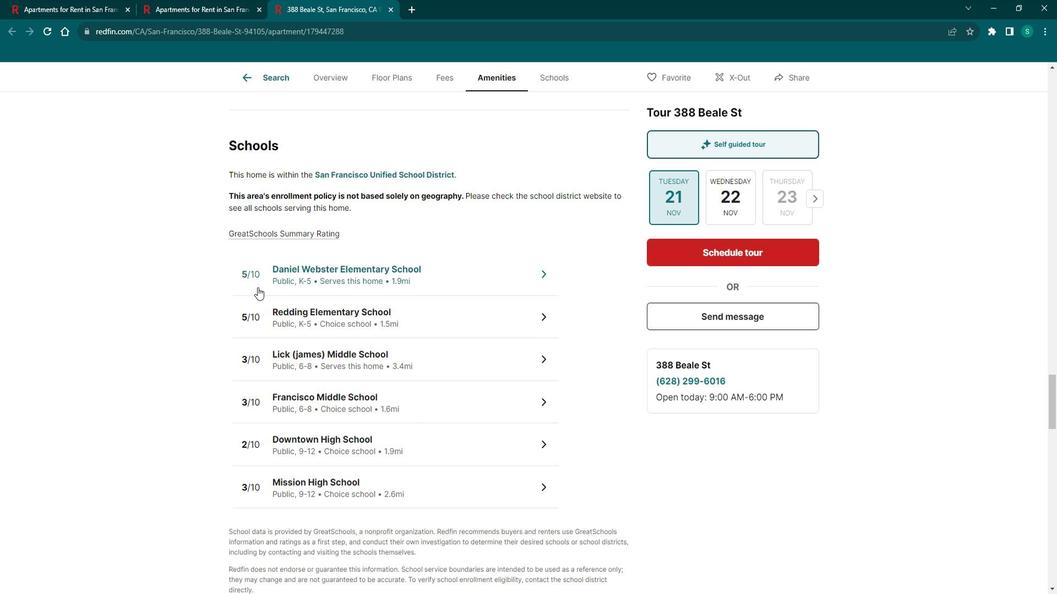 
Action: Mouse scrolled (257, 276) with delta (0, 0)
Screenshot: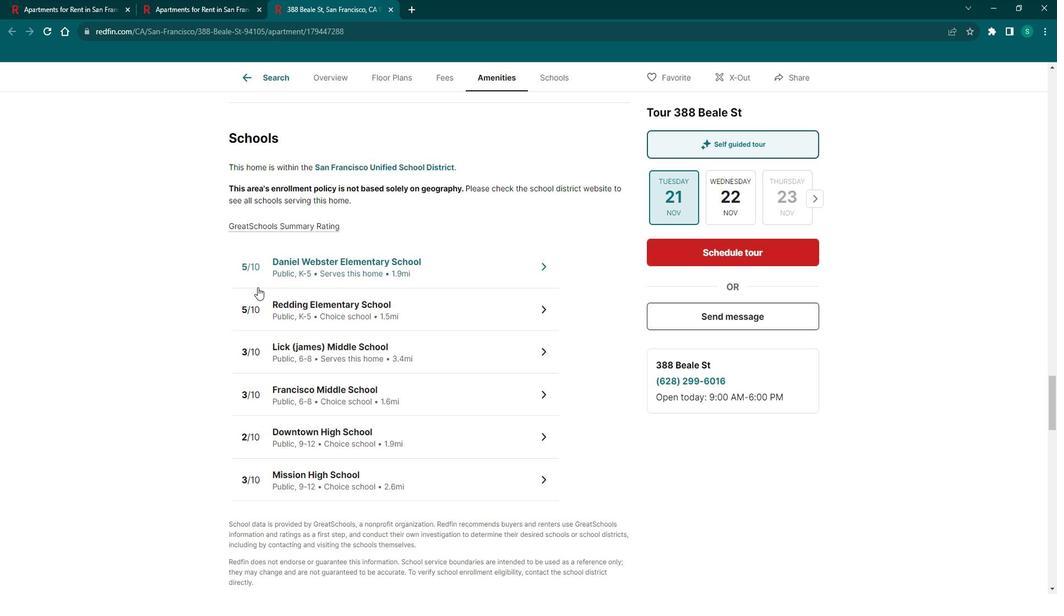 
Action: Mouse scrolled (257, 276) with delta (0, 0)
Screenshot: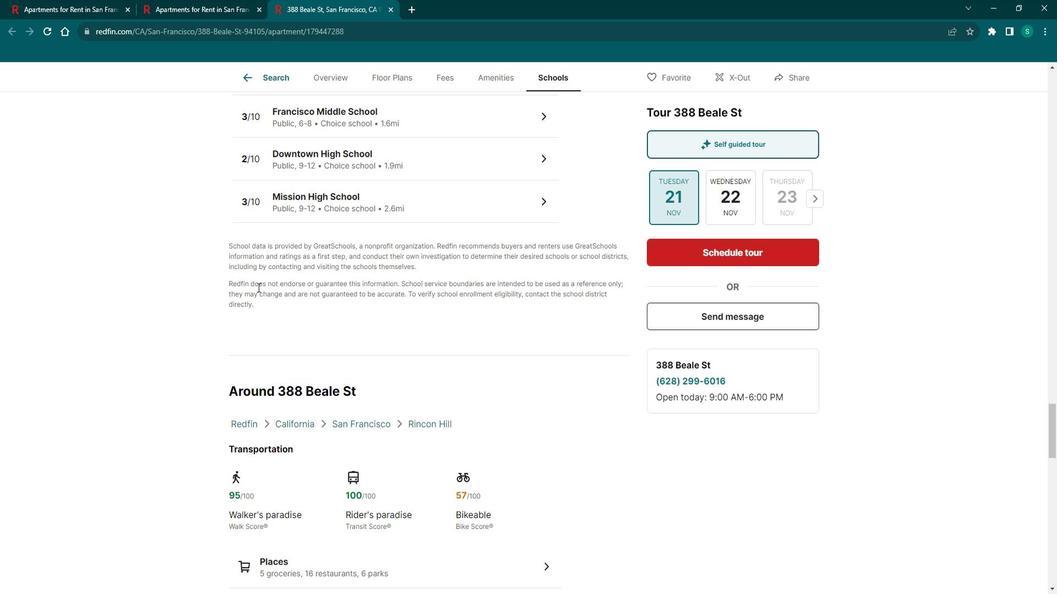 
Action: Mouse scrolled (257, 276) with delta (0, 0)
Screenshot: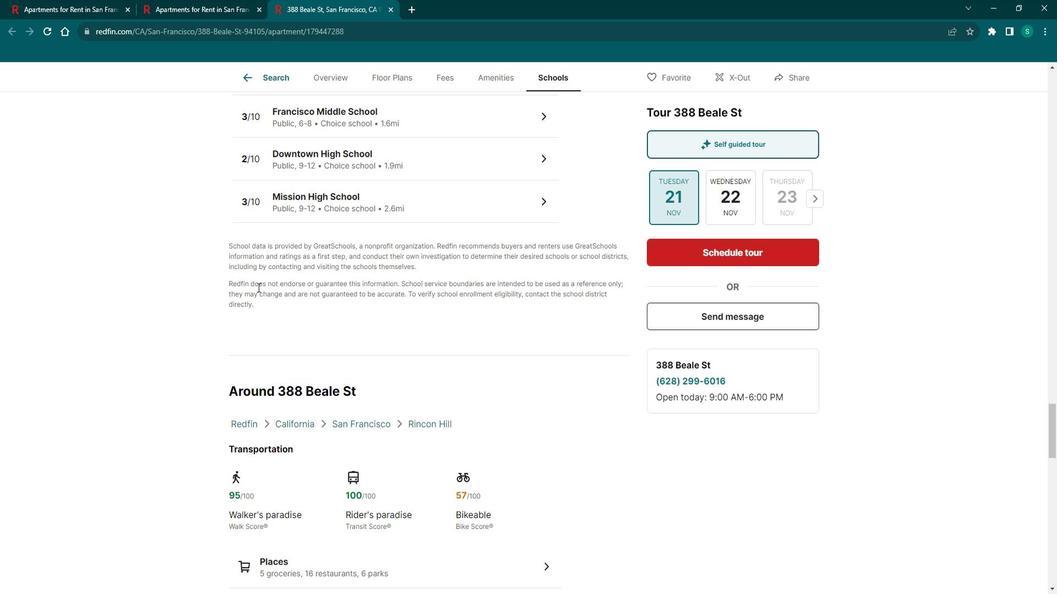 
Action: Mouse scrolled (257, 276) with delta (0, 0)
Screenshot: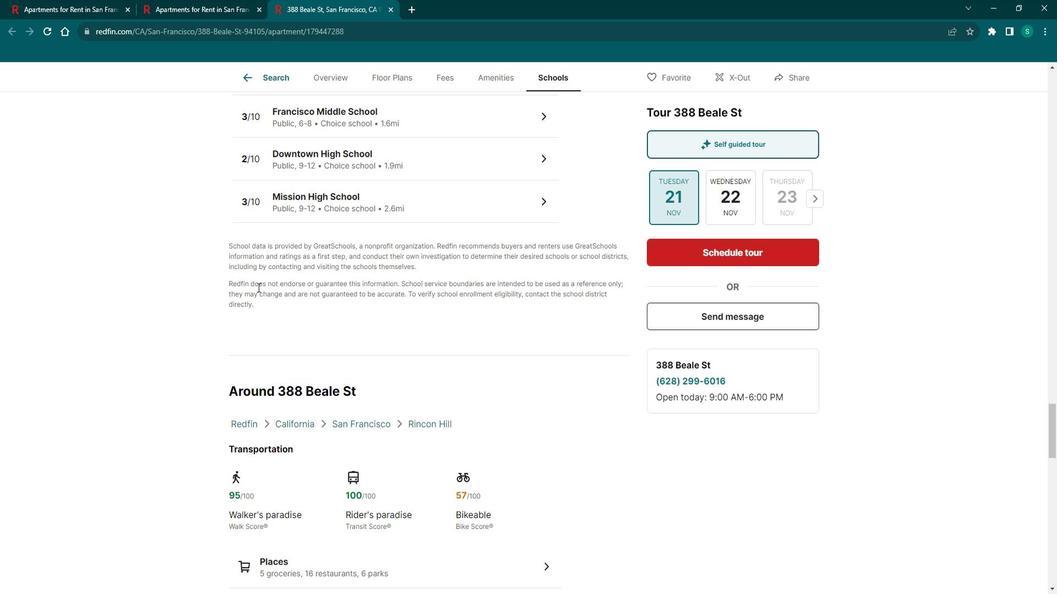 
Action: Mouse scrolled (257, 276) with delta (0, 0)
Screenshot: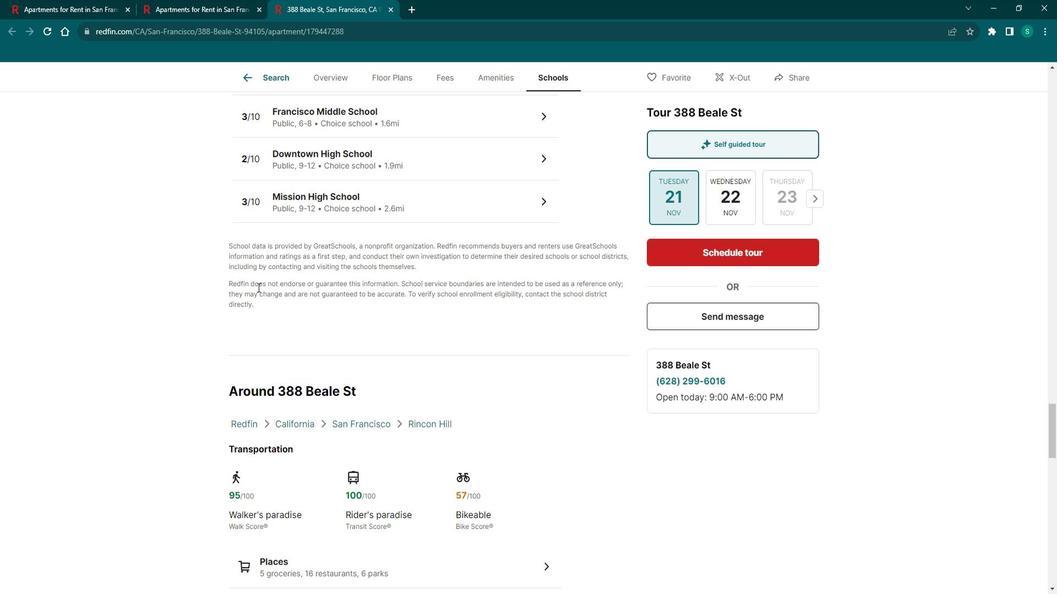 
Action: Mouse scrolled (257, 276) with delta (0, 0)
Screenshot: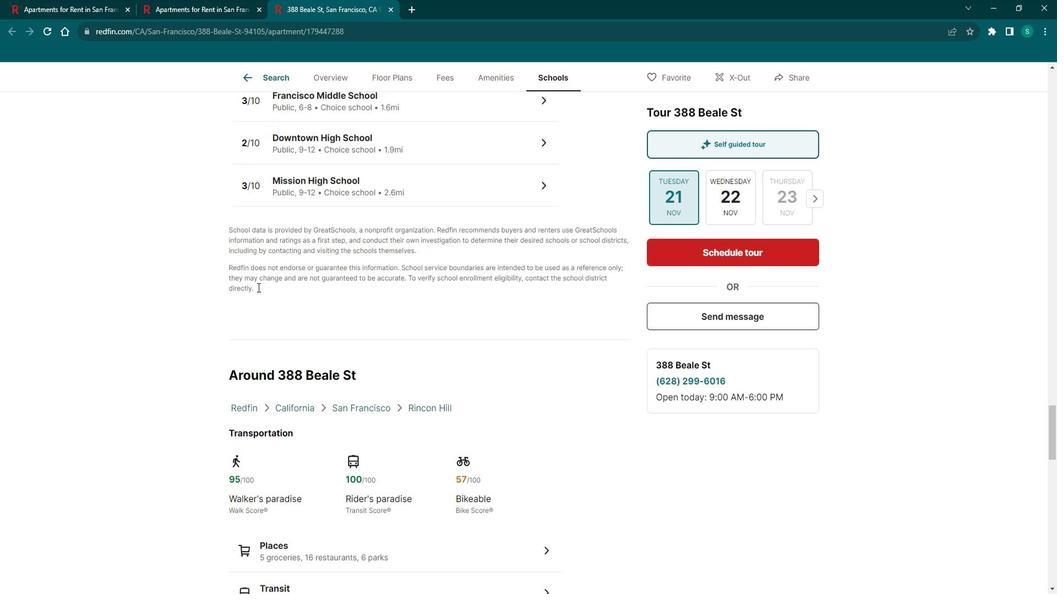 
Action: Mouse scrolled (257, 276) with delta (0, 0)
Screenshot: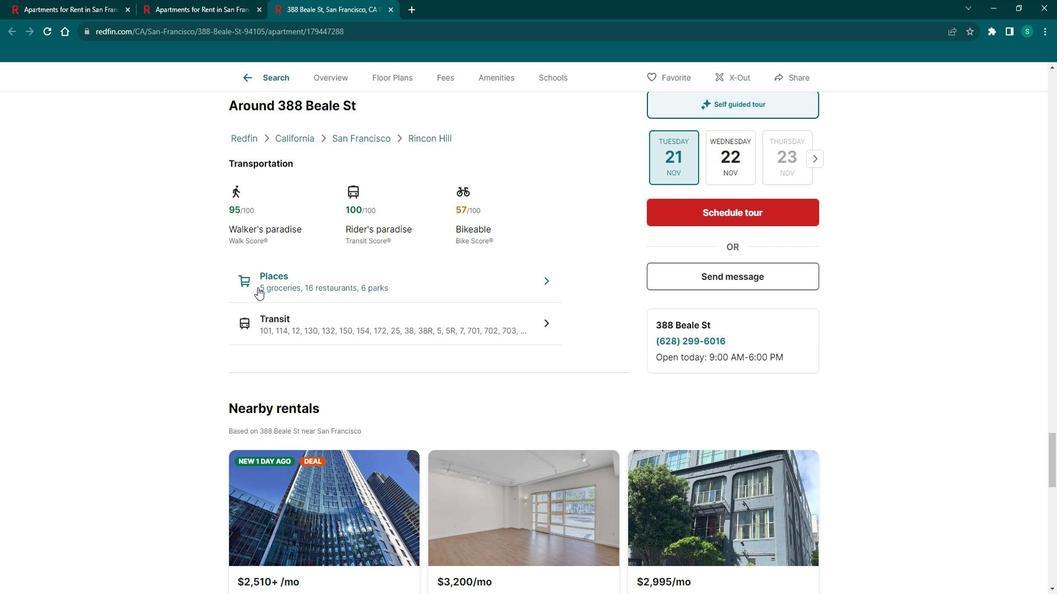 
Action: Mouse scrolled (257, 276) with delta (0, 0)
Screenshot: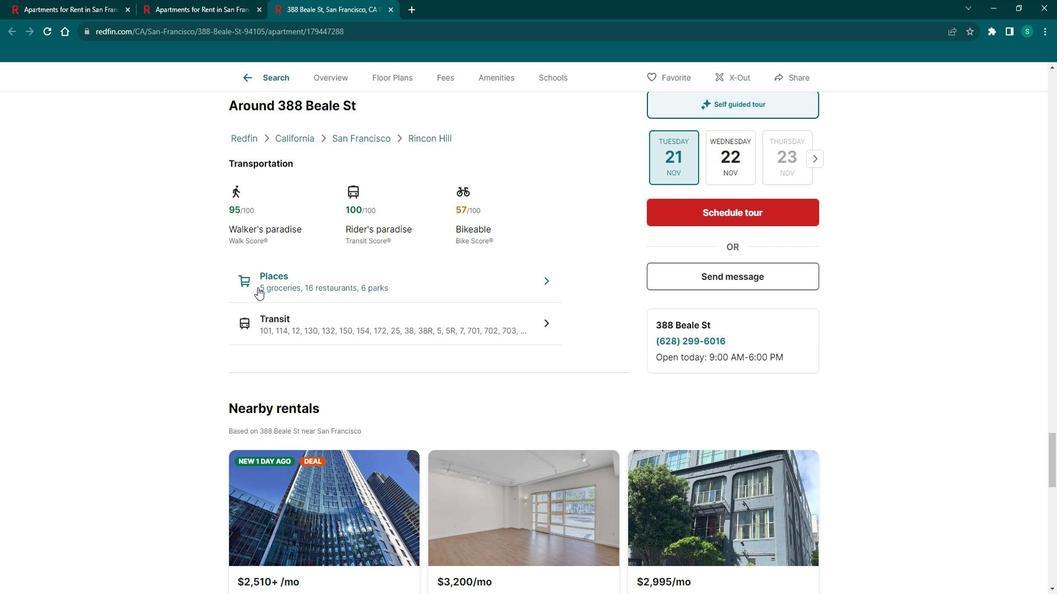 
Action: Mouse scrolled (257, 276) with delta (0, 0)
Screenshot: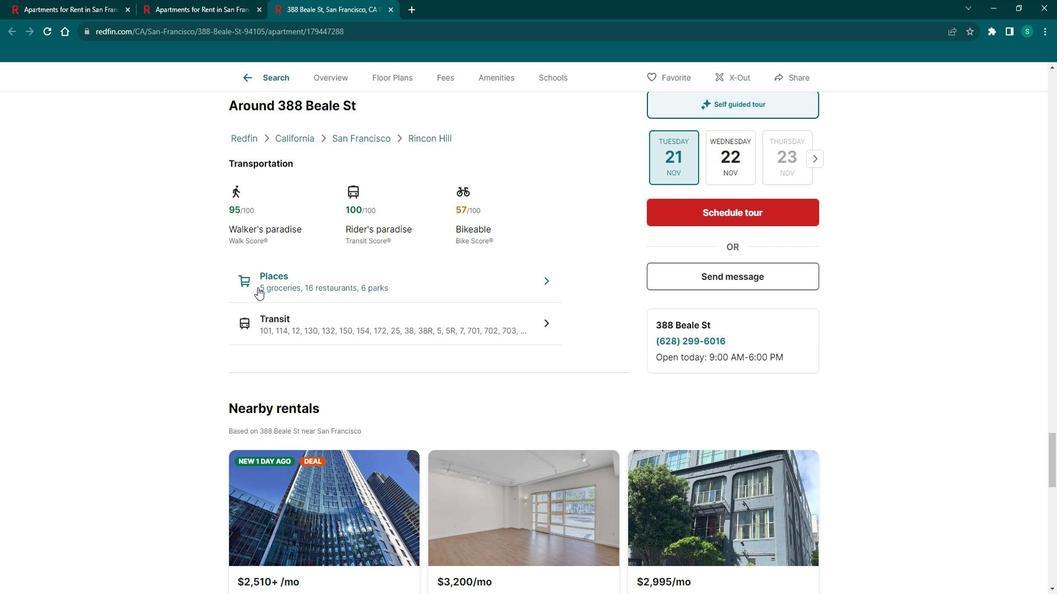 
Action: Mouse scrolled (257, 276) with delta (0, 0)
Screenshot: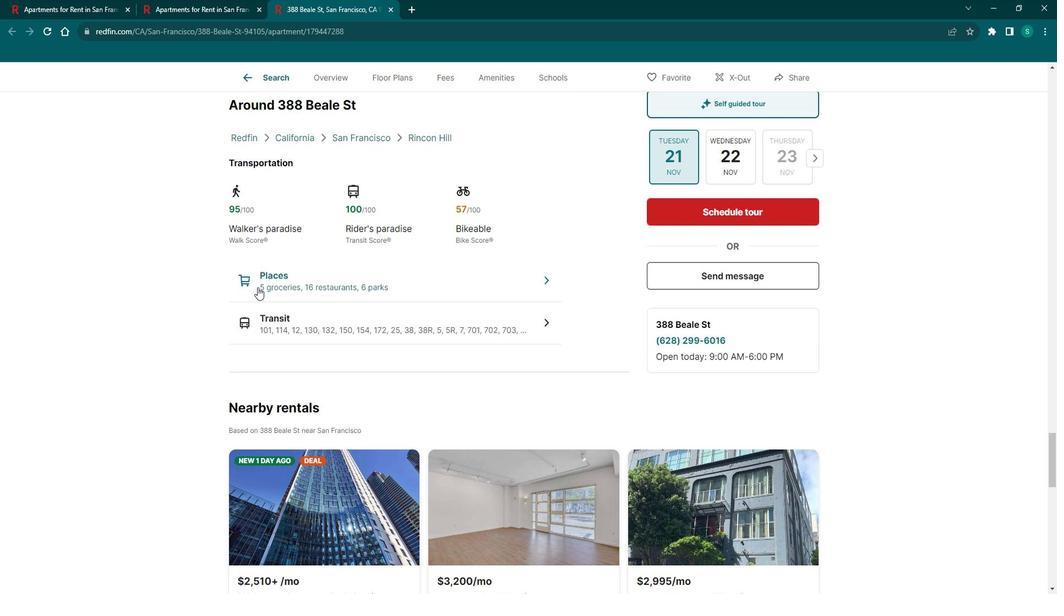 
Action: Mouse scrolled (257, 276) with delta (0, 0)
Screenshot: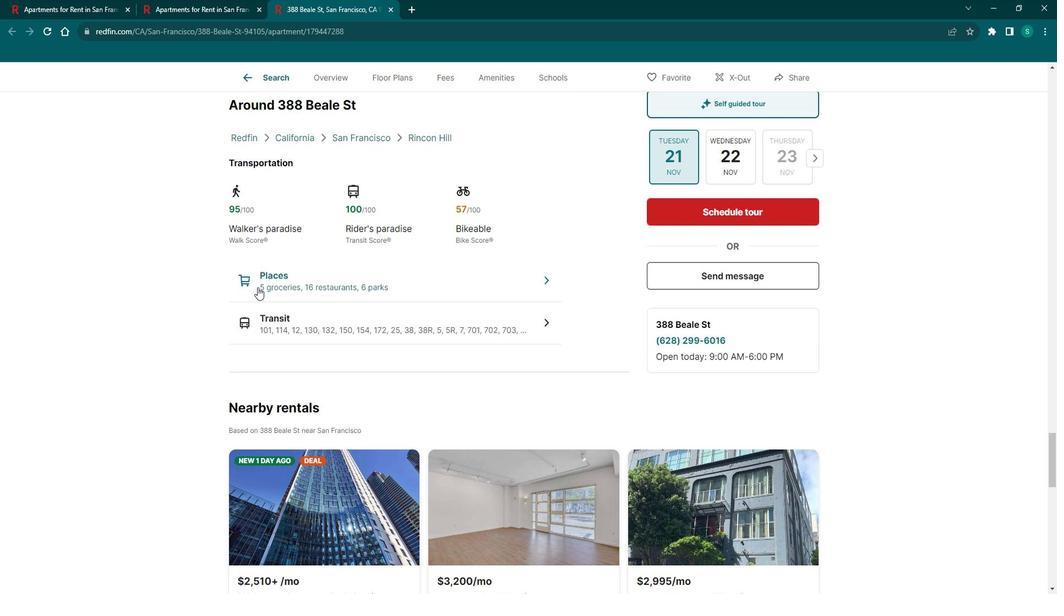 
Action: Mouse scrolled (257, 276) with delta (0, 0)
Screenshot: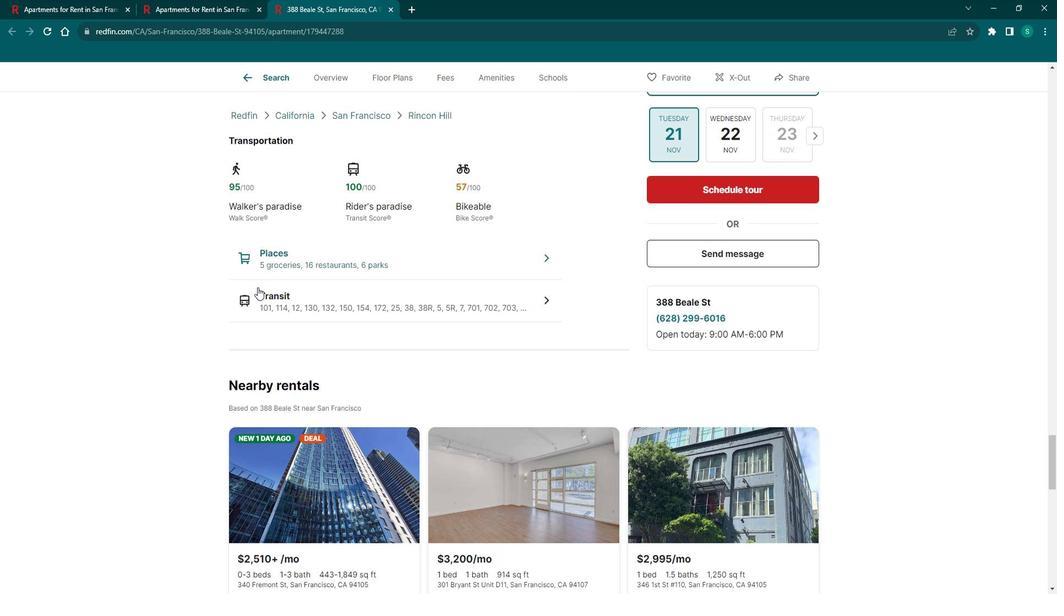 
Action: Mouse moved to (277, 78)
Screenshot: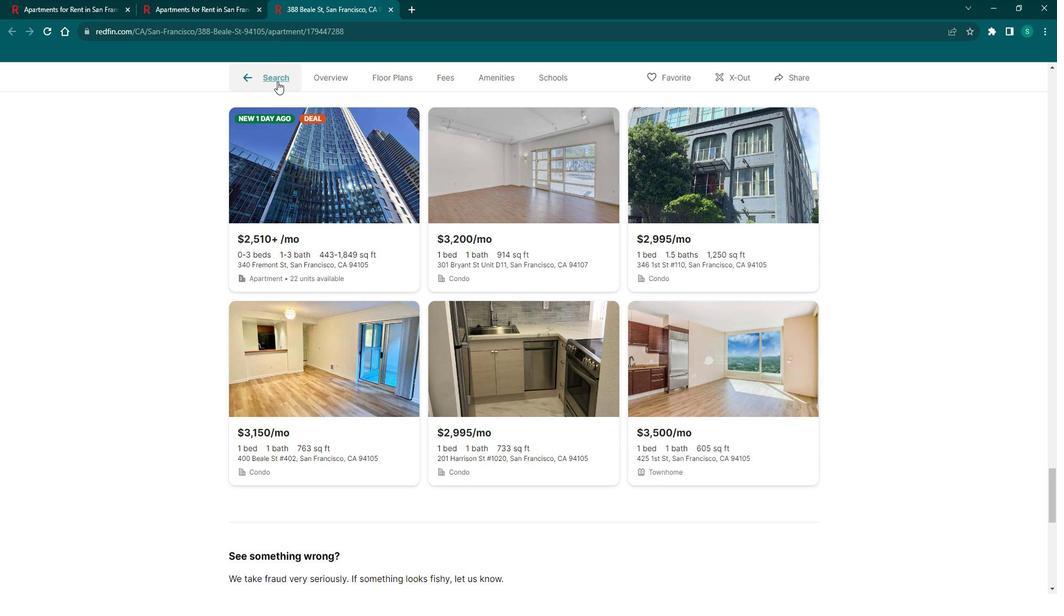 
Action: Mouse pressed left at (277, 78)
Screenshot: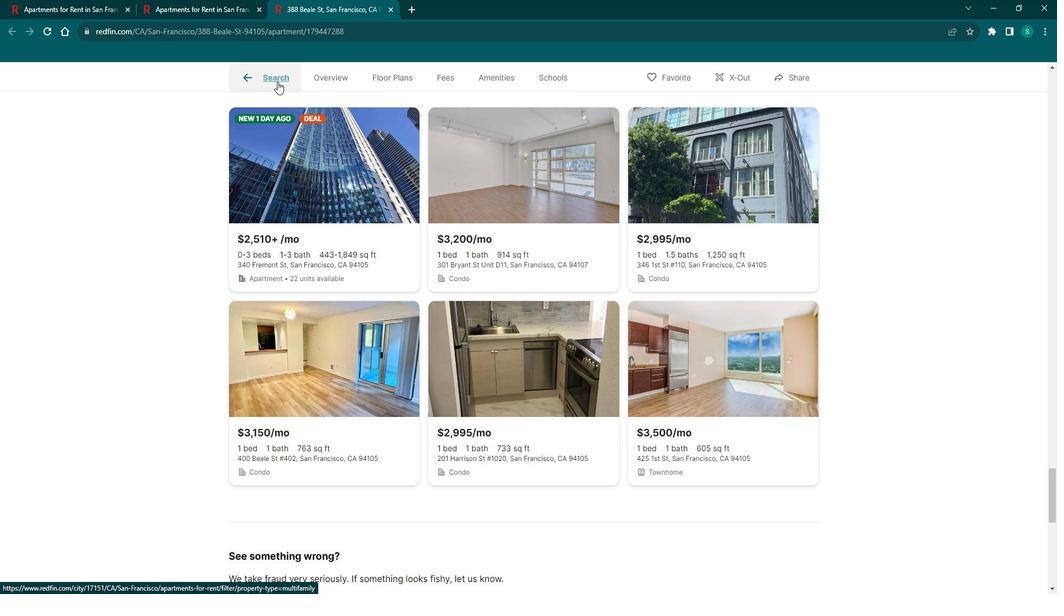 
Action: Mouse moved to (841, 338)
Screenshot: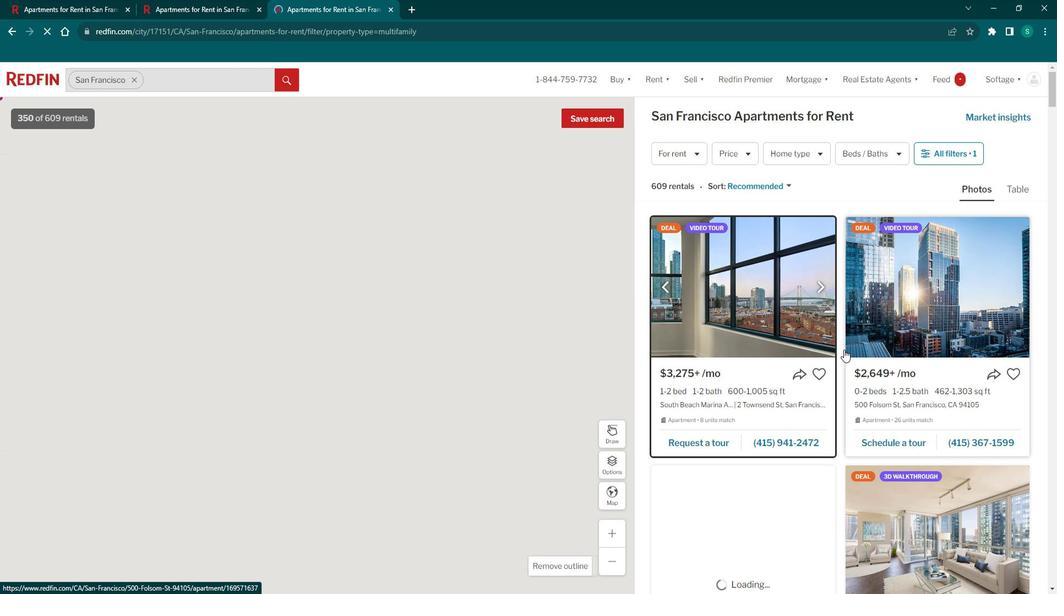 
Action: Mouse scrolled (841, 337) with delta (0, 0)
Screenshot: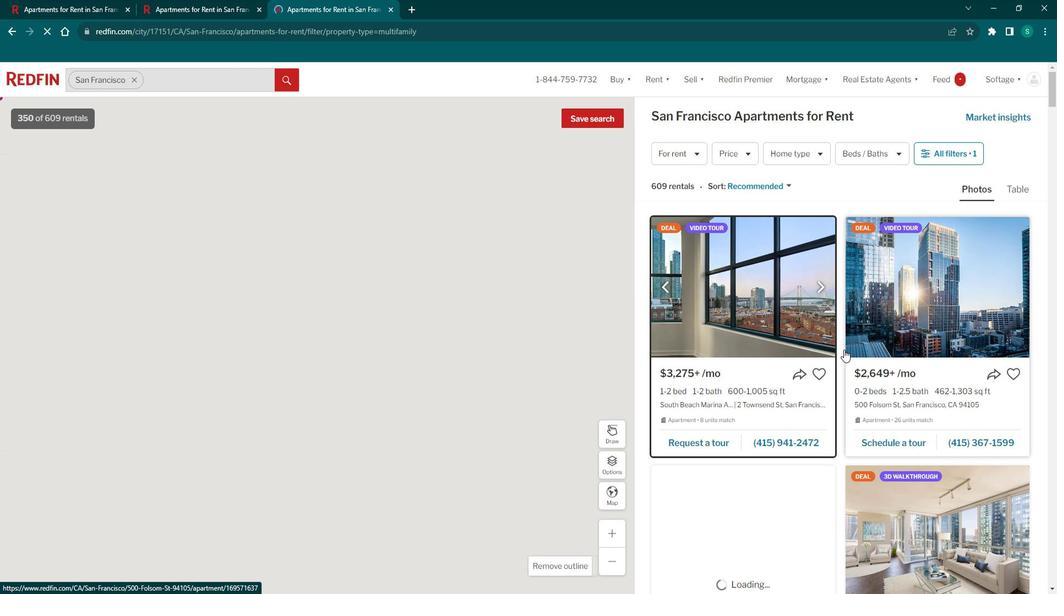 
Action: Mouse moved to (835, 340)
Screenshot: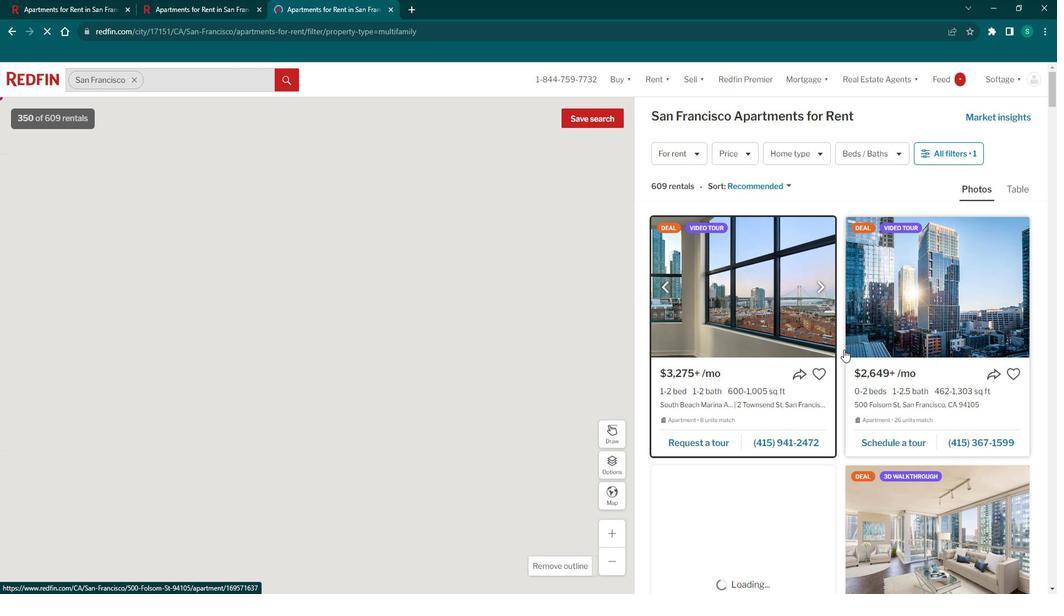 
Action: Mouse scrolled (835, 340) with delta (0, 0)
Screenshot: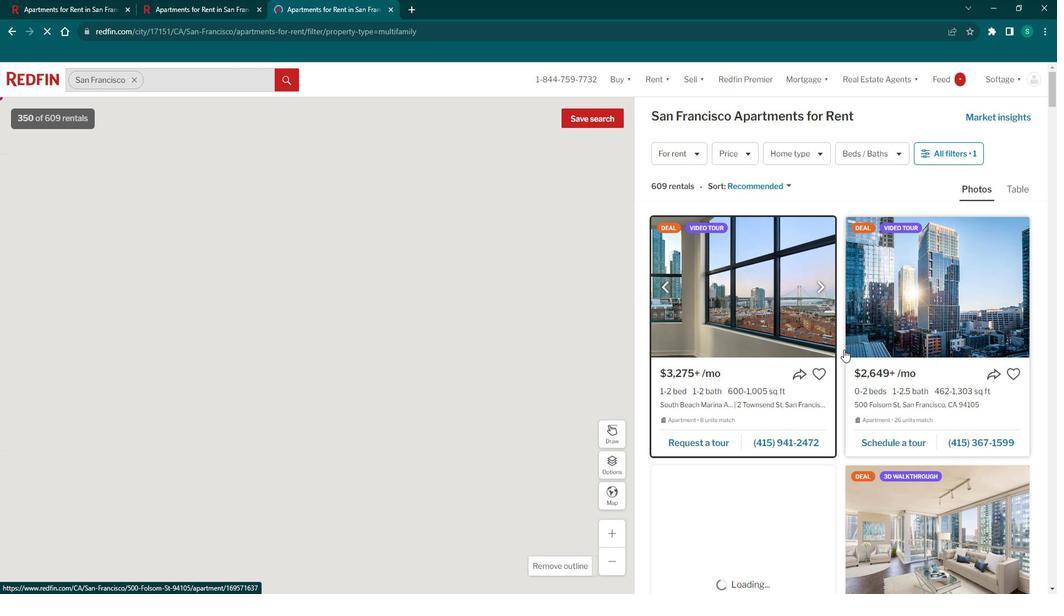 
Action: Mouse moved to (833, 341)
Screenshot: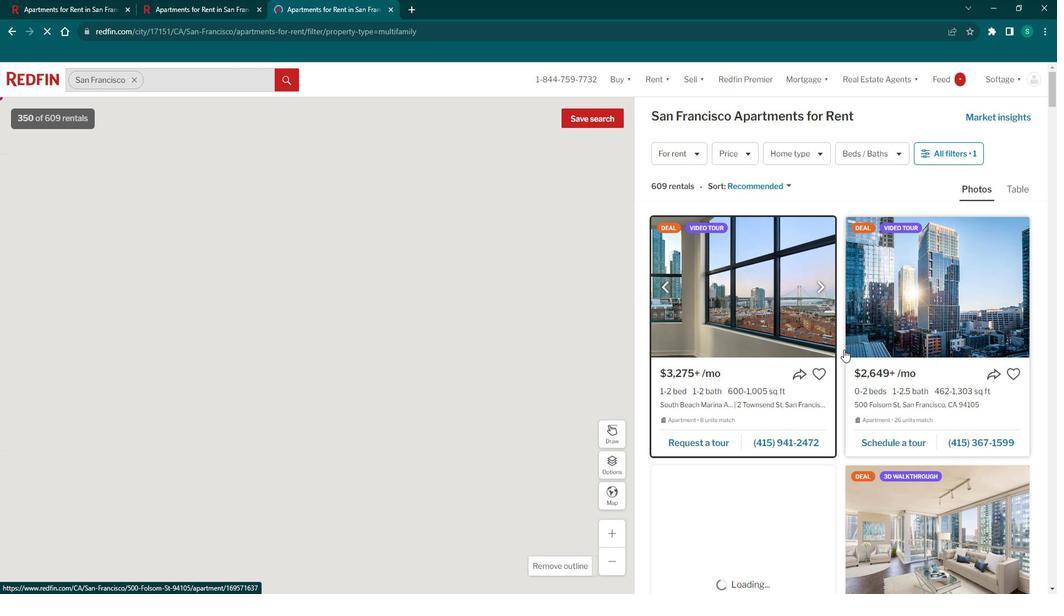 
Action: Mouse scrolled (833, 341) with delta (0, 0)
Screenshot: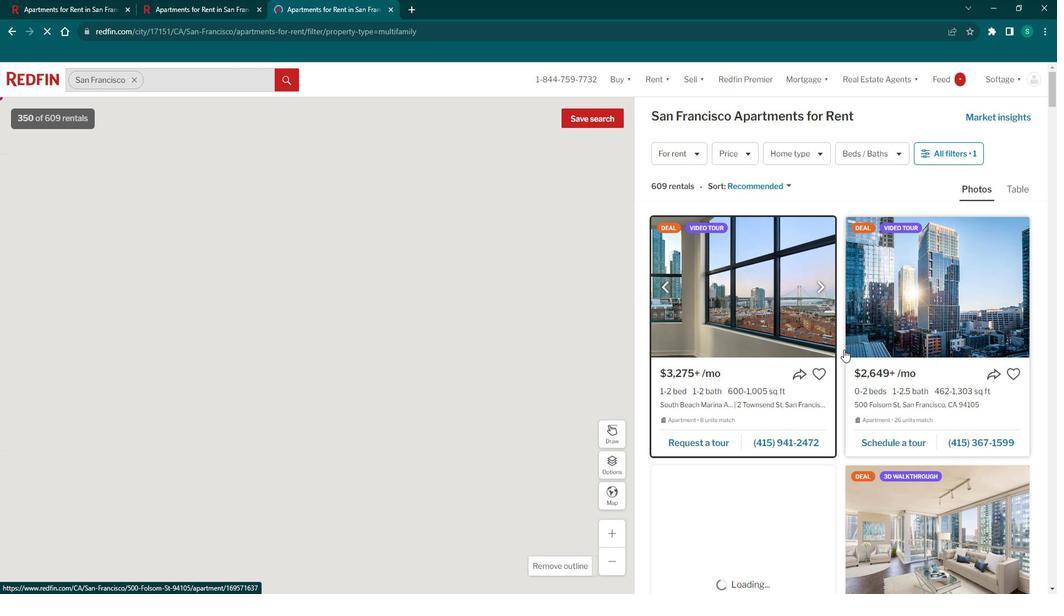 
Action: Mouse moved to (832, 342)
Screenshot: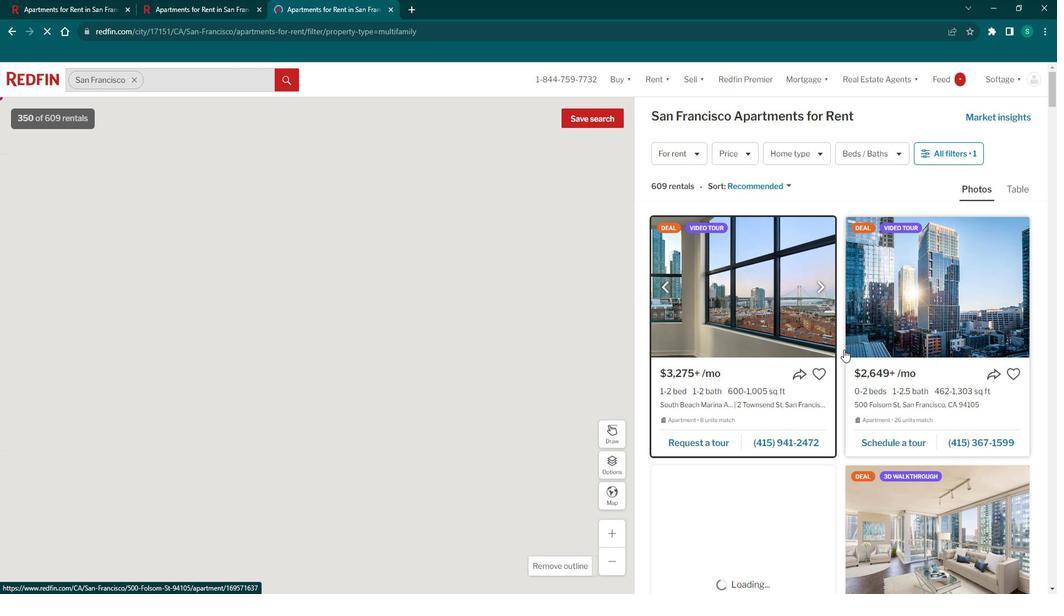 
Action: Mouse scrolled (832, 341) with delta (0, 0)
Screenshot: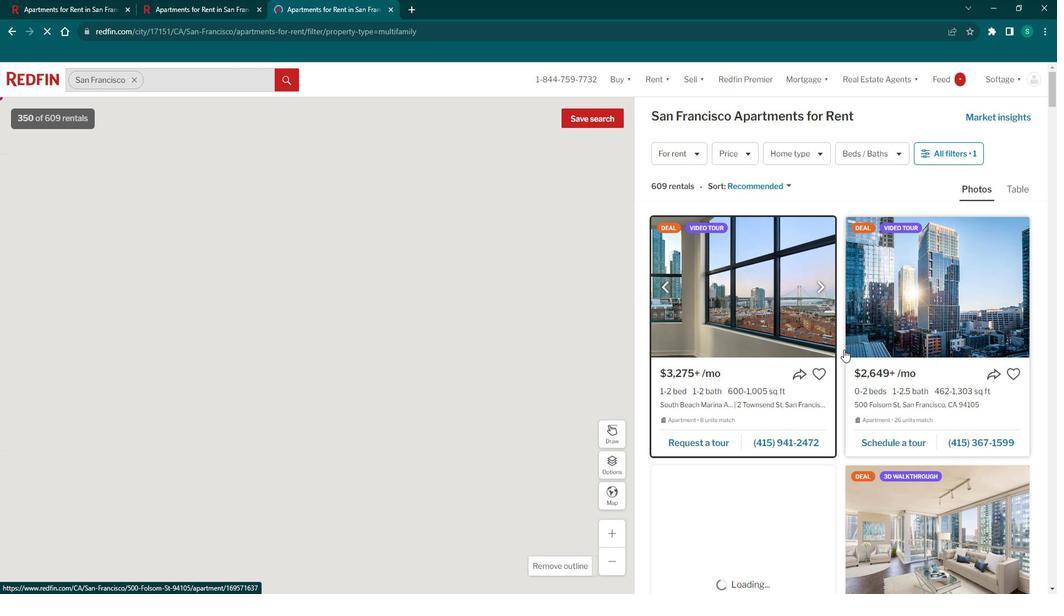 
Action: Mouse moved to (829, 344)
Screenshot: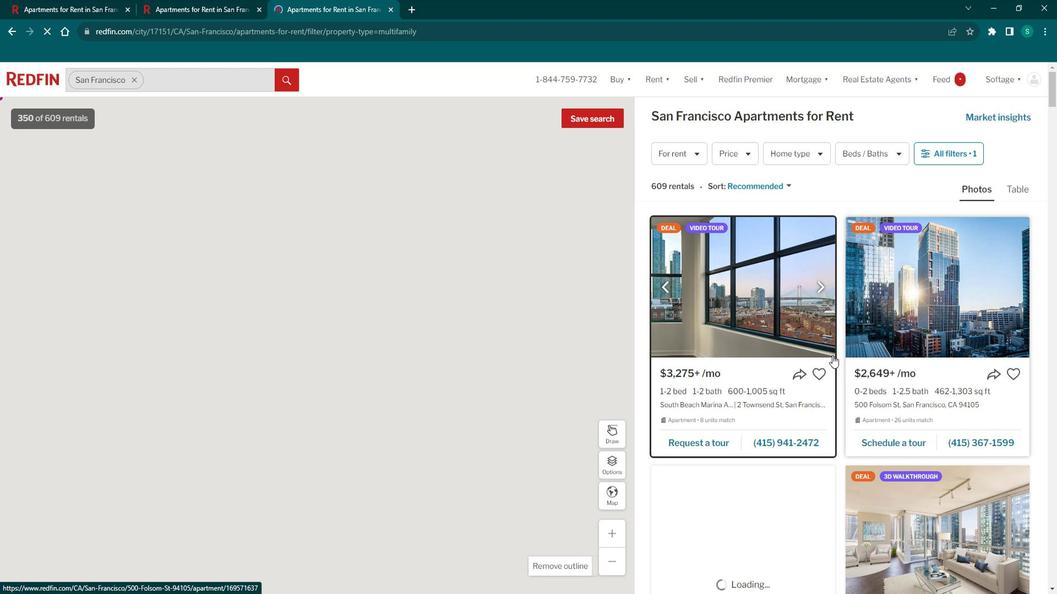 
Action: Mouse scrolled (829, 344) with delta (0, 0)
Screenshot: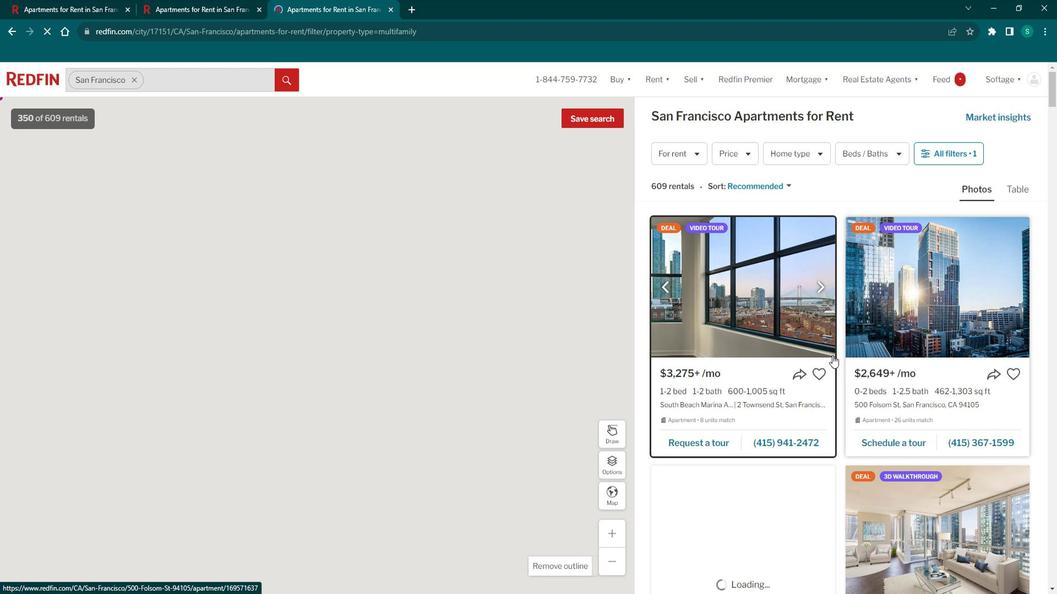 
Action: Mouse moved to (829, 344)
Screenshot: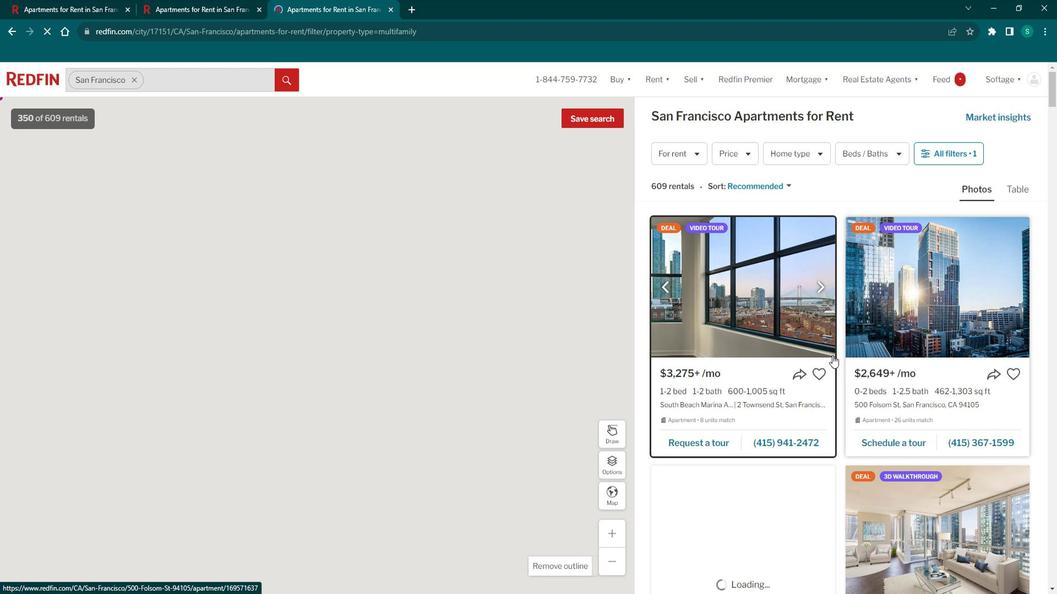 
Action: Mouse scrolled (829, 344) with delta (0, 0)
Screenshot: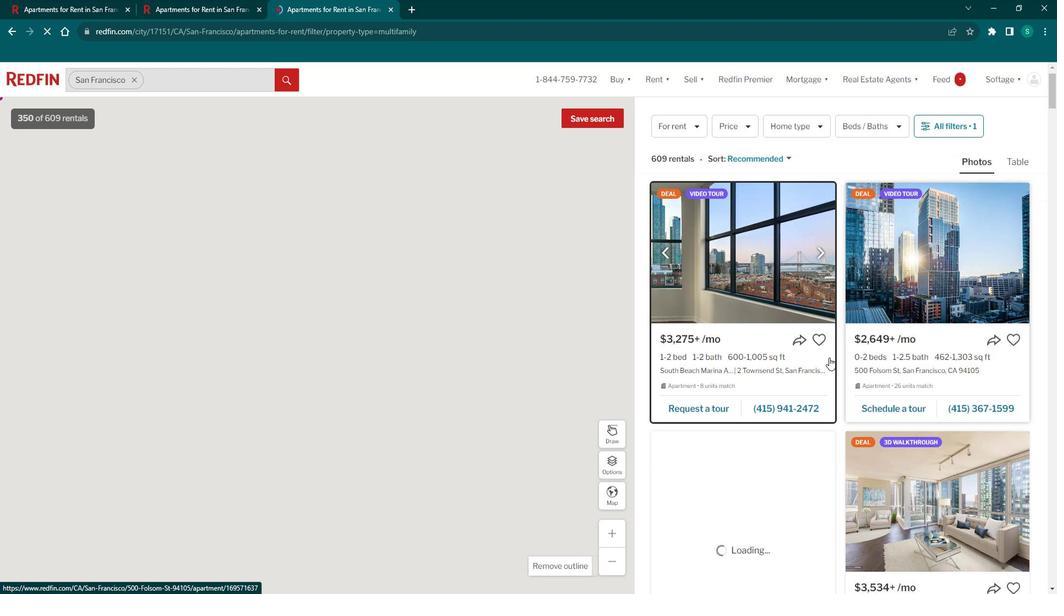 
Action: Mouse moved to (826, 345)
Screenshot: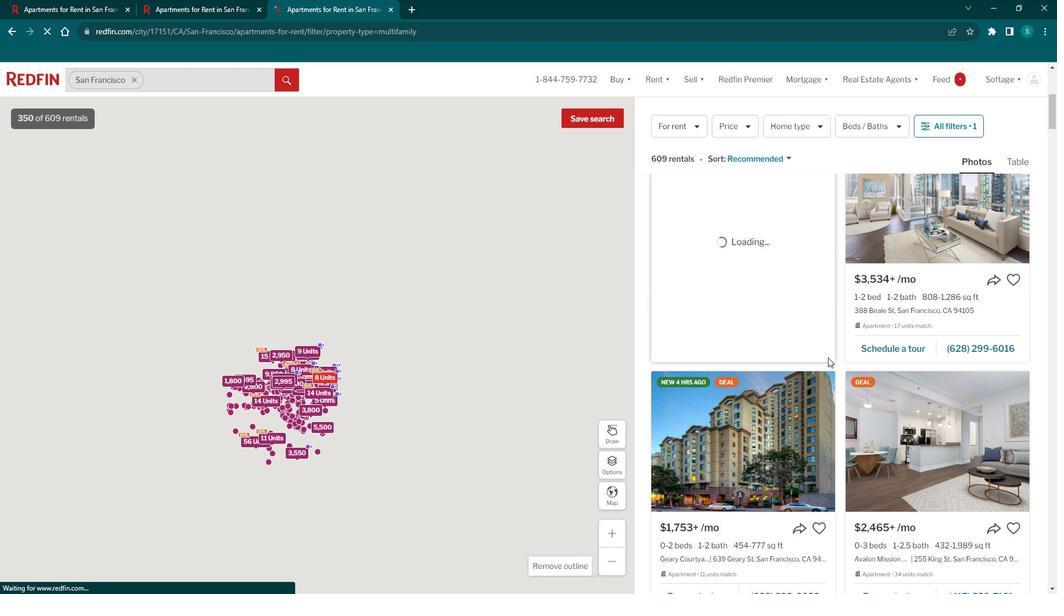 
Action: Mouse scrolled (826, 344) with delta (0, 0)
Screenshot: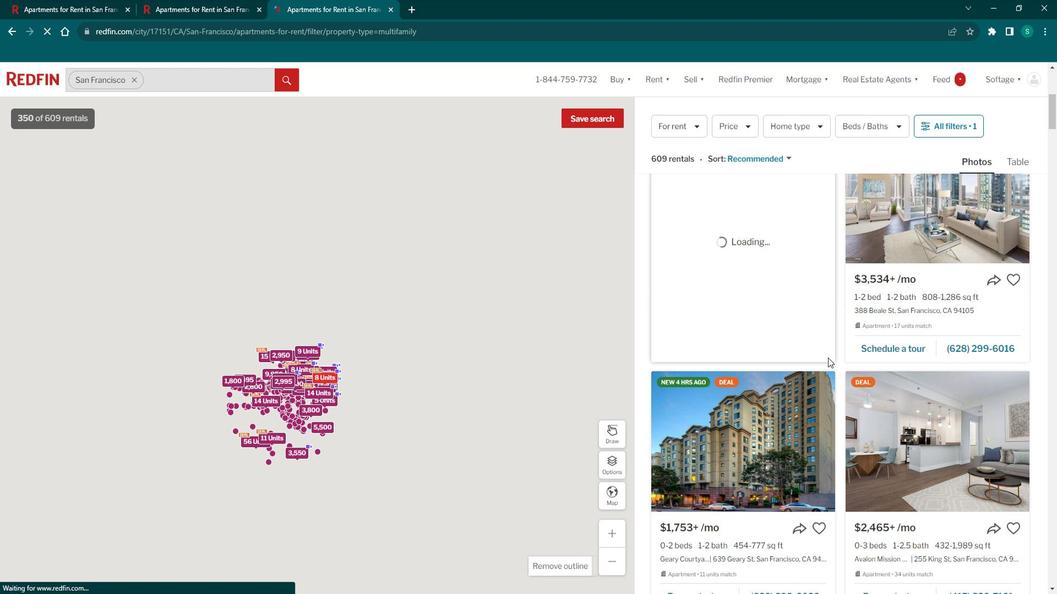 
Action: Mouse moved to (826, 345)
Screenshot: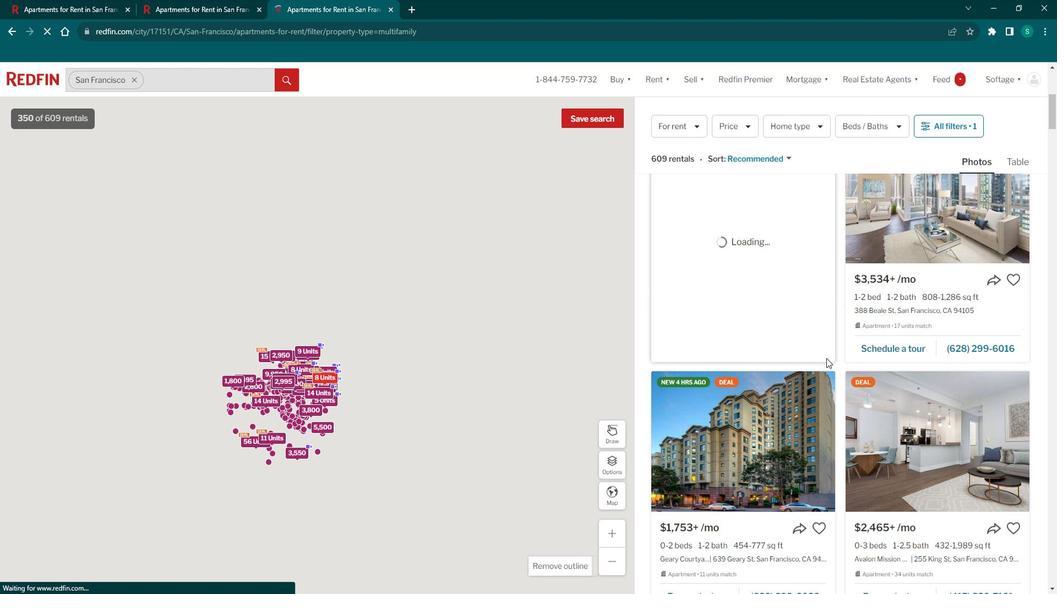 
Action: Mouse scrolled (826, 344) with delta (0, 0)
Screenshot: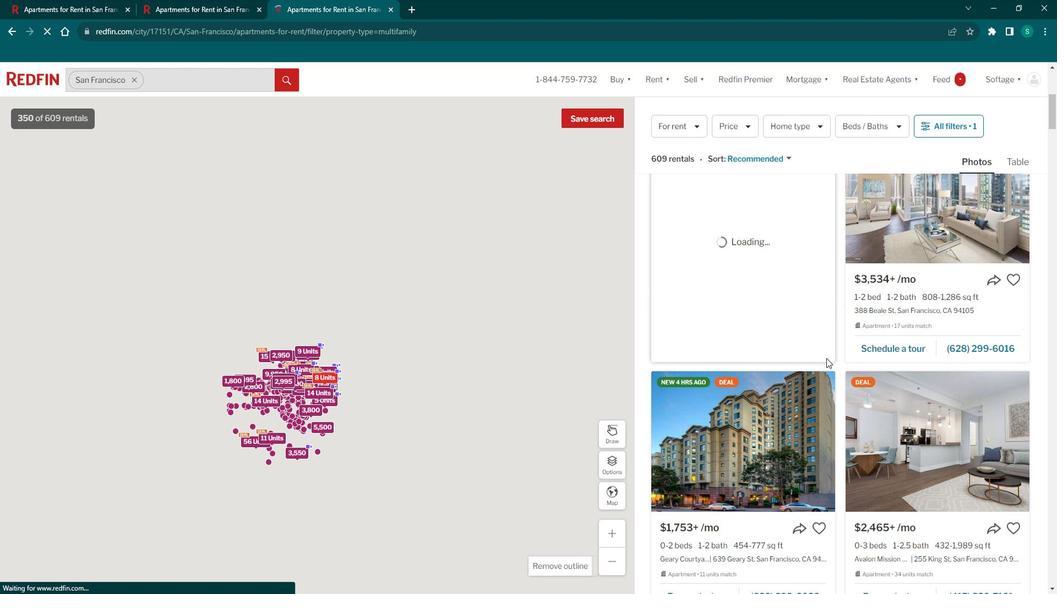 
Action: Mouse moved to (825, 345)
Screenshot: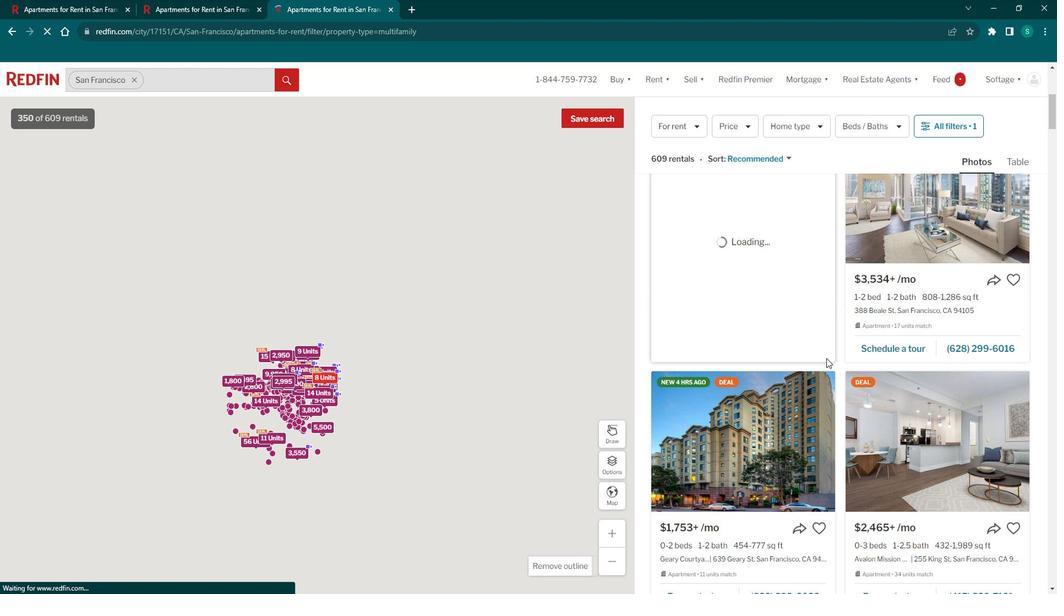 
Action: Mouse scrolled (825, 345) with delta (0, 0)
Screenshot: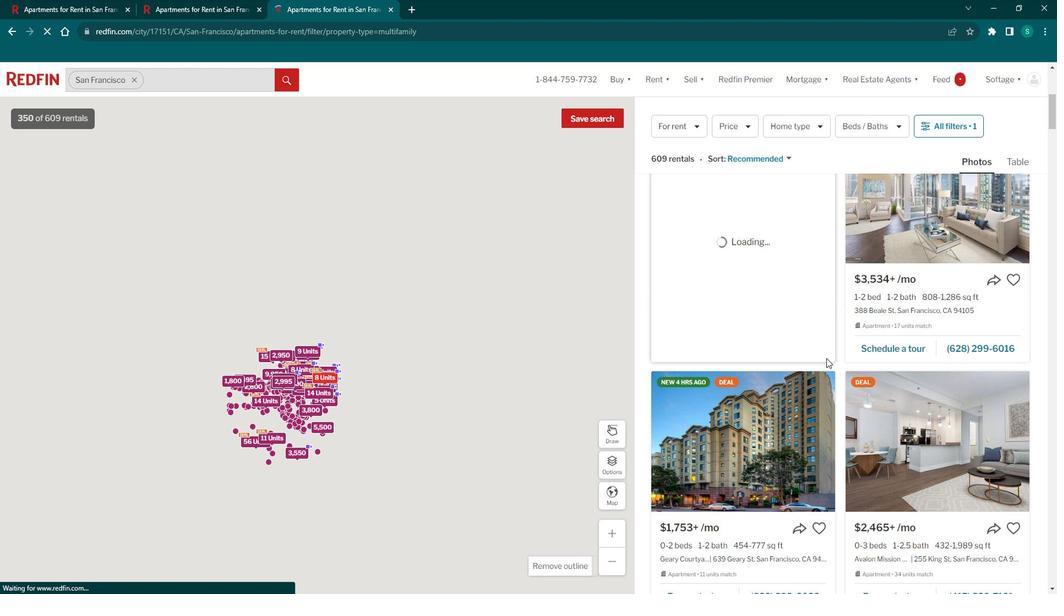 
Action: Mouse scrolled (825, 345) with delta (0, 0)
Screenshot: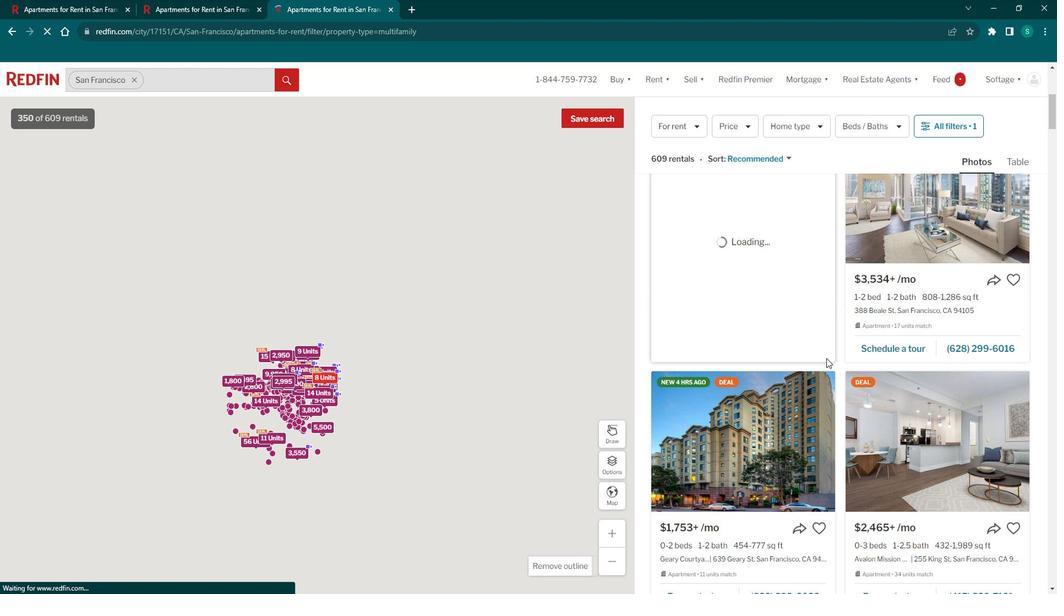 
Action: Mouse scrolled (825, 345) with delta (0, 0)
Screenshot: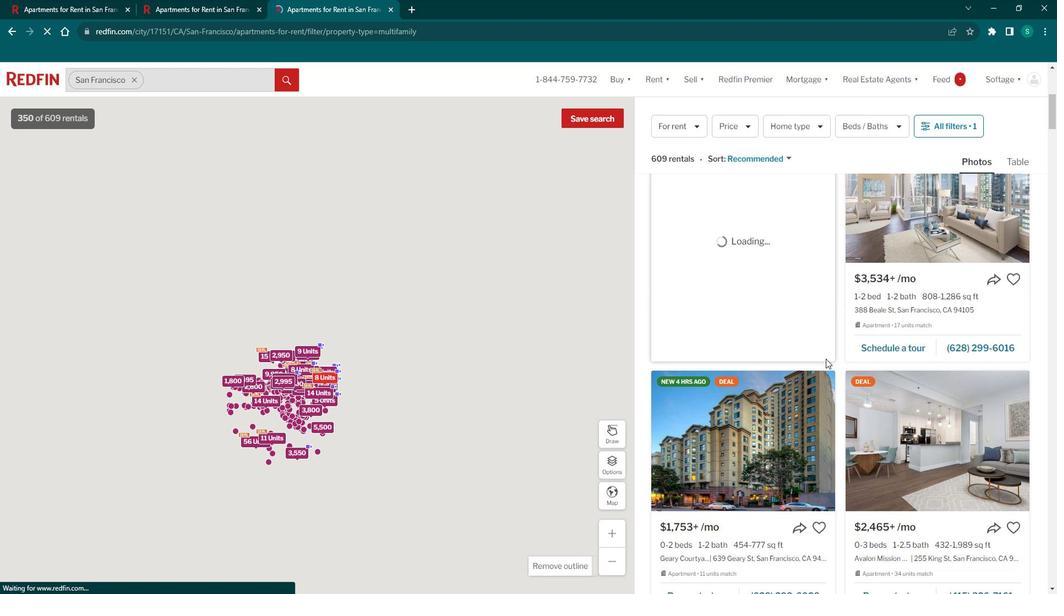 
Action: Mouse scrolled (825, 346) with delta (0, 0)
Screenshot: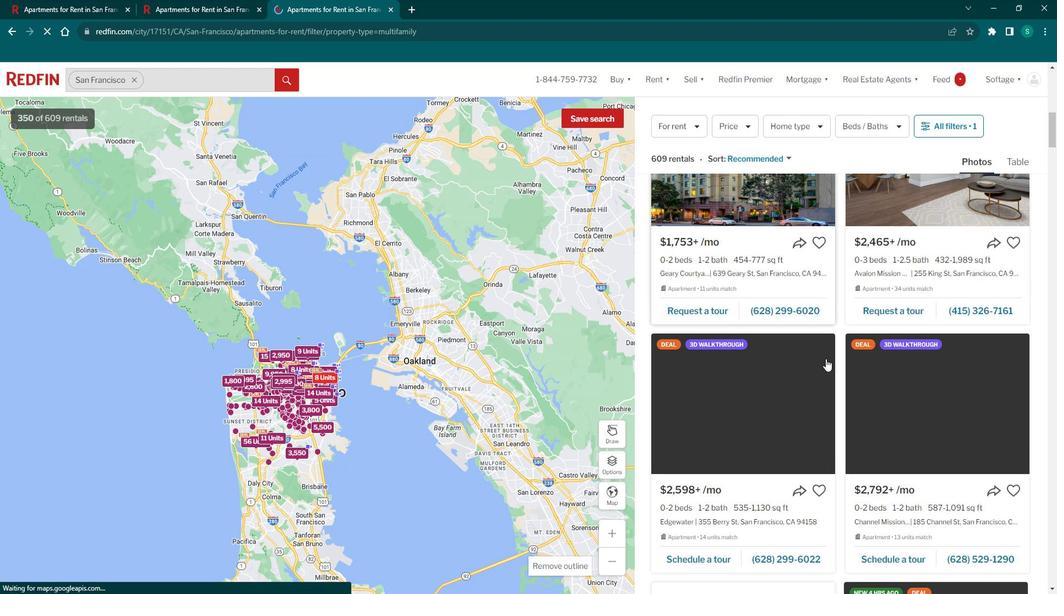 
Action: Mouse scrolled (825, 346) with delta (0, 0)
Screenshot: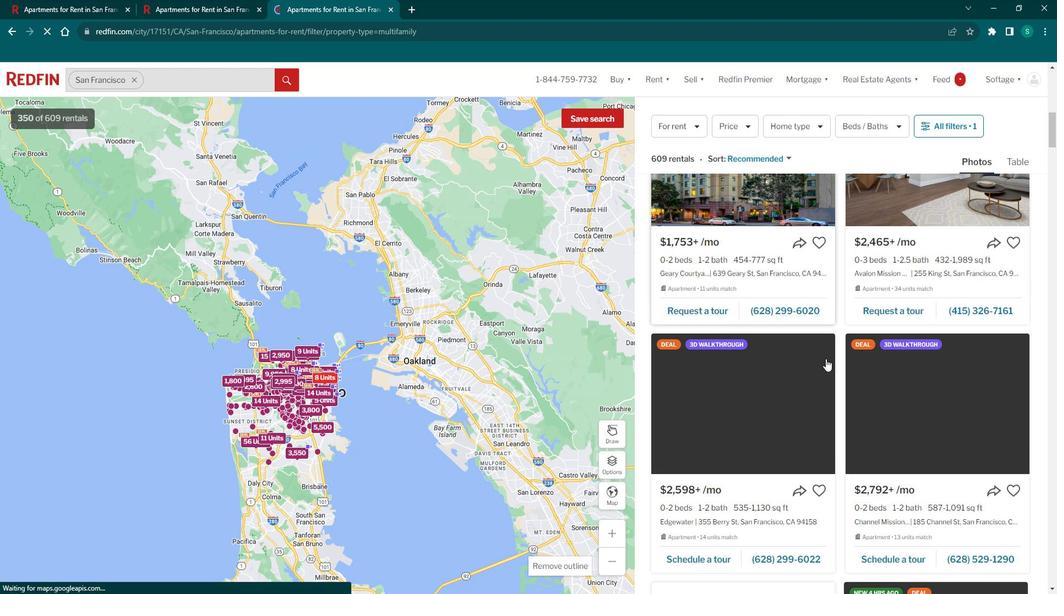 
Action: Mouse scrolled (825, 345) with delta (0, 0)
Screenshot: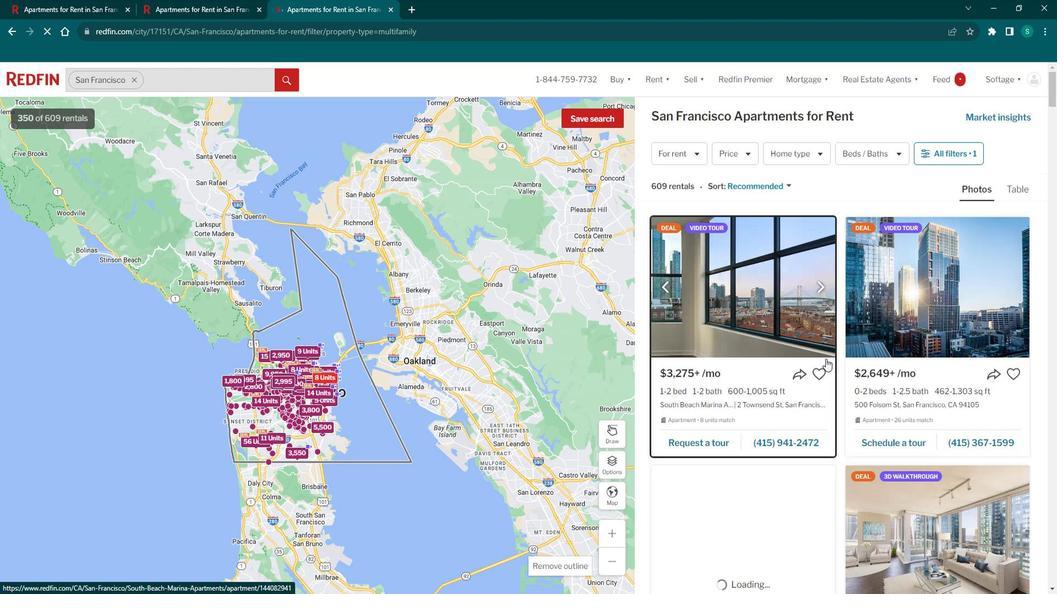 
Action: Mouse scrolled (825, 345) with delta (0, 0)
